 Task: Select street view around selected location Glacier National Park, Montana, United States and verify 4 surrounding locations
Action: Mouse moved to (199, 213)
Screenshot: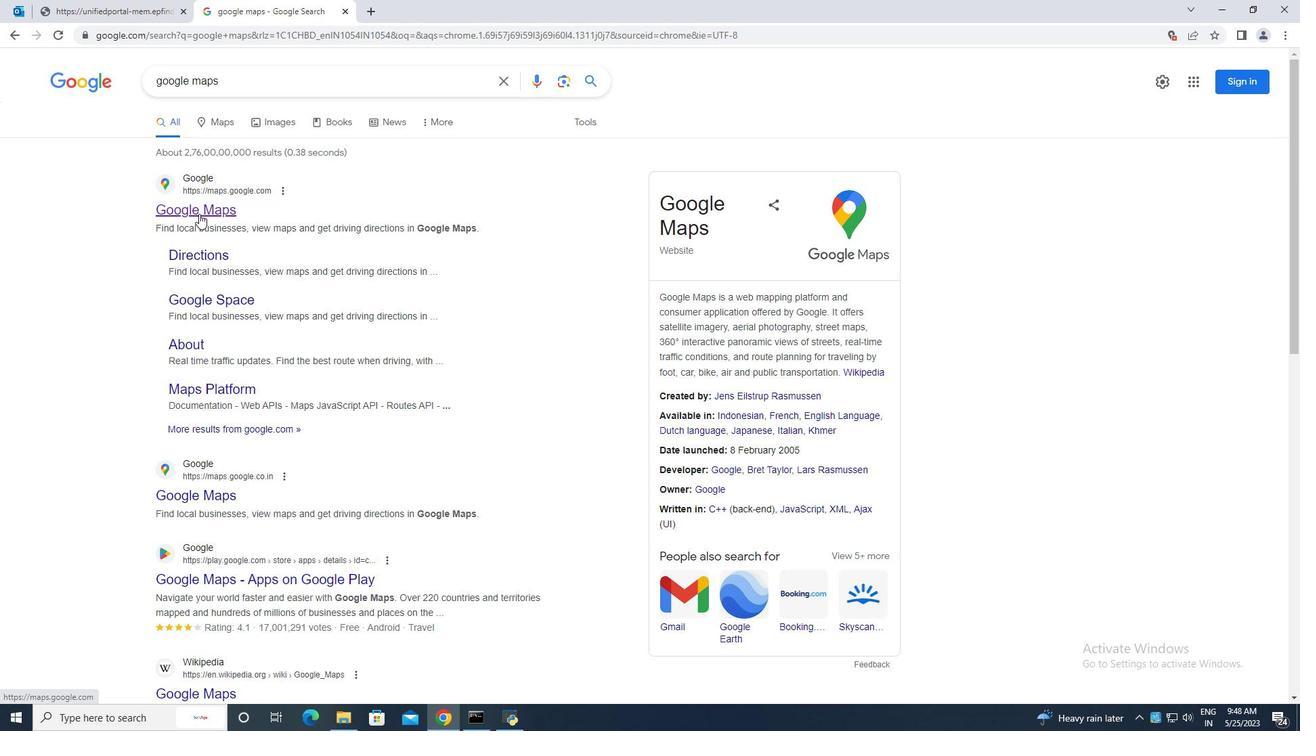 
Action: Mouse pressed left at (199, 213)
Screenshot: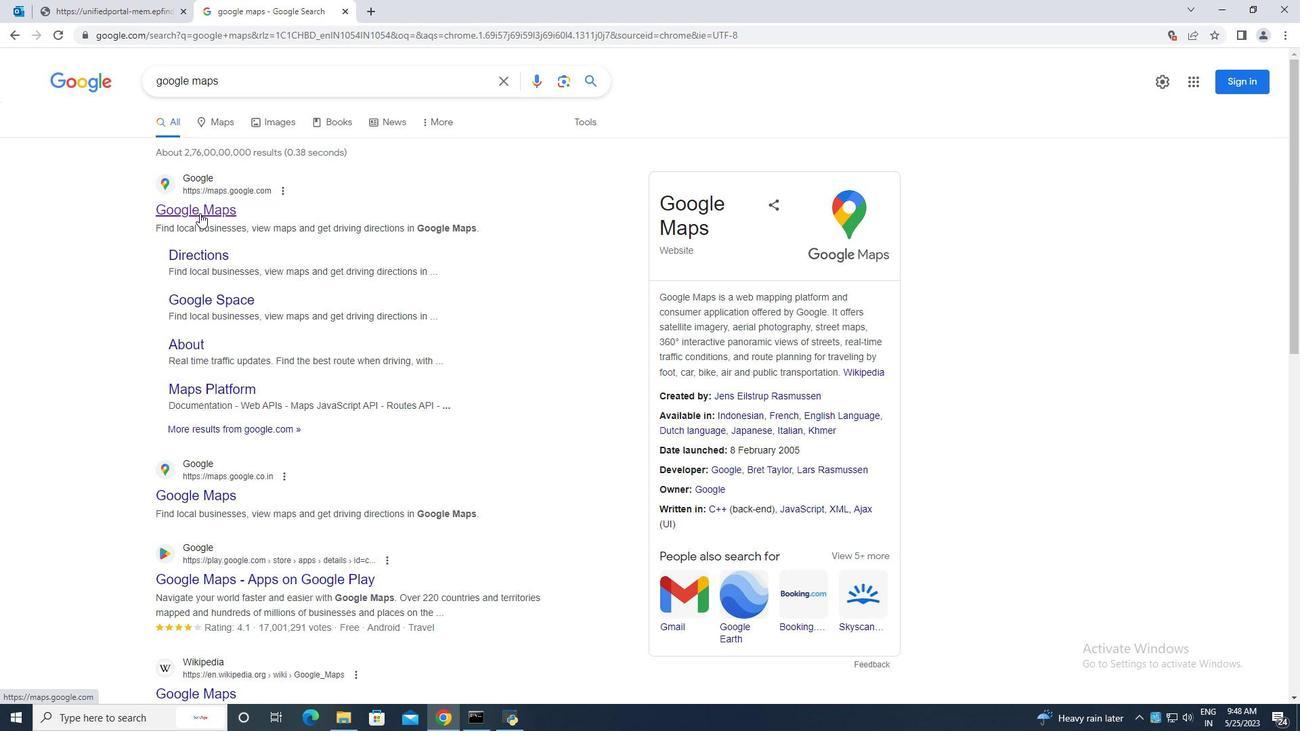 
Action: Mouse moved to (208, 68)
Screenshot: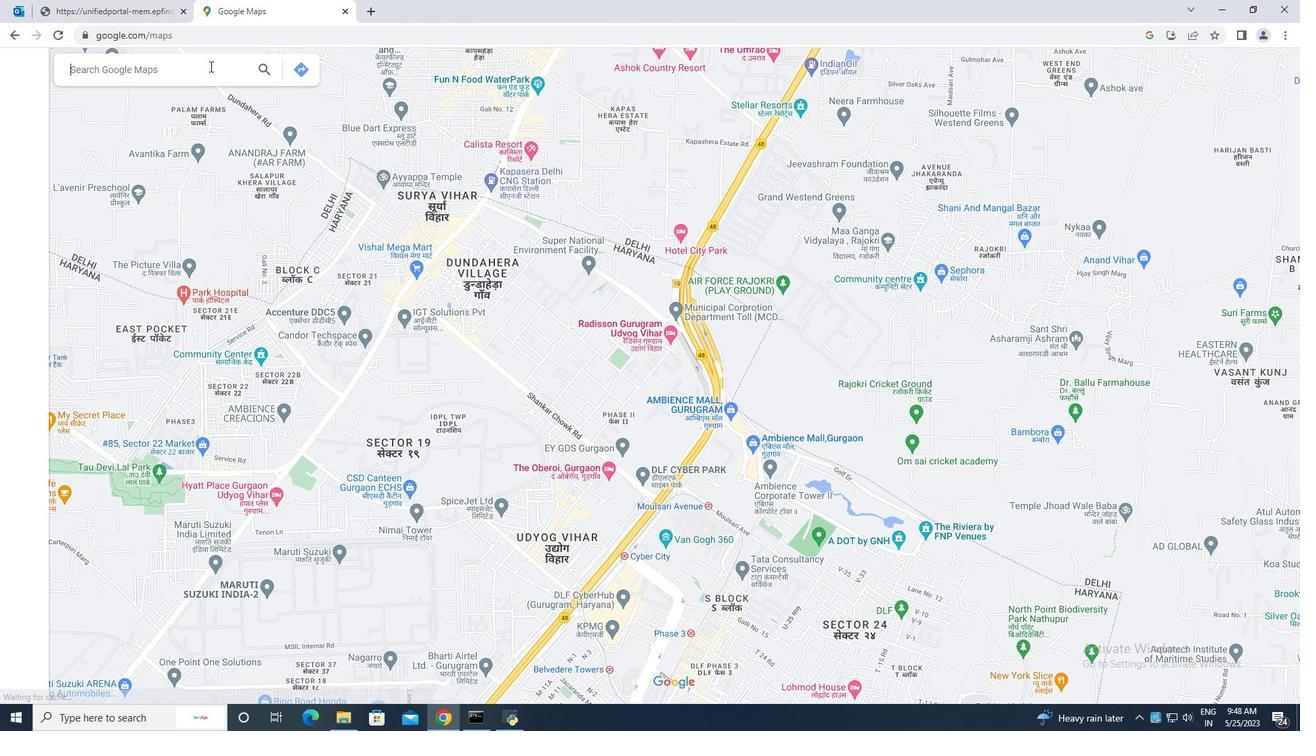 
Action: Mouse pressed left at (208, 68)
Screenshot: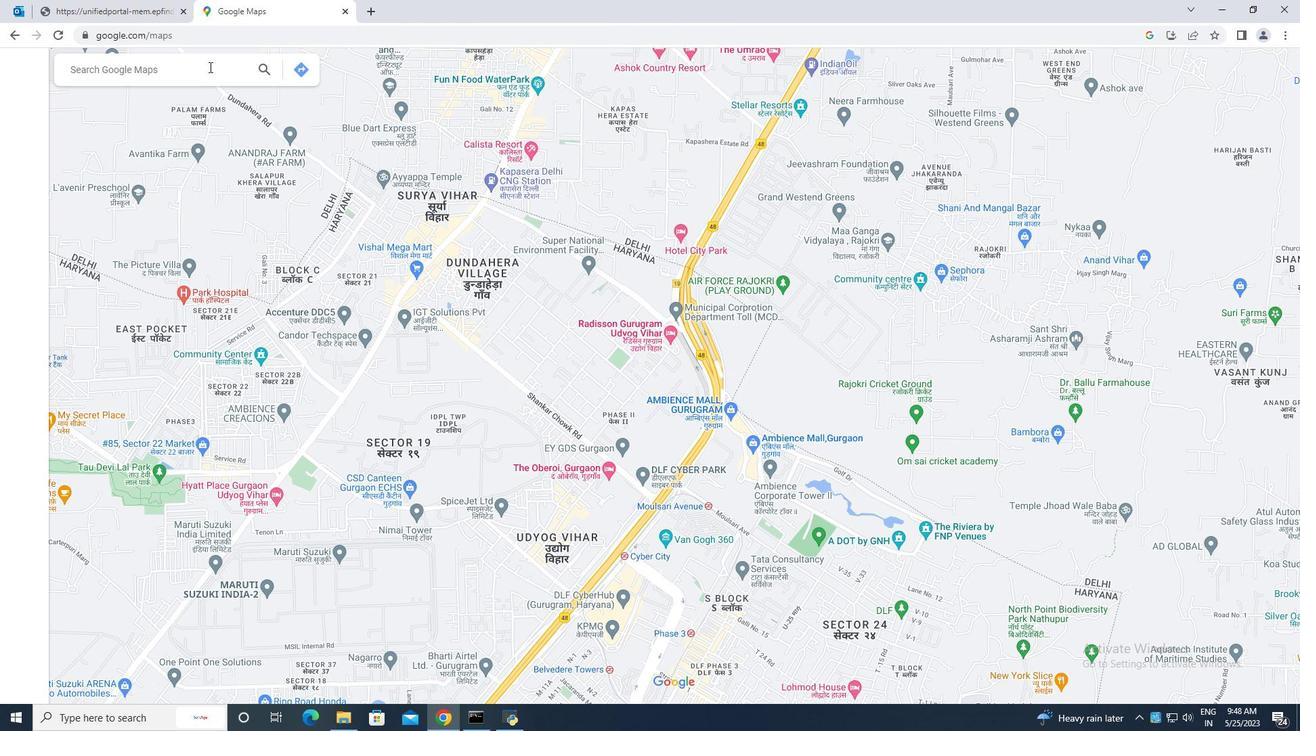 
Action: Mouse moved to (228, 59)
Screenshot: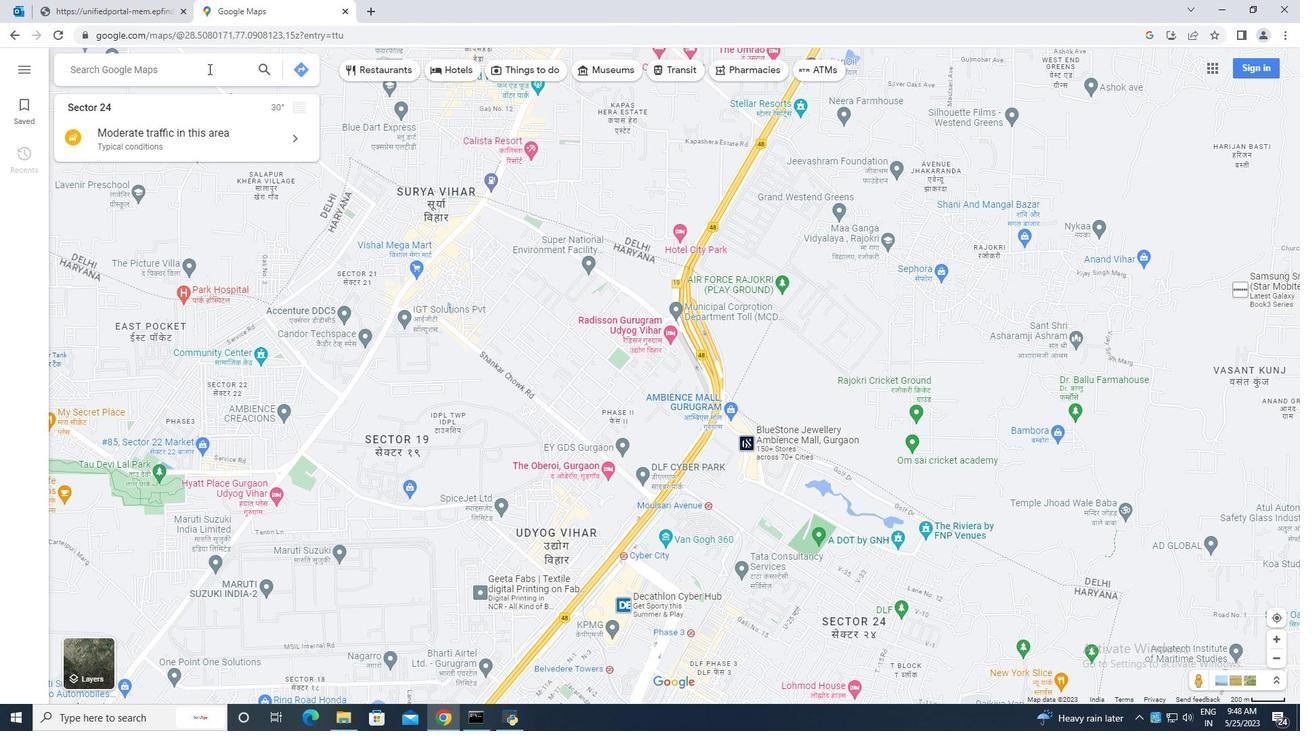 
Action: Key pressed <Key.caps_lock>G<Key.caps_lock>lacier<Key.space>national<Key.space>park<Key.space>montana<Key.space>sua
Screenshot: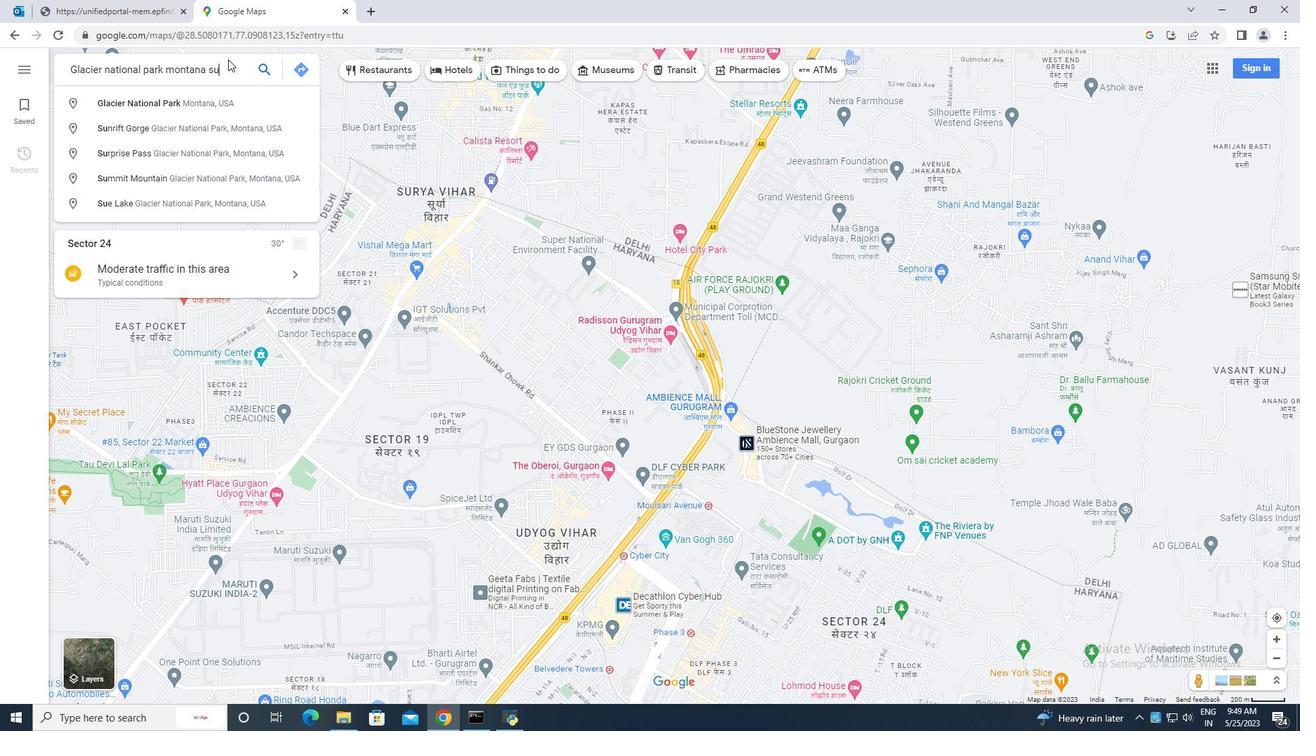 
Action: Mouse moved to (235, 97)
Screenshot: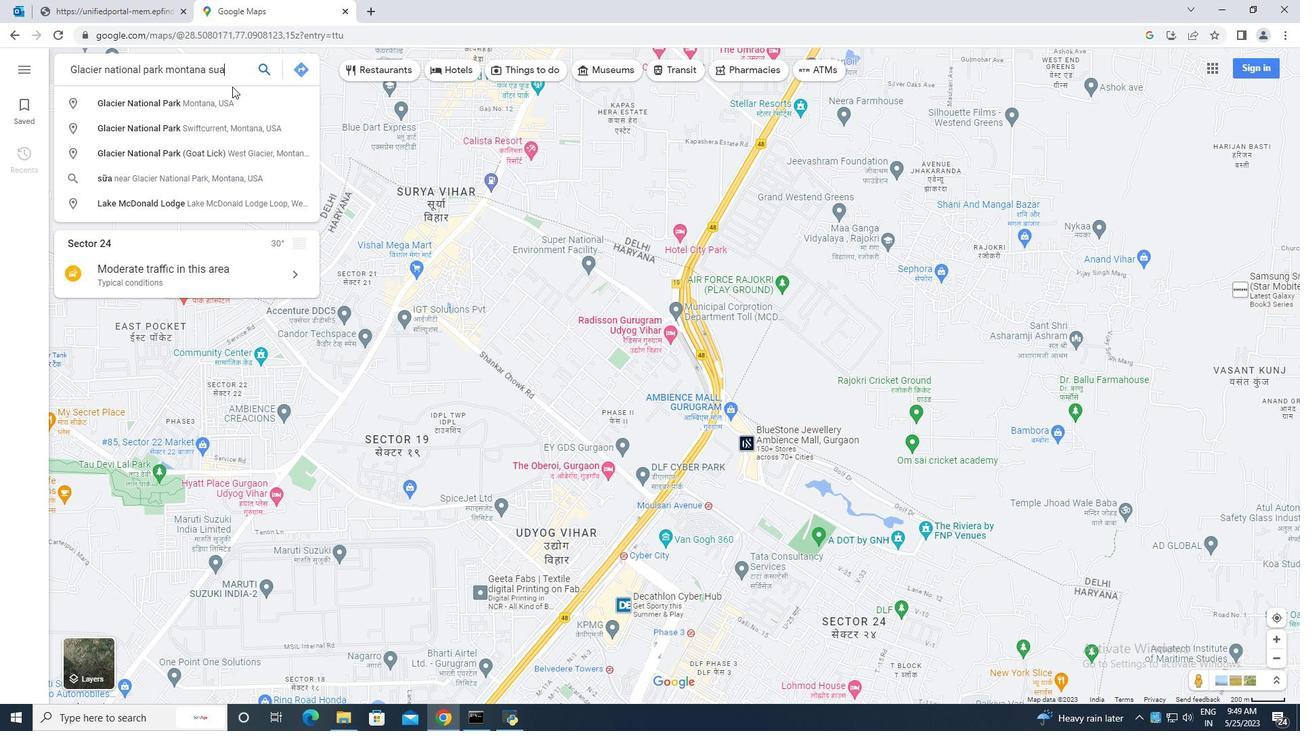 
Action: Mouse pressed left at (235, 97)
Screenshot: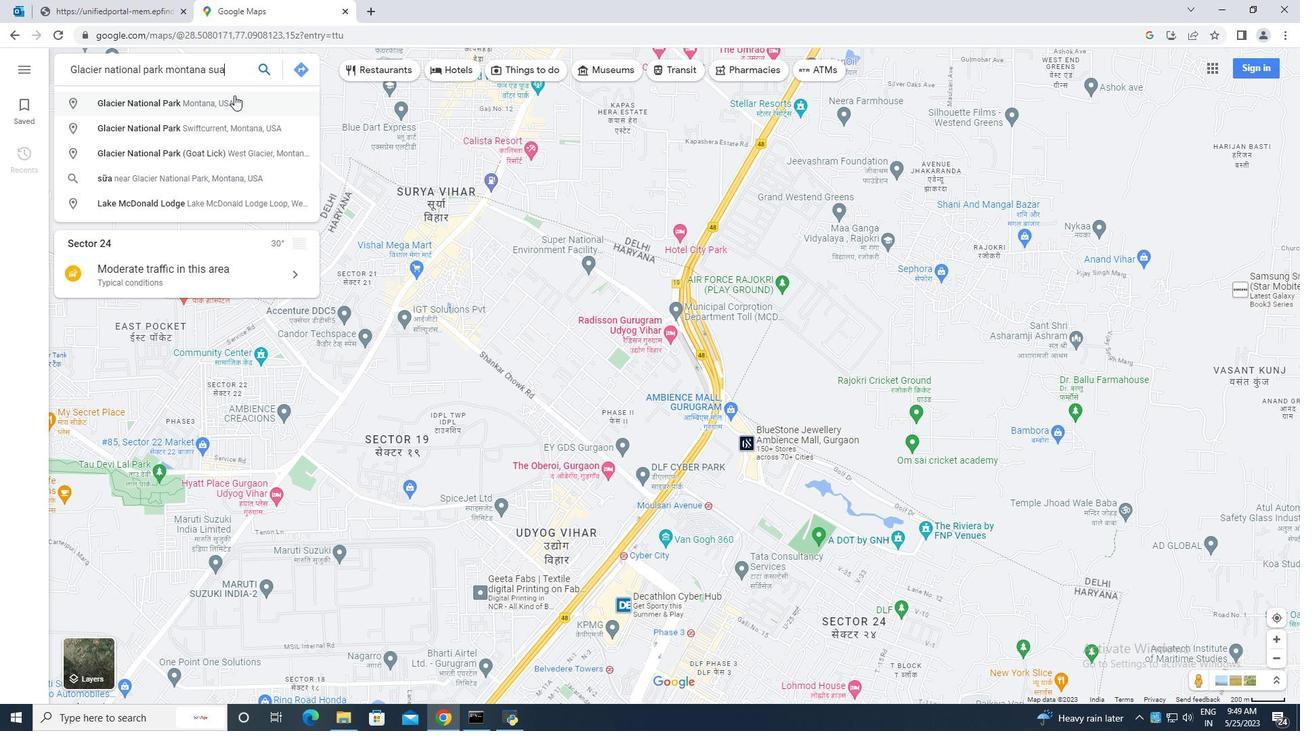 
Action: Mouse moved to (874, 290)
Screenshot: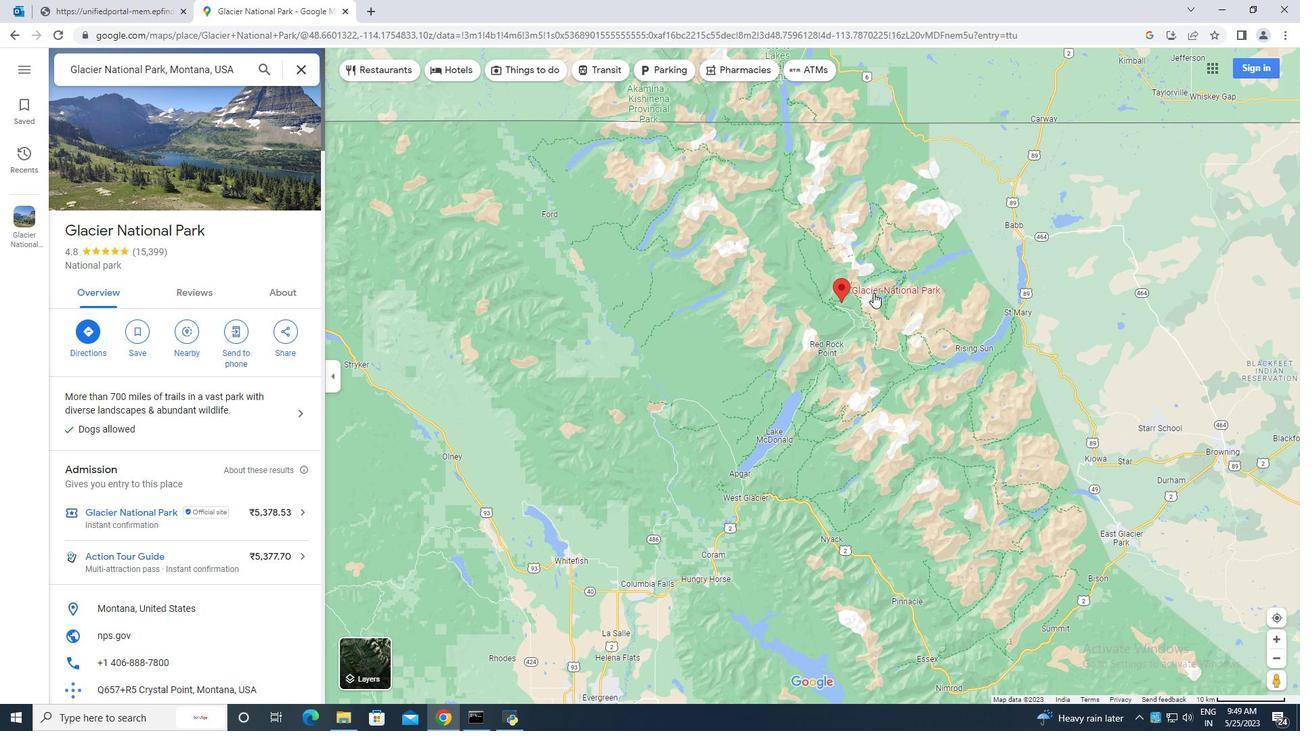 
Action: Mouse pressed left at (874, 290)
Screenshot: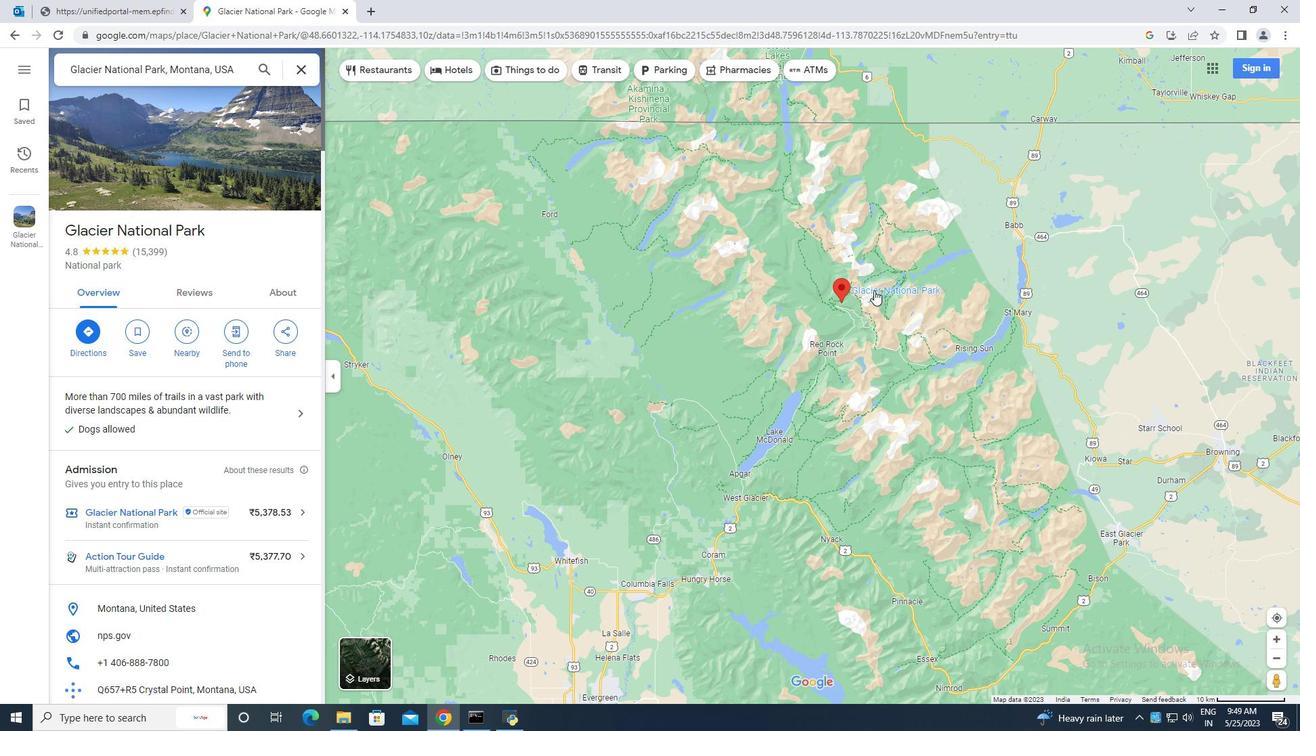 
Action: Mouse moved to (248, 389)
Screenshot: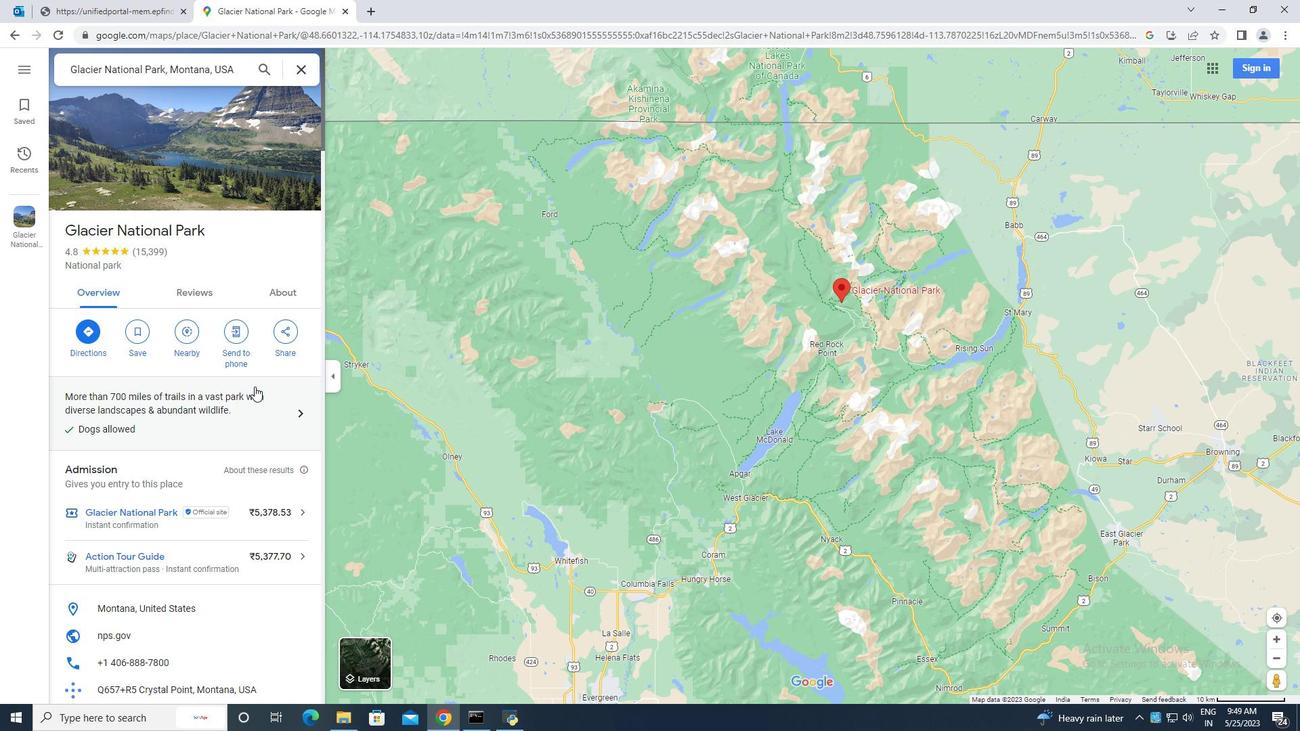 
Action: Mouse scrolled (248, 388) with delta (0, 0)
Screenshot: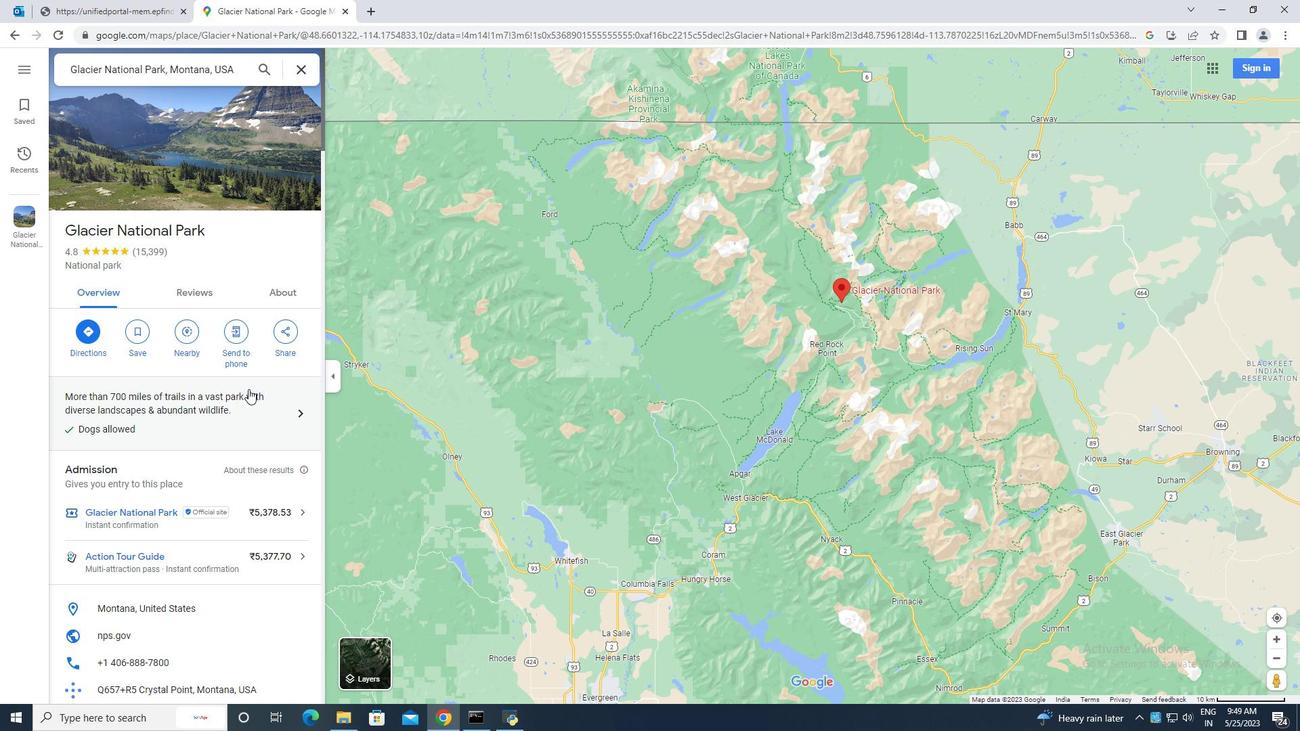 
Action: Mouse scrolled (248, 388) with delta (0, 0)
Screenshot: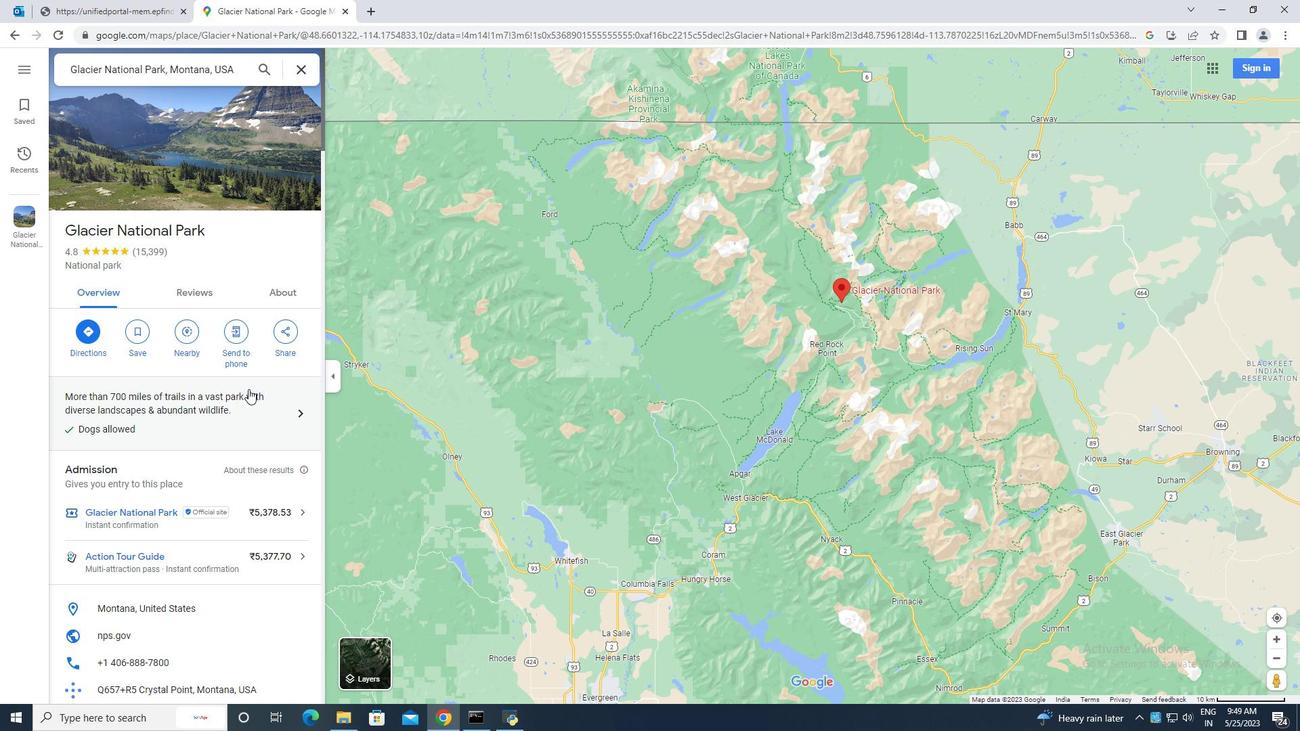 
Action: Mouse scrolled (248, 388) with delta (0, 0)
Screenshot: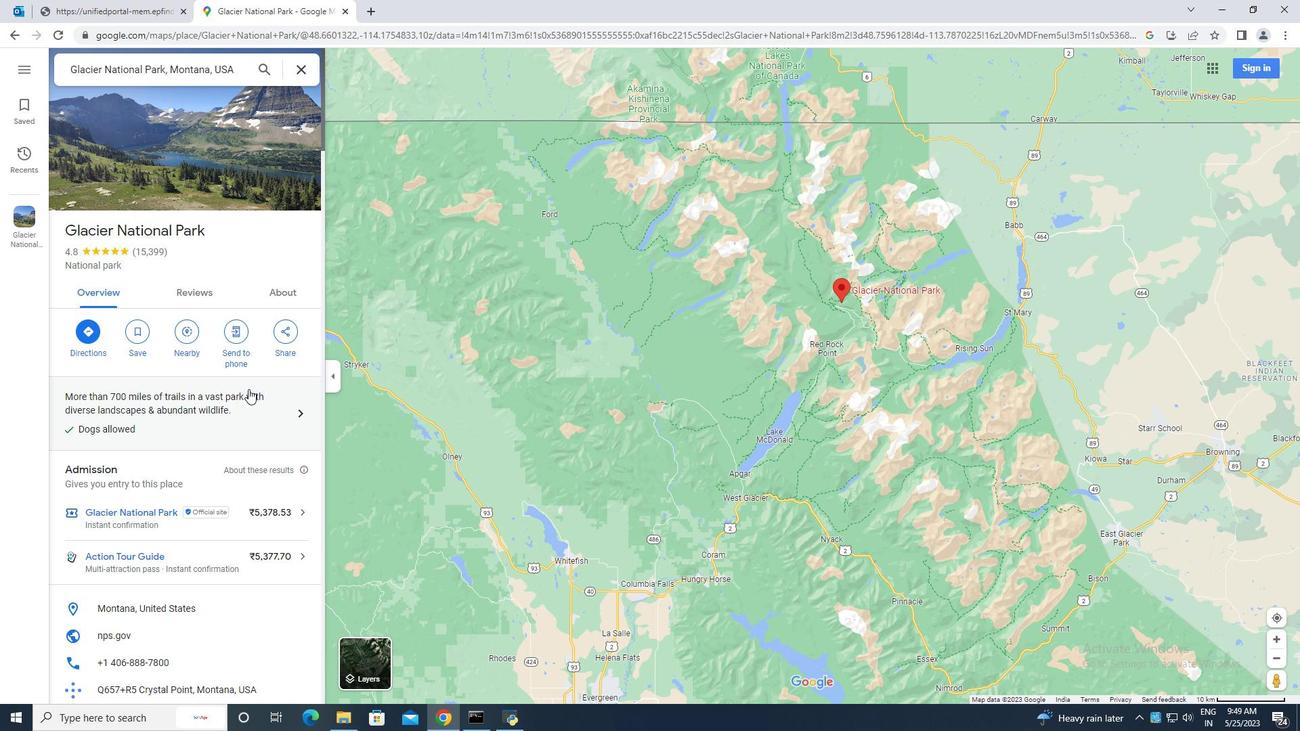 
Action: Mouse scrolled (248, 388) with delta (0, 0)
Screenshot: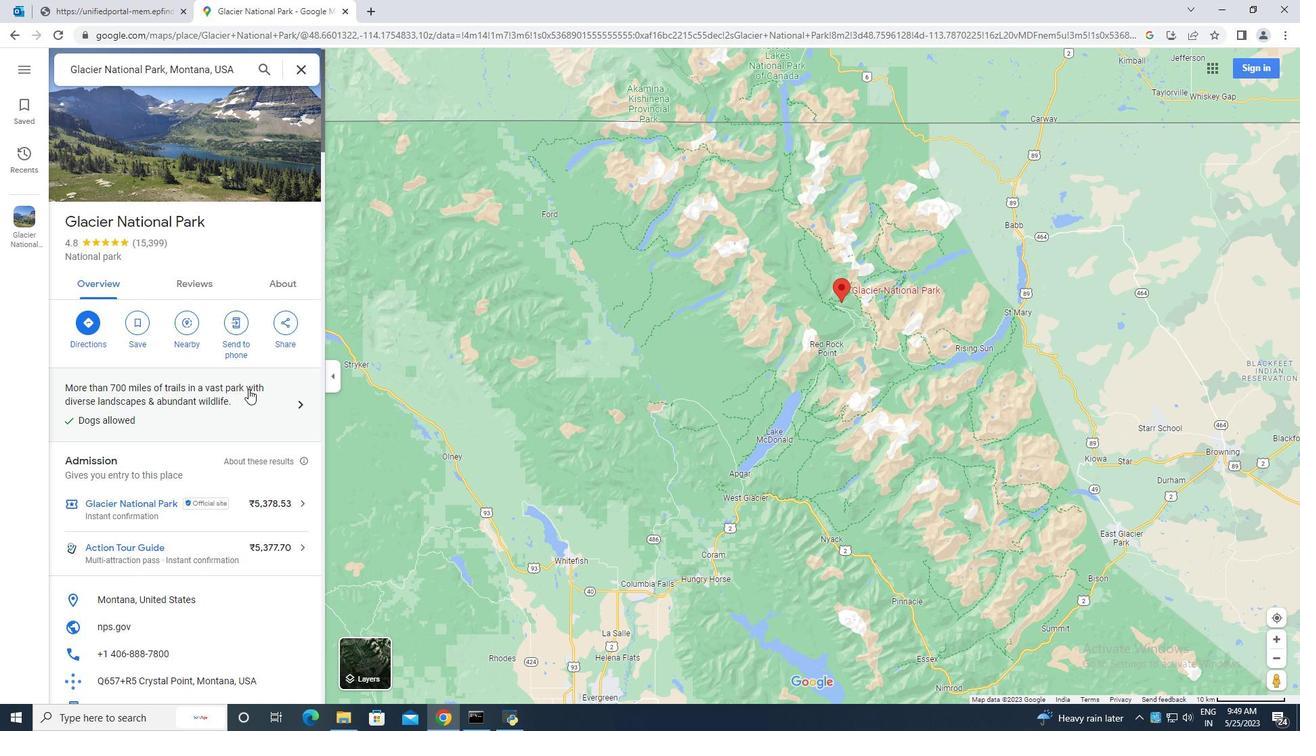 
Action: Mouse moved to (248, 389)
Screenshot: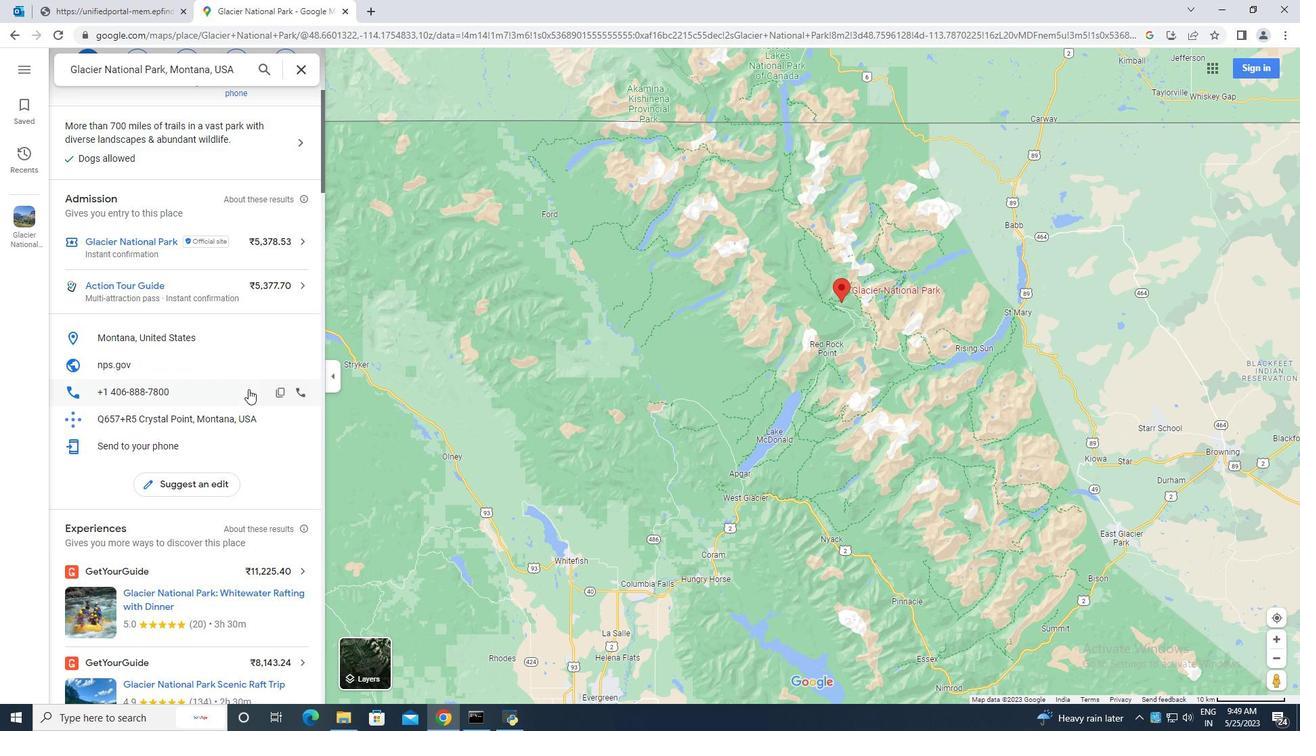 
Action: Mouse scrolled (248, 388) with delta (0, 0)
Screenshot: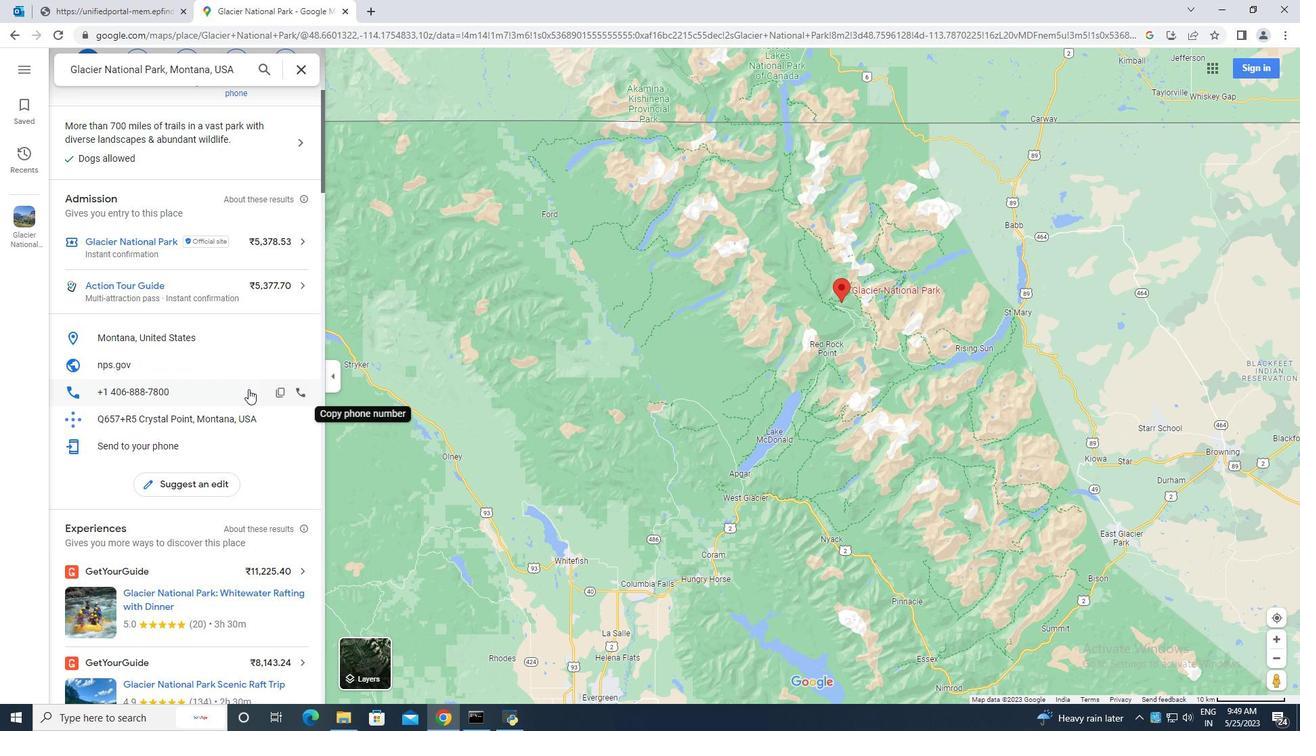 
Action: Mouse scrolled (248, 388) with delta (0, 0)
Screenshot: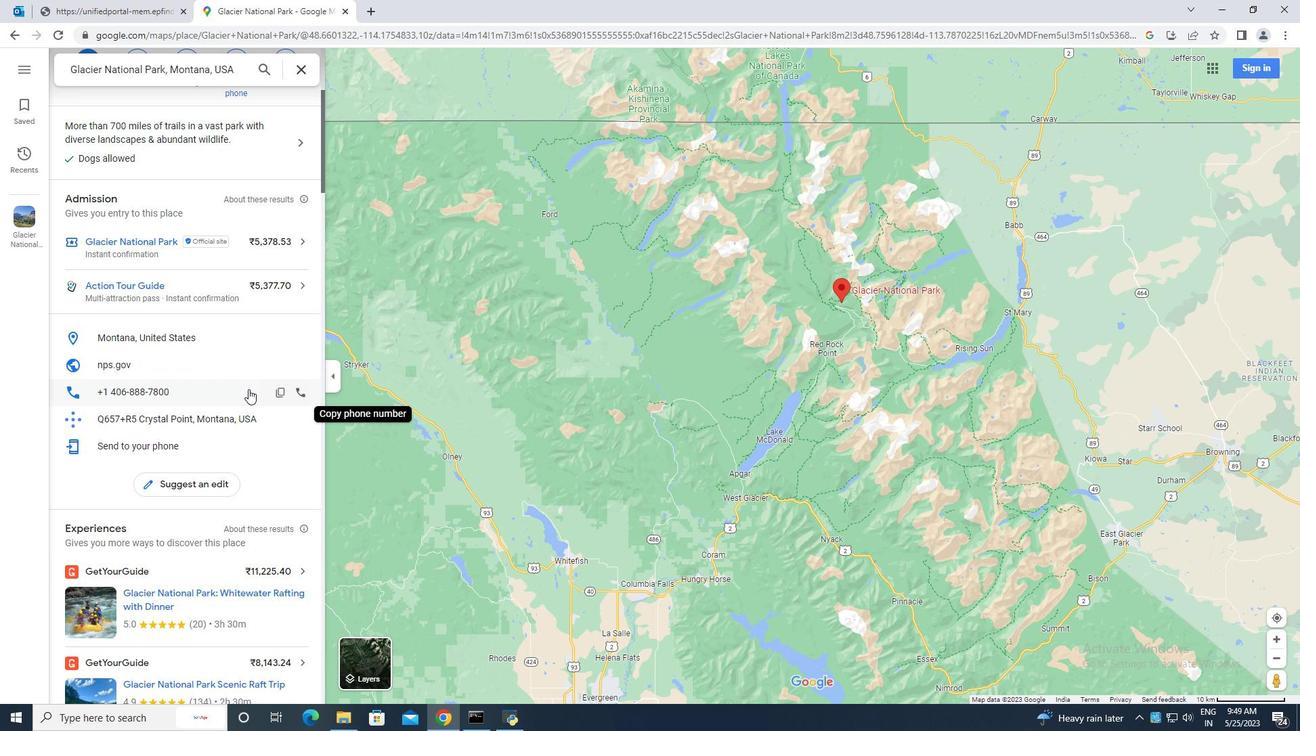
Action: Mouse scrolled (248, 388) with delta (0, 0)
Screenshot: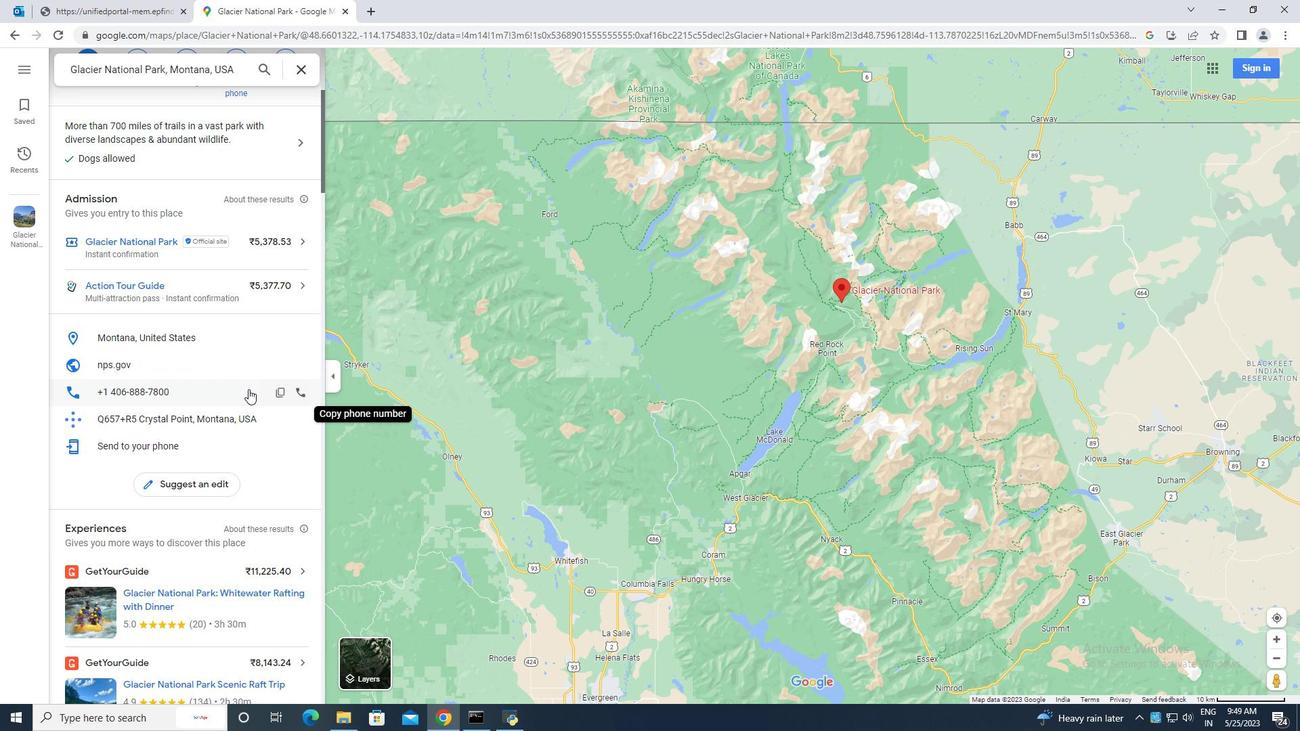 
Action: Mouse scrolled (248, 388) with delta (0, 0)
Screenshot: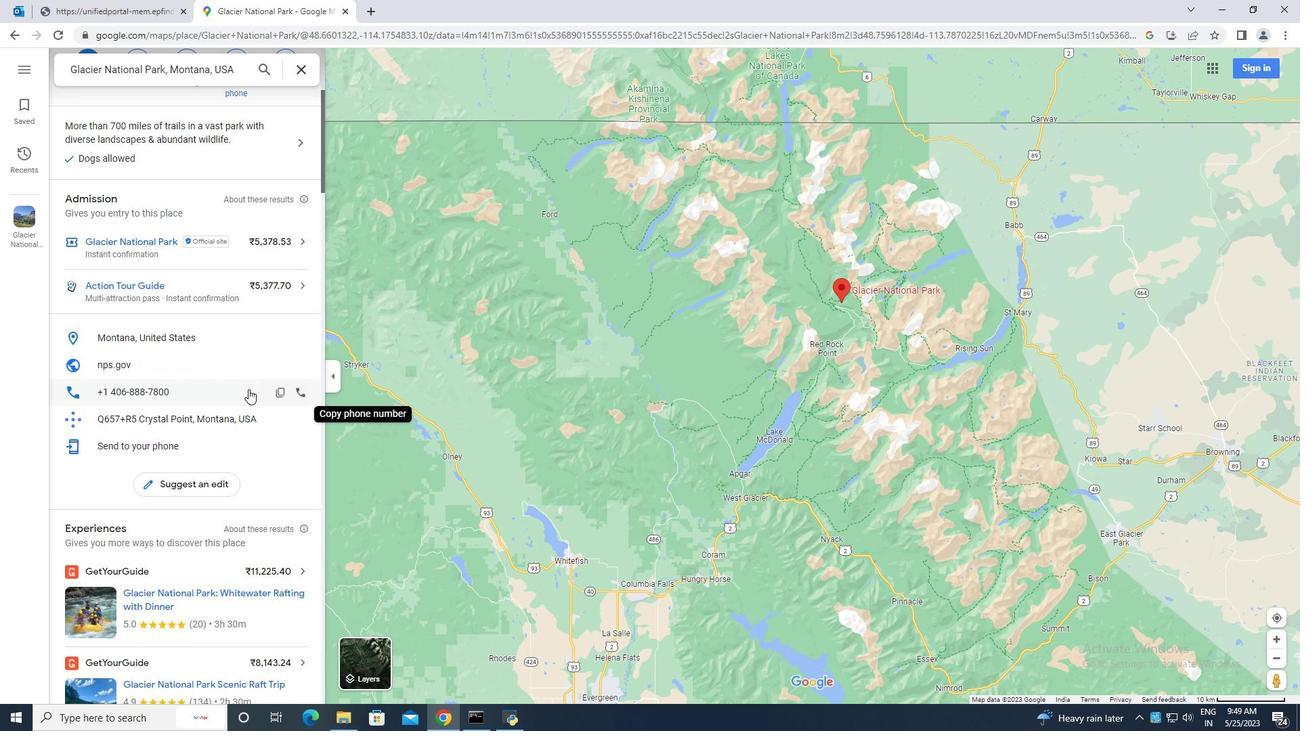 
Action: Mouse scrolled (248, 388) with delta (0, 0)
Screenshot: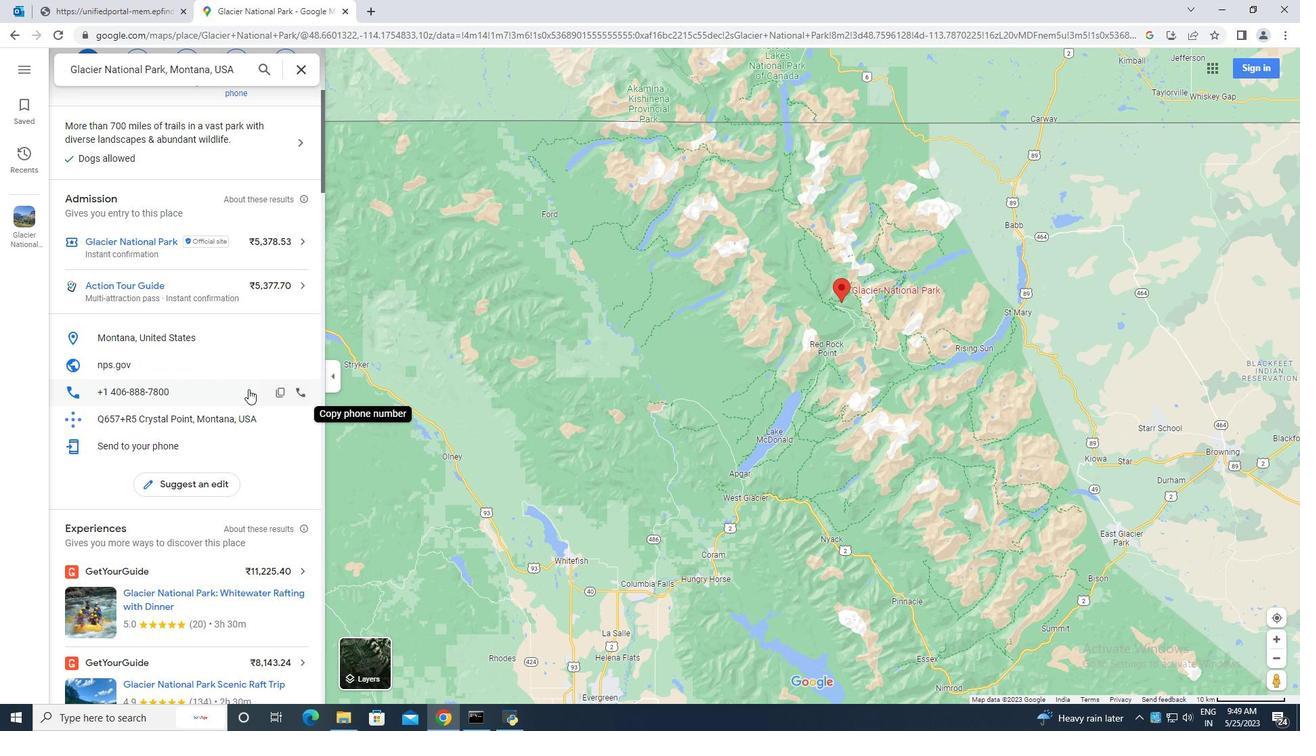 
Action: Mouse scrolled (248, 388) with delta (0, 0)
Screenshot: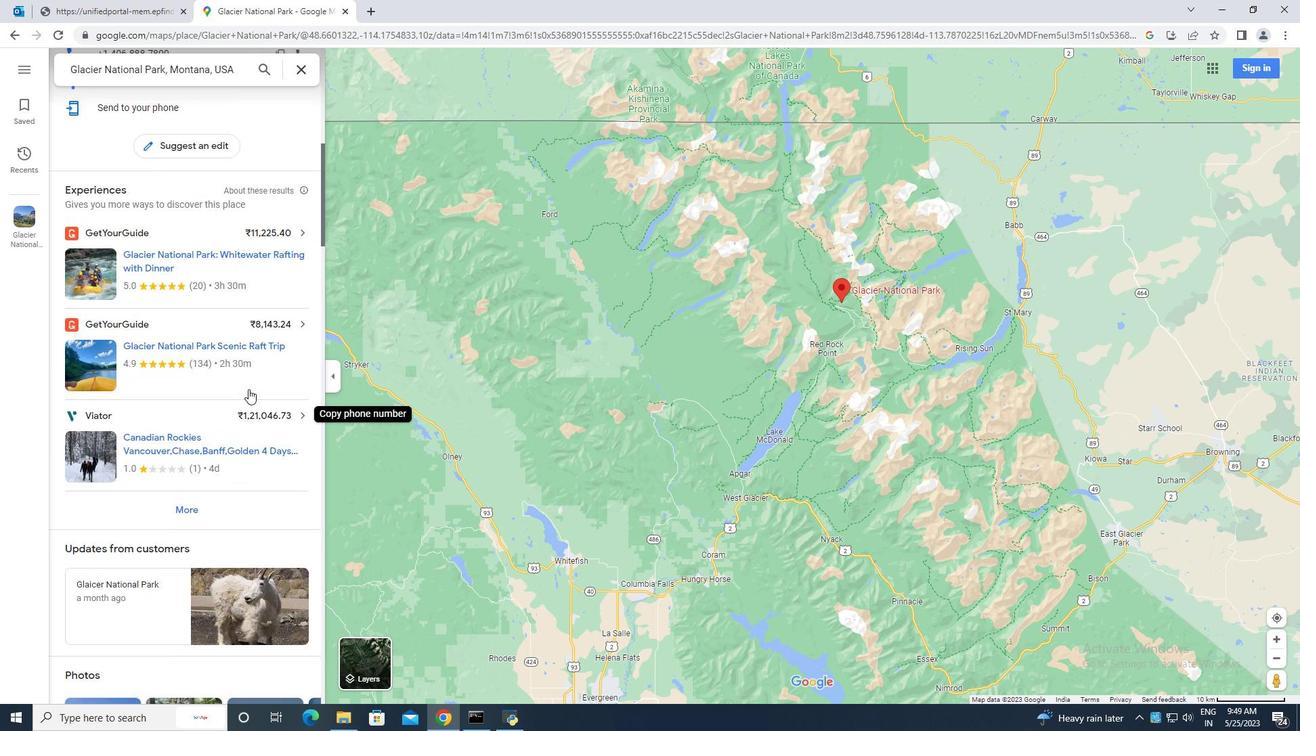 
Action: Mouse scrolled (248, 388) with delta (0, 0)
Screenshot: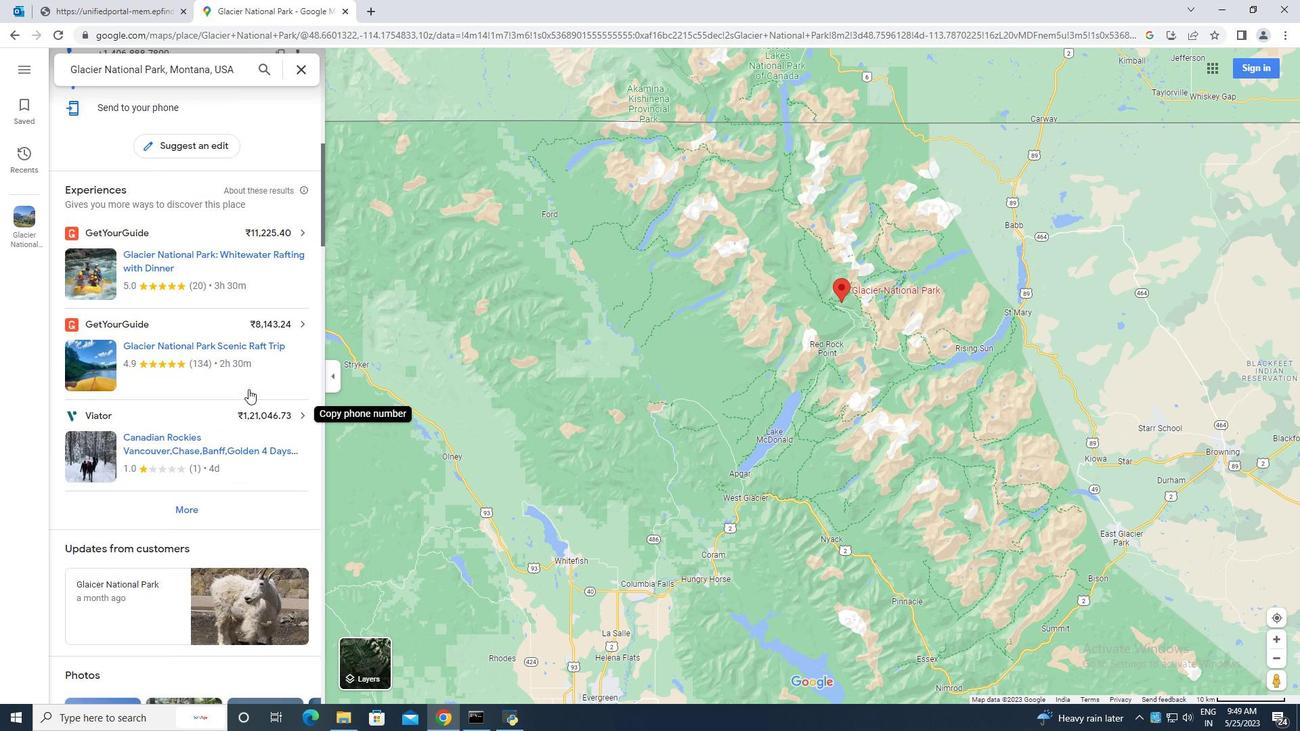 
Action: Mouse scrolled (248, 388) with delta (0, 0)
Screenshot: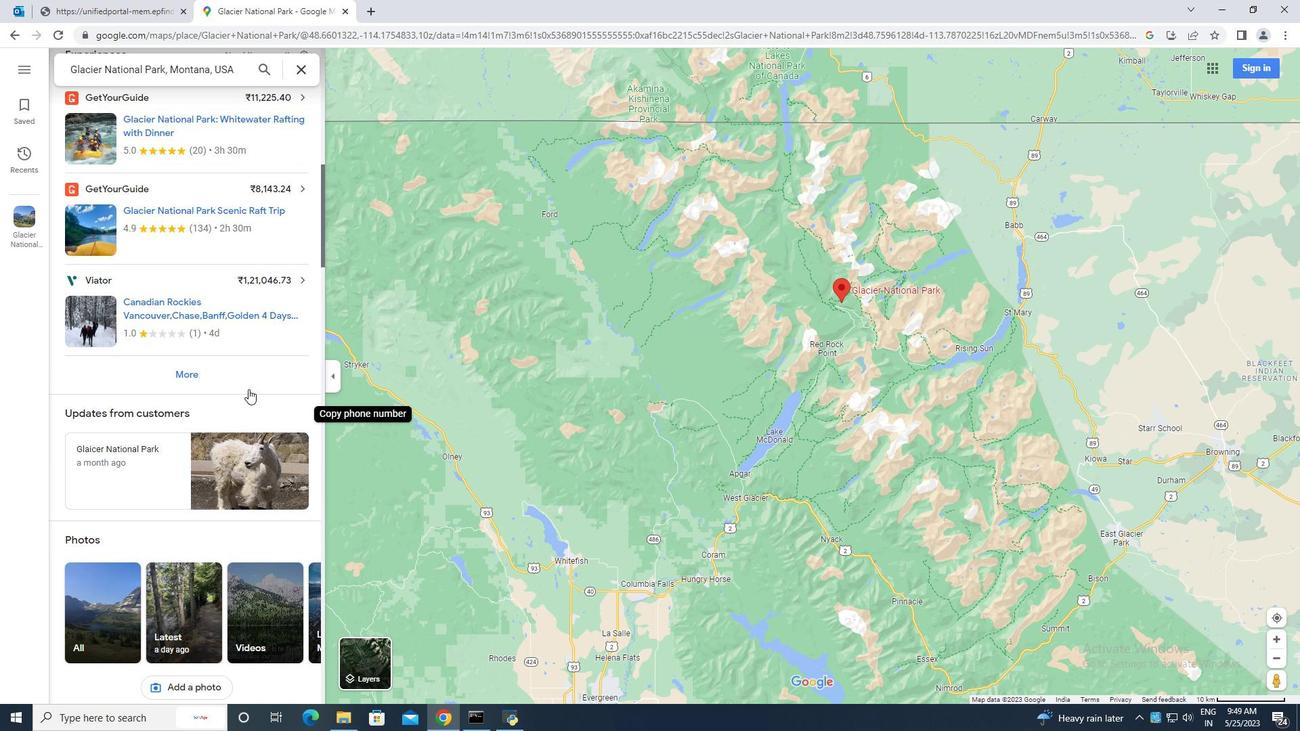 
Action: Mouse scrolled (248, 388) with delta (0, 0)
Screenshot: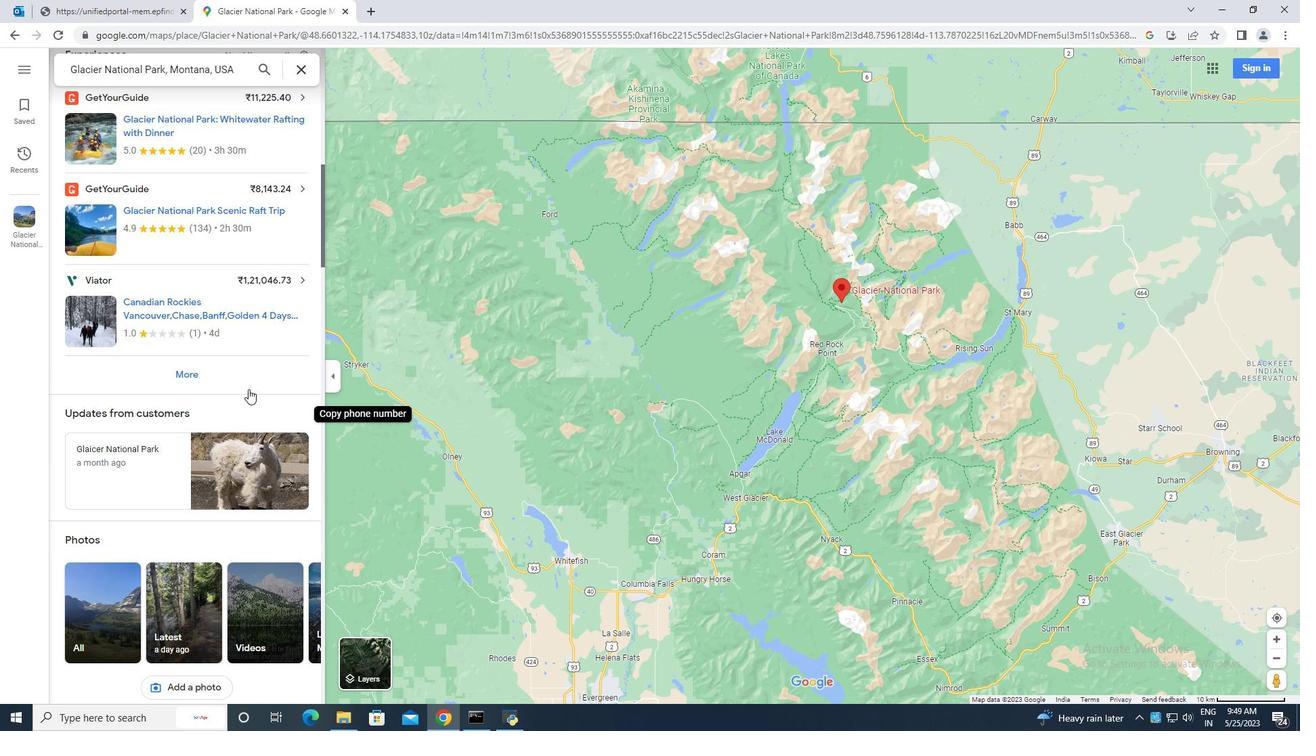 
Action: Mouse scrolled (248, 388) with delta (0, 0)
Screenshot: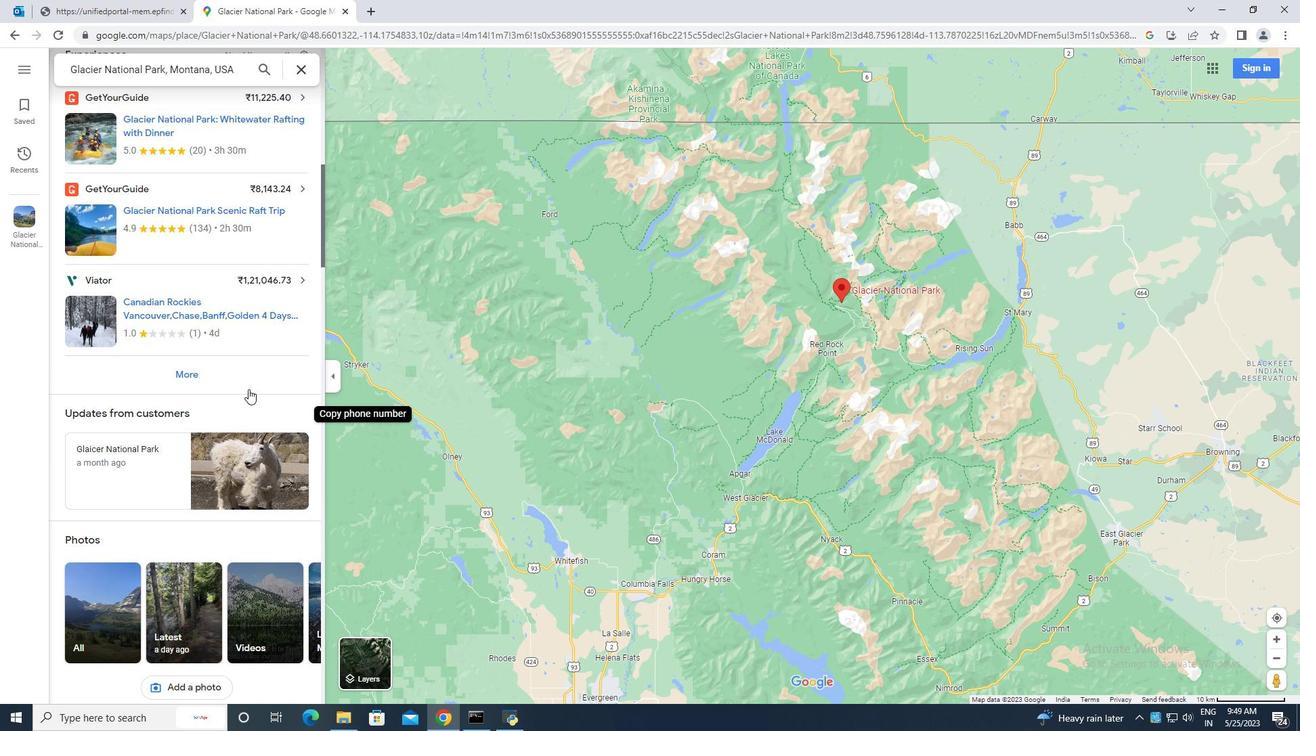 
Action: Mouse moved to (249, 389)
Screenshot: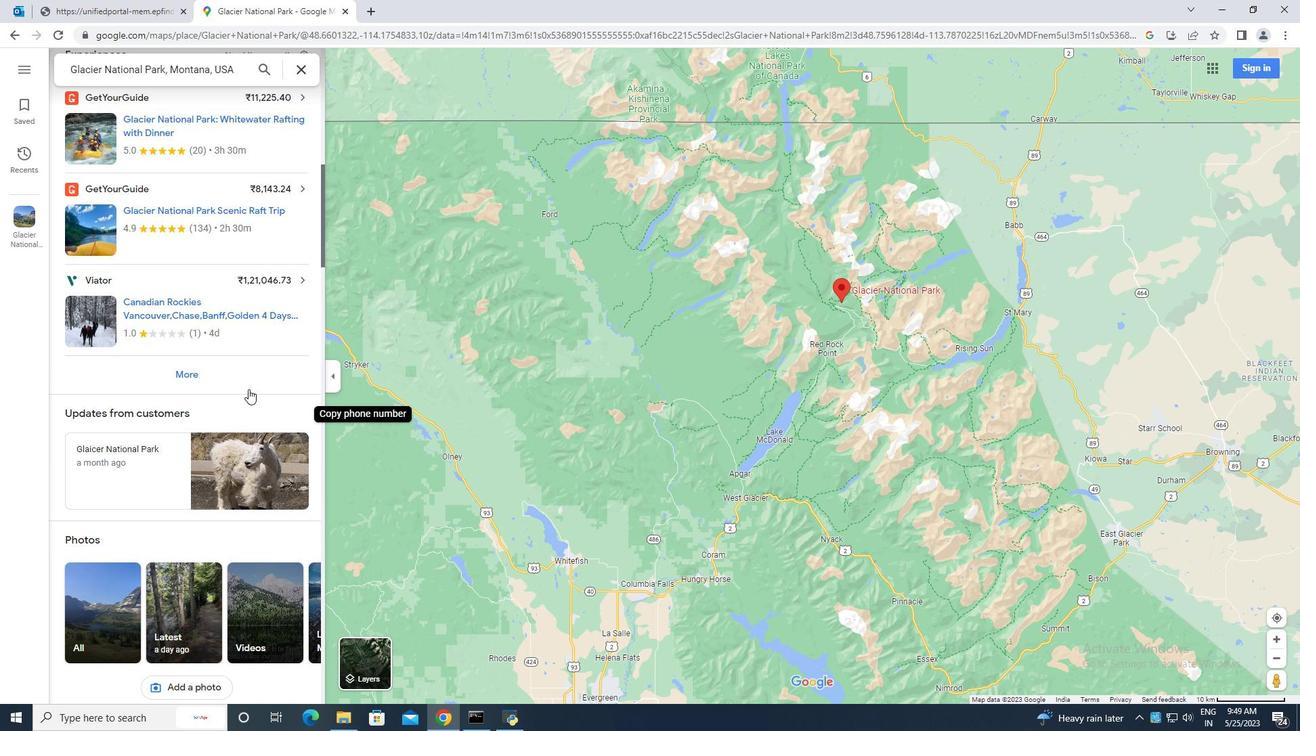 
Action: Mouse scrolled (249, 388) with delta (0, 0)
Screenshot: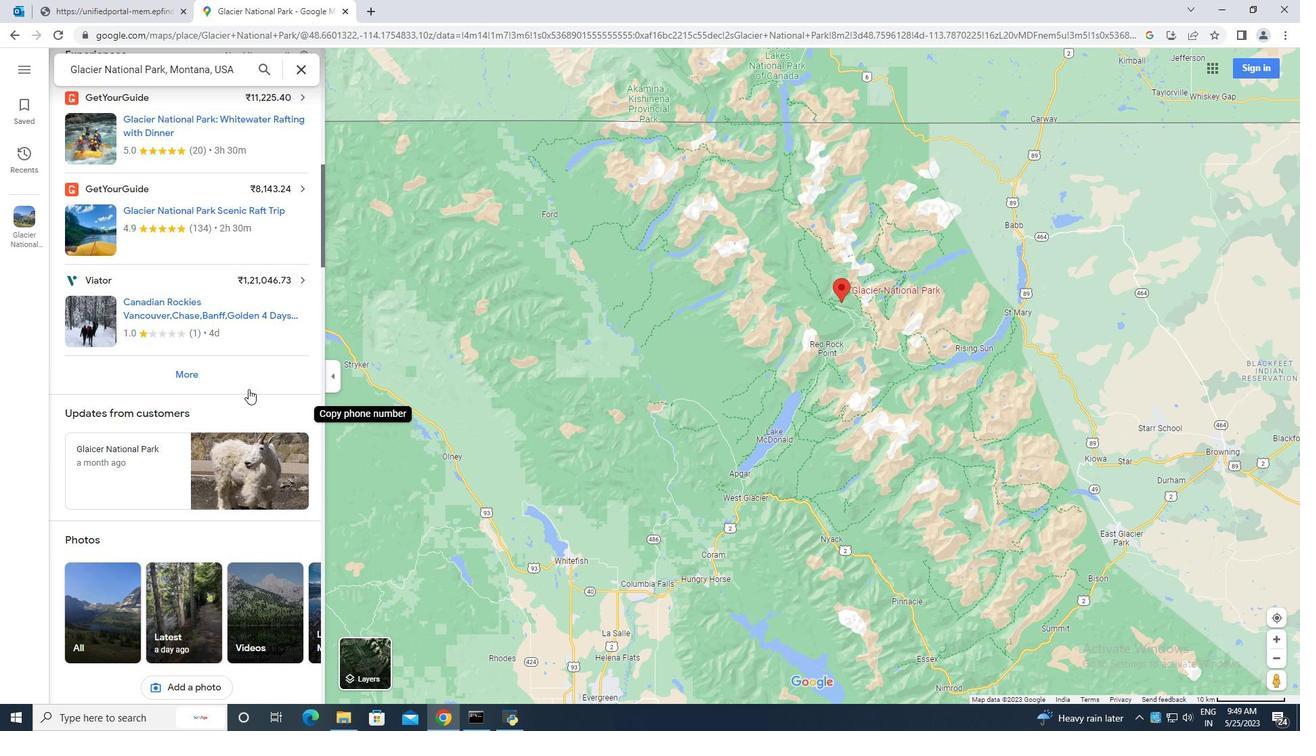 
Action: Mouse moved to (595, 322)
Screenshot: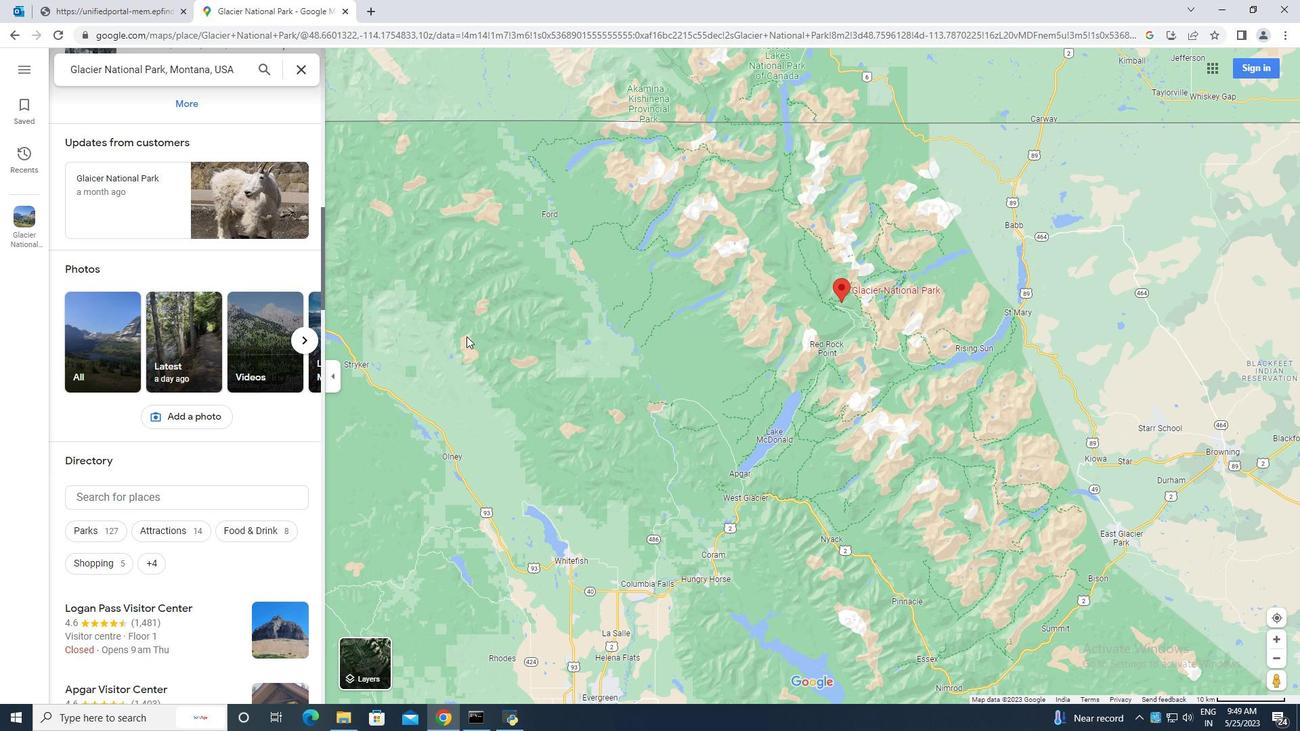 
Action: Mouse scrolled (595, 323) with delta (0, 0)
Screenshot: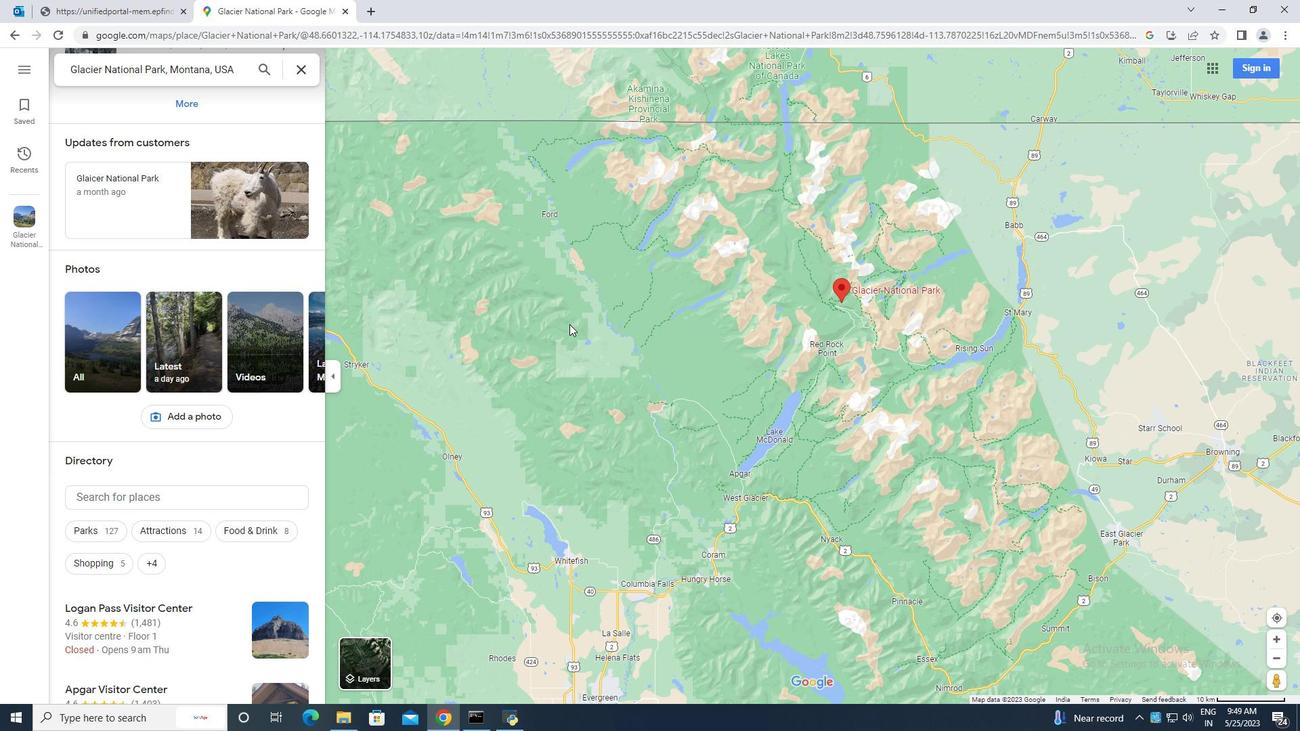 
Action: Mouse scrolled (595, 323) with delta (0, 0)
Screenshot: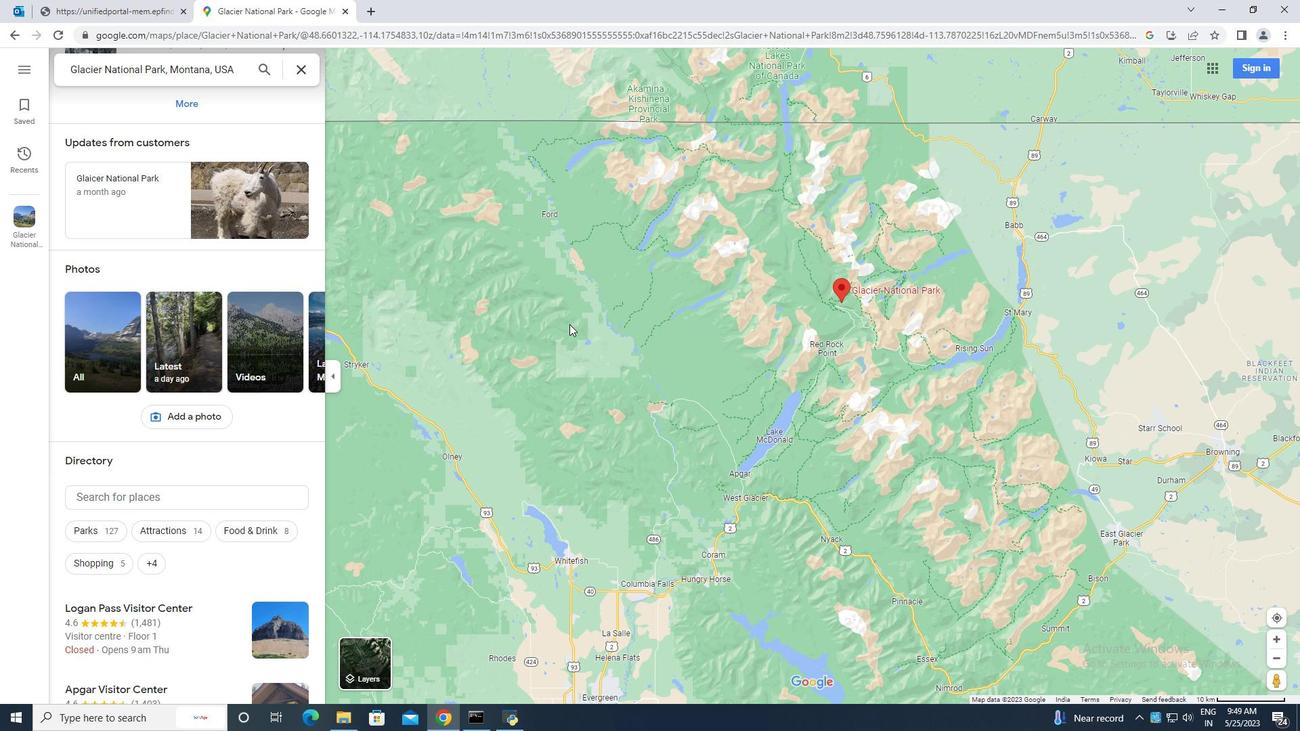 
Action: Mouse scrolled (595, 323) with delta (0, 0)
Screenshot: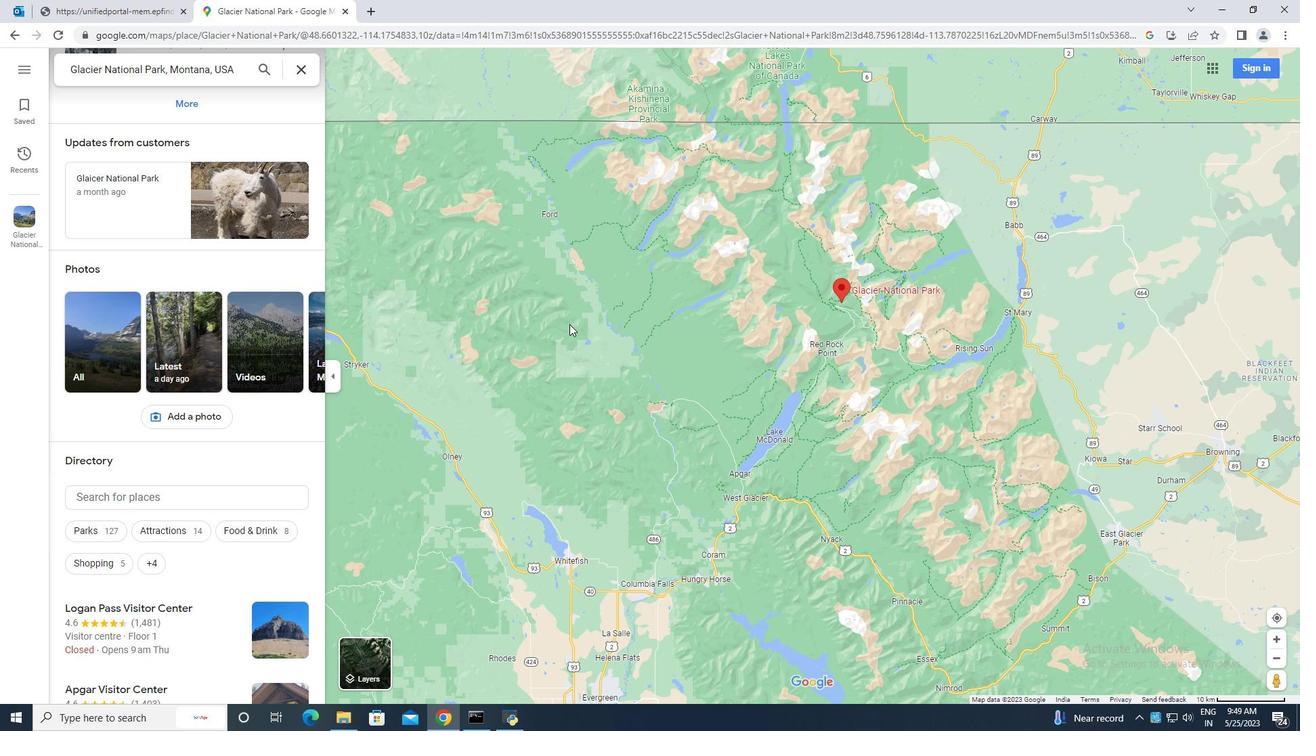 
Action: Mouse scrolled (595, 323) with delta (0, 0)
Screenshot: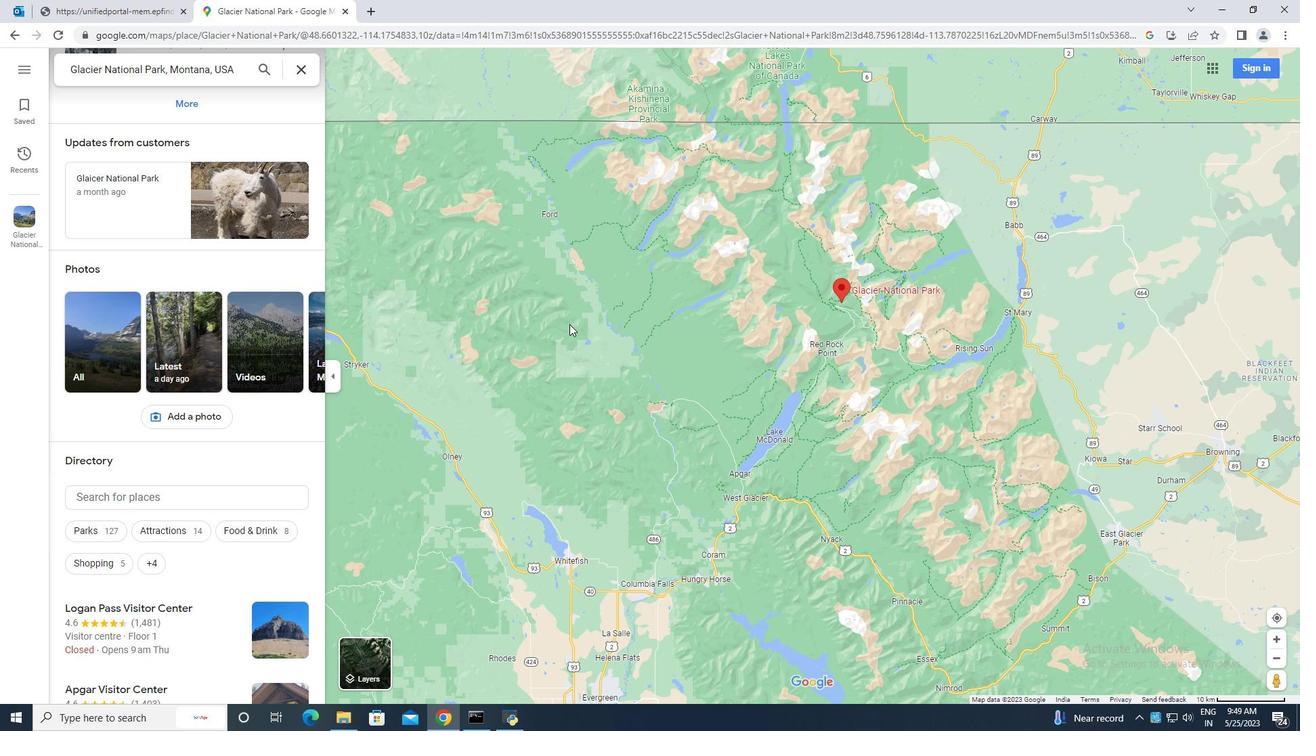
Action: Mouse scrolled (595, 323) with delta (0, 0)
Screenshot: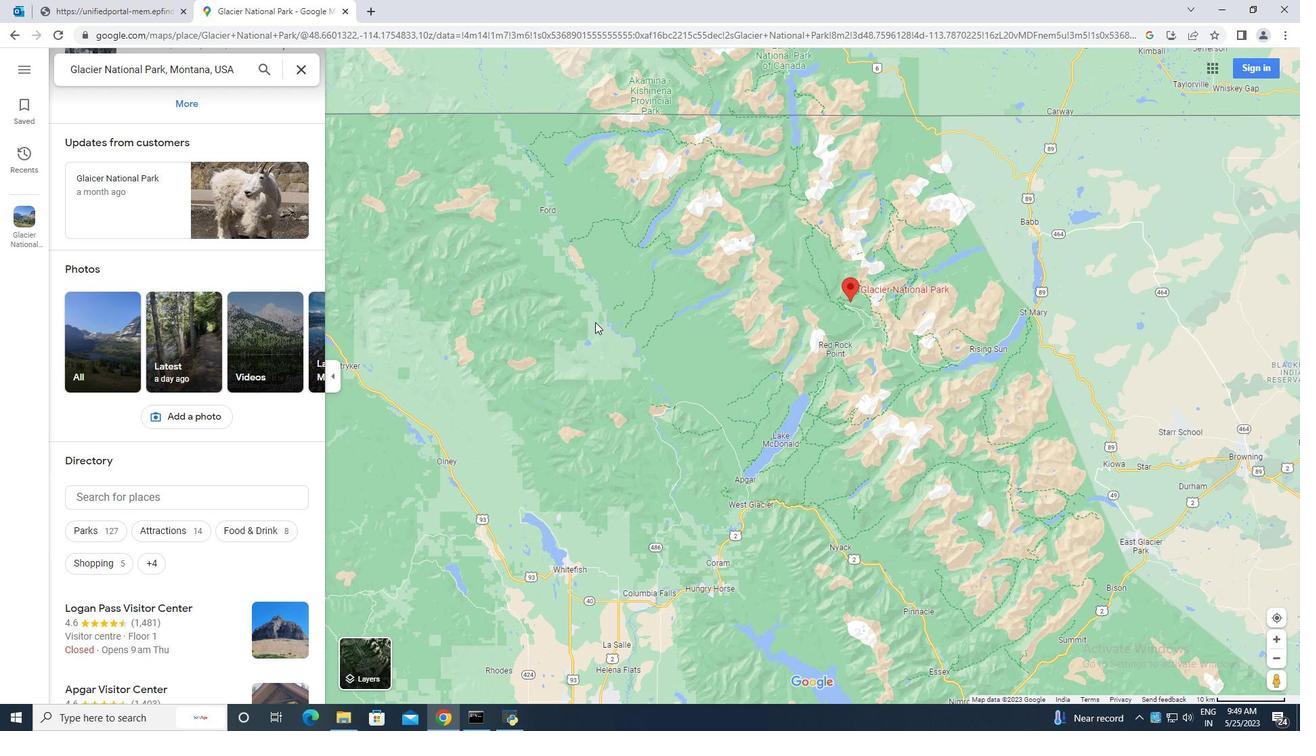 
Action: Mouse scrolled (595, 323) with delta (0, 0)
Screenshot: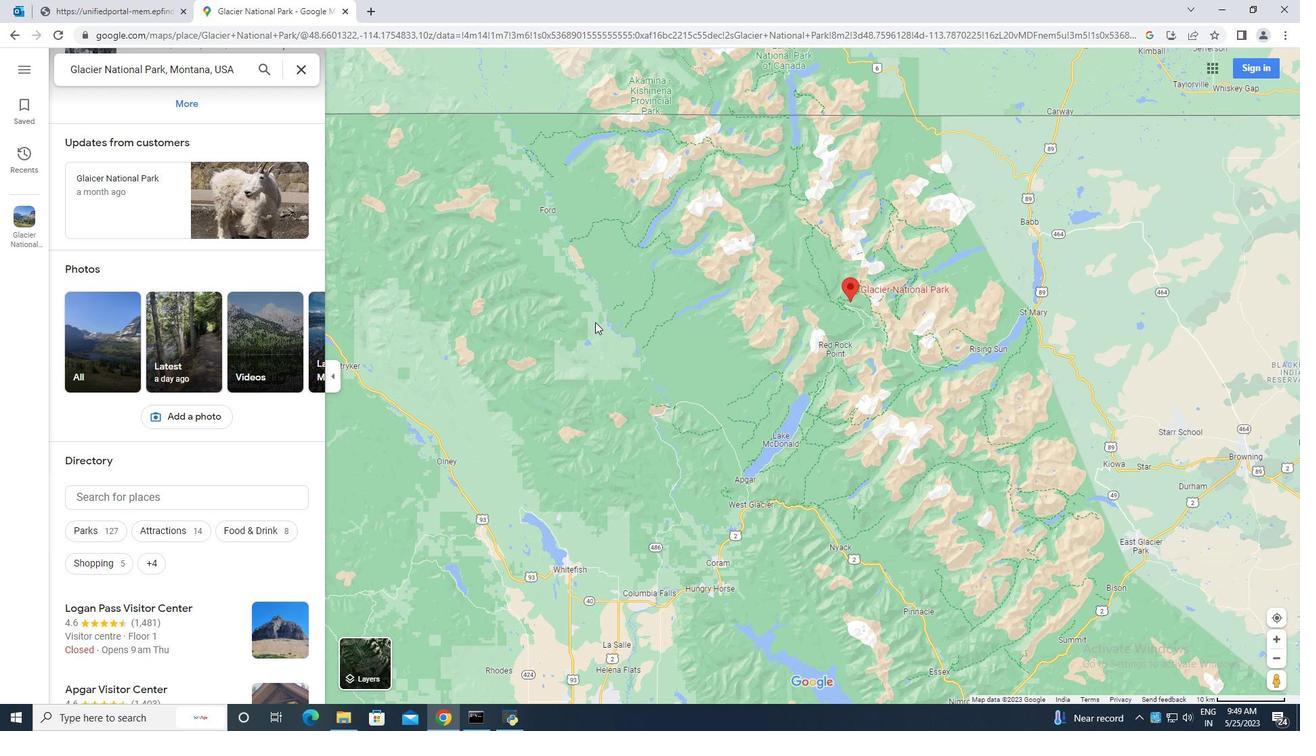
Action: Mouse moved to (595, 321)
Screenshot: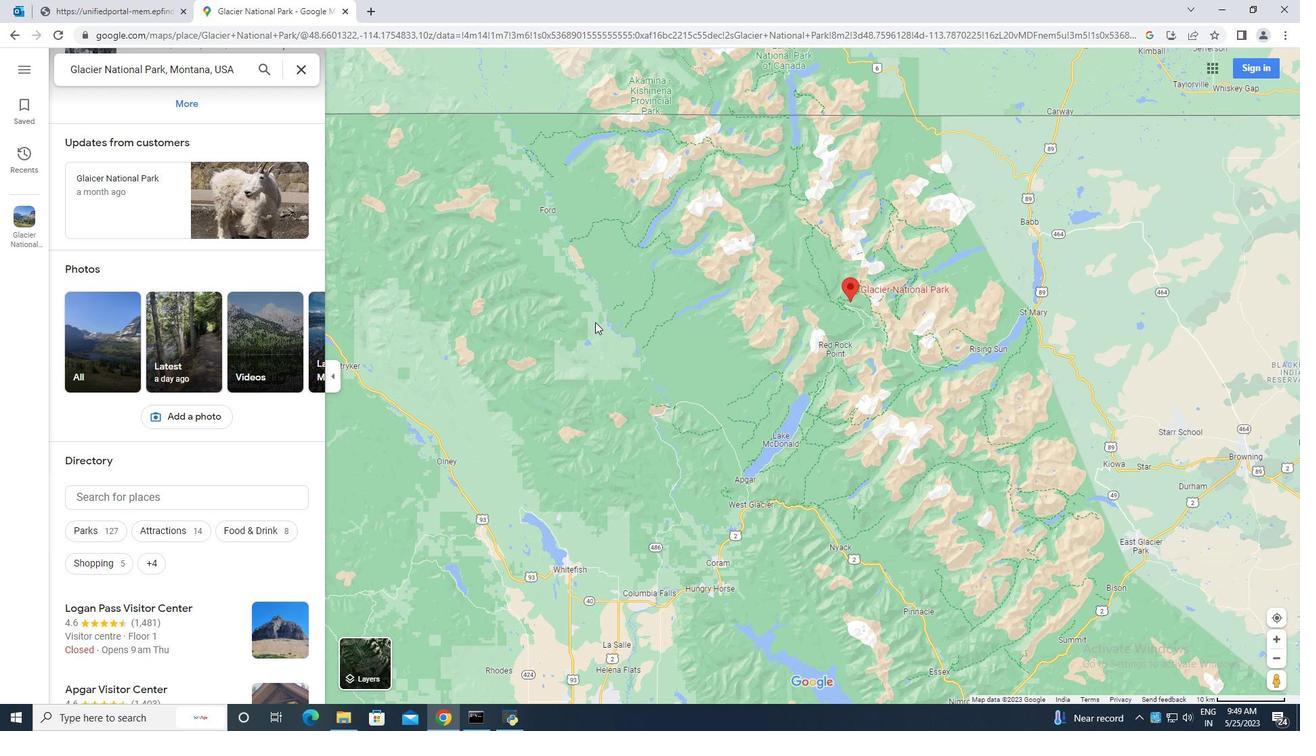 
Action: Mouse scrolled (595, 322) with delta (0, 0)
Screenshot: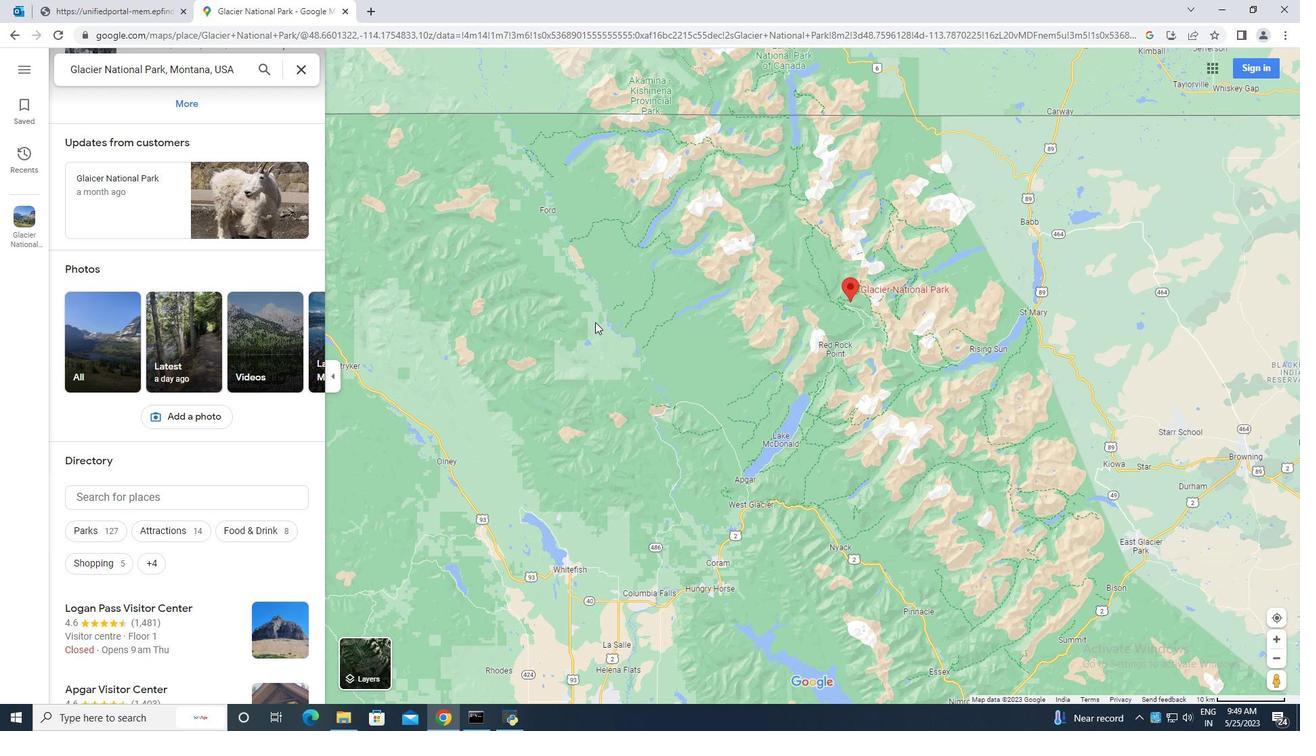 
Action: Mouse moved to (595, 321)
Screenshot: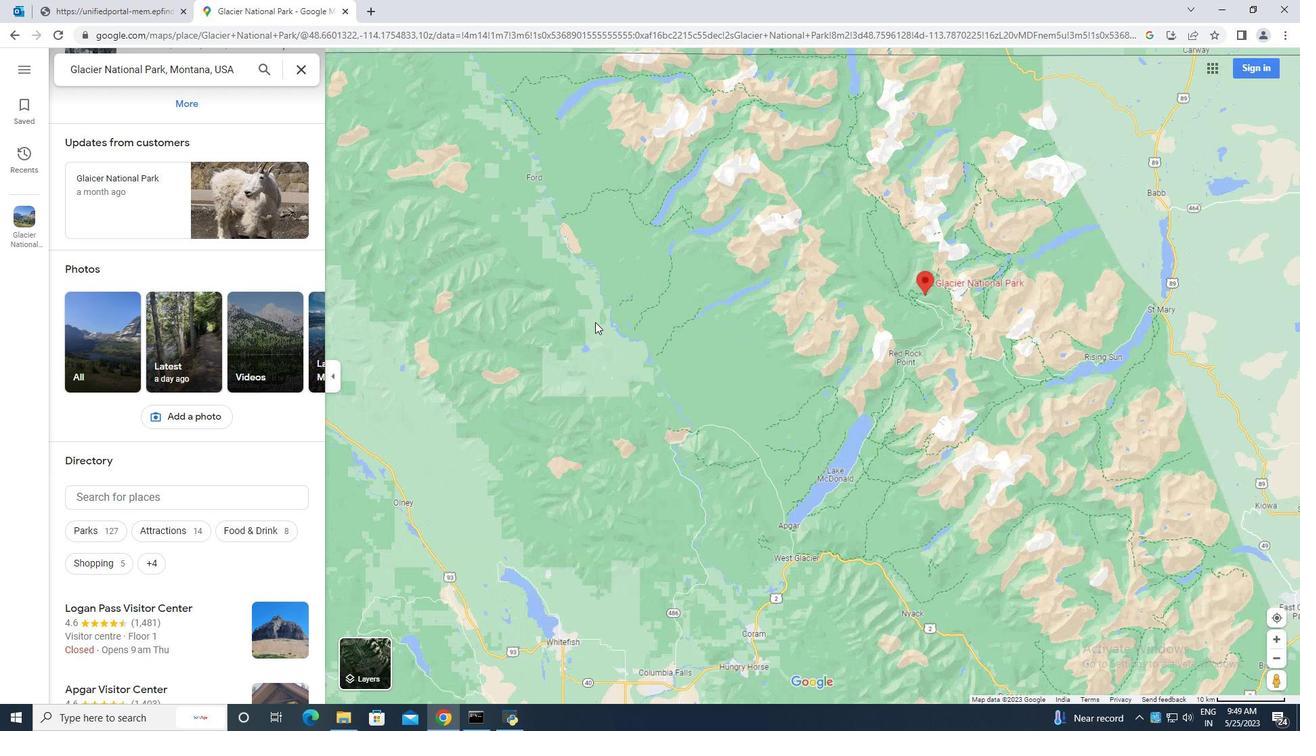 
Action: Mouse scrolled (595, 321) with delta (0, 0)
Screenshot: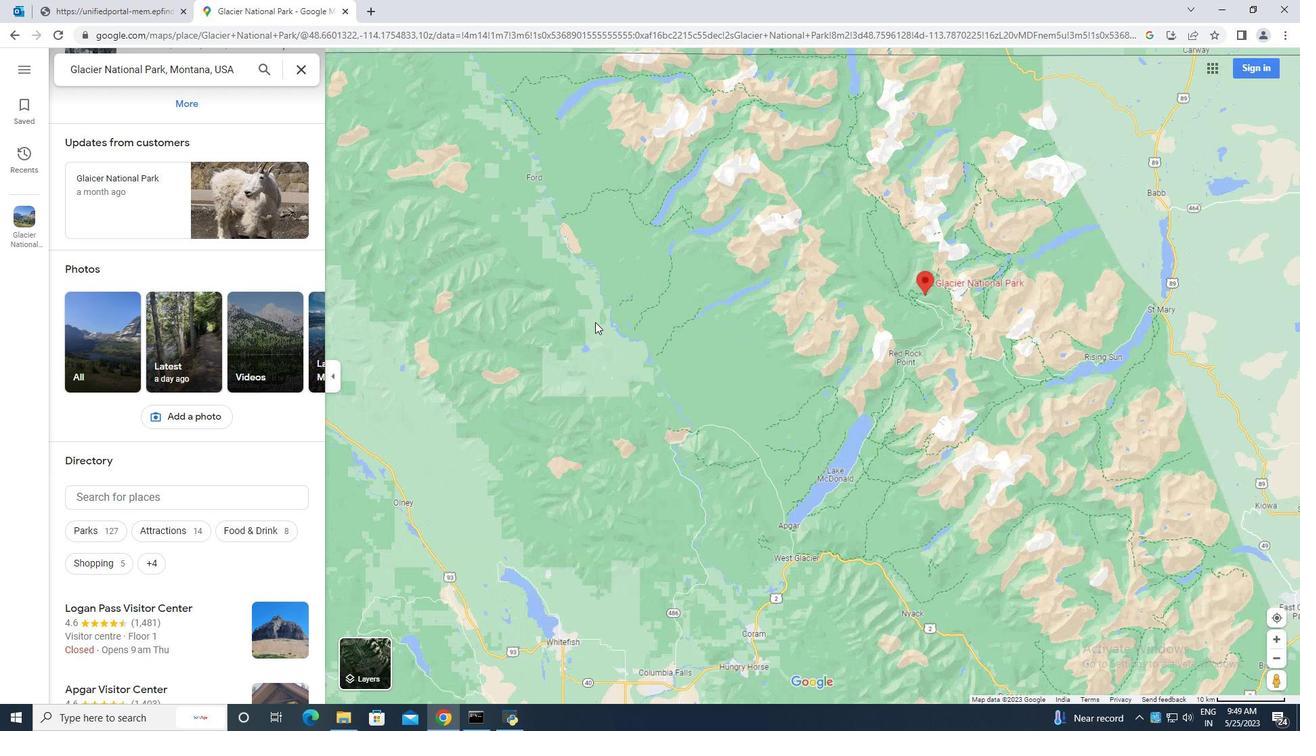 
Action: Mouse moved to (608, 318)
Screenshot: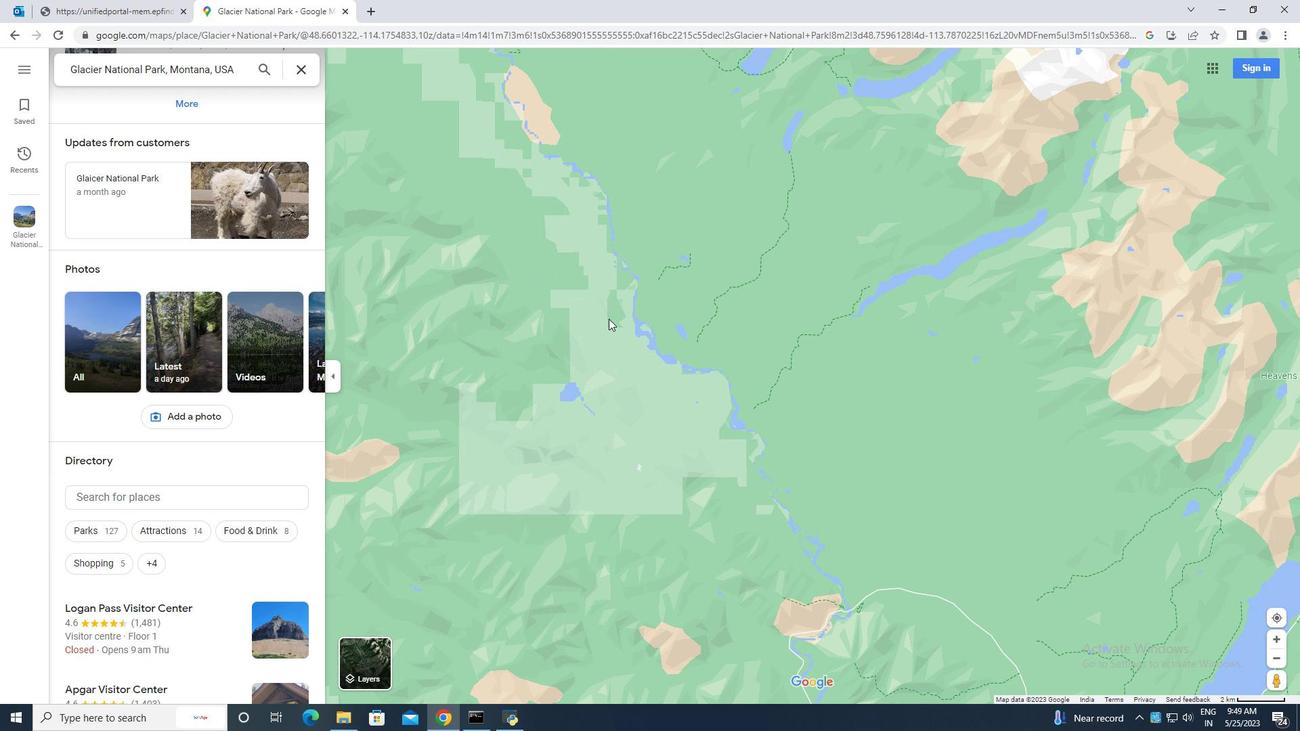 
Action: Mouse scrolled (608, 317) with delta (0, 0)
Screenshot: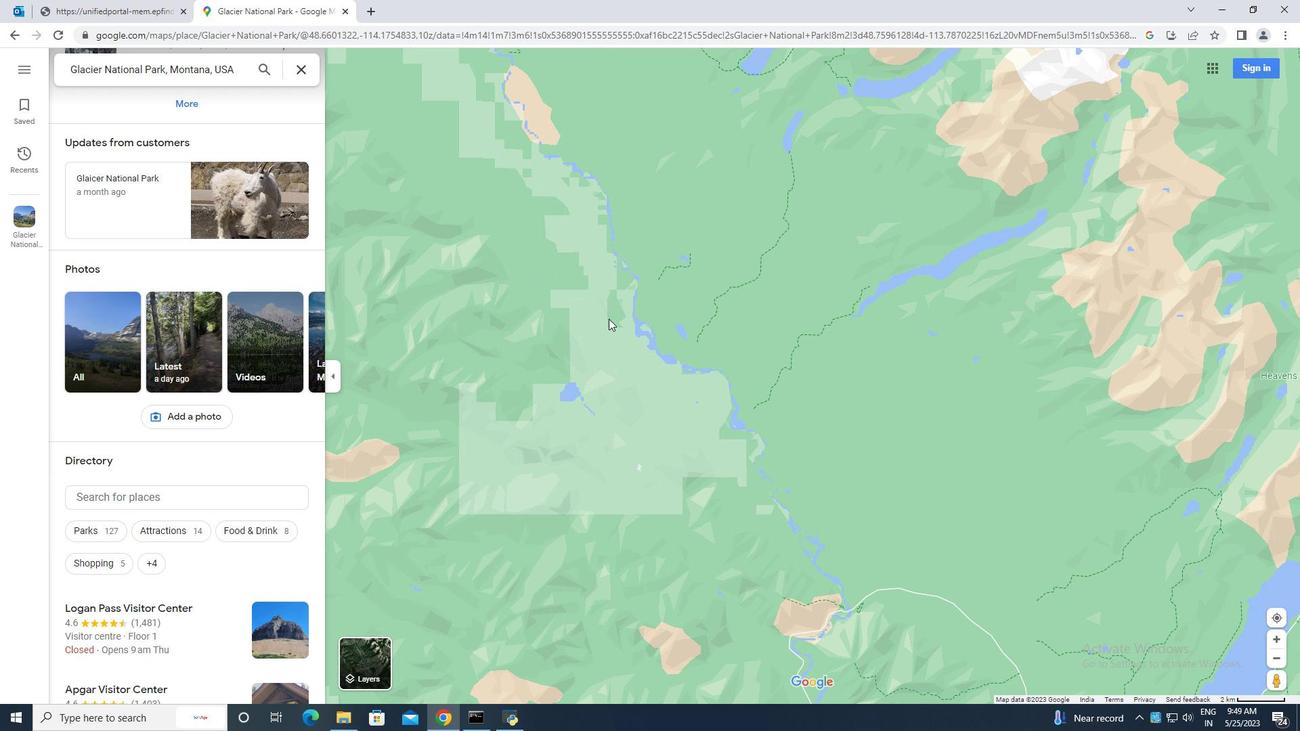 
Action: Mouse moved to (608, 318)
Screenshot: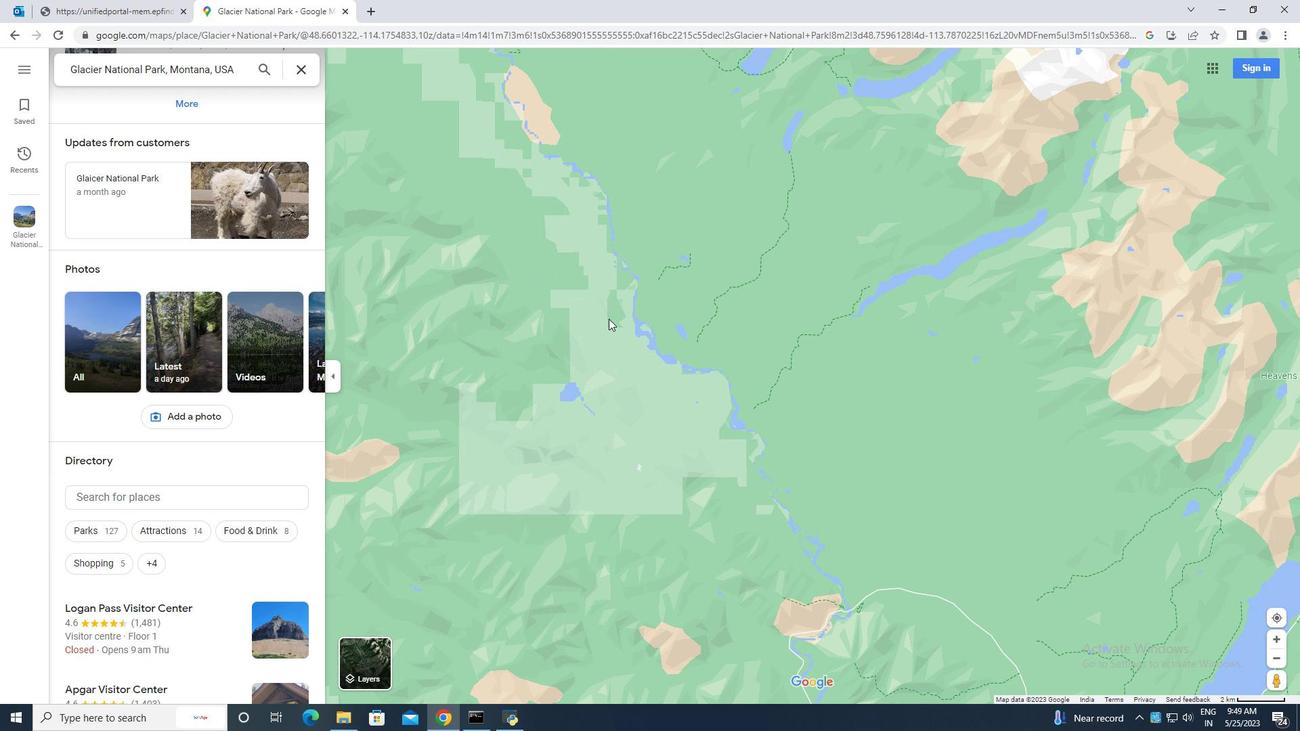 
Action: Mouse scrolled (608, 317) with delta (0, 0)
Screenshot: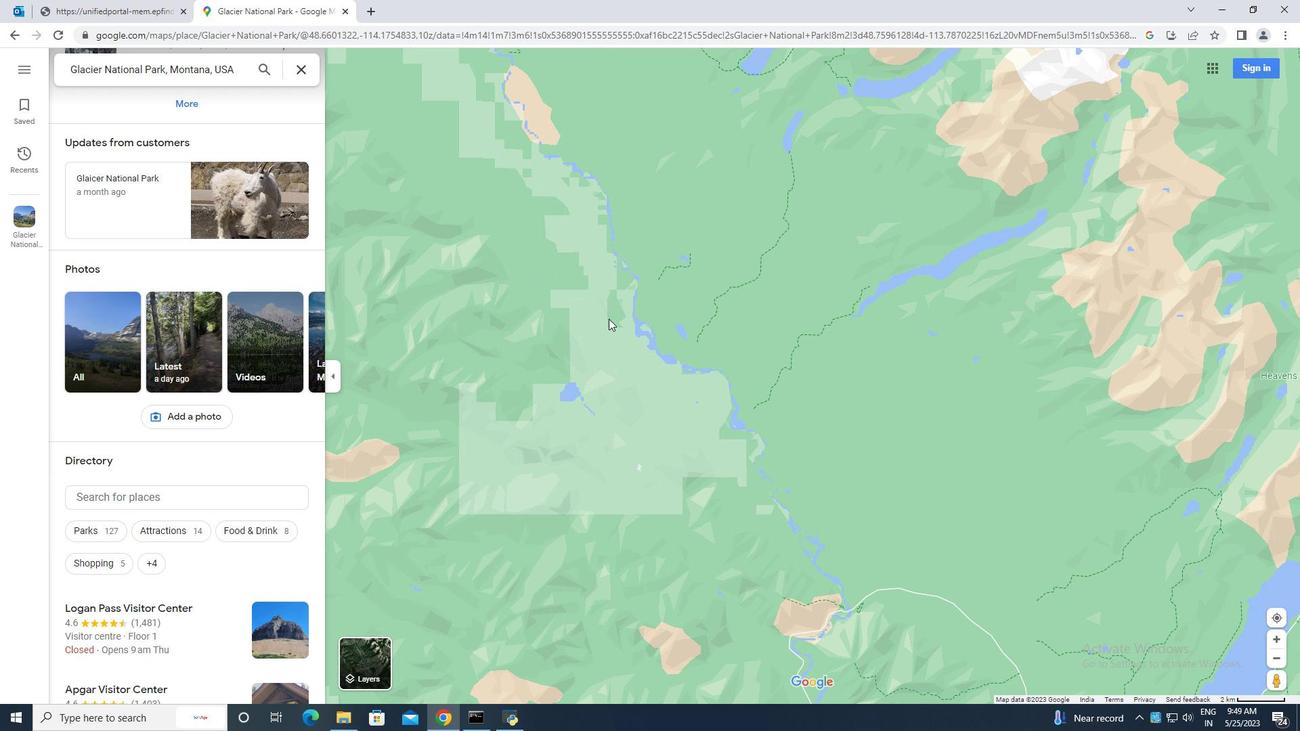 
Action: Mouse moved to (608, 319)
Screenshot: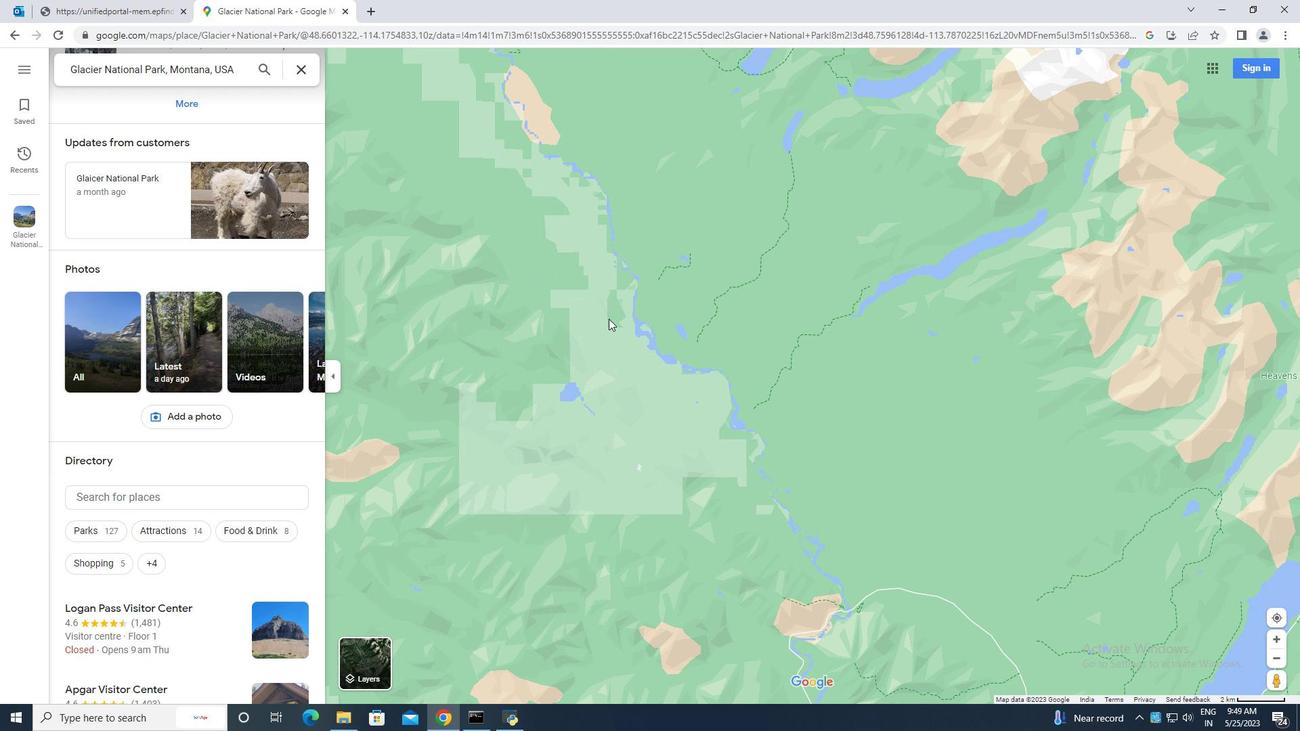 
Action: Mouse scrolled (608, 317) with delta (0, 0)
Screenshot: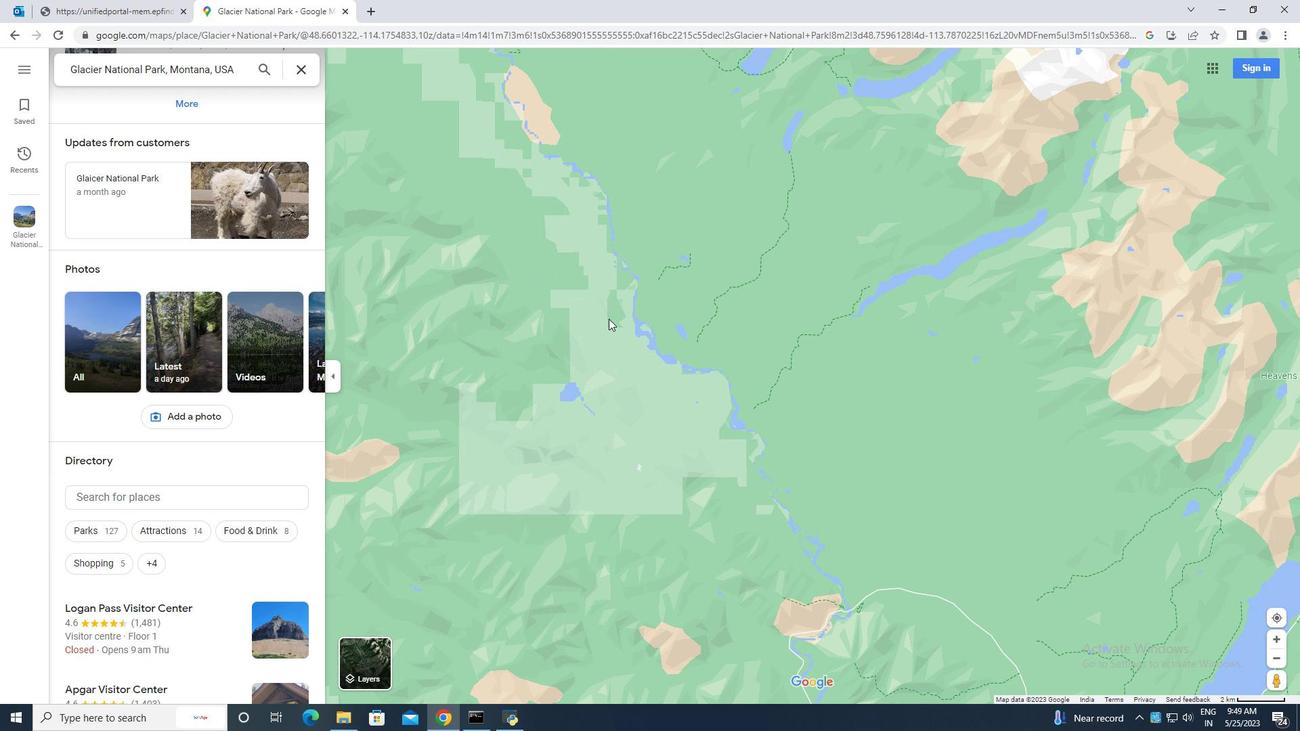
Action: Mouse moved to (608, 319)
Screenshot: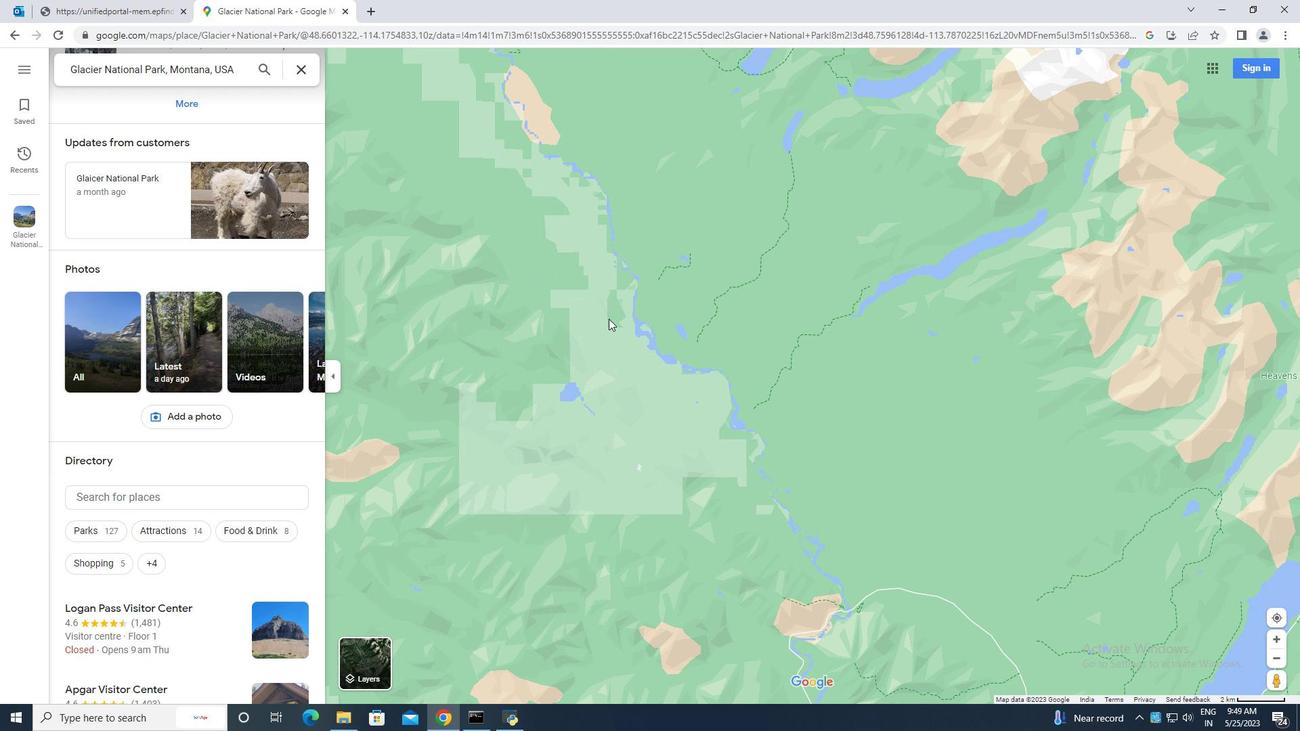 
Action: Mouse scrolled (608, 317) with delta (0, 0)
Screenshot: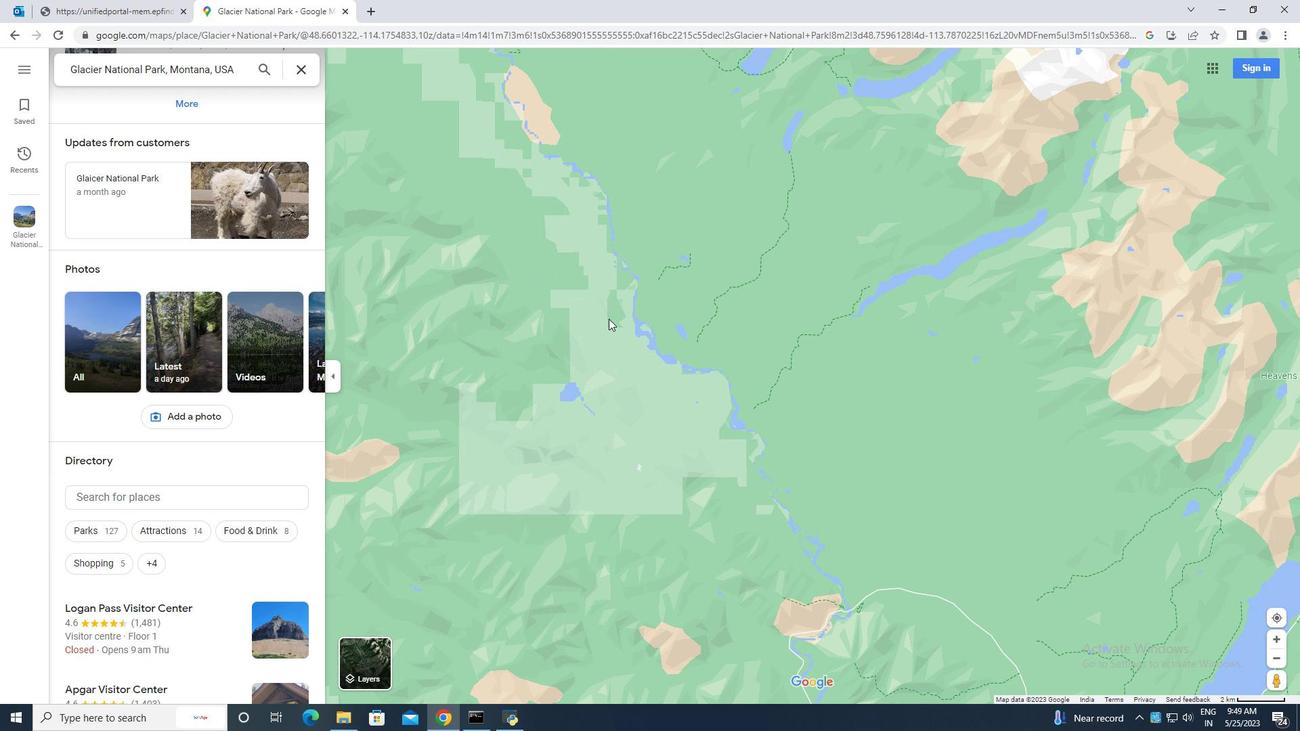 
Action: Mouse moved to (608, 320)
Screenshot: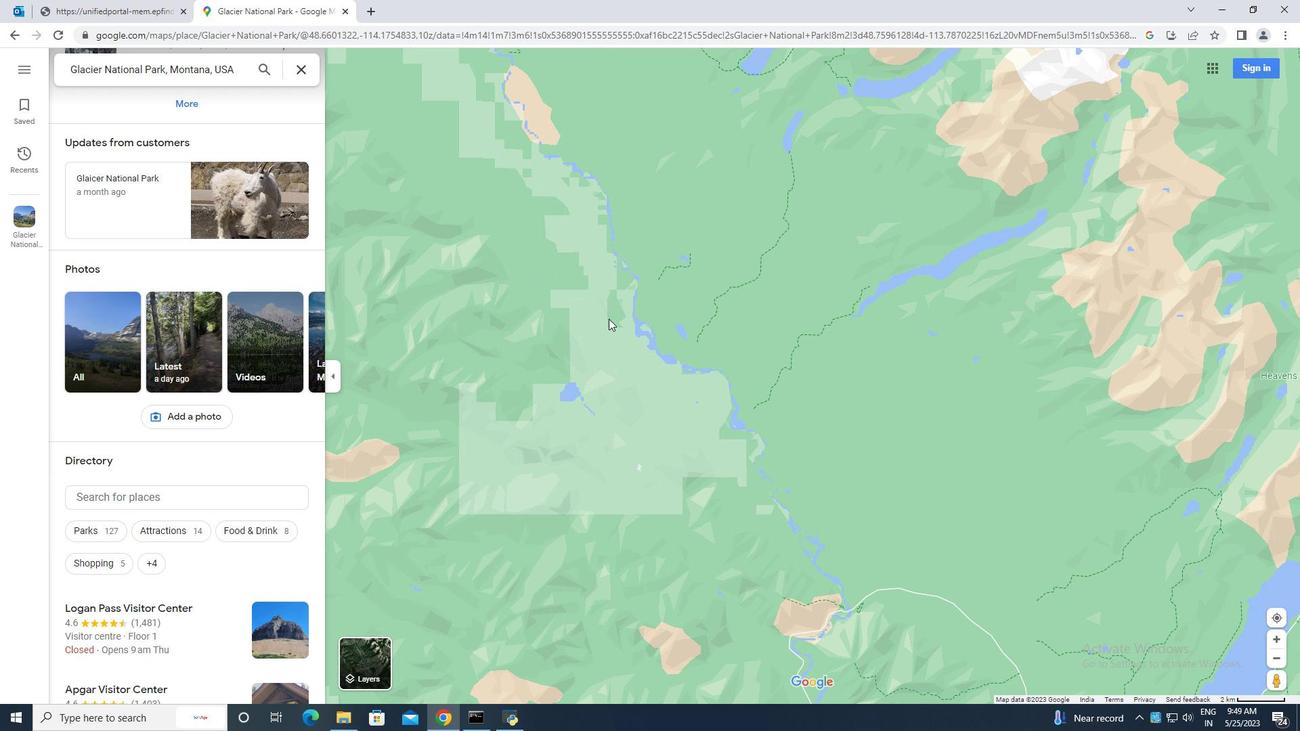 
Action: Mouse scrolled (608, 317) with delta (0, 0)
Screenshot: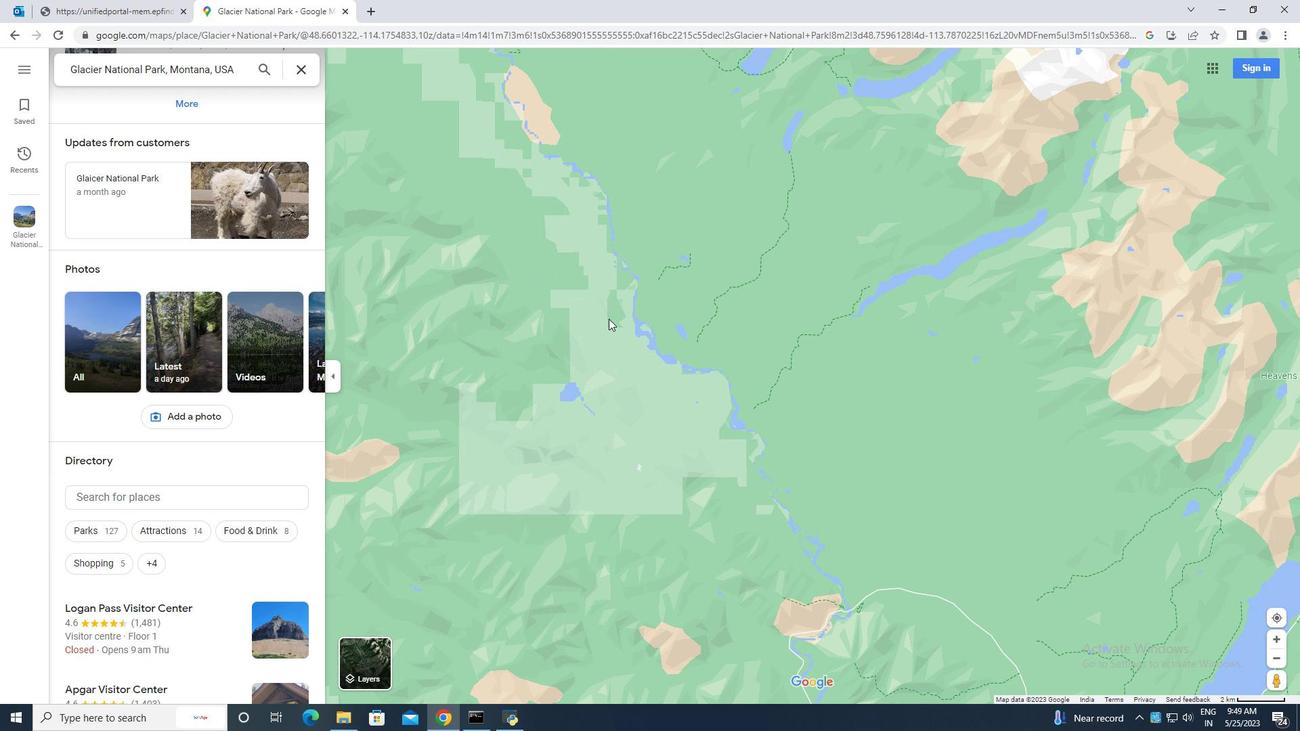 
Action: Mouse moved to (608, 321)
Screenshot: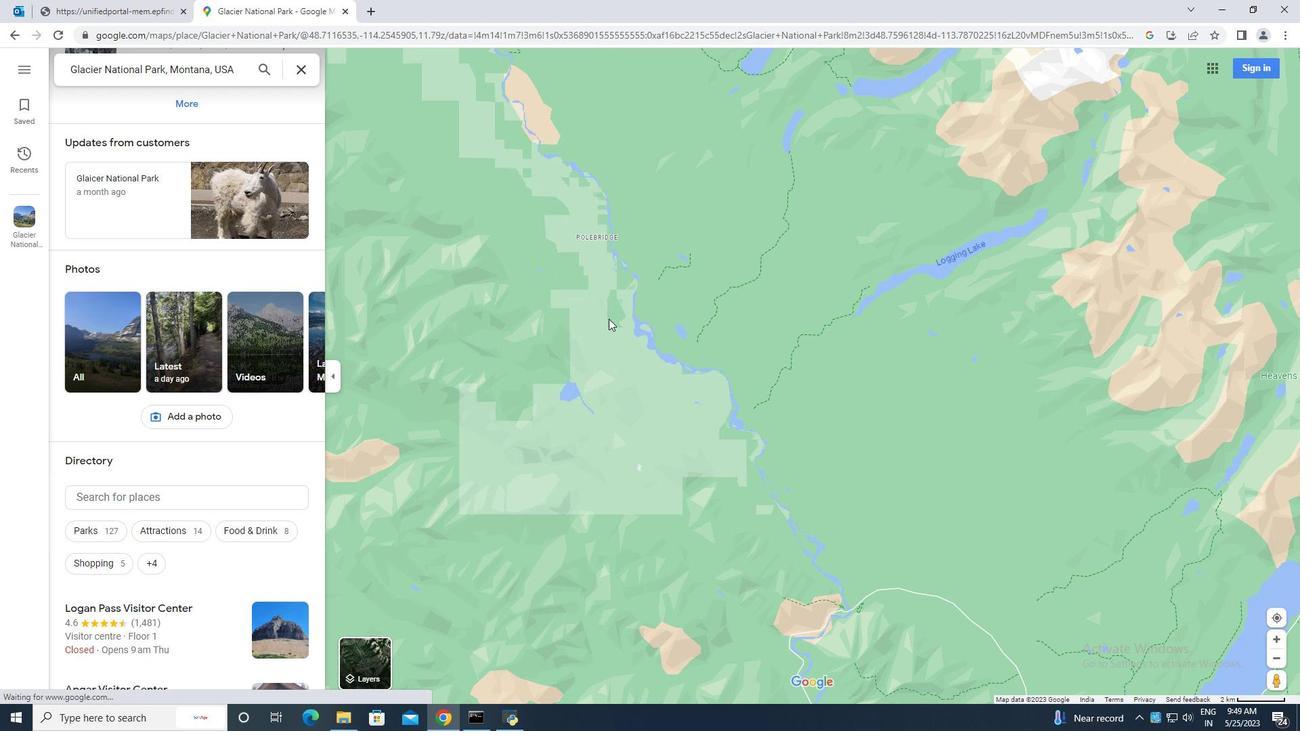 
Action: Mouse scrolled (608, 317) with delta (0, 0)
Screenshot: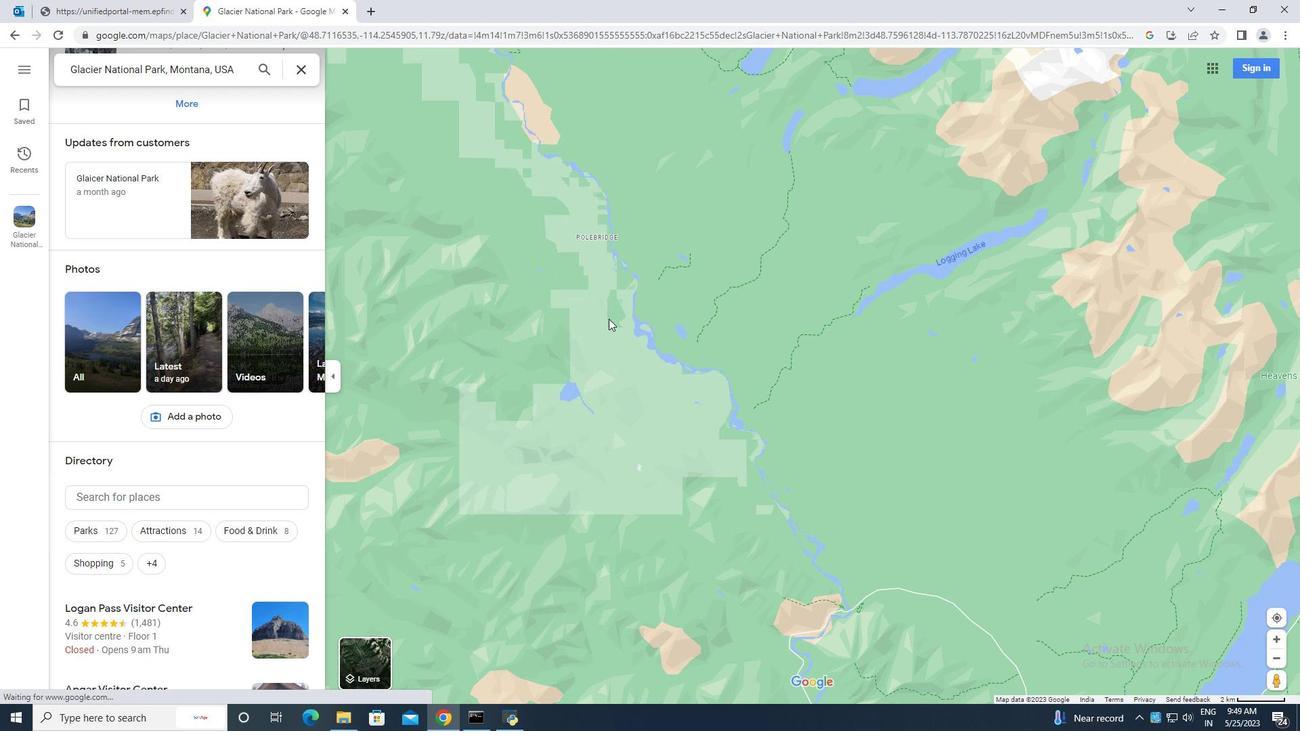 
Action: Mouse moved to (608, 323)
Screenshot: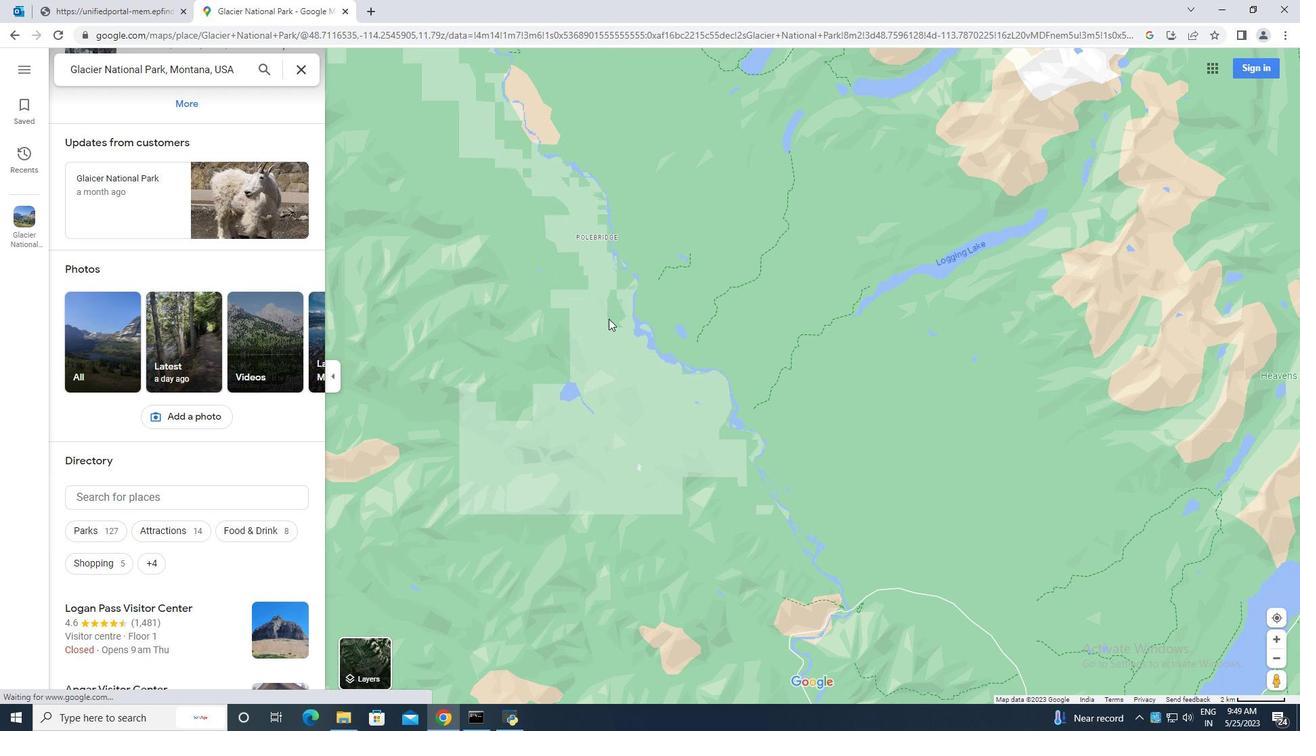 
Action: Mouse scrolled (608, 322) with delta (0, 0)
Screenshot: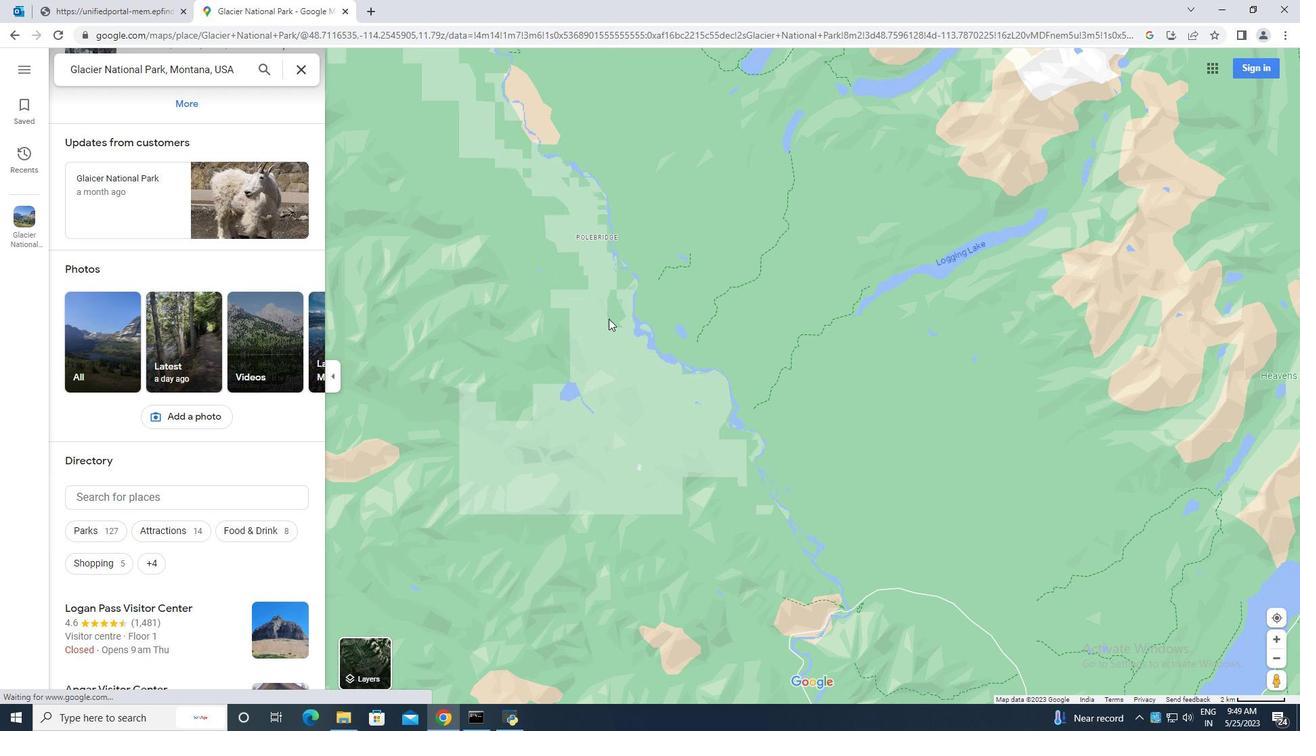 
Action: Mouse scrolled (608, 322) with delta (0, 0)
Screenshot: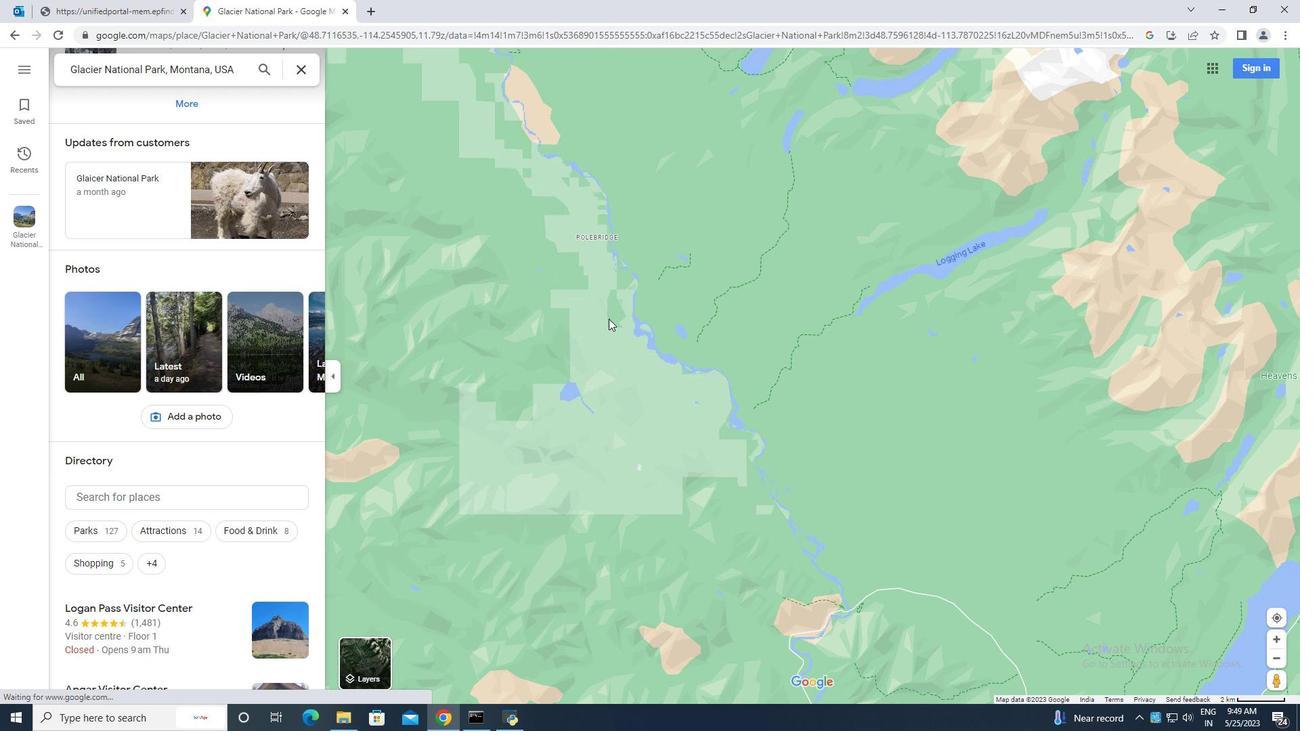 
Action: Mouse scrolled (608, 322) with delta (0, 0)
Screenshot: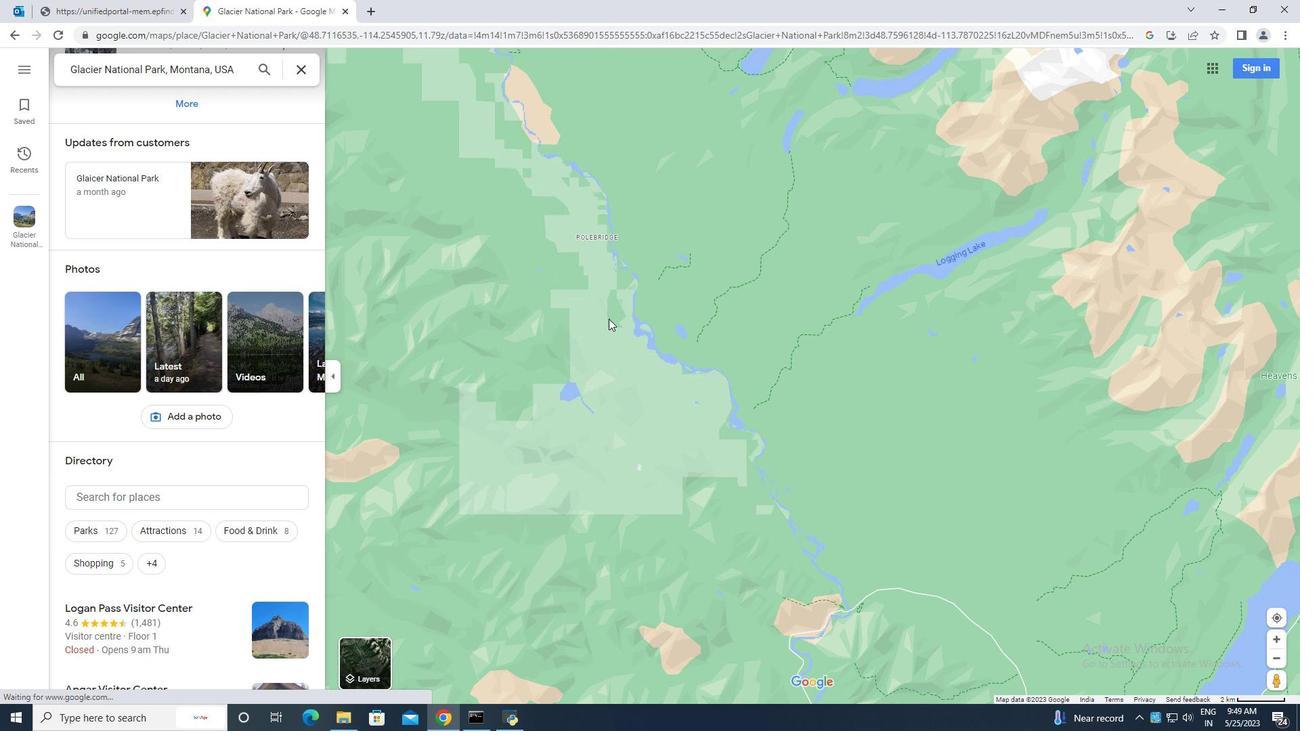 
Action: Mouse scrolled (608, 322) with delta (0, 0)
Screenshot: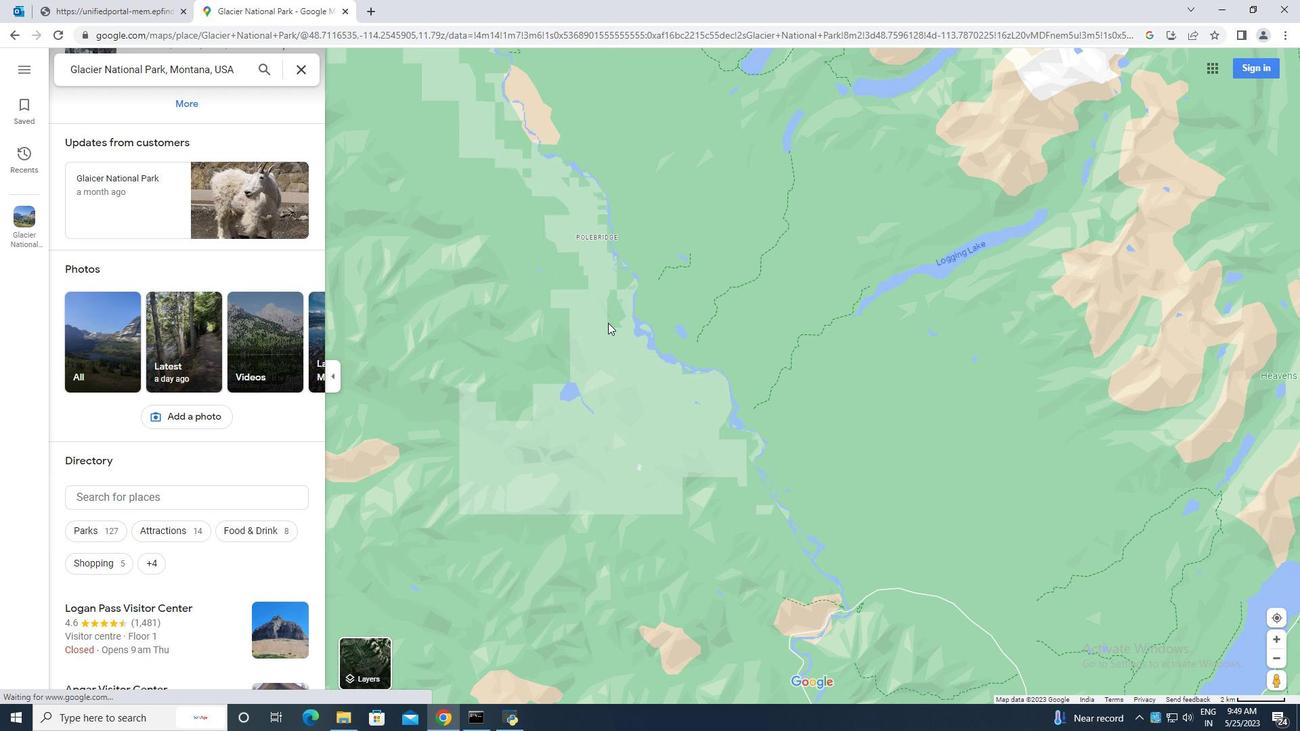 
Action: Mouse scrolled (608, 322) with delta (0, 0)
Screenshot: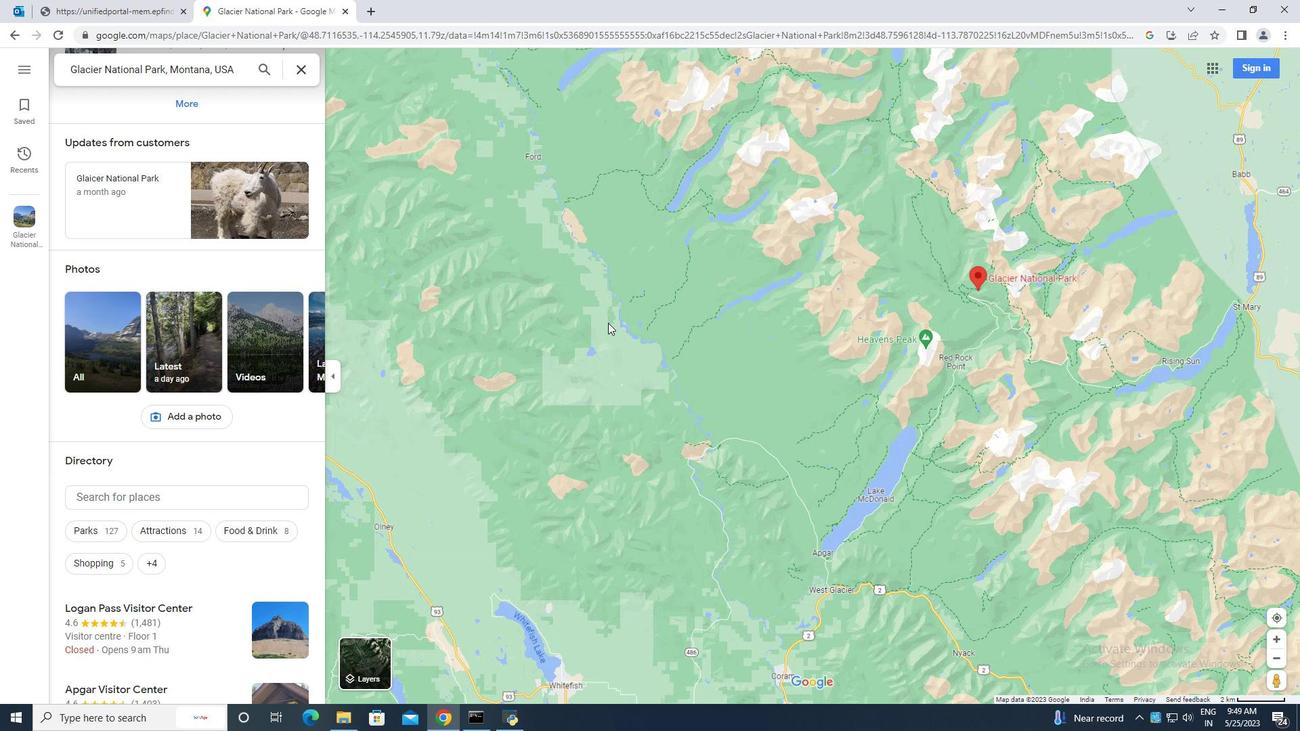 
Action: Mouse moved to (608, 323)
Screenshot: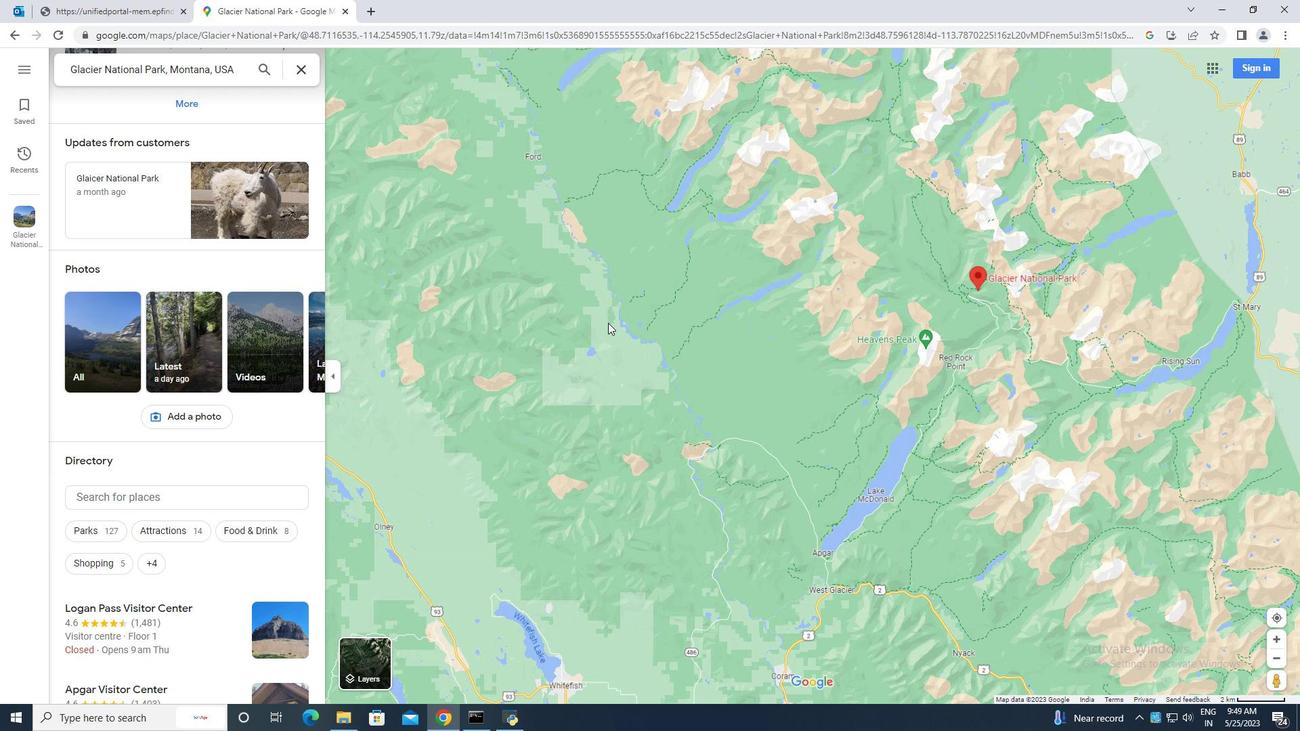 
Action: Mouse scrolled (608, 322) with delta (0, 0)
Screenshot: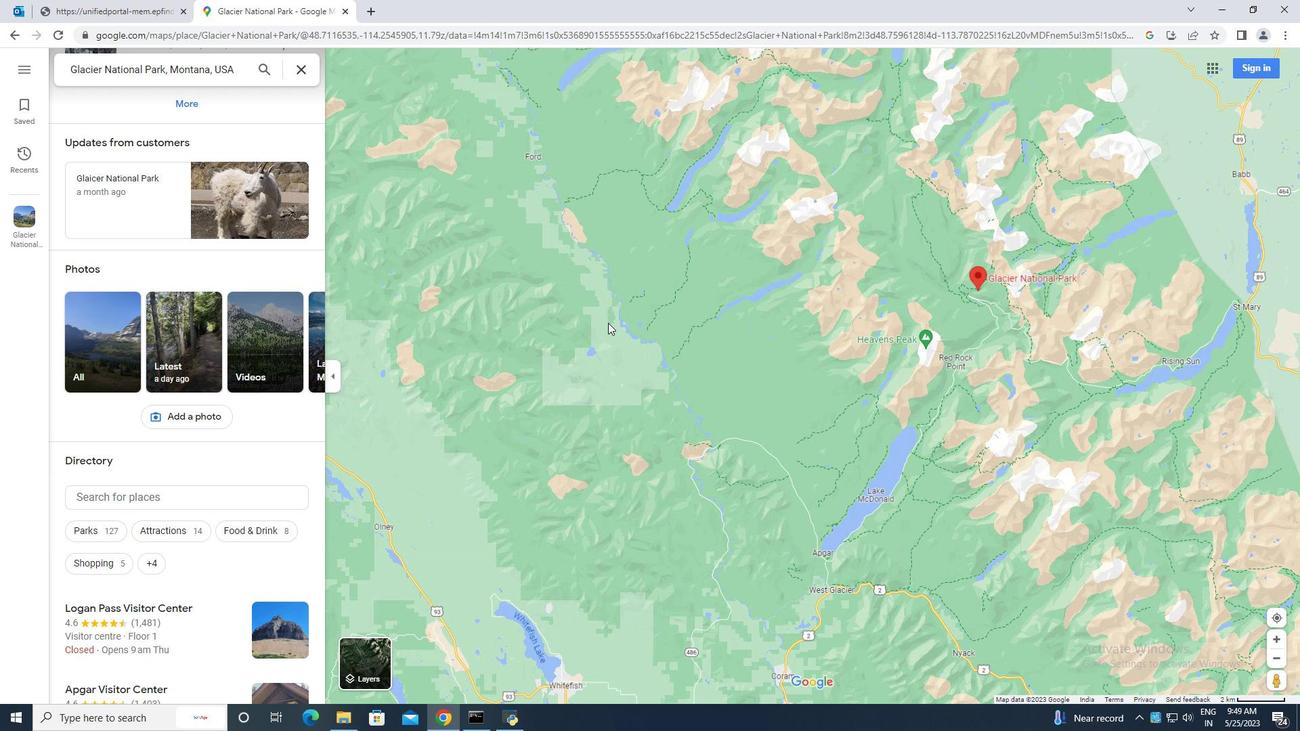 
Action: Mouse scrolled (608, 322) with delta (0, 0)
Screenshot: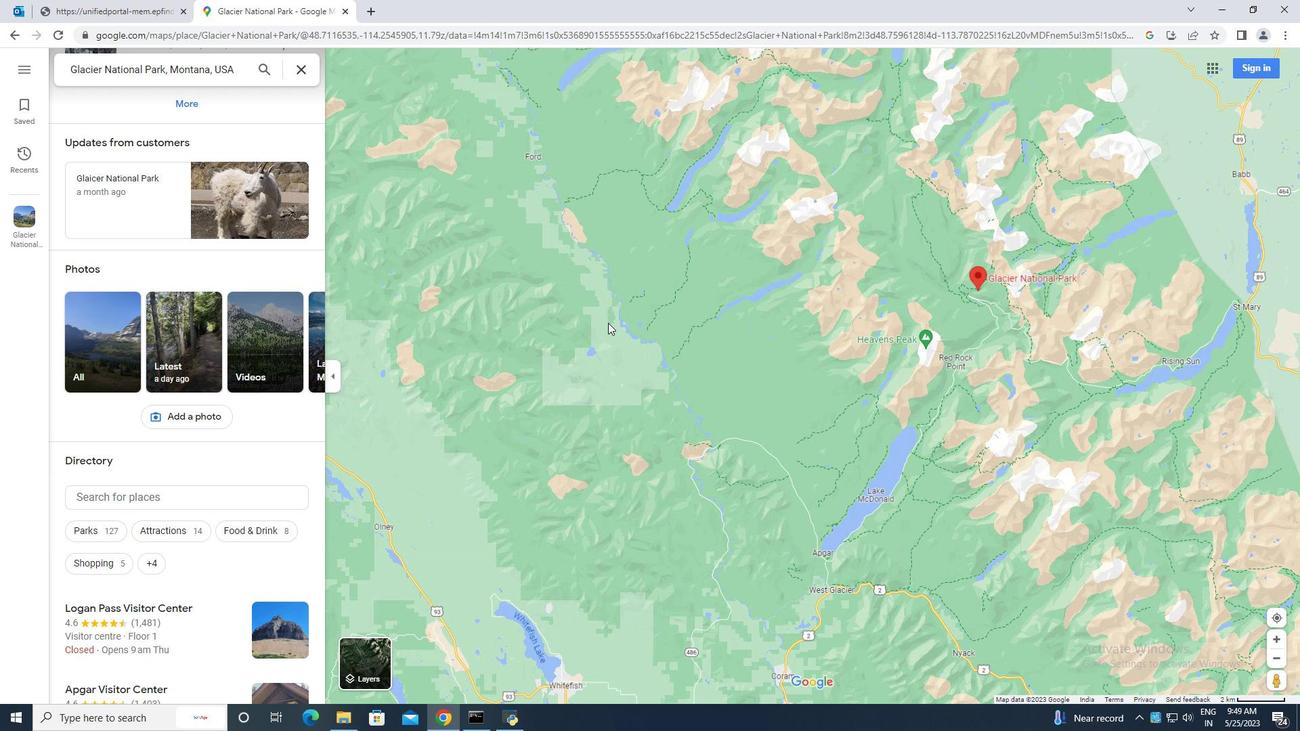
Action: Mouse scrolled (608, 322) with delta (0, 0)
Screenshot: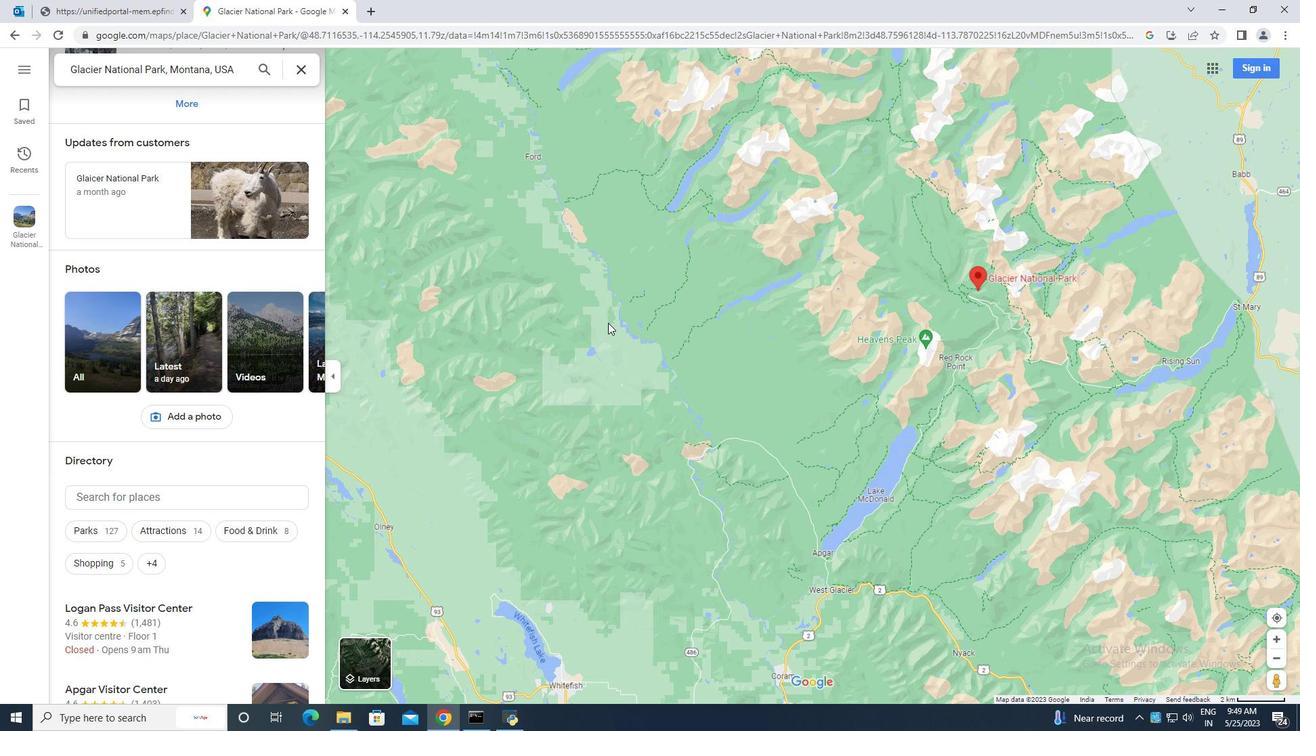 
Action: Mouse moved to (609, 323)
Screenshot: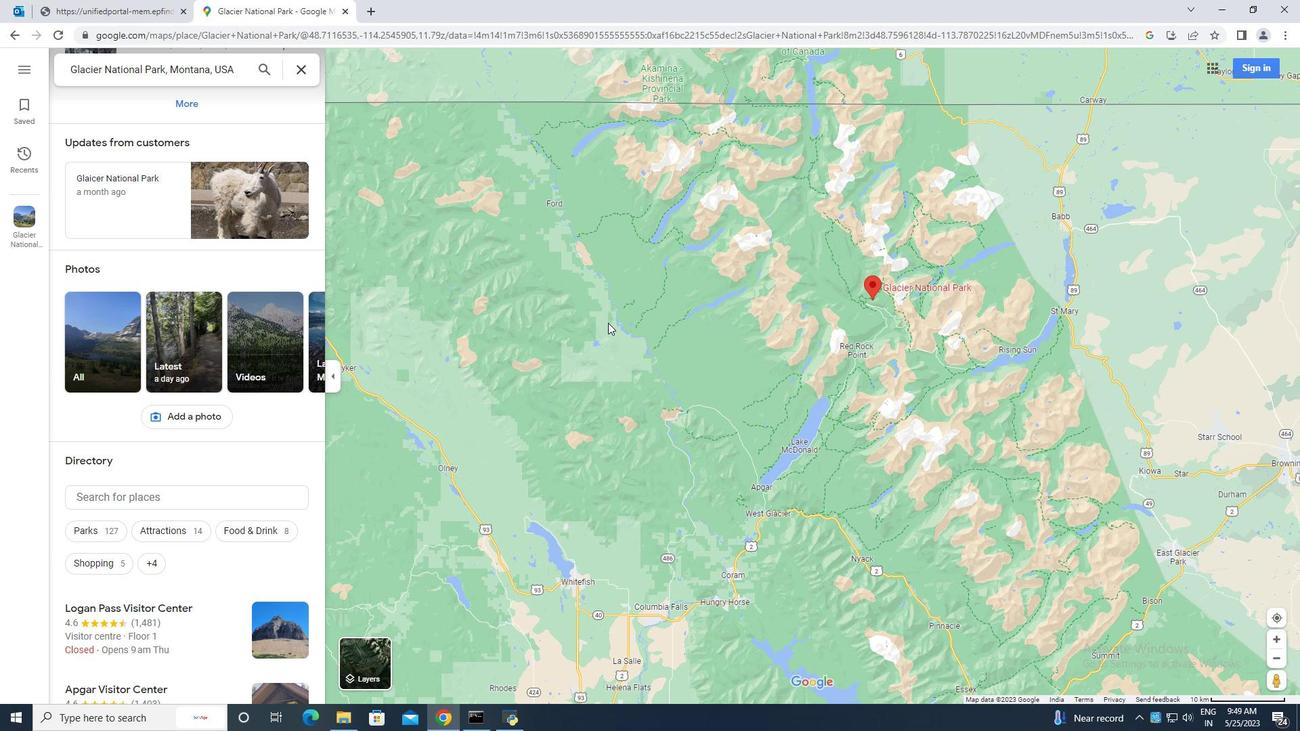 
Action: Mouse scrolled (609, 322) with delta (0, 0)
Screenshot: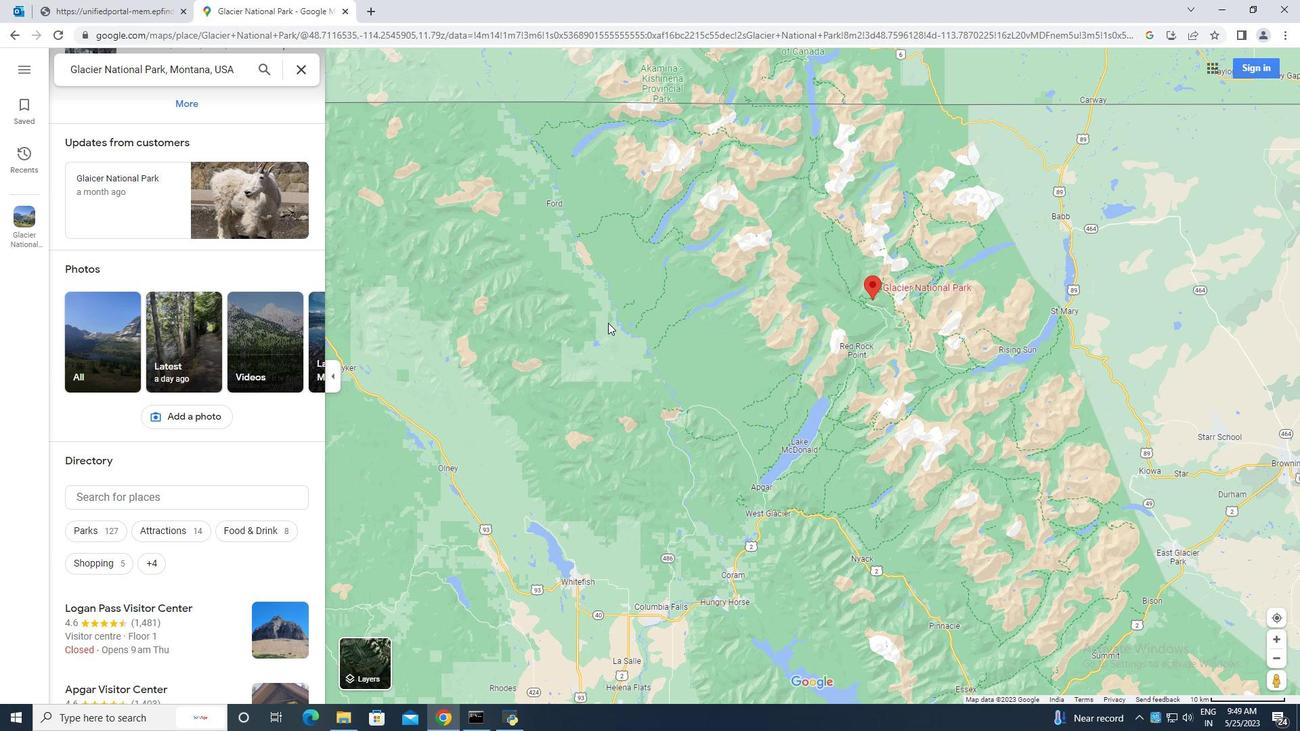 
Action: Mouse scrolled (609, 322) with delta (0, 0)
Screenshot: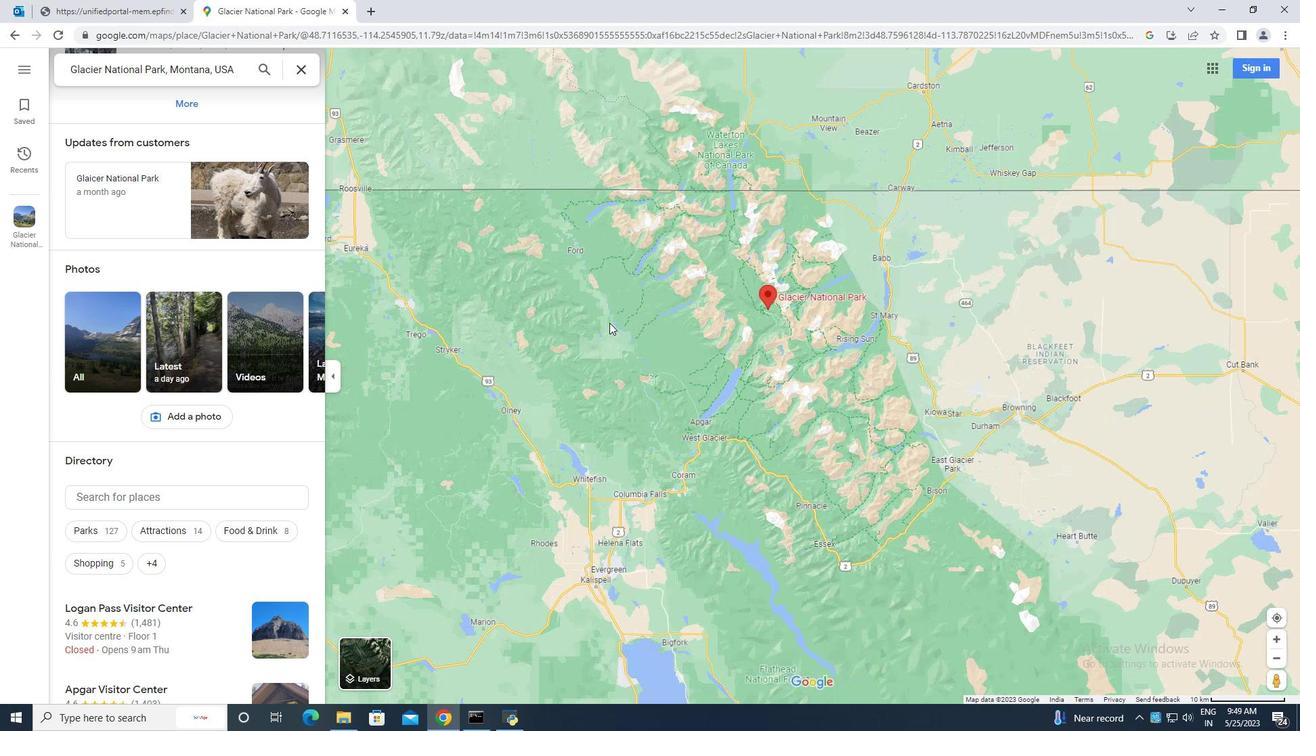 
Action: Mouse moved to (610, 323)
Screenshot: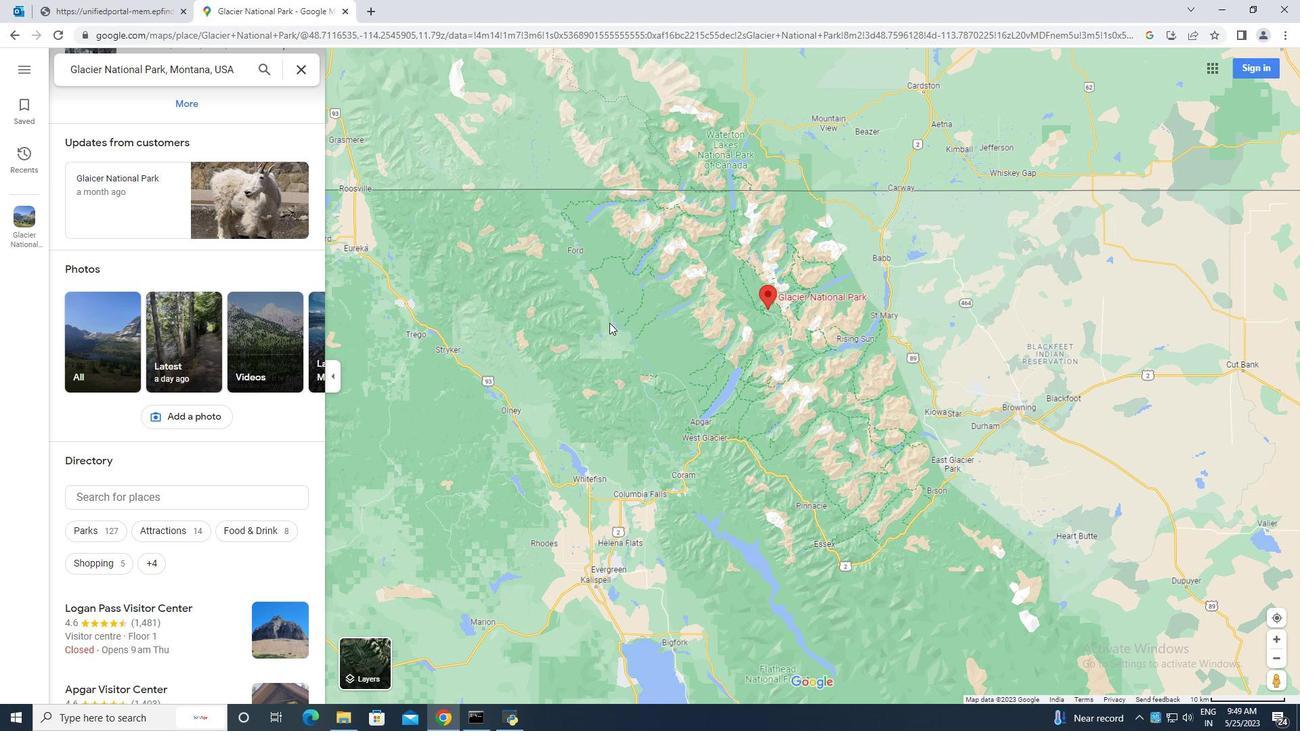 
Action: Mouse scrolled (610, 322) with delta (0, 0)
Screenshot: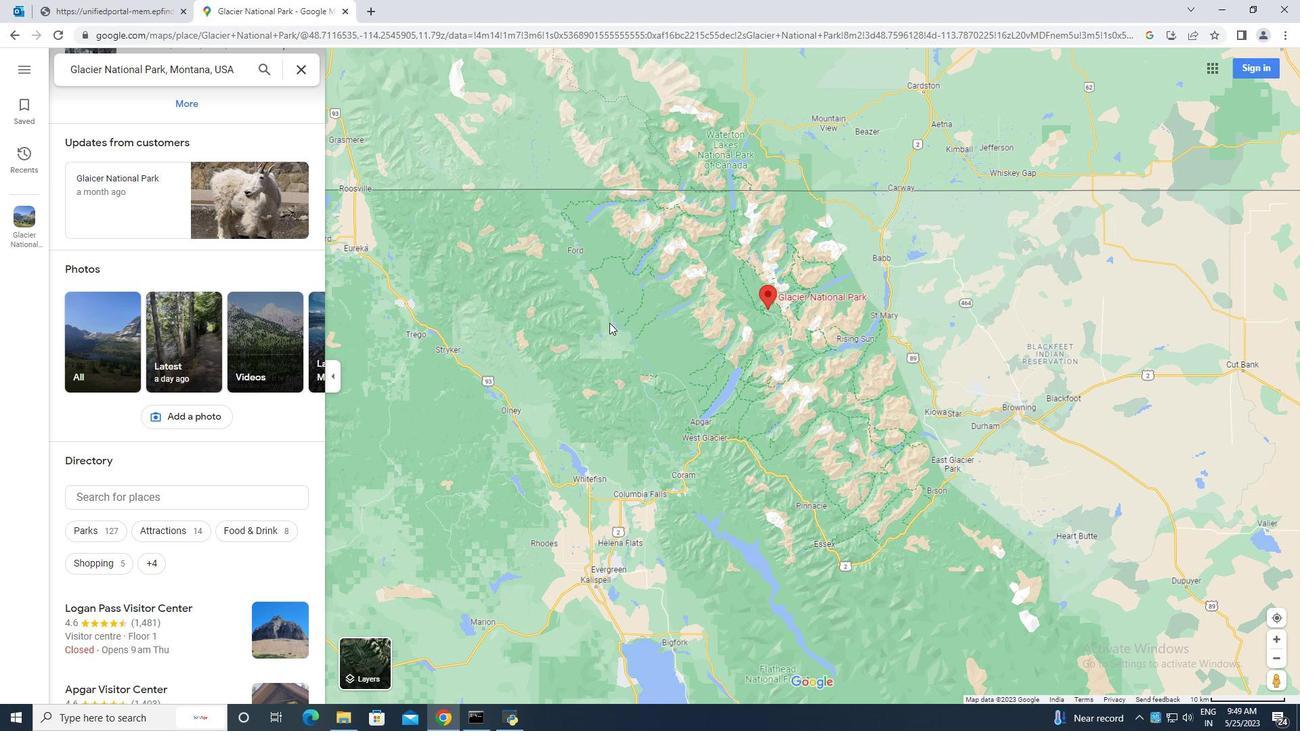 
Action: Mouse moved to (746, 311)
Screenshot: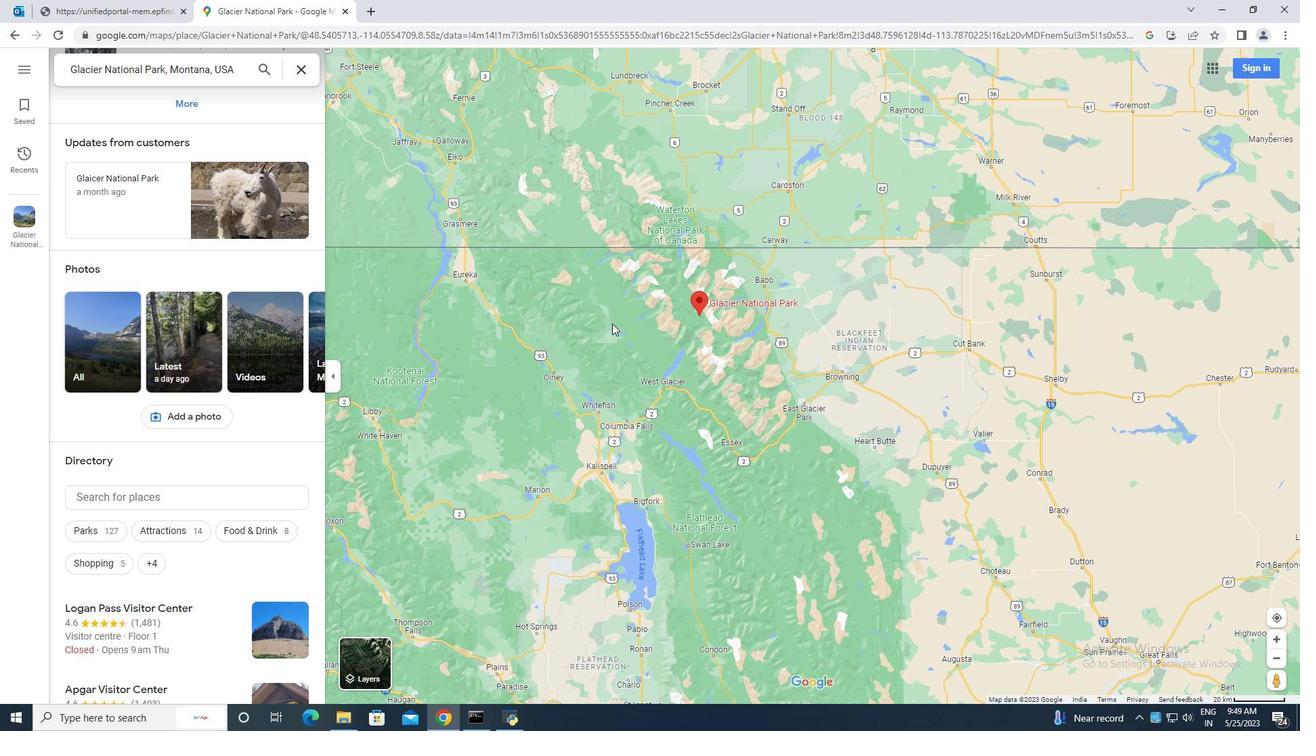 
Action: Mouse scrolled (746, 310) with delta (0, 0)
Screenshot: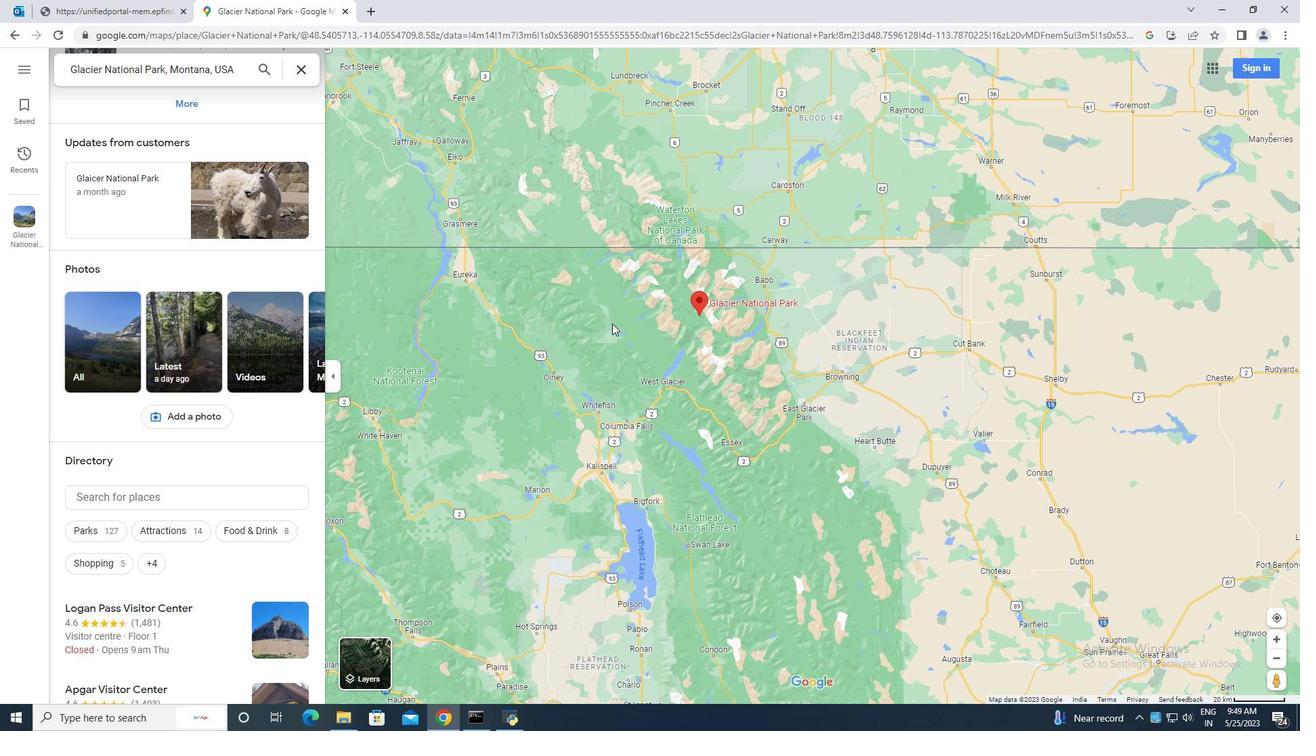 
Action: Mouse scrolled (746, 310) with delta (0, 0)
Screenshot: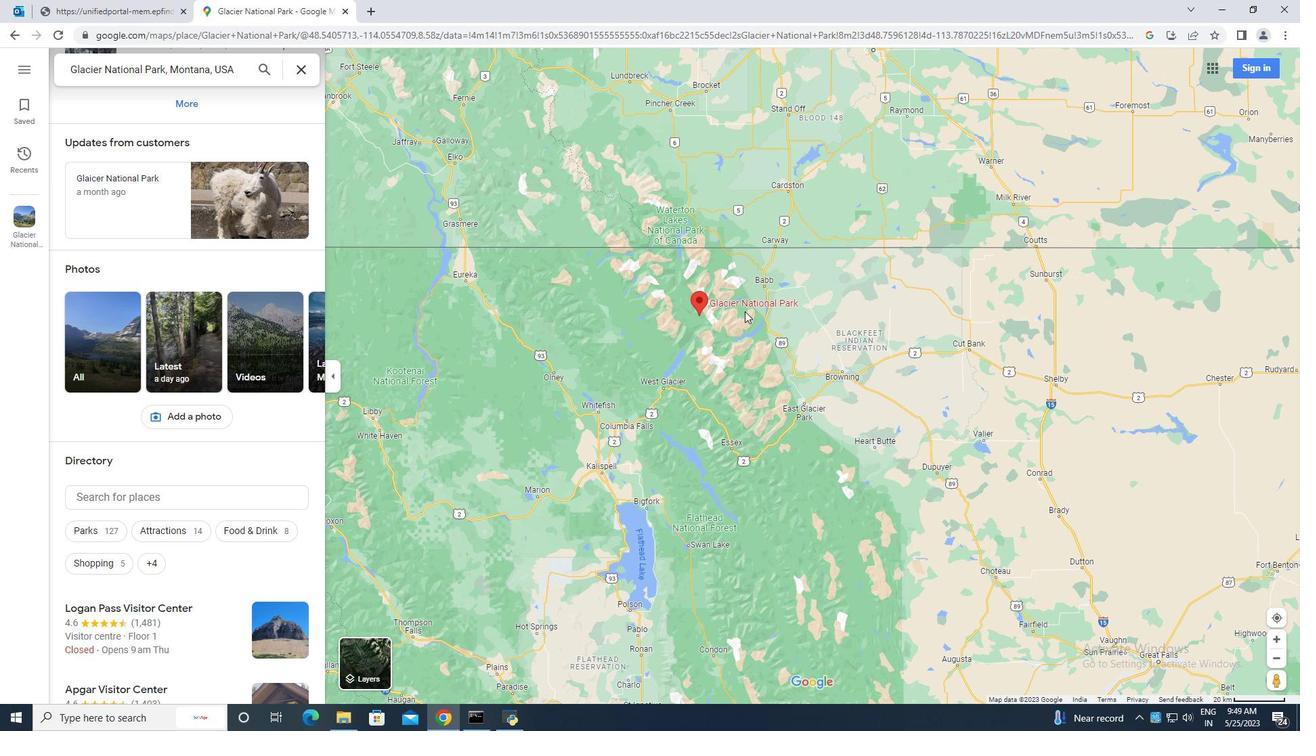 
Action: Mouse scrolled (746, 310) with delta (0, 0)
Screenshot: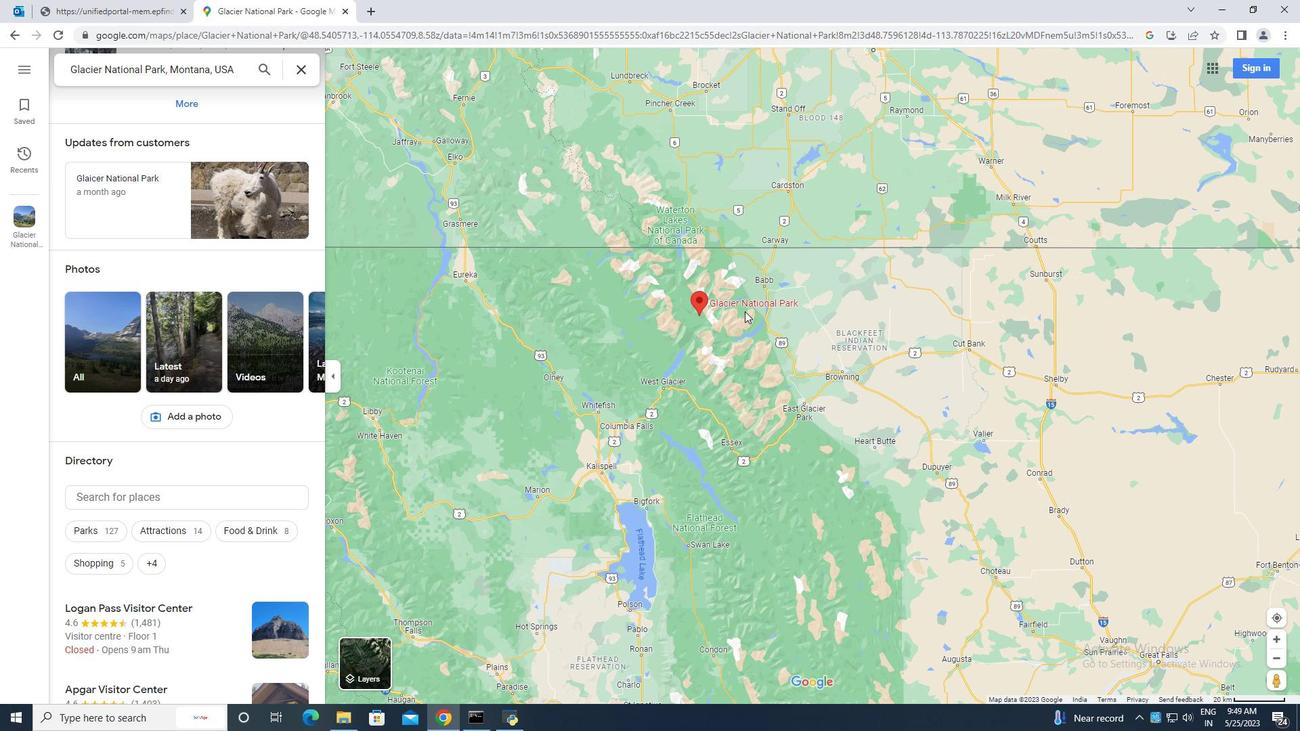 
Action: Mouse scrolled (746, 310) with delta (0, 0)
Screenshot: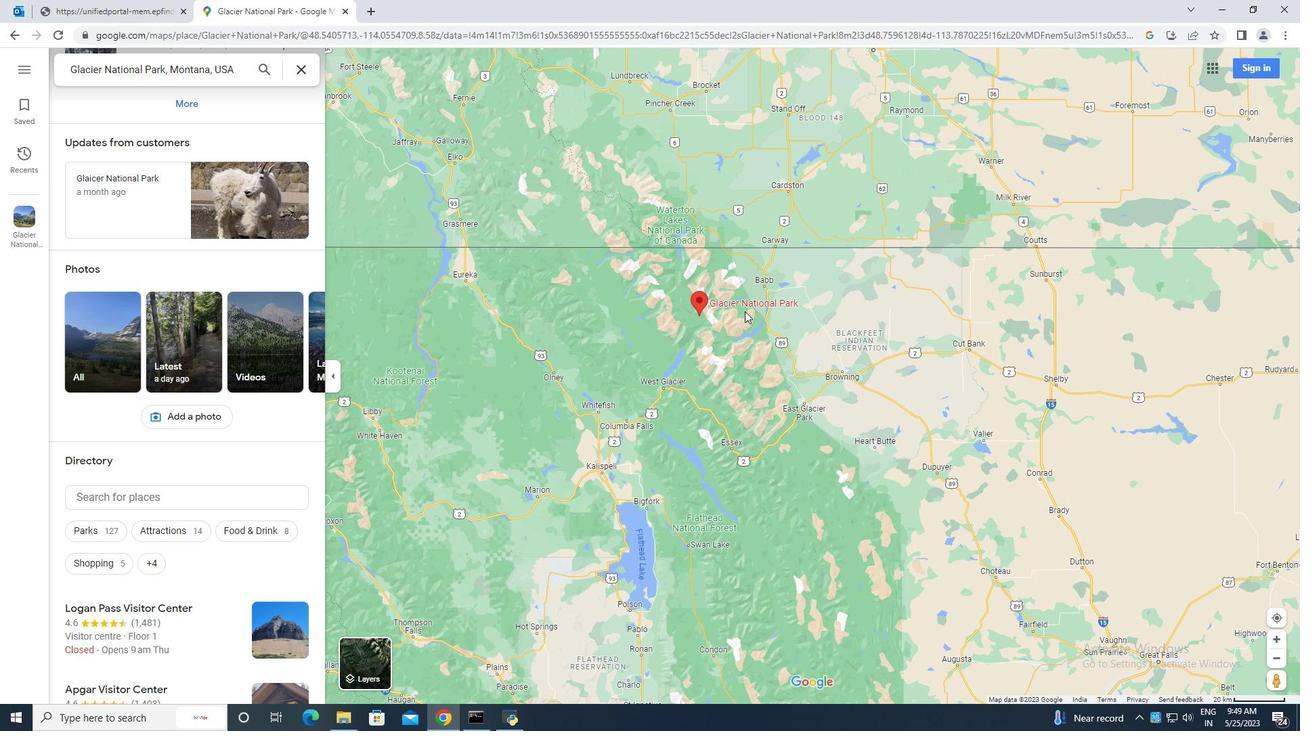 
Action: Mouse moved to (783, 309)
Screenshot: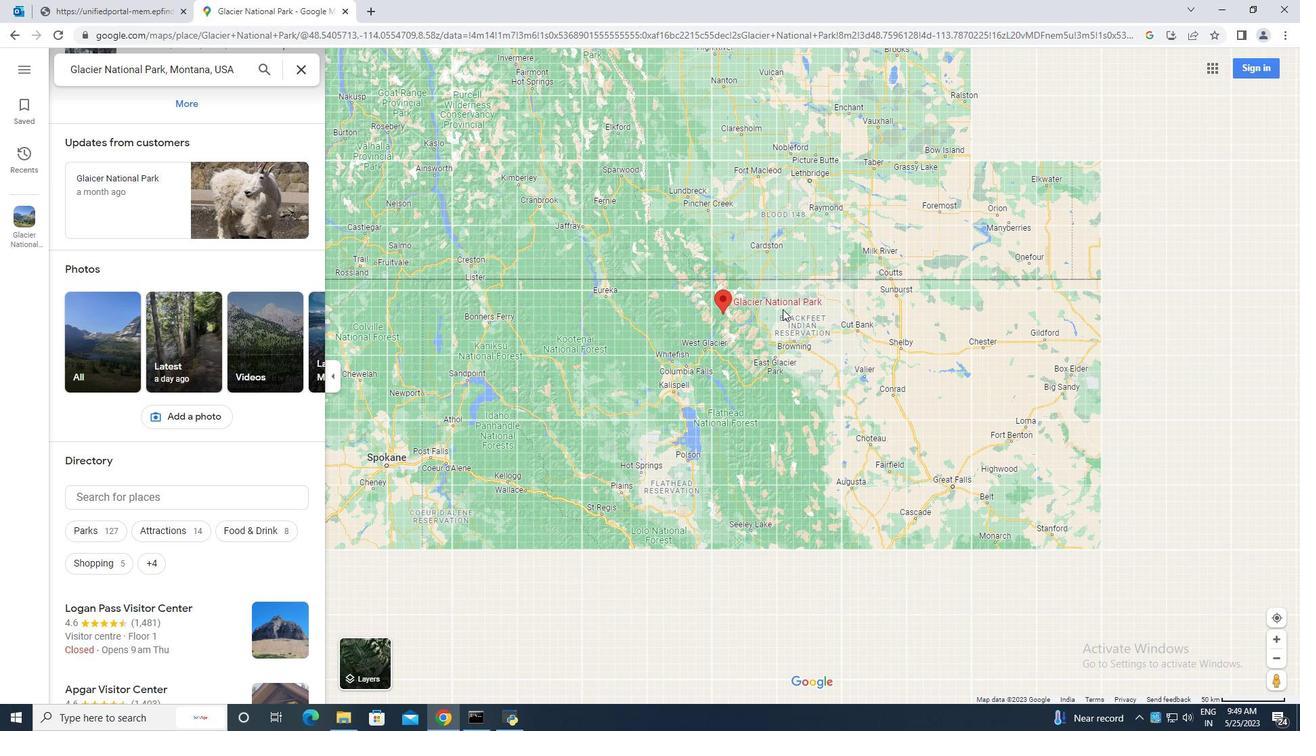
Action: Mouse scrolled (783, 310) with delta (0, 0)
Screenshot: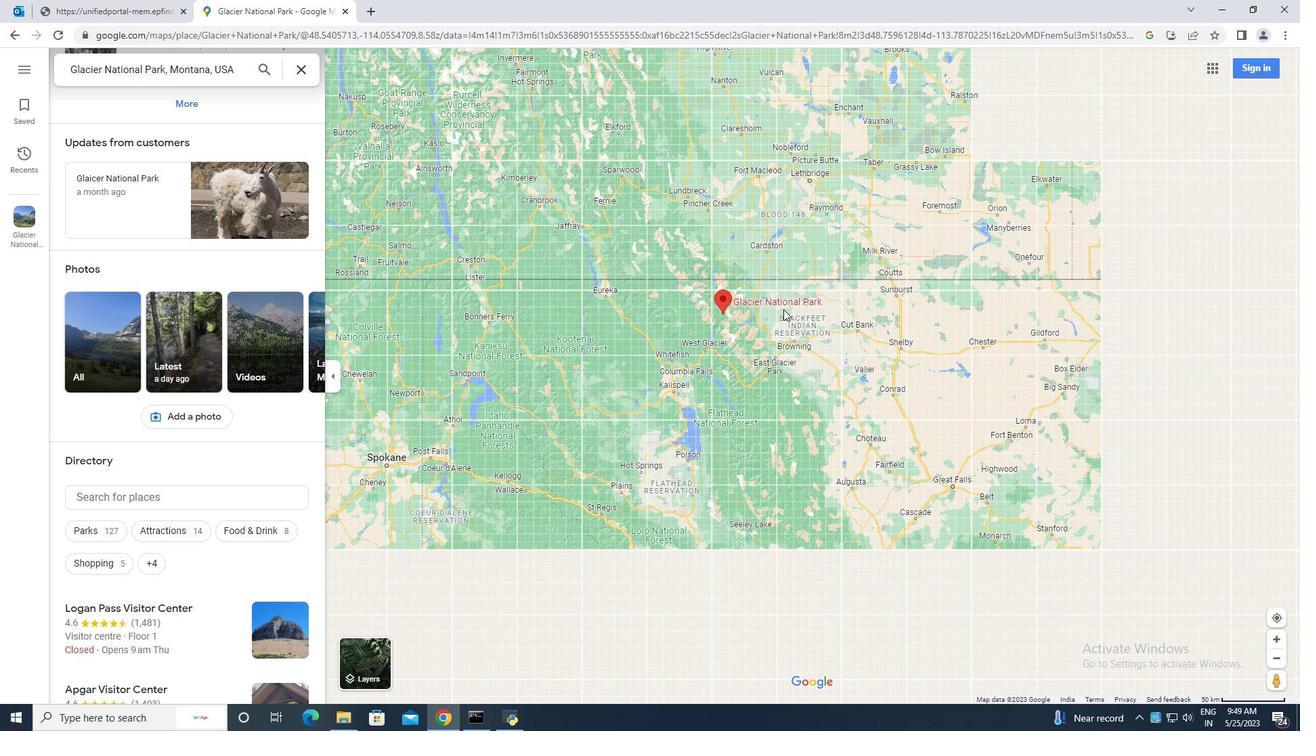 
Action: Mouse scrolled (783, 310) with delta (0, 0)
Screenshot: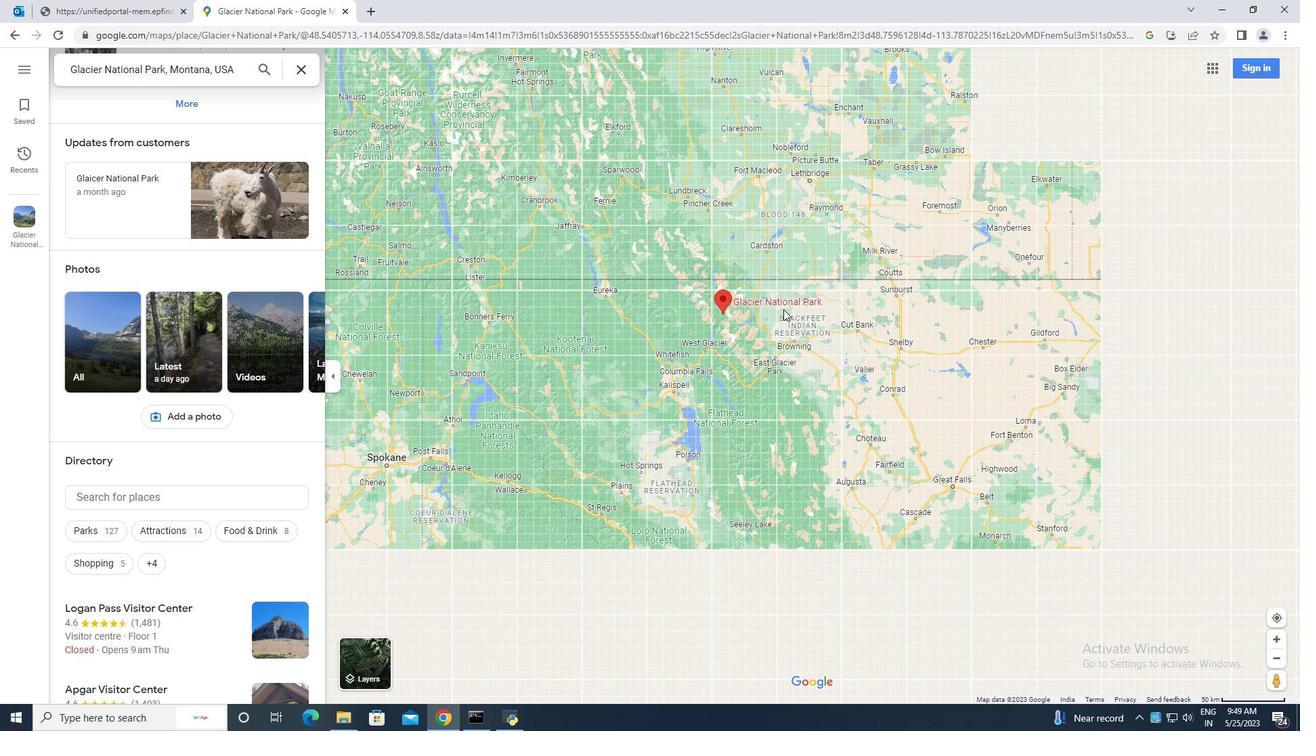 
Action: Mouse scrolled (783, 310) with delta (0, 0)
Screenshot: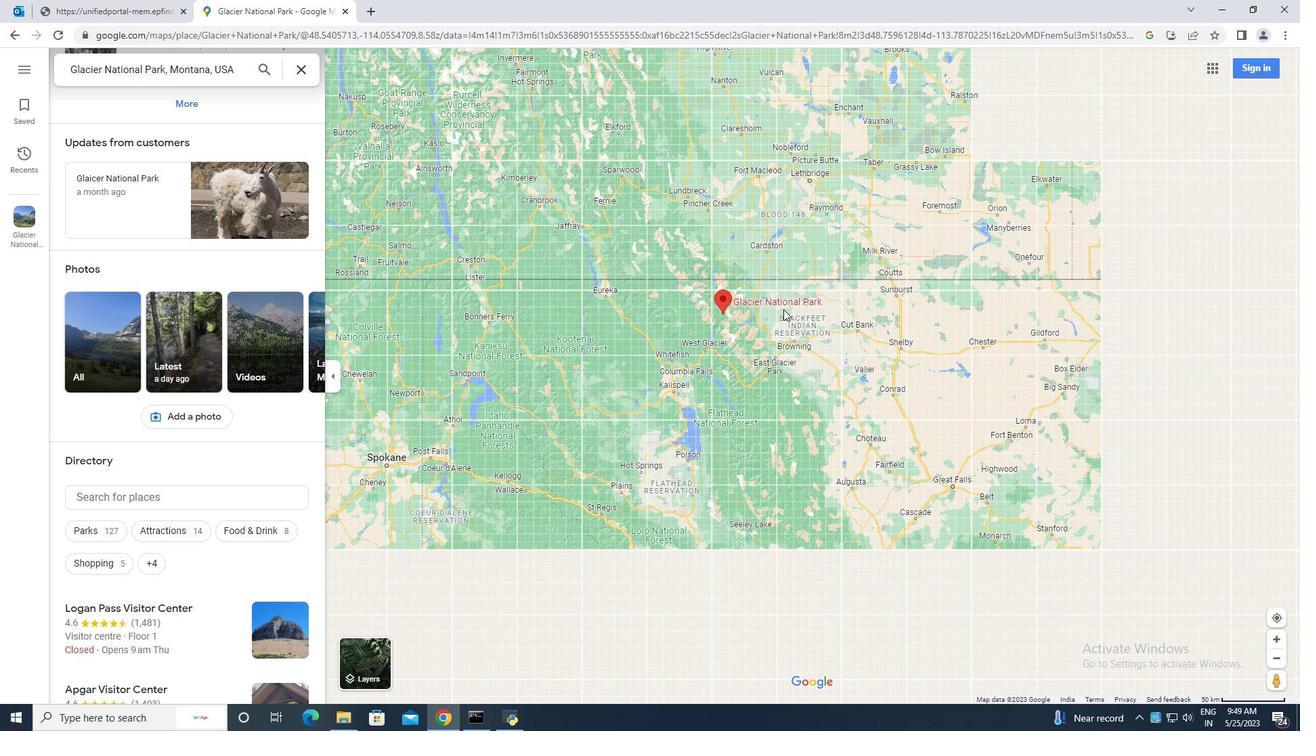 
Action: Mouse moved to (783, 308)
Screenshot: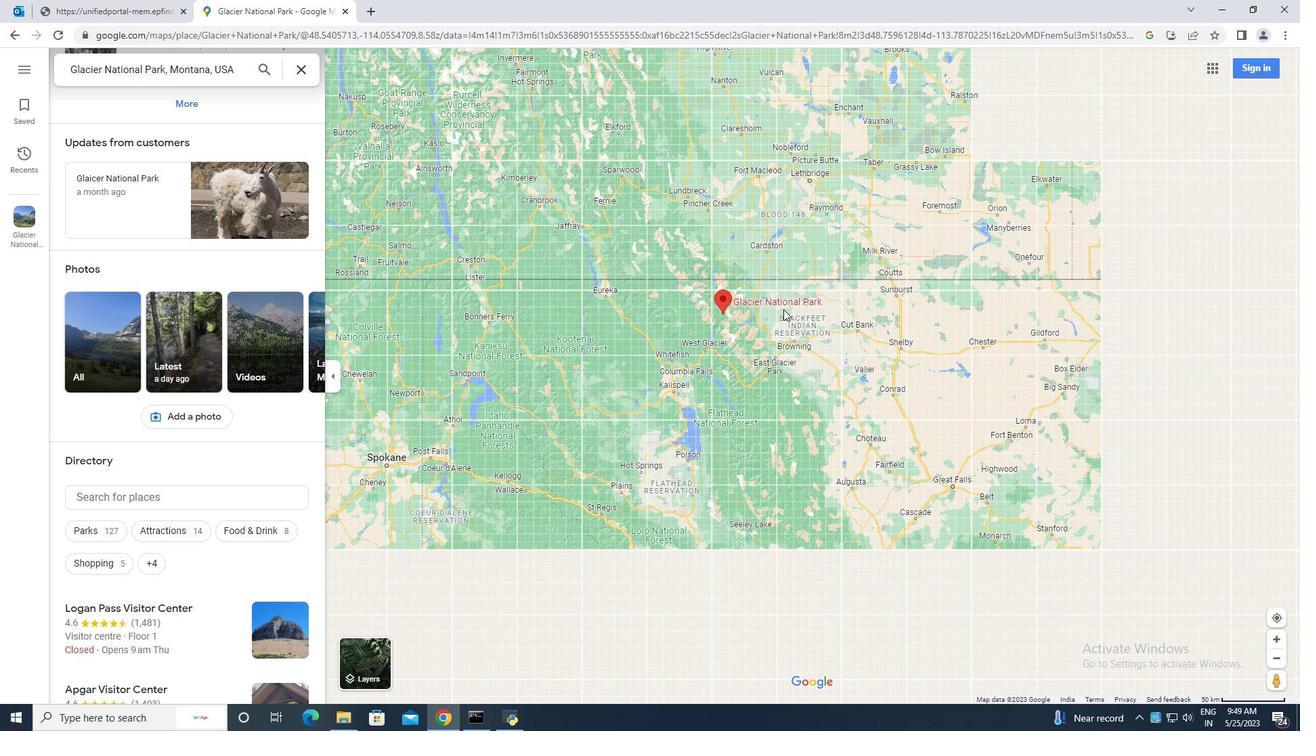 
Action: Mouse scrolled (783, 309) with delta (0, 0)
Screenshot: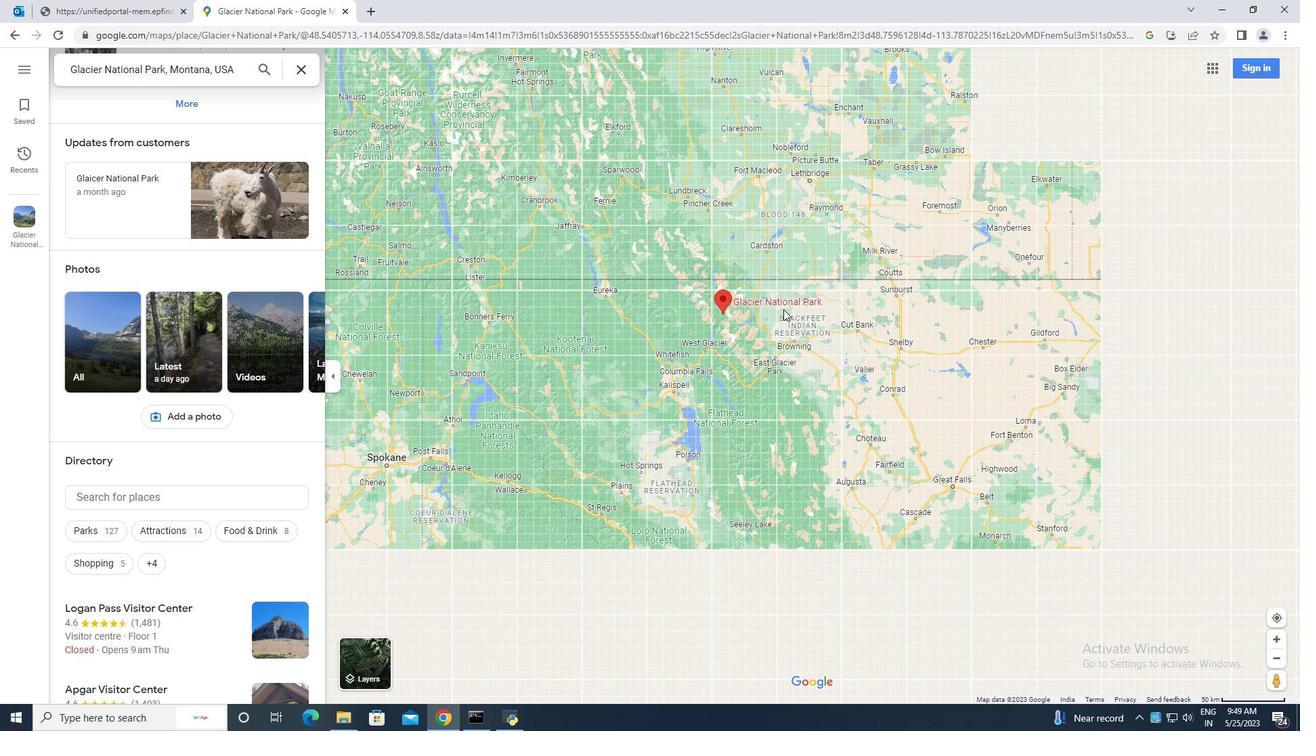 
Action: Mouse moved to (725, 281)
Screenshot: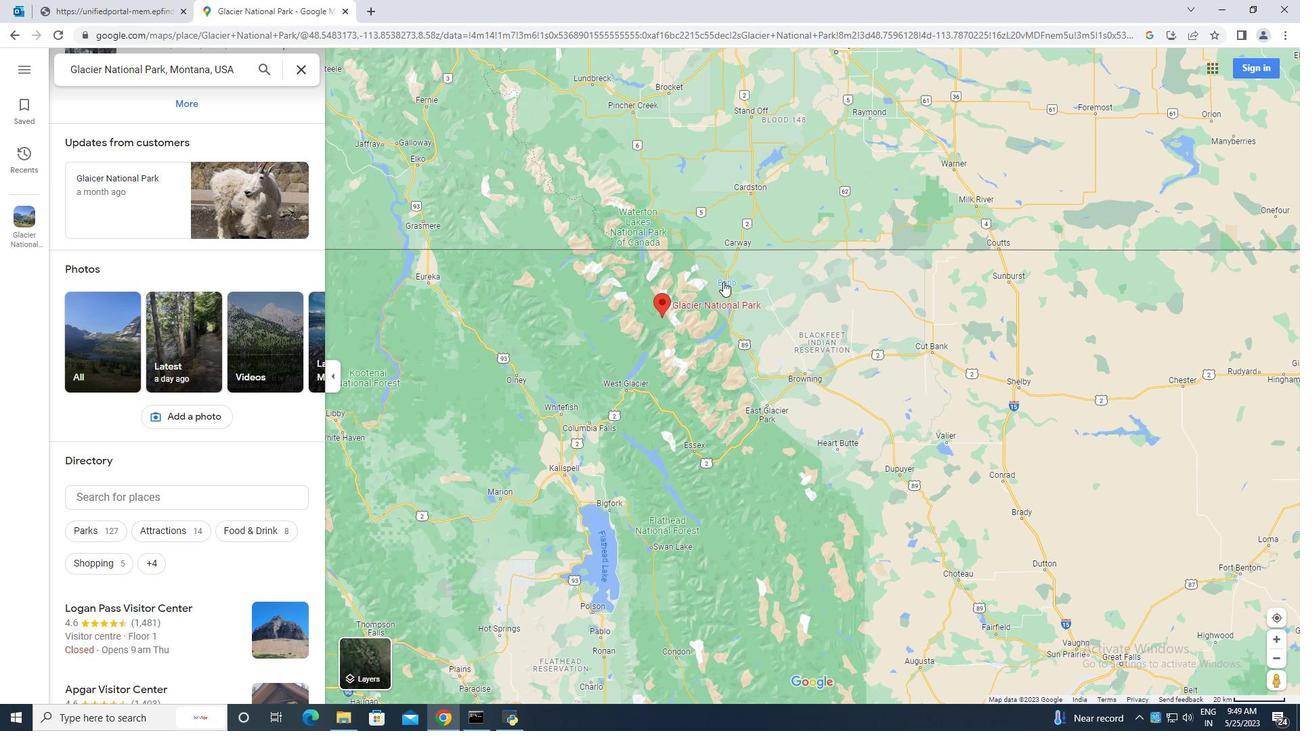 
Action: Mouse pressed left at (725, 281)
Screenshot: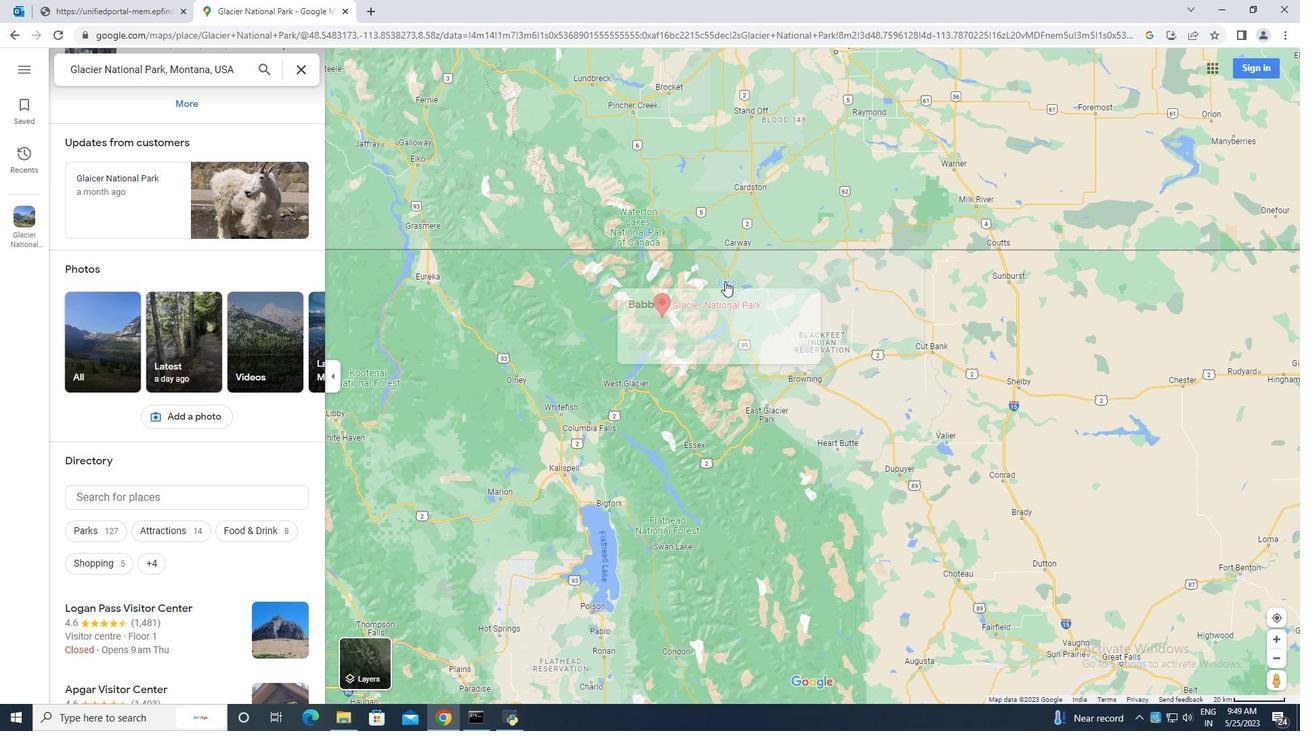 
Action: Mouse moved to (176, 339)
Screenshot: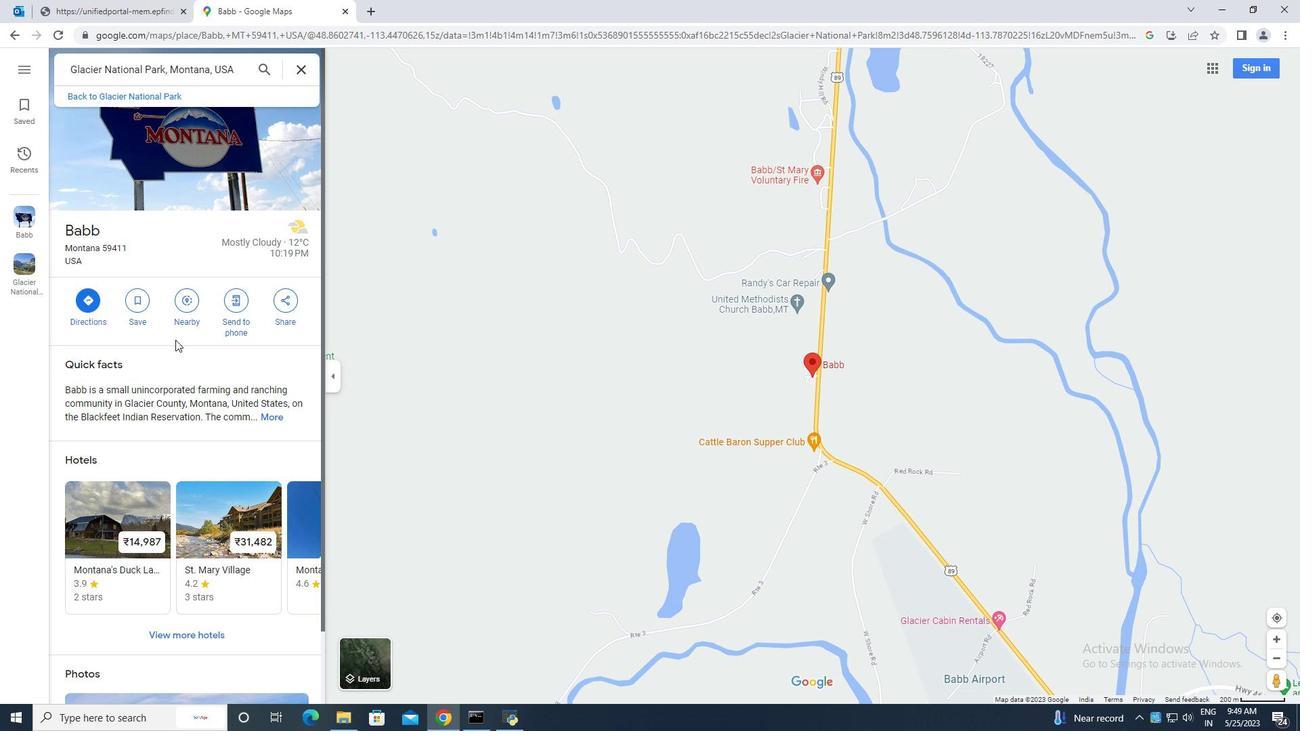 
Action: Mouse scrolled (176, 339) with delta (0, 0)
Screenshot: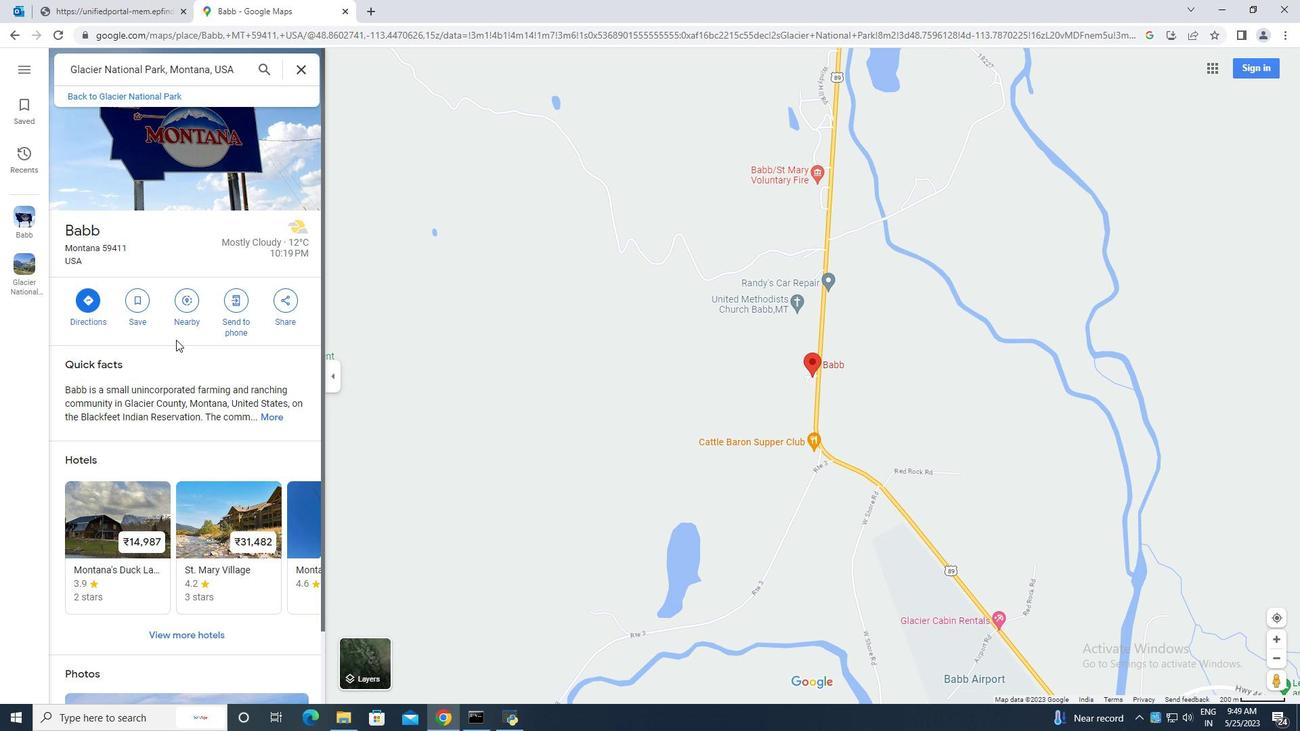 
Action: Mouse moved to (177, 340)
Screenshot: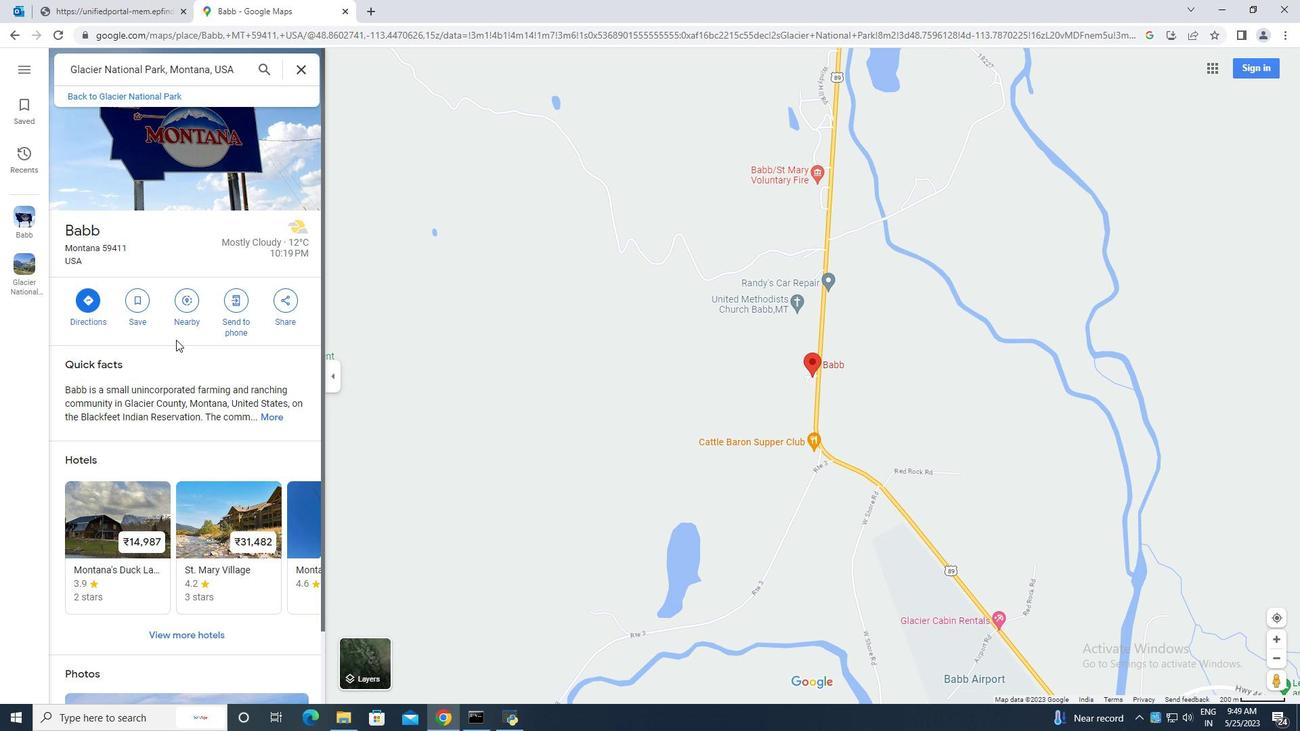 
Action: Mouse scrolled (177, 339) with delta (0, 0)
Screenshot: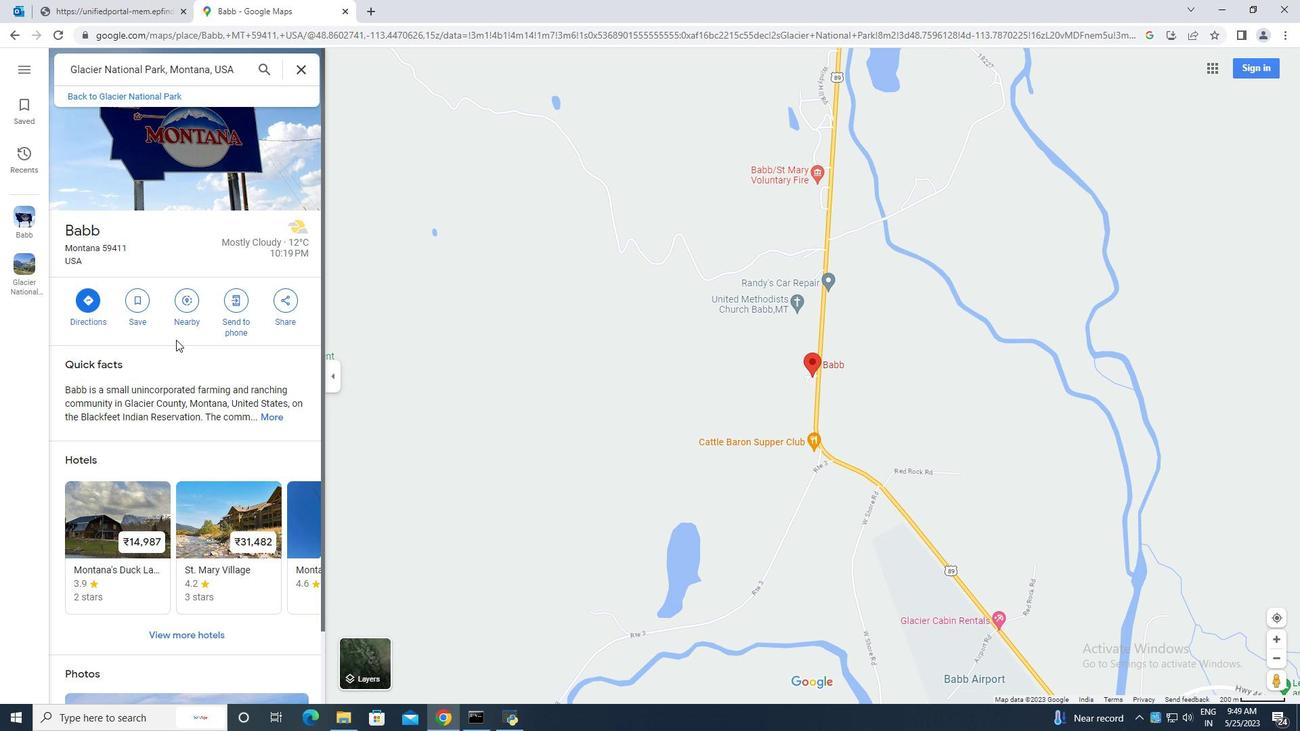 
Action: Mouse moved to (177, 340)
Screenshot: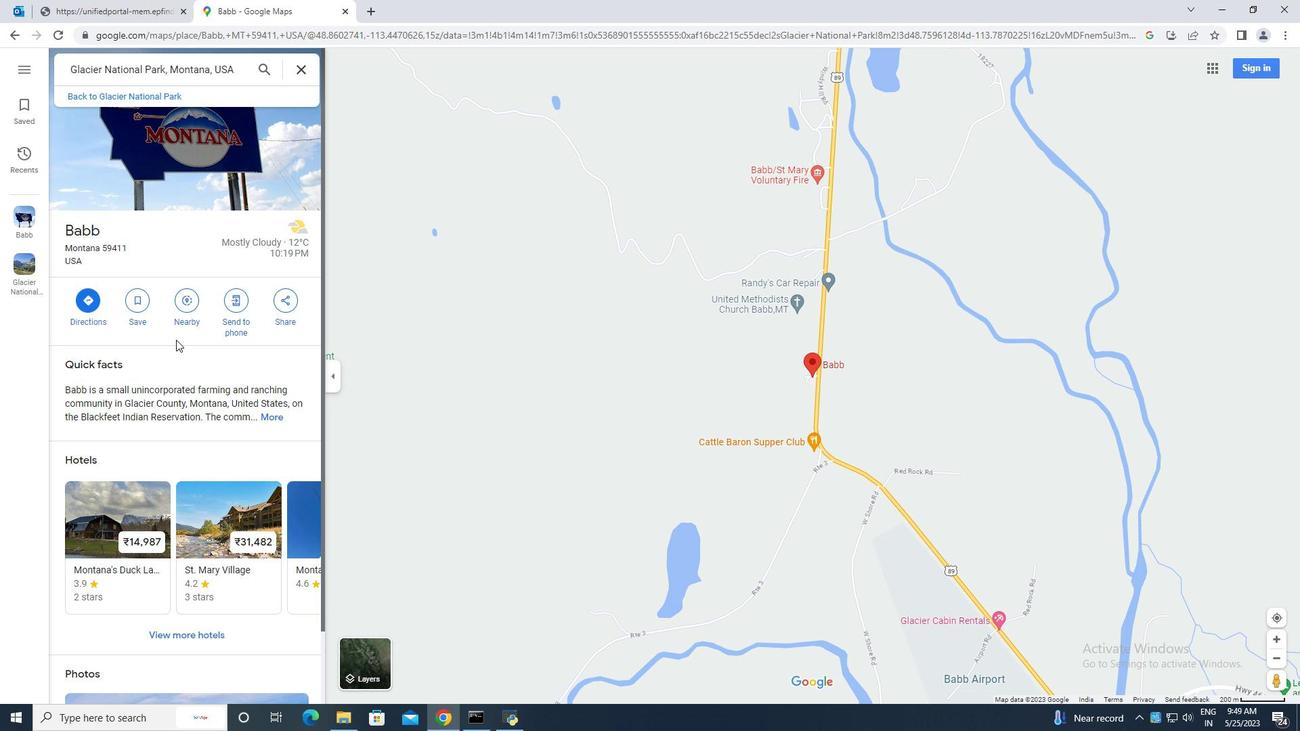 
Action: Mouse scrolled (177, 339) with delta (0, 0)
Screenshot: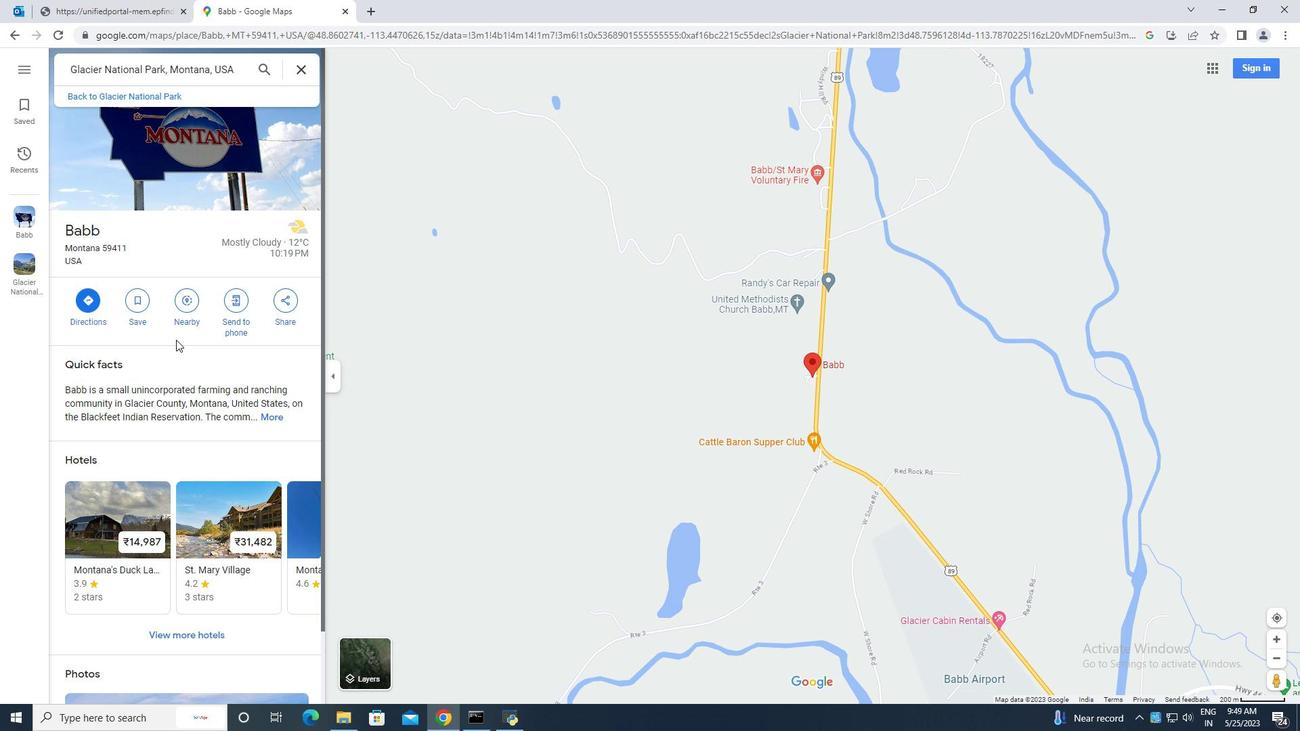 
Action: Mouse moved to (218, 379)
Screenshot: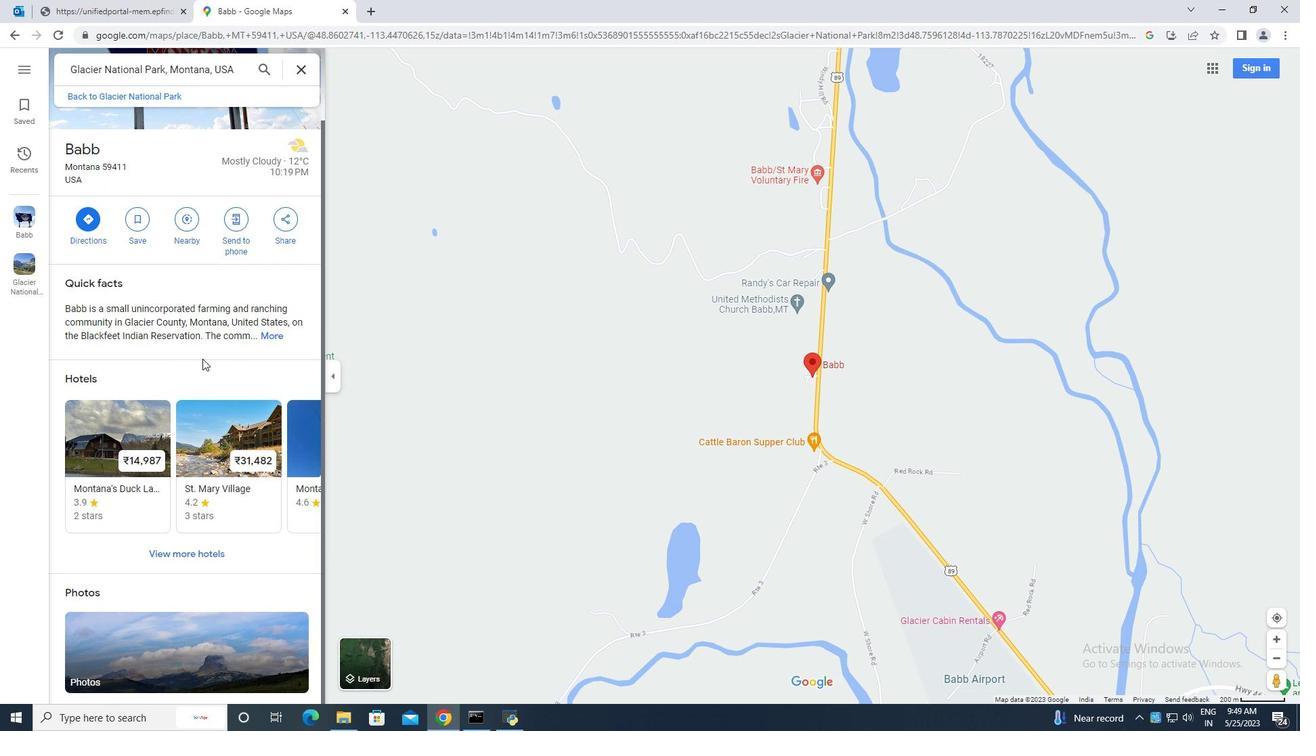 
Action: Mouse scrolled (218, 379) with delta (0, 0)
Screenshot: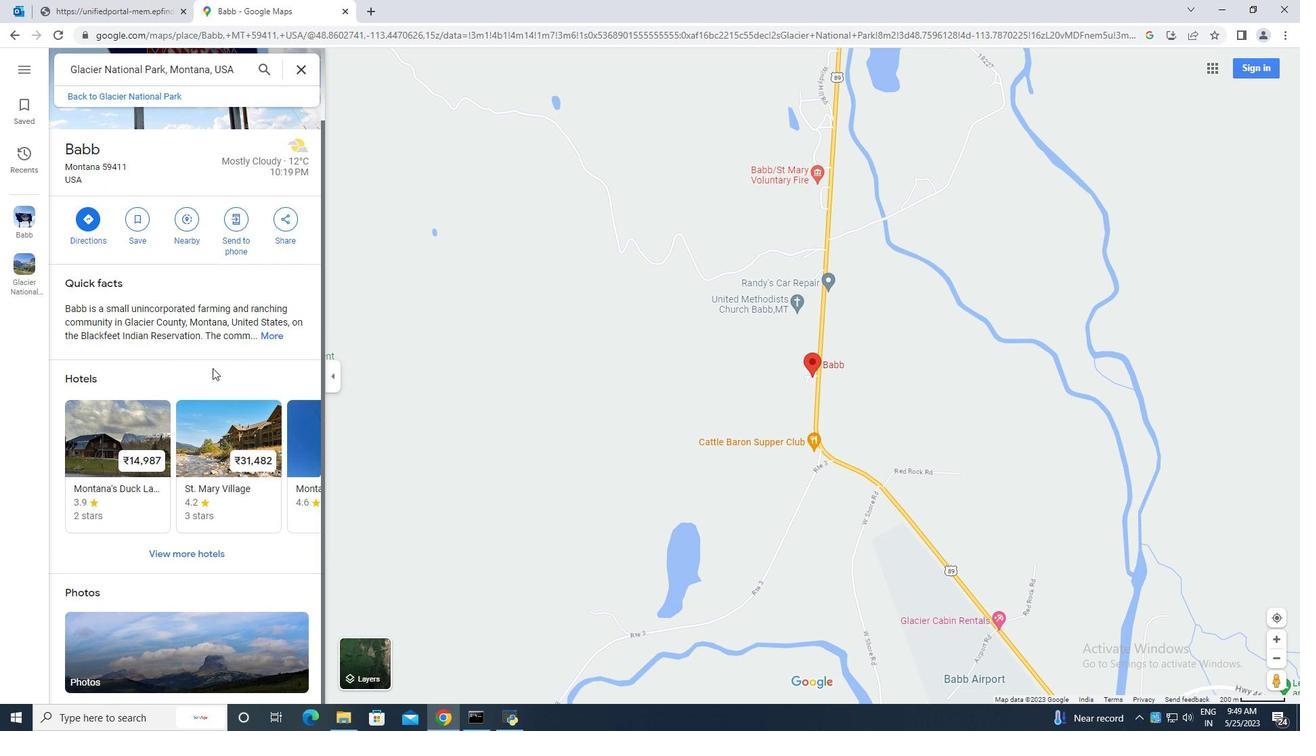 
Action: Mouse scrolled (218, 379) with delta (0, 0)
Screenshot: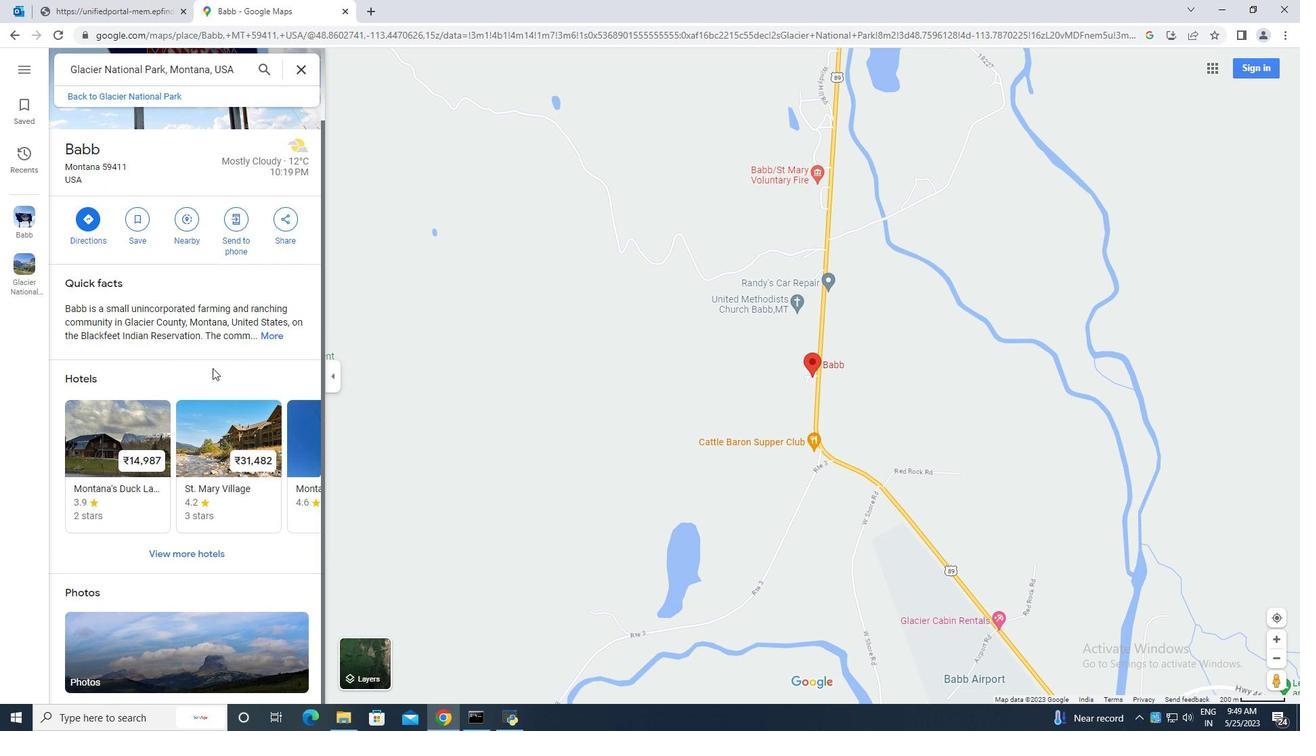 
Action: Mouse scrolled (218, 379) with delta (0, 0)
Screenshot: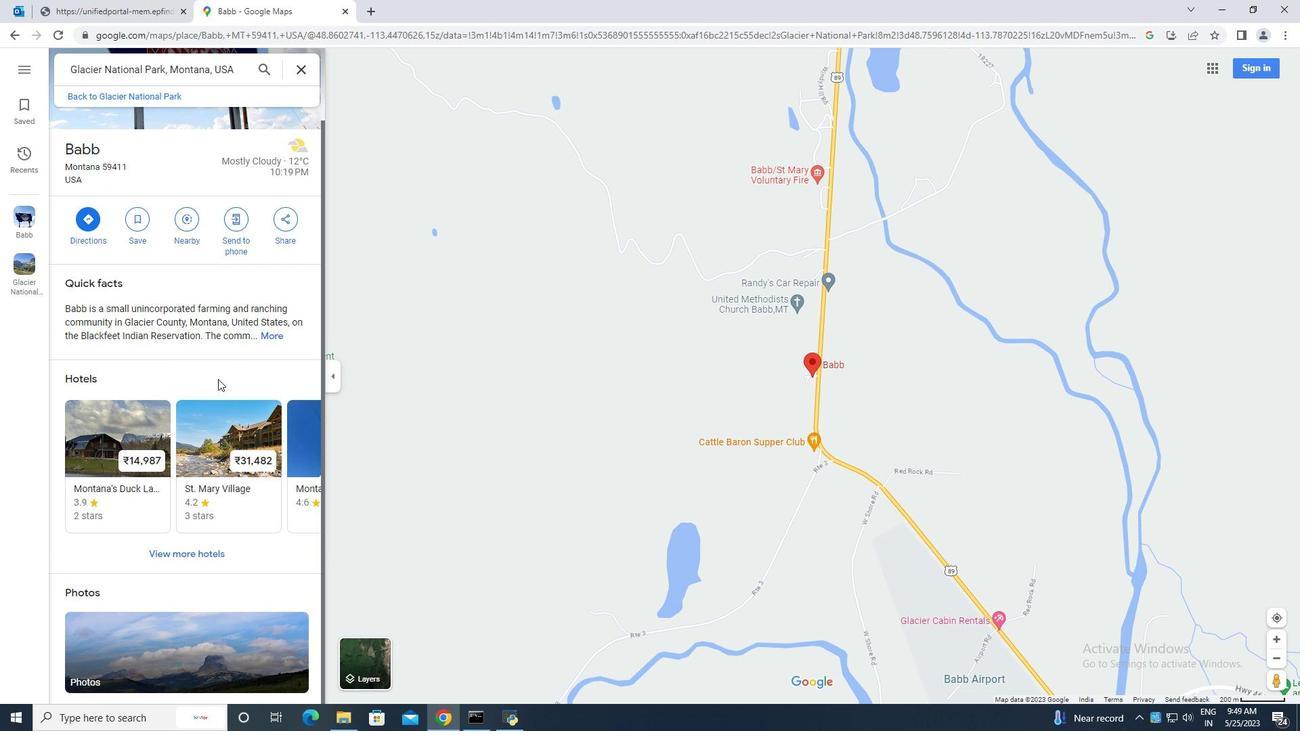 
Action: Mouse scrolled (218, 379) with delta (0, 0)
Screenshot: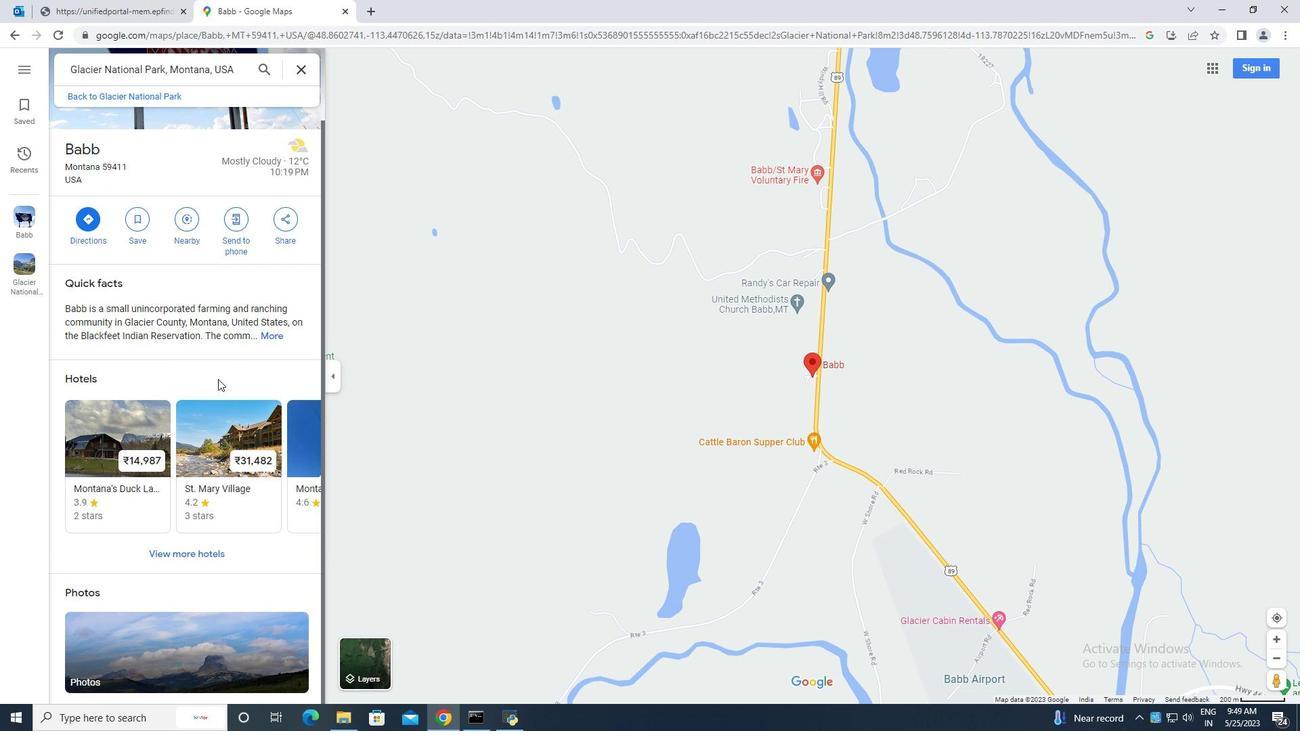 
Action: Mouse scrolled (218, 379) with delta (0, 0)
Screenshot: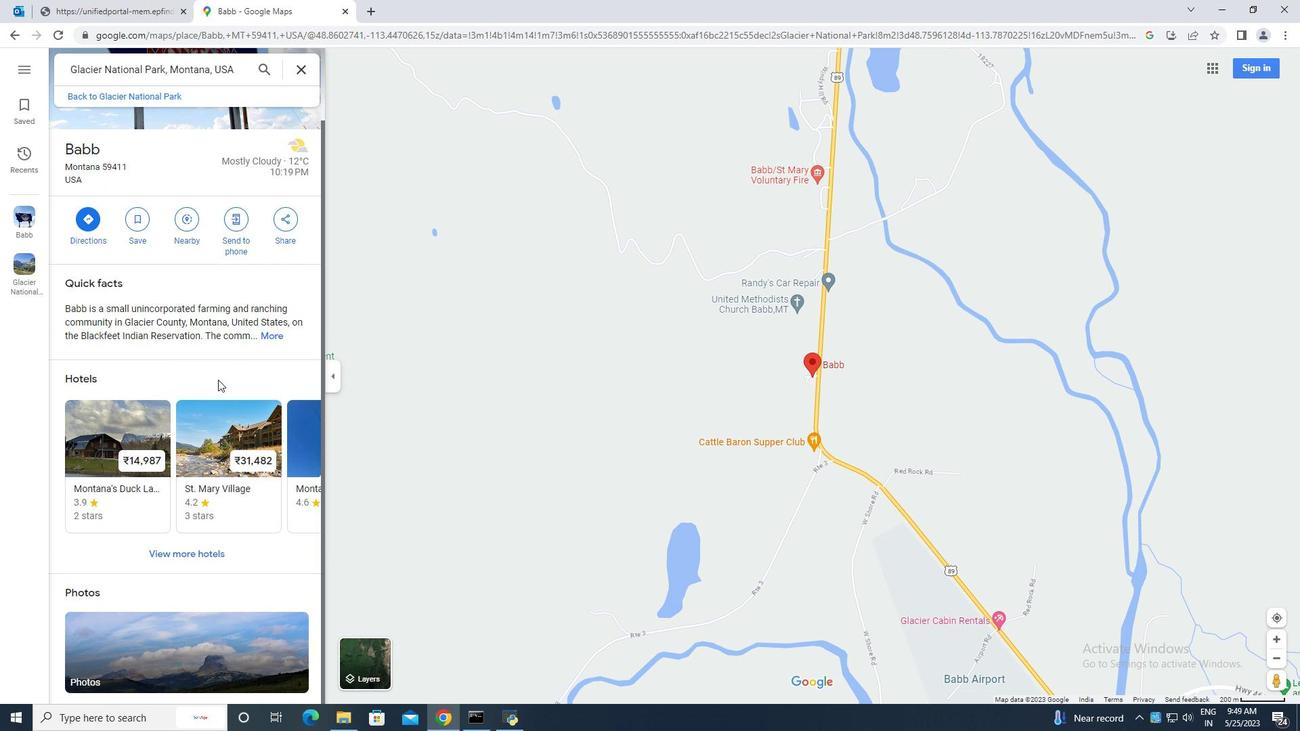 
Action: Mouse moved to (218, 383)
Screenshot: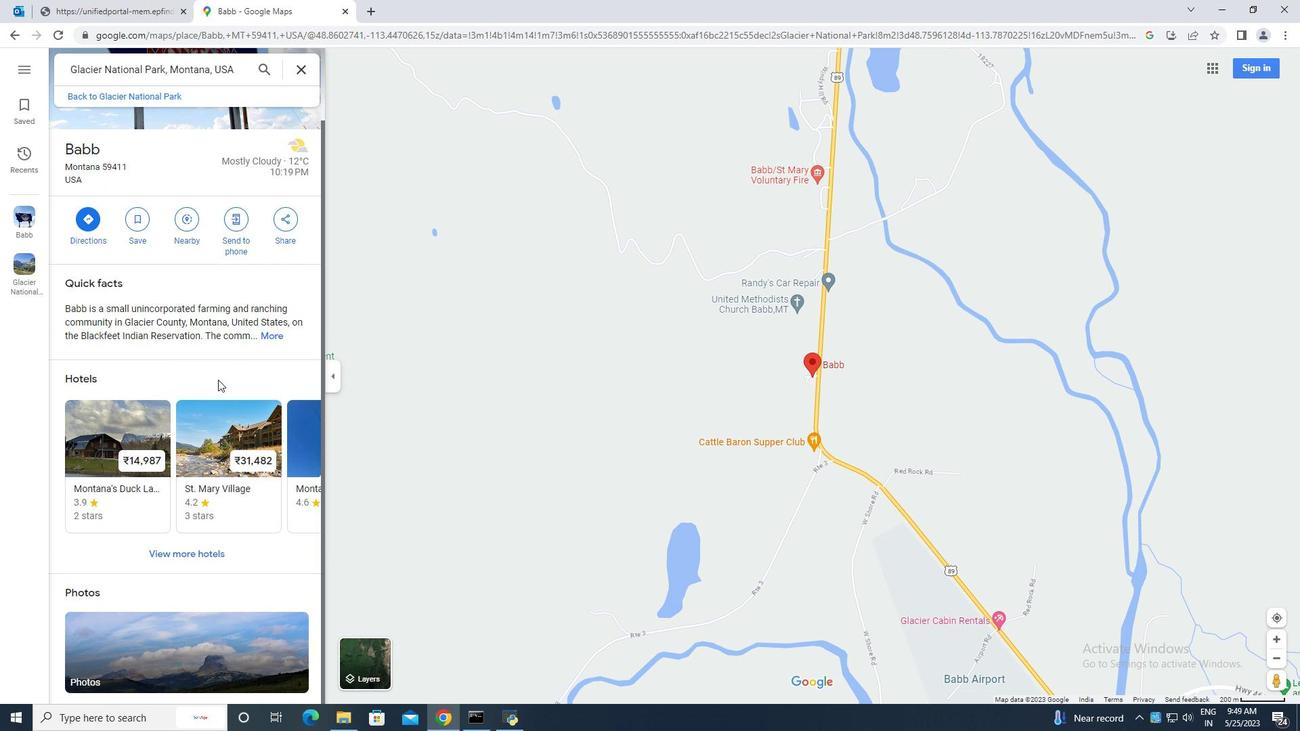 
Action: Mouse scrolled (218, 382) with delta (0, 0)
Screenshot: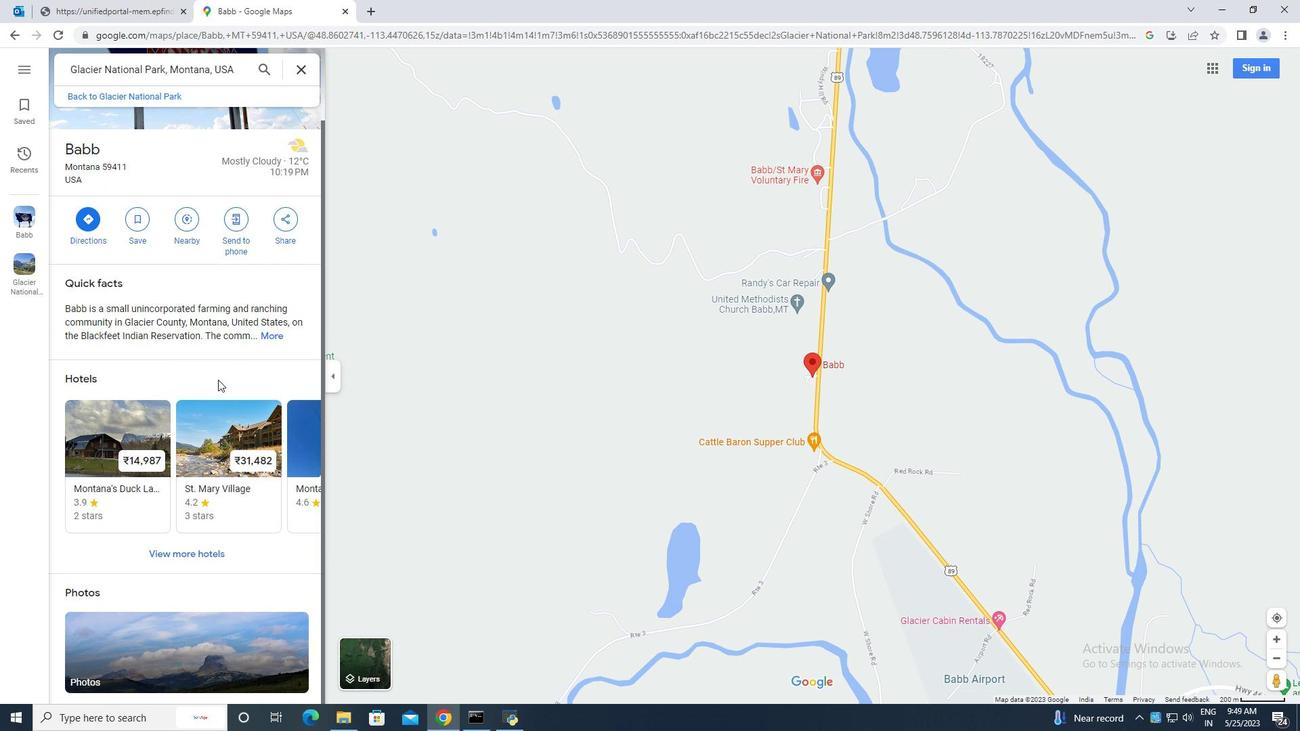 
Action: Mouse moved to (218, 384)
Screenshot: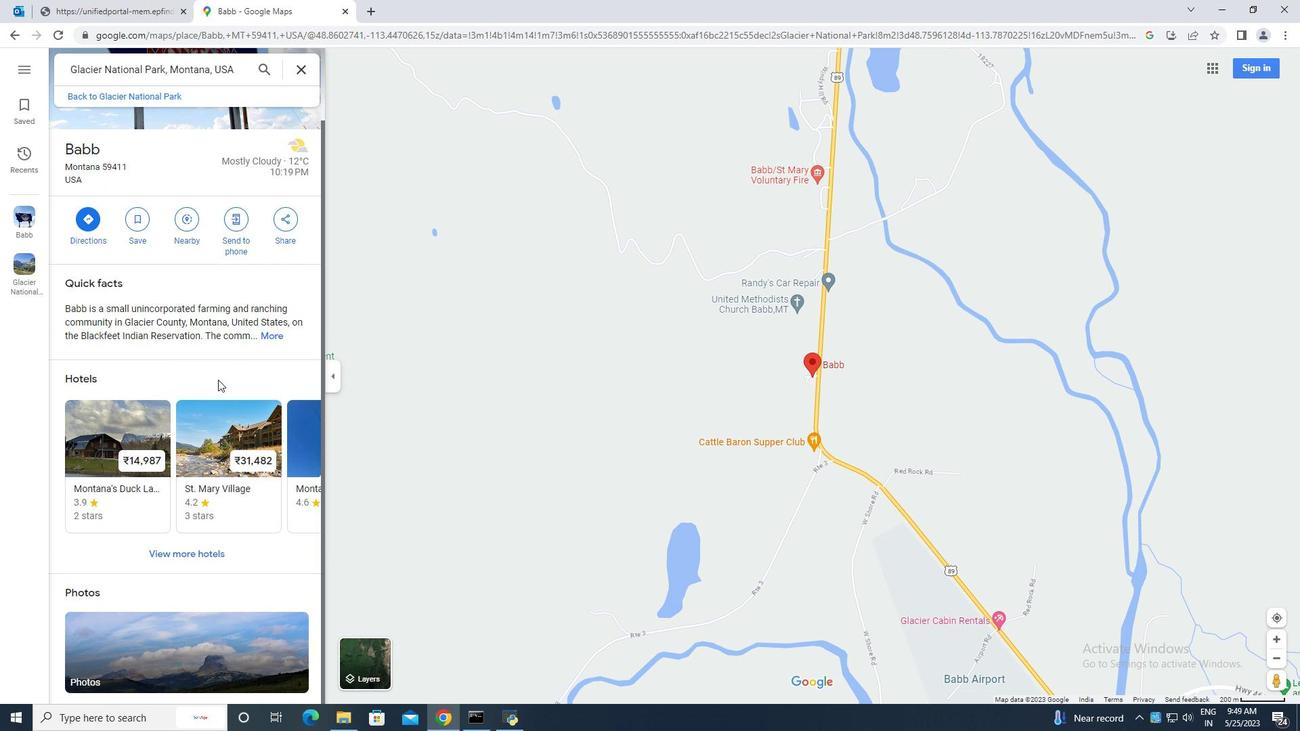 
Action: Mouse scrolled (218, 383) with delta (0, 0)
Screenshot: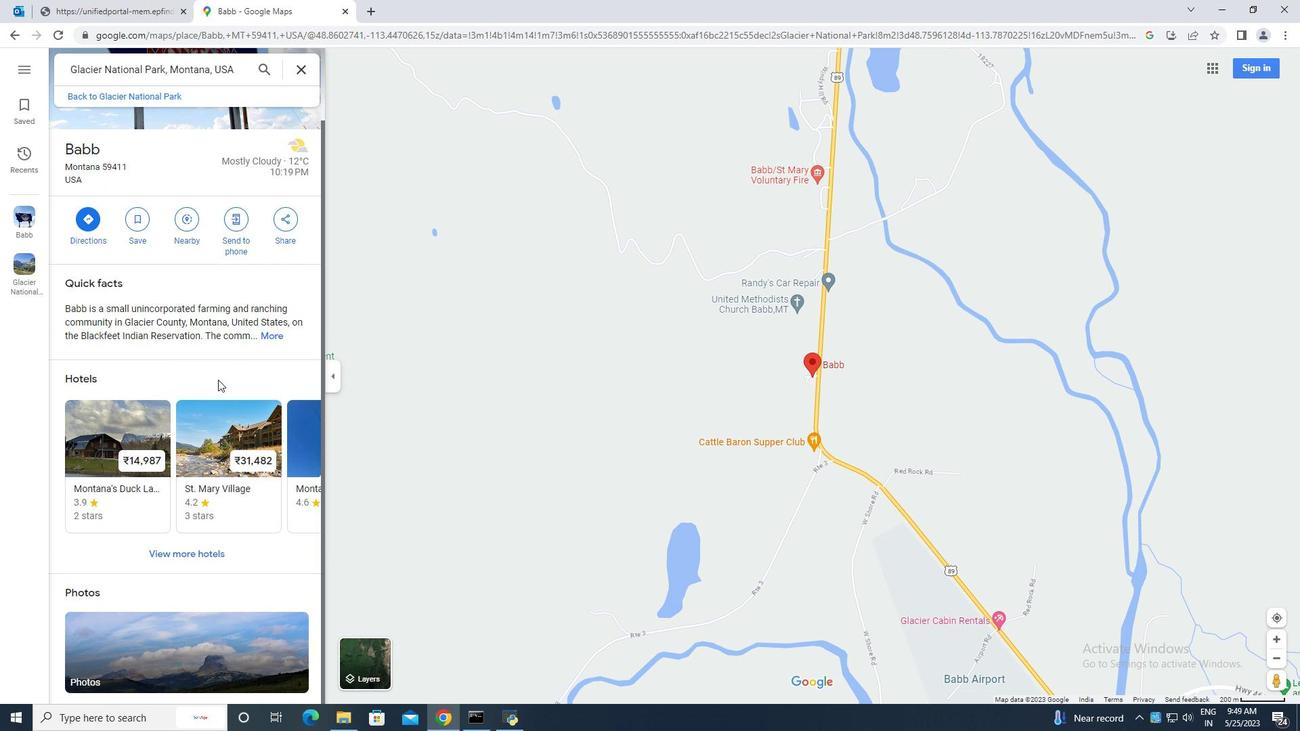 
Action: Mouse moved to (218, 385)
Screenshot: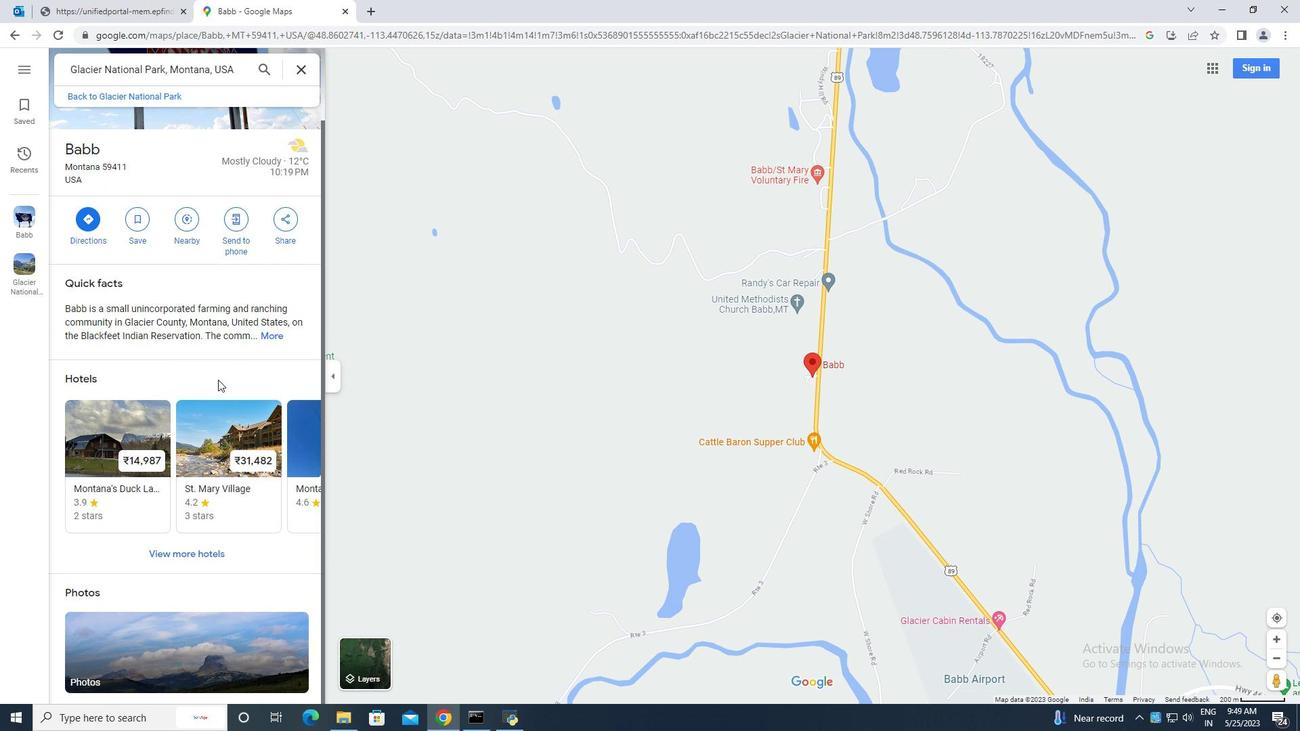 
Action: Mouse scrolled (218, 384) with delta (0, 0)
Screenshot: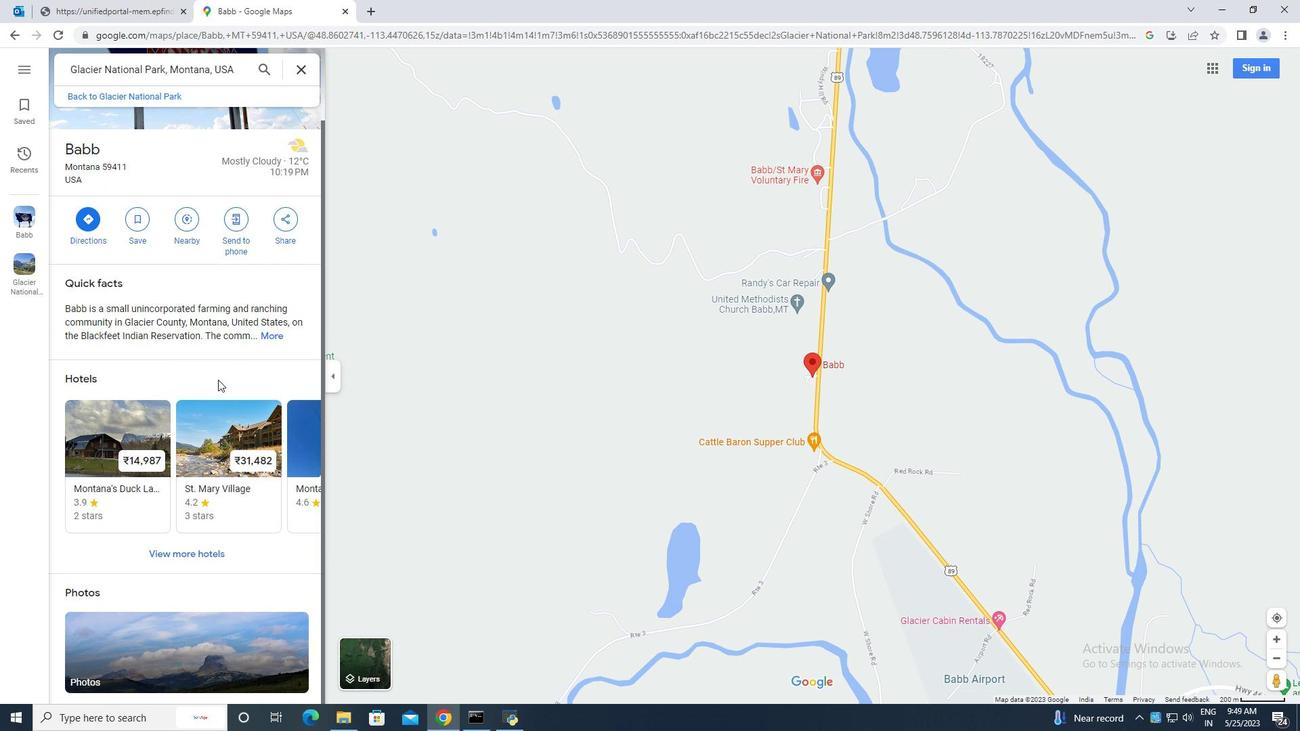 
Action: Mouse moved to (218, 388)
Screenshot: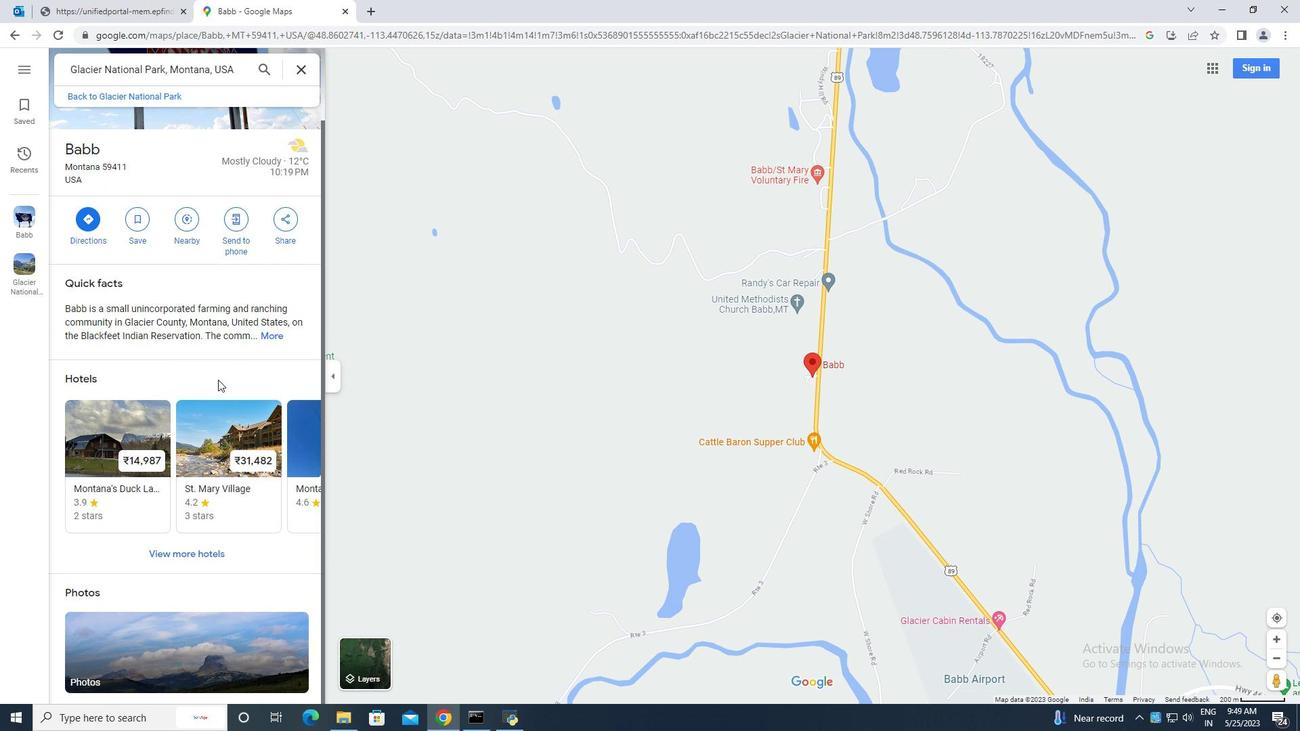 
Action: Mouse scrolled (218, 388) with delta (0, 0)
Screenshot: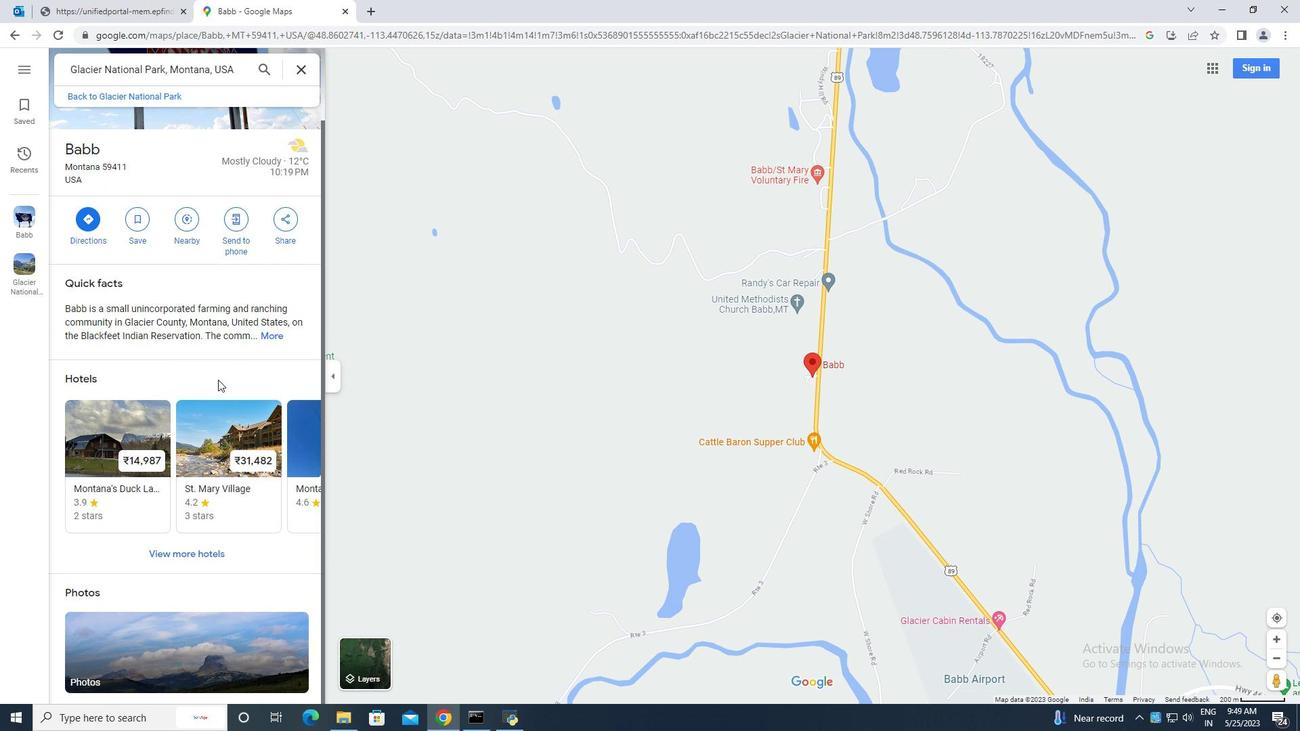 
Action: Mouse moved to (218, 404)
Screenshot: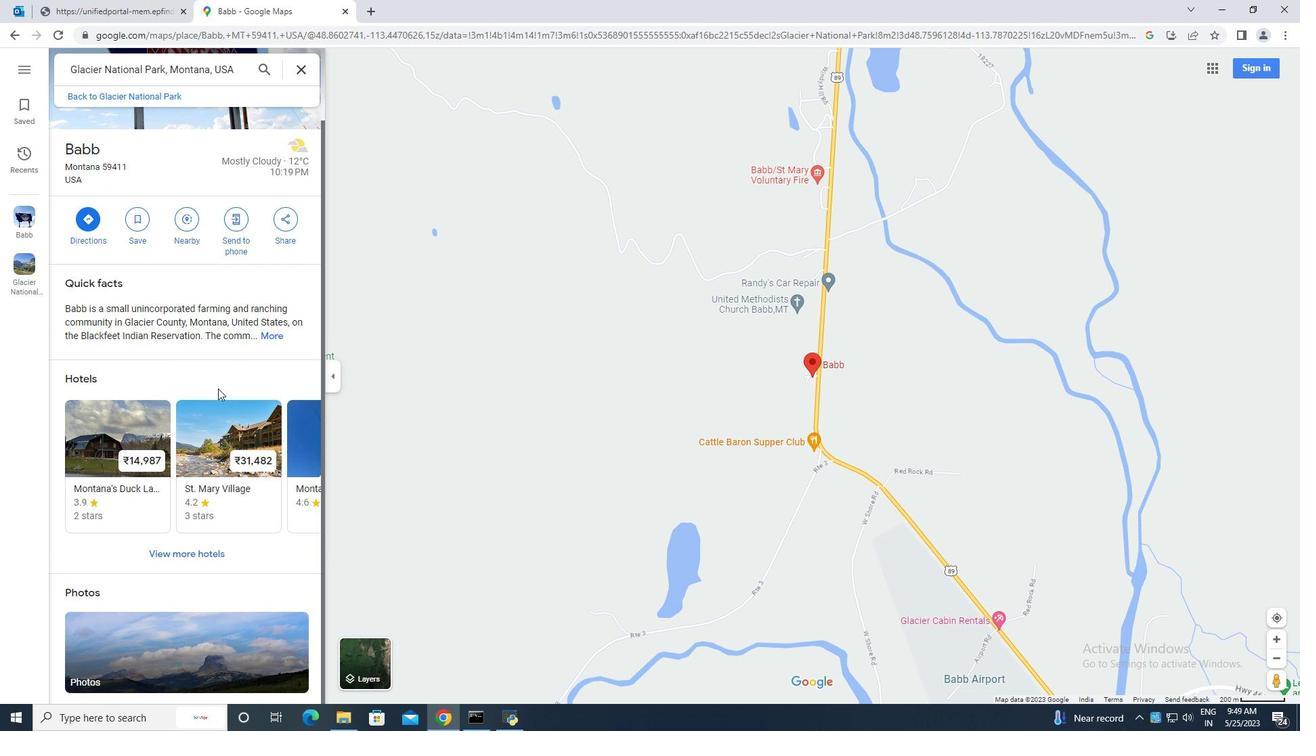 
Action: Mouse scrolled (218, 405) with delta (0, 0)
Screenshot: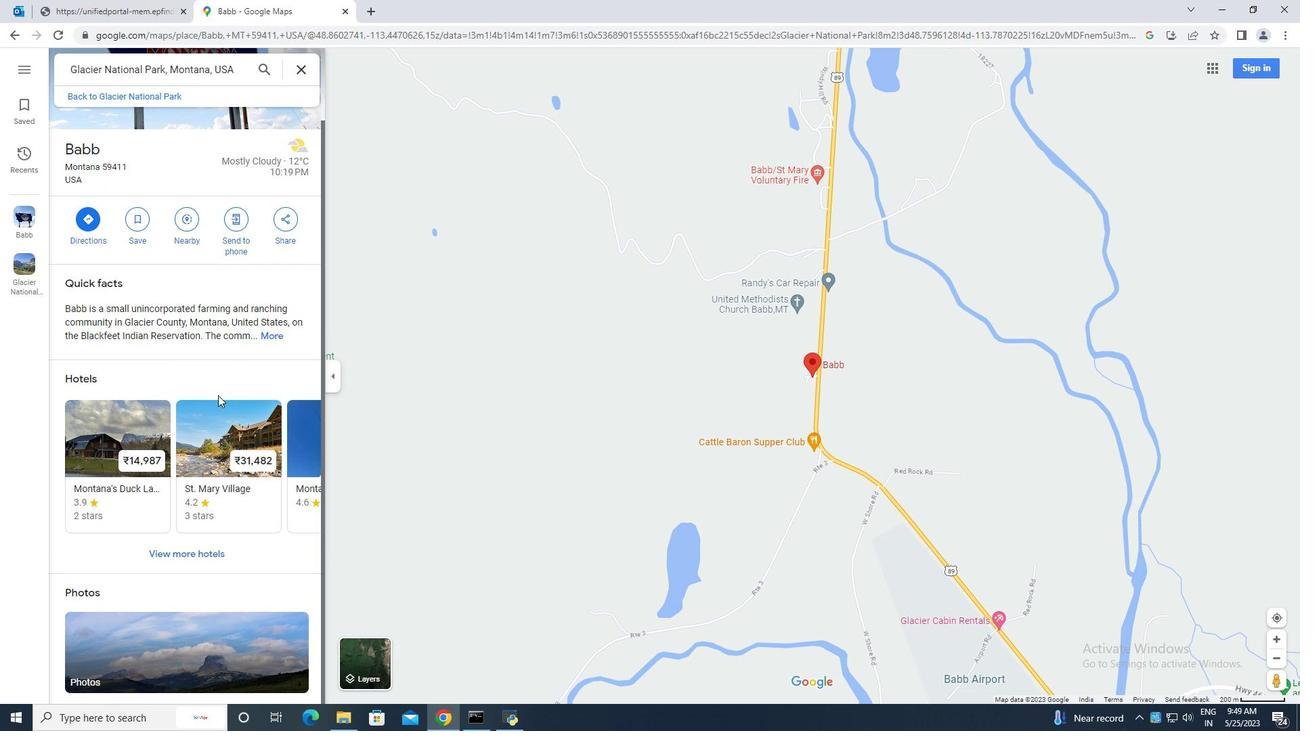 
Action: Mouse moved to (218, 405)
Screenshot: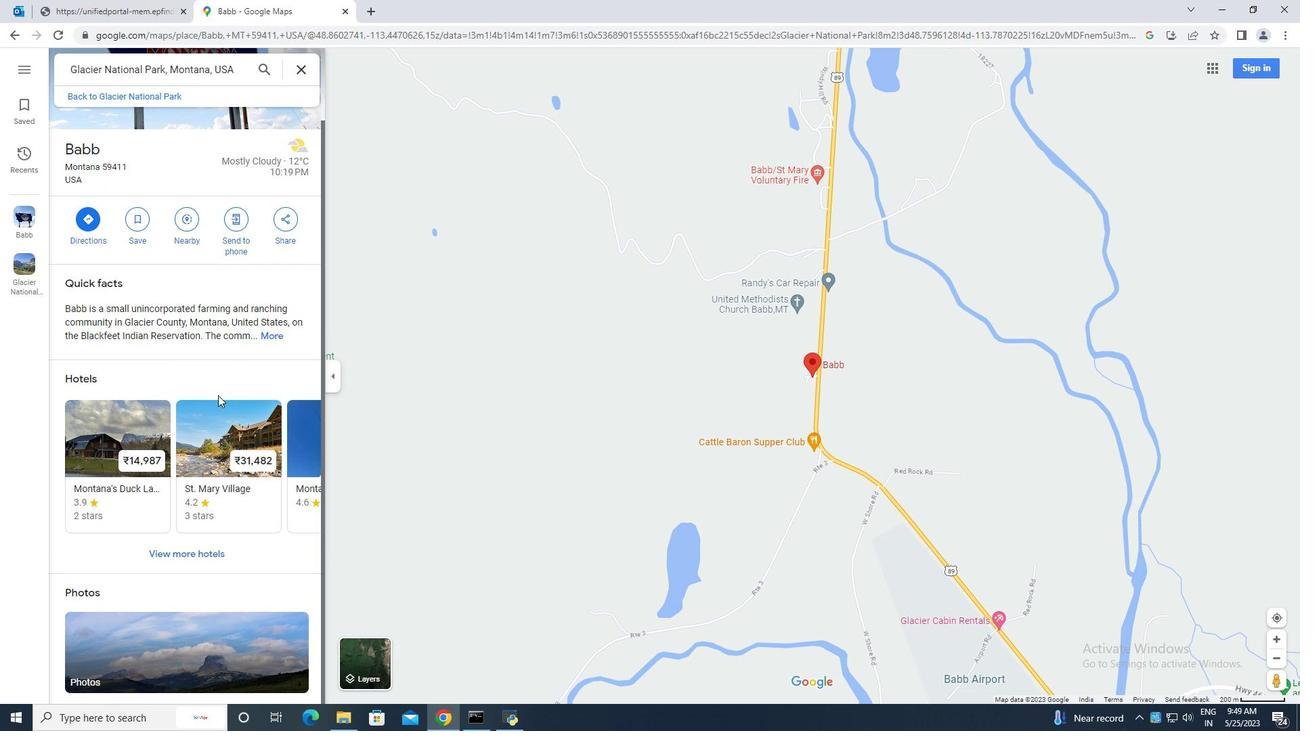 
Action: Mouse scrolled (218, 405) with delta (0, 0)
Screenshot: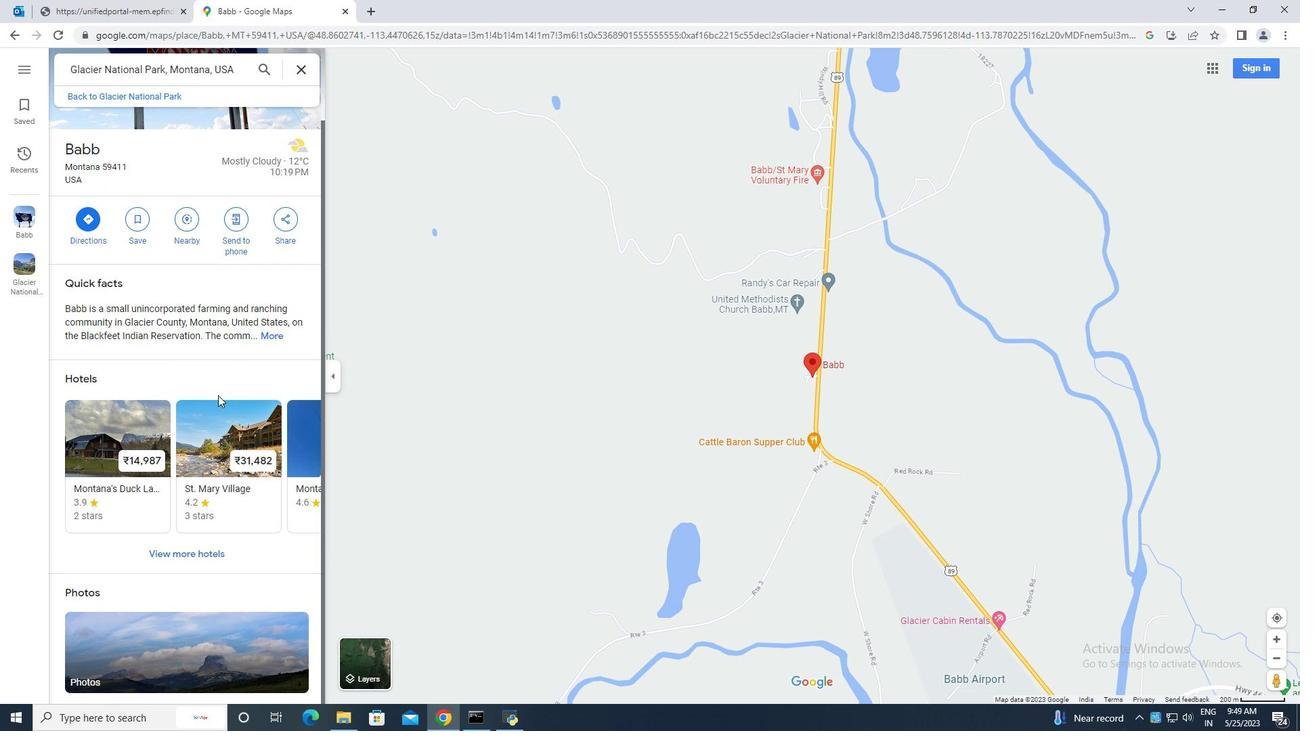 
Action: Mouse scrolled (218, 405) with delta (0, 0)
Screenshot: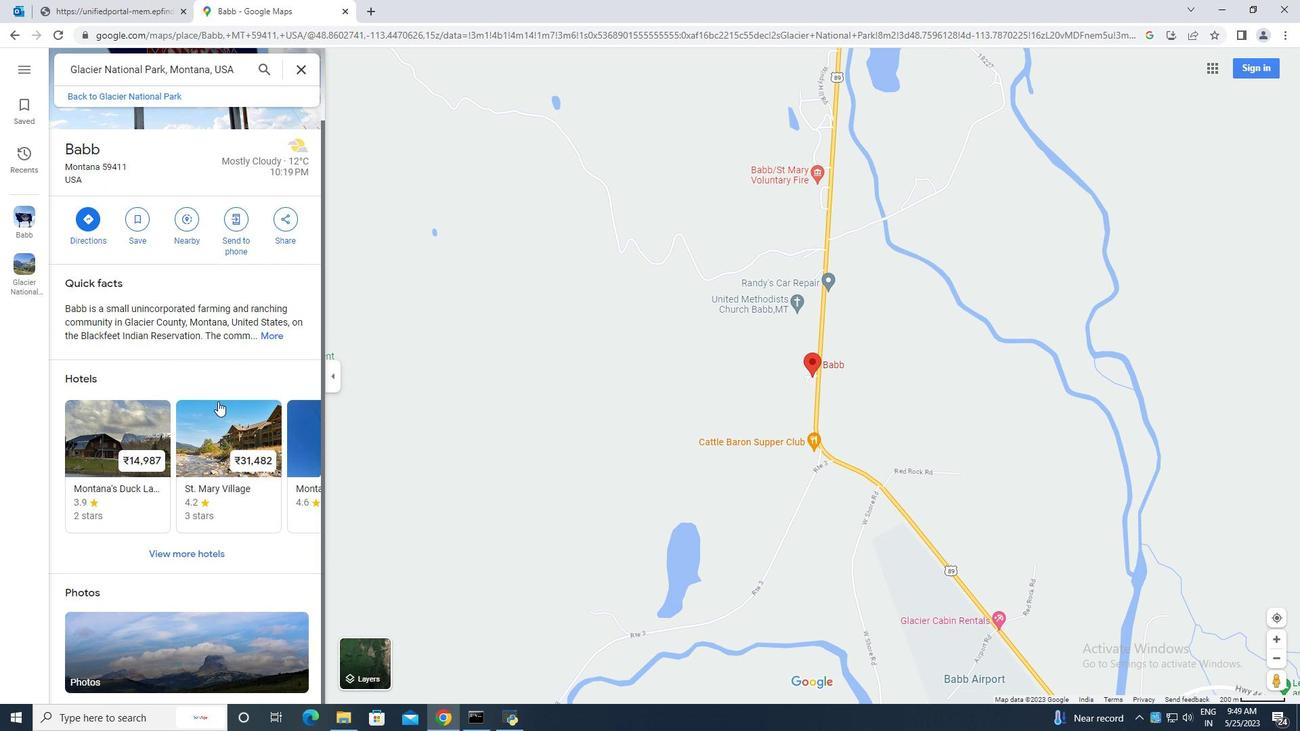 
Action: Mouse scrolled (218, 405) with delta (0, 0)
Screenshot: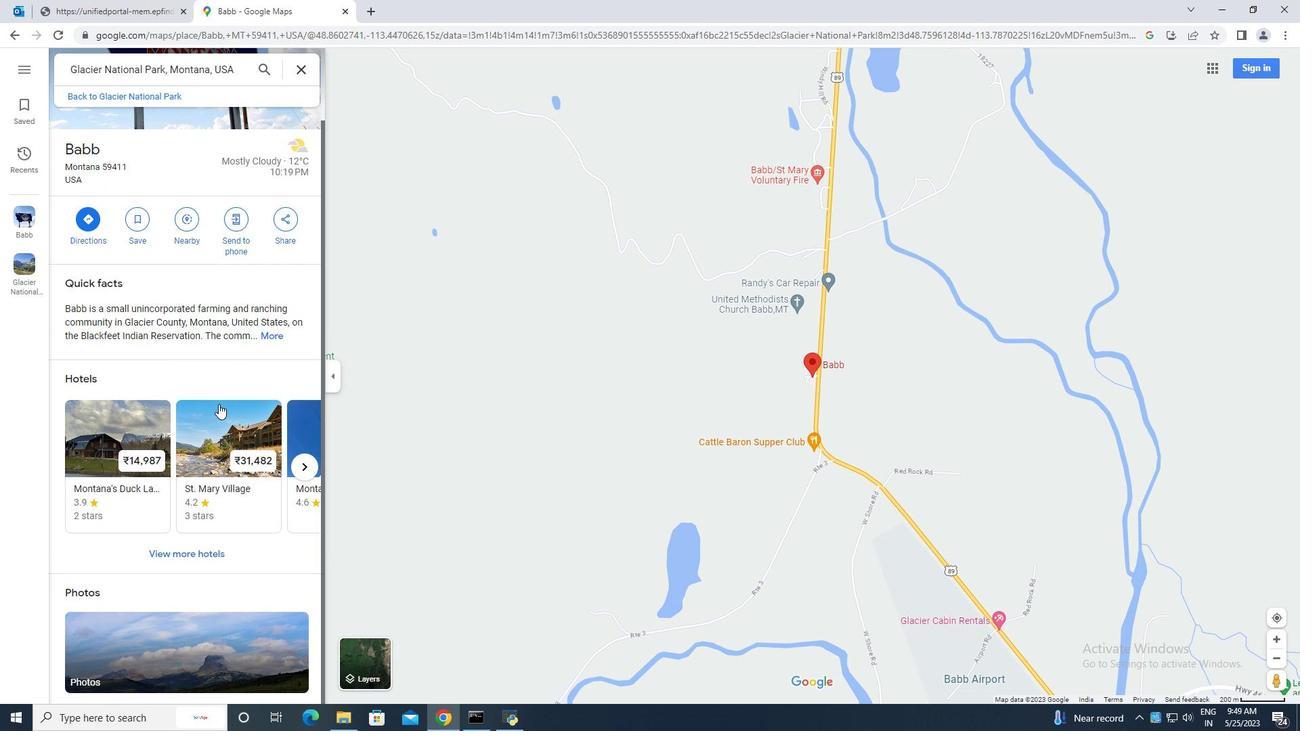 
Action: Mouse scrolled (218, 404) with delta (0, 0)
Screenshot: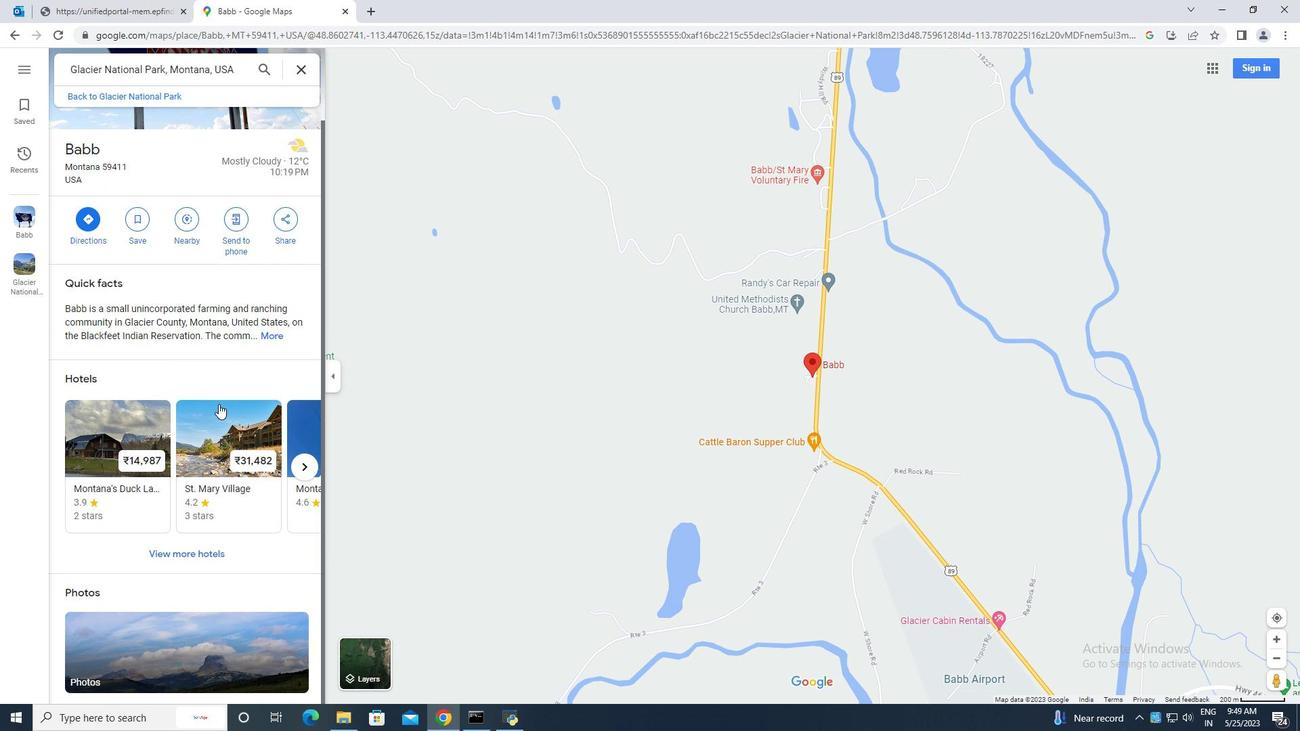 
Action: Mouse scrolled (218, 404) with delta (0, 0)
Screenshot: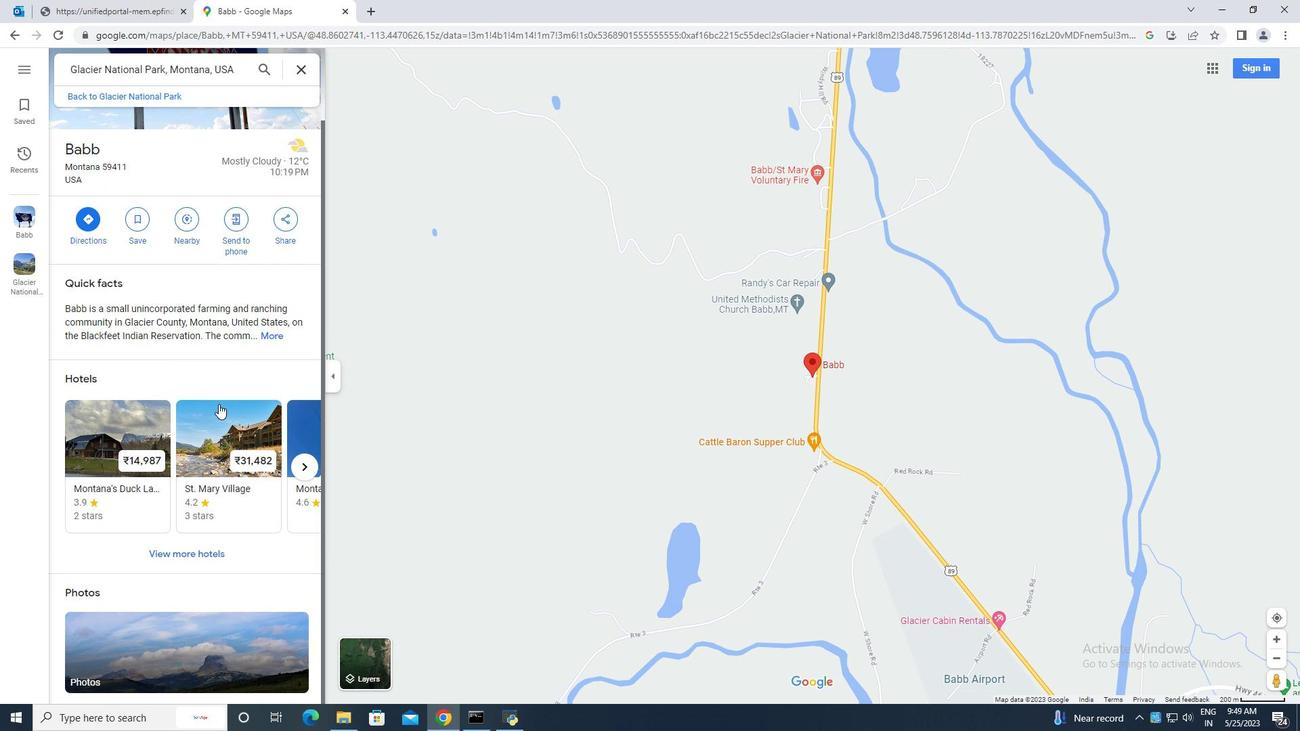 
Action: Mouse scrolled (218, 404) with delta (0, 0)
Screenshot: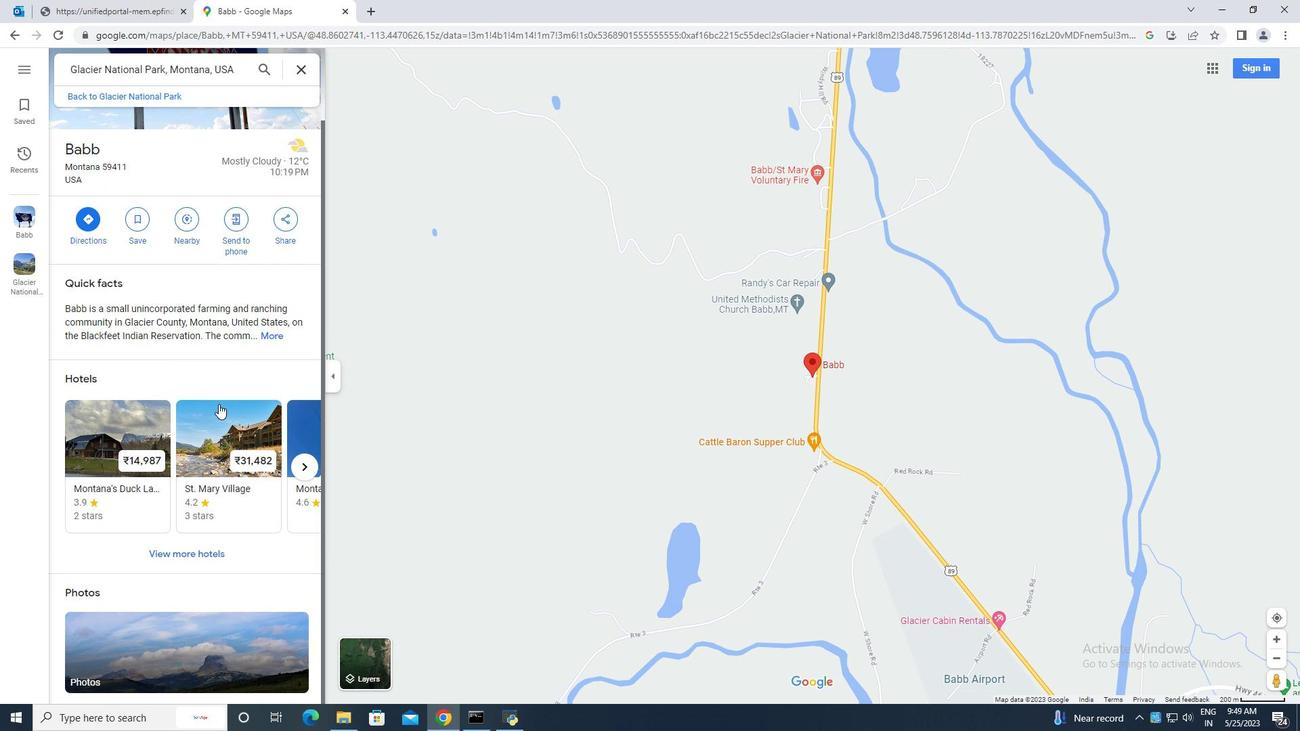 
Action: Mouse scrolled (218, 404) with delta (0, 0)
Screenshot: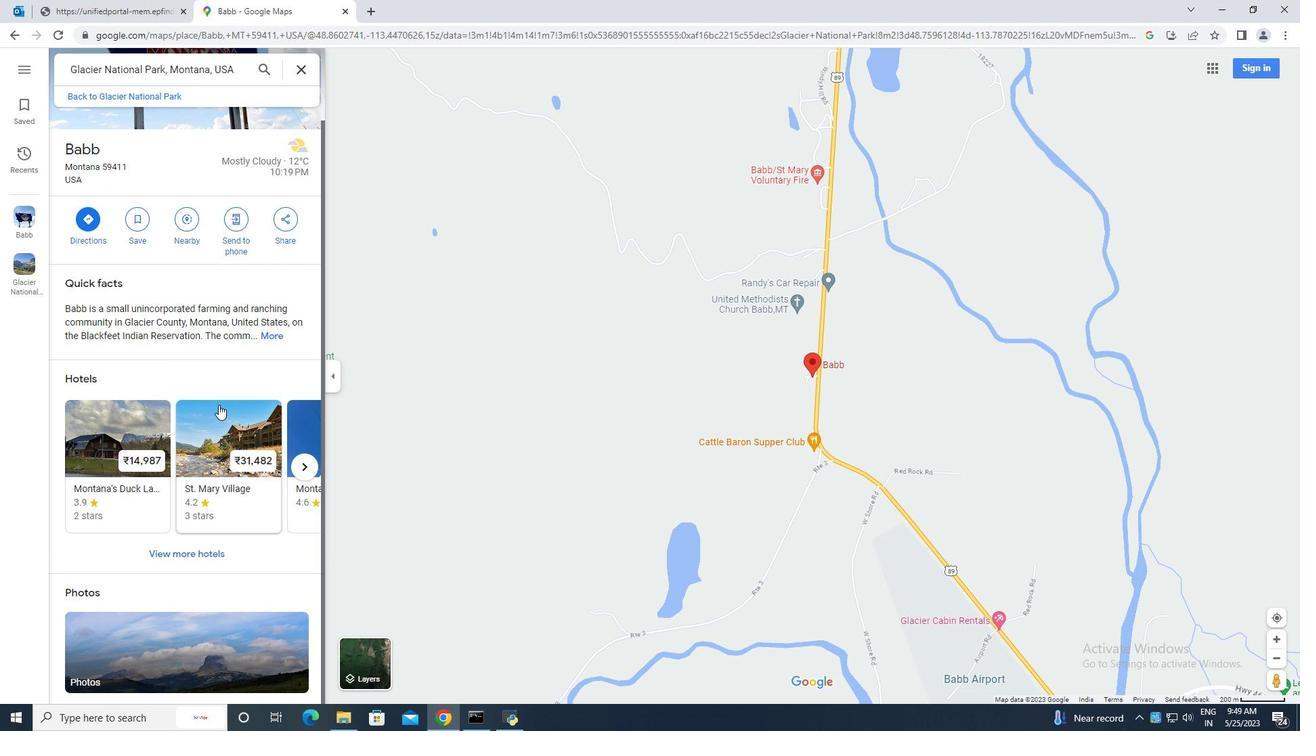 
Action: Mouse scrolled (218, 404) with delta (0, 0)
Screenshot: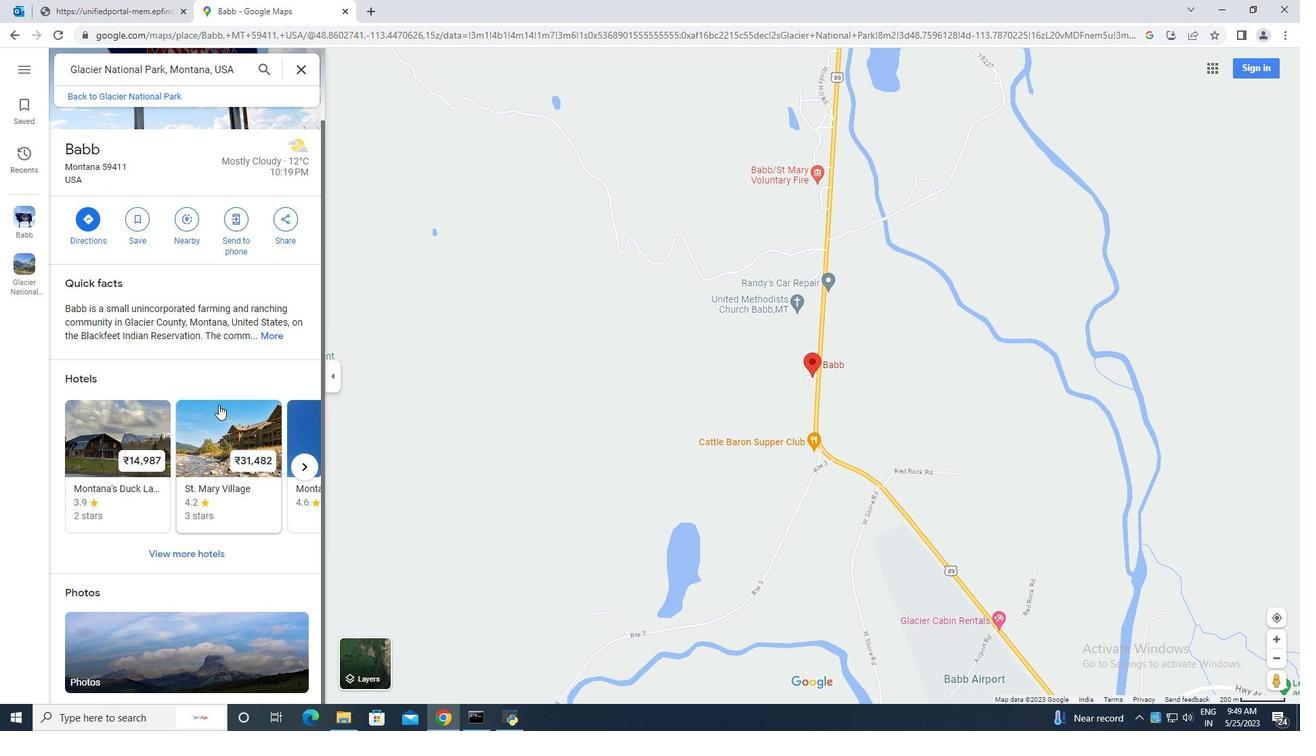 
Action: Mouse scrolled (218, 404) with delta (0, 0)
Screenshot: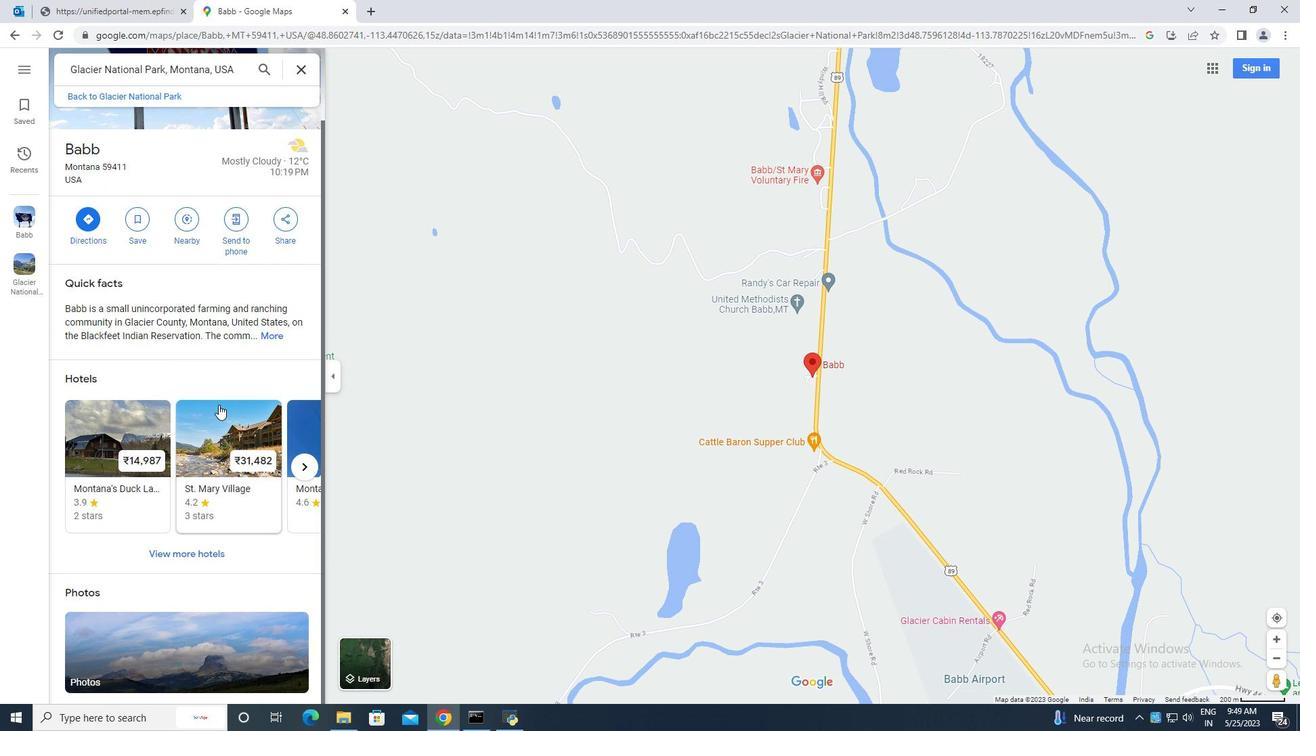 
Action: Mouse moved to (195, 661)
Screenshot: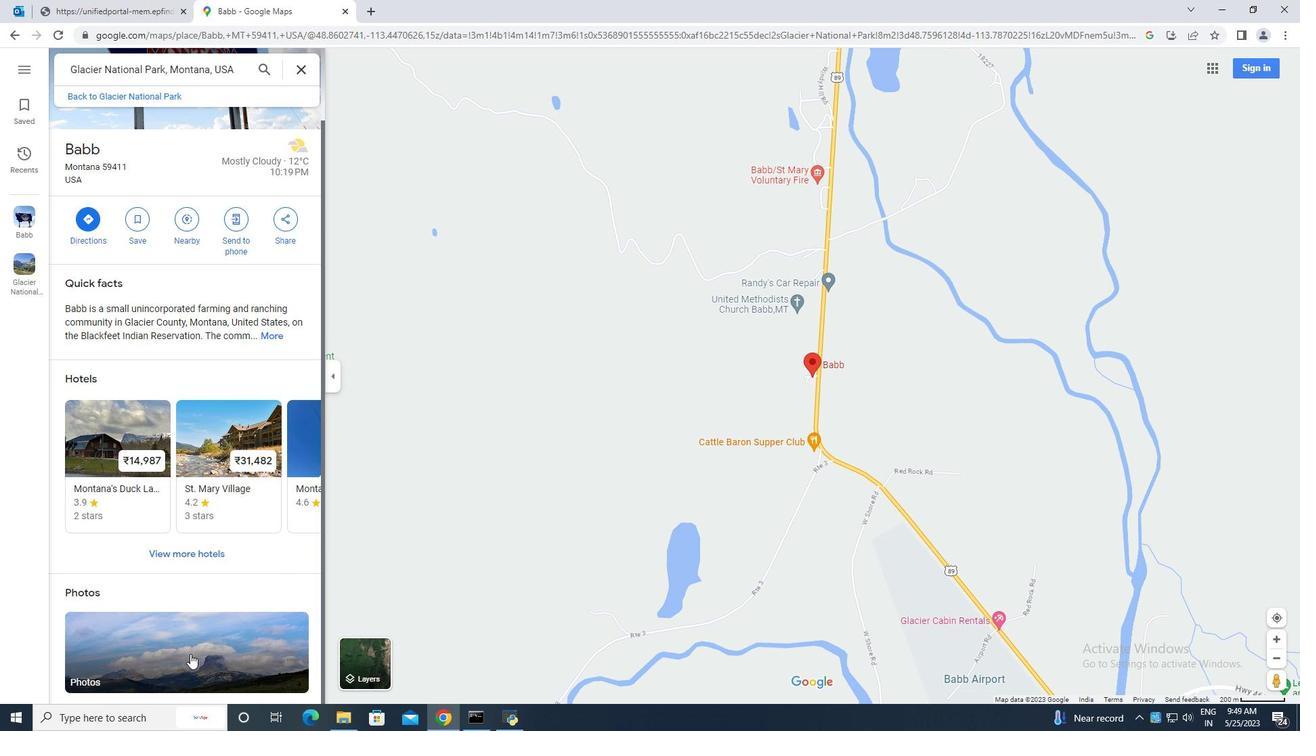 
Action: Mouse pressed left at (195, 661)
Screenshot: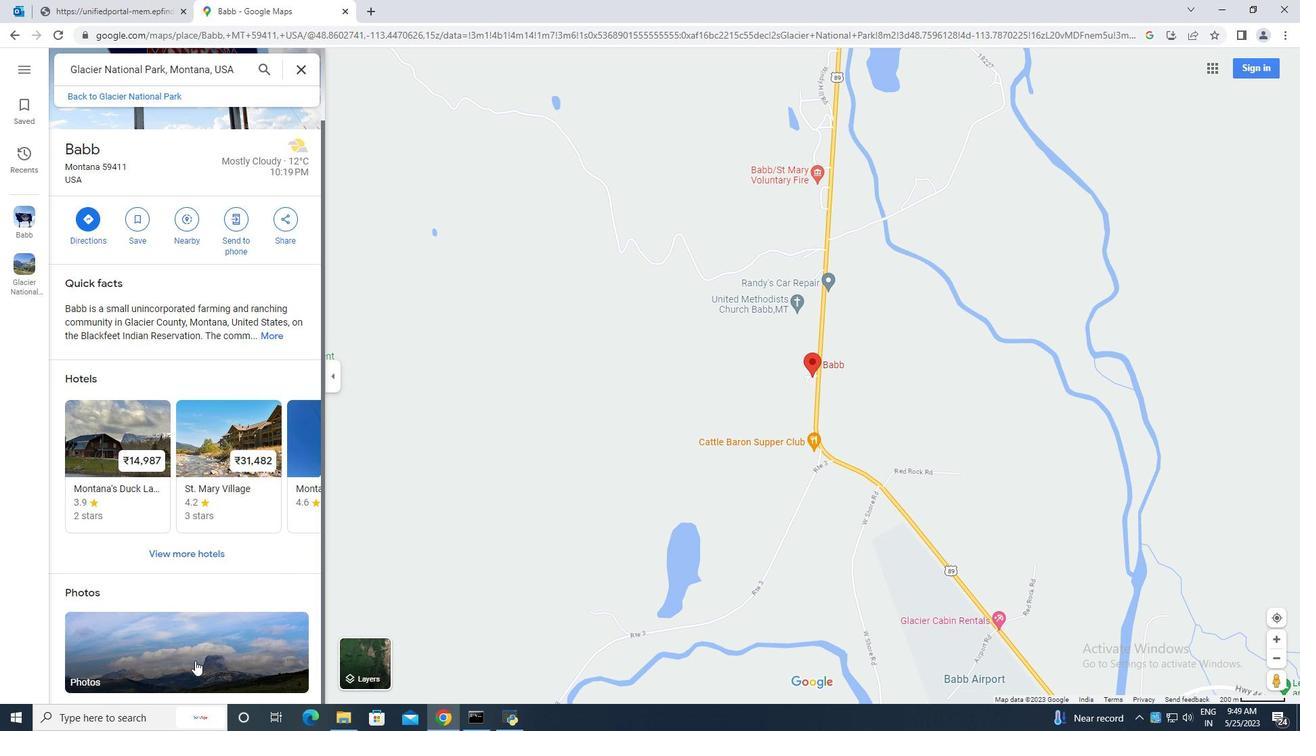 
Action: Mouse moved to (13, 31)
Screenshot: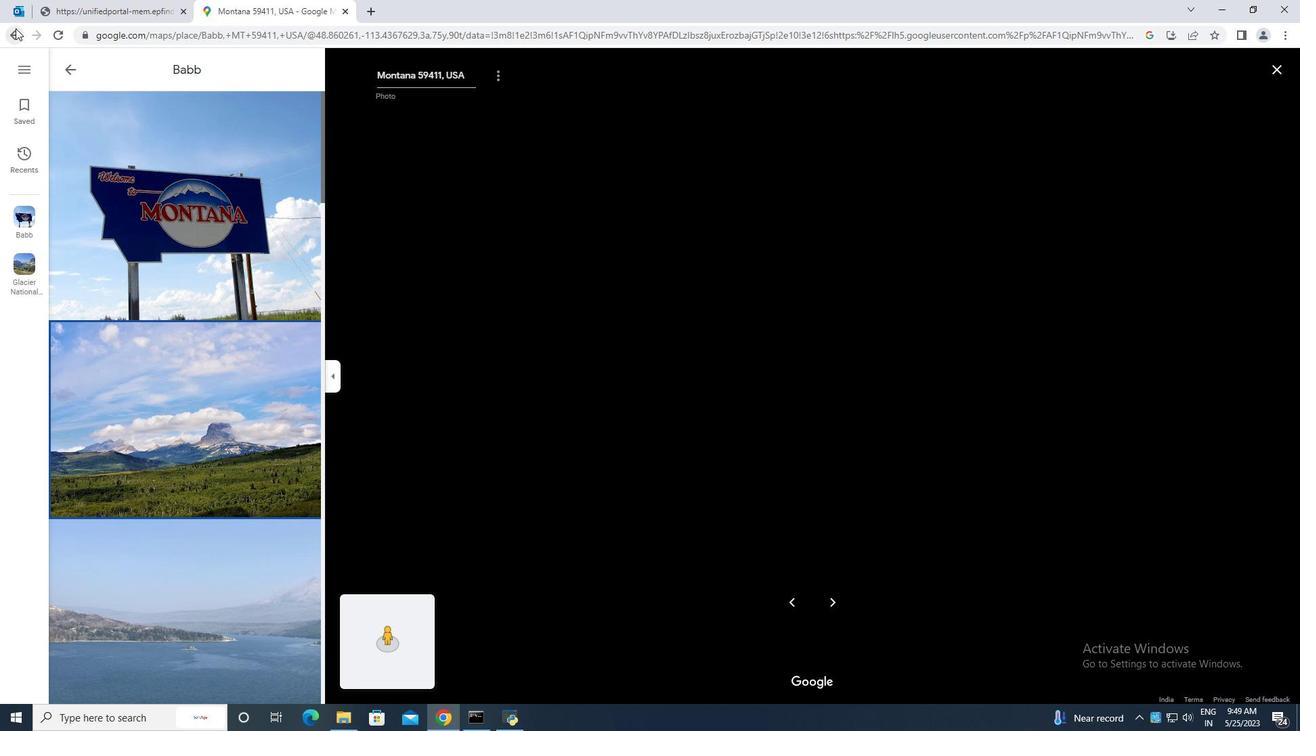 
Action: Mouse pressed left at (13, 31)
Screenshot: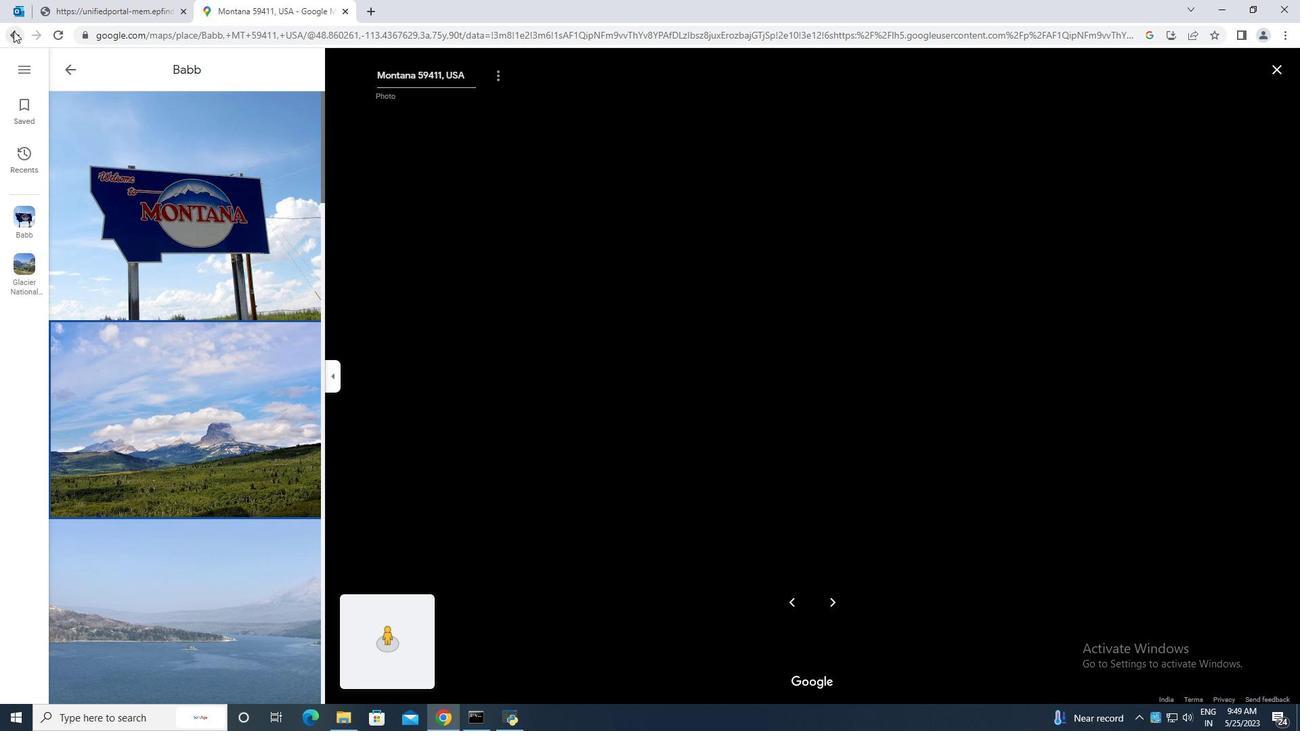 
Action: Mouse moved to (195, 525)
Screenshot: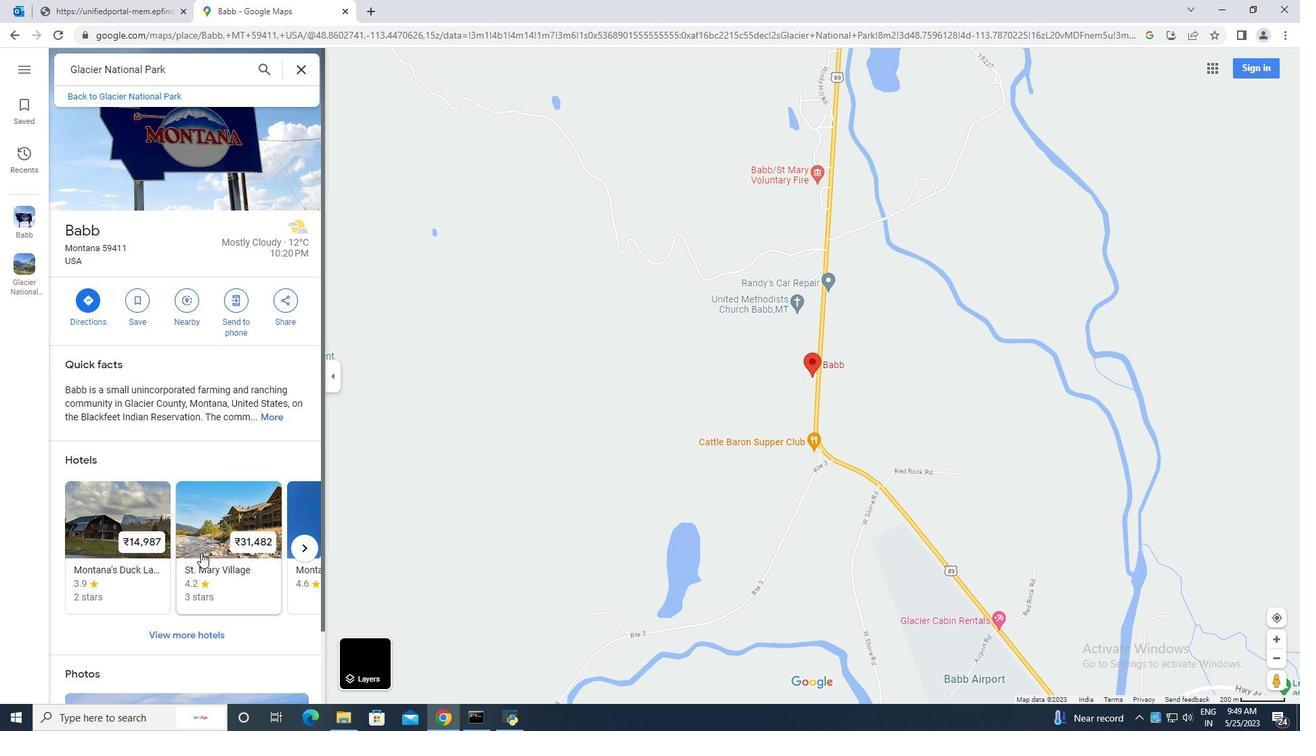 
Action: Mouse scrolled (195, 526) with delta (0, 0)
Screenshot: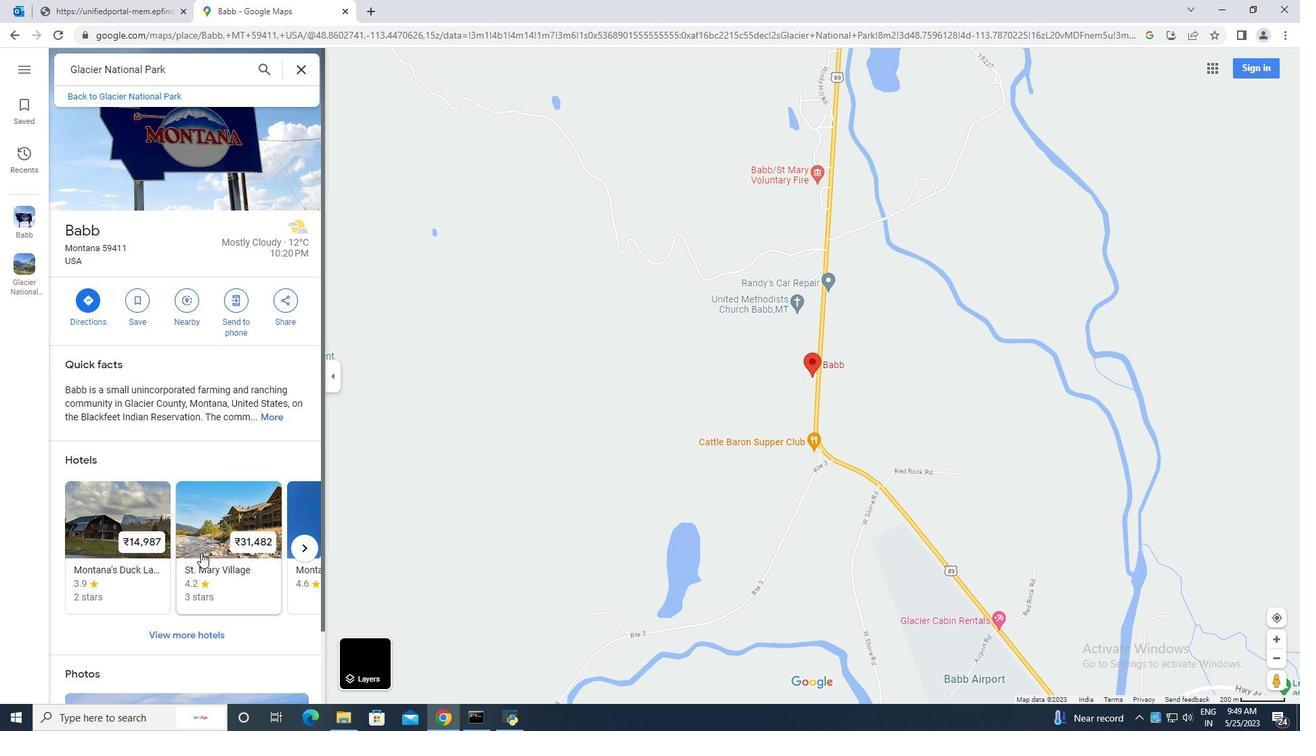 
Action: Mouse scrolled (195, 526) with delta (0, 0)
Screenshot: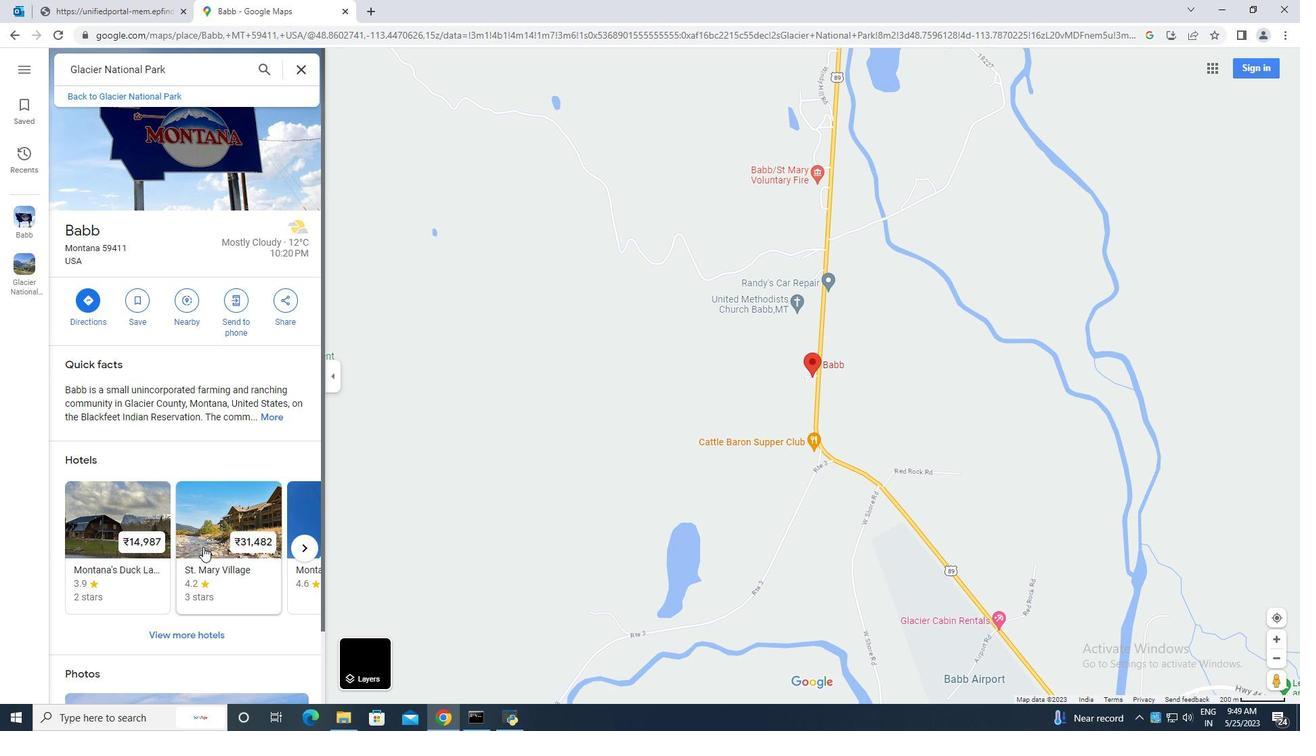 
Action: Mouse moved to (195, 525)
Screenshot: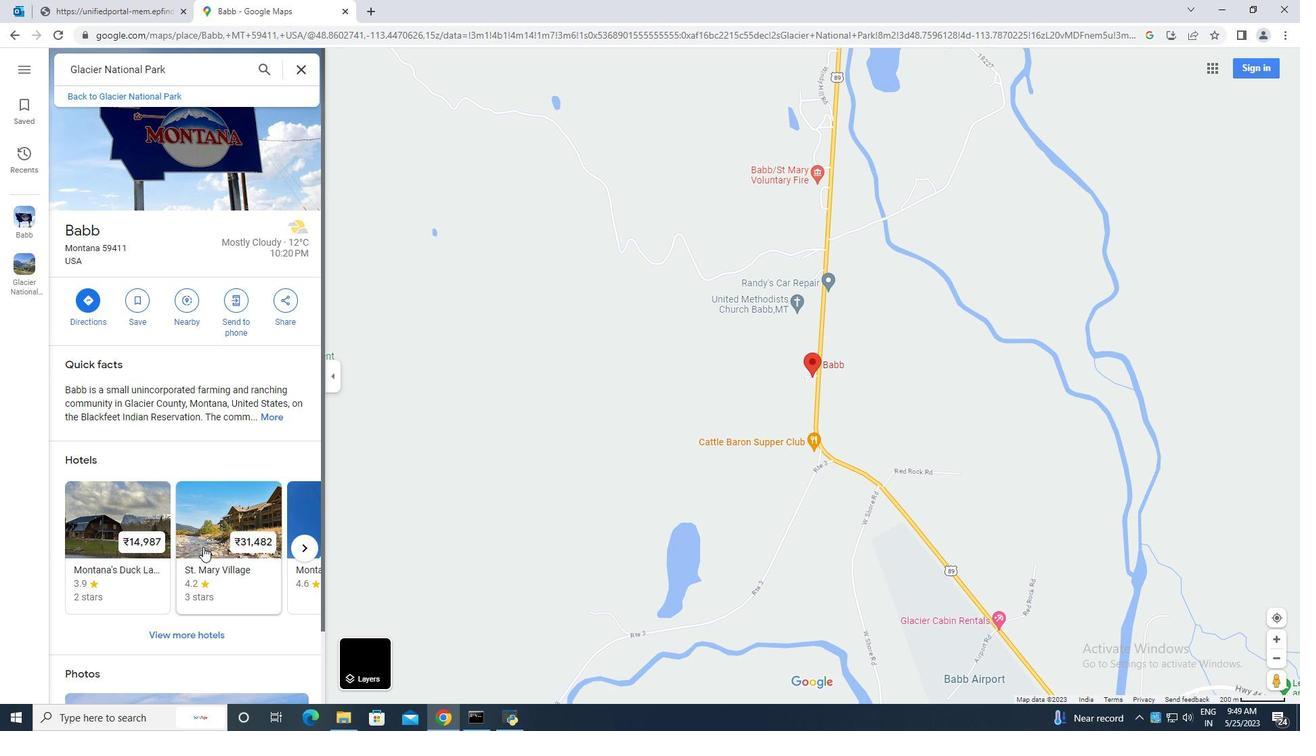 
Action: Mouse scrolled (195, 526) with delta (0, 0)
Screenshot: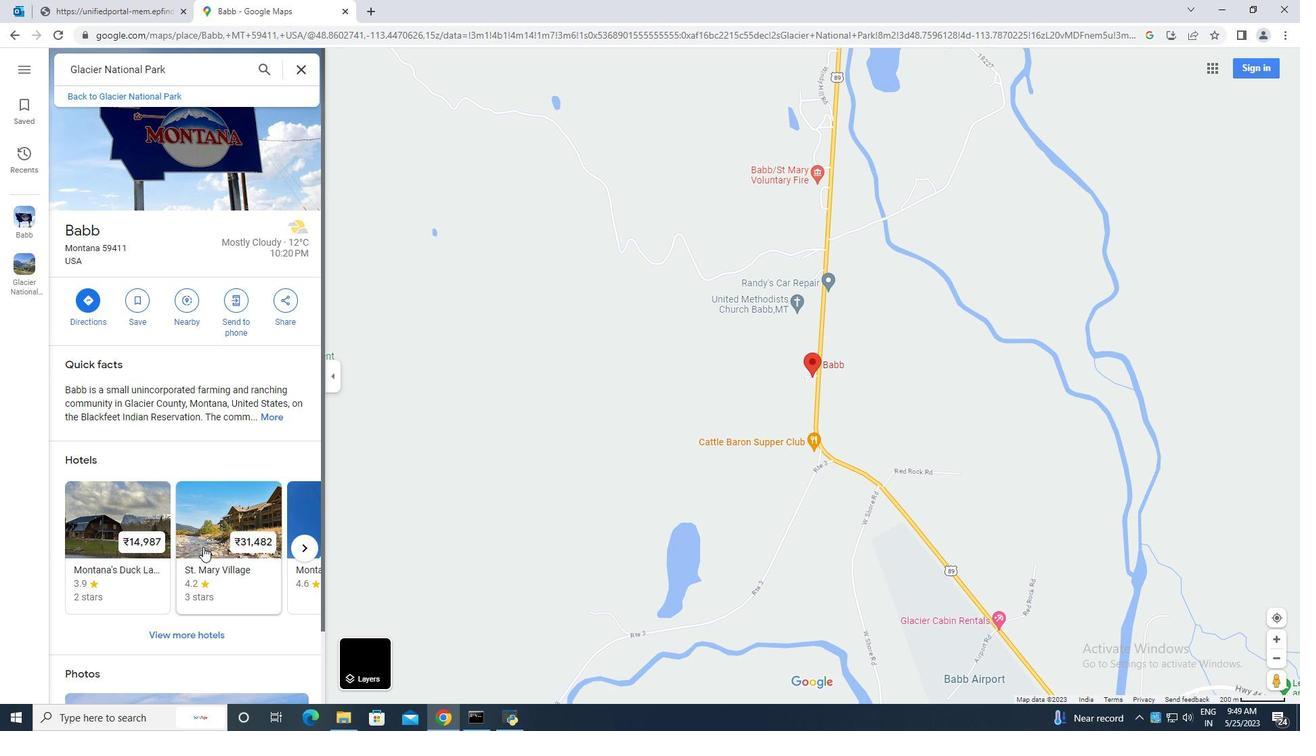 
Action: Mouse scrolled (195, 526) with delta (0, 0)
Screenshot: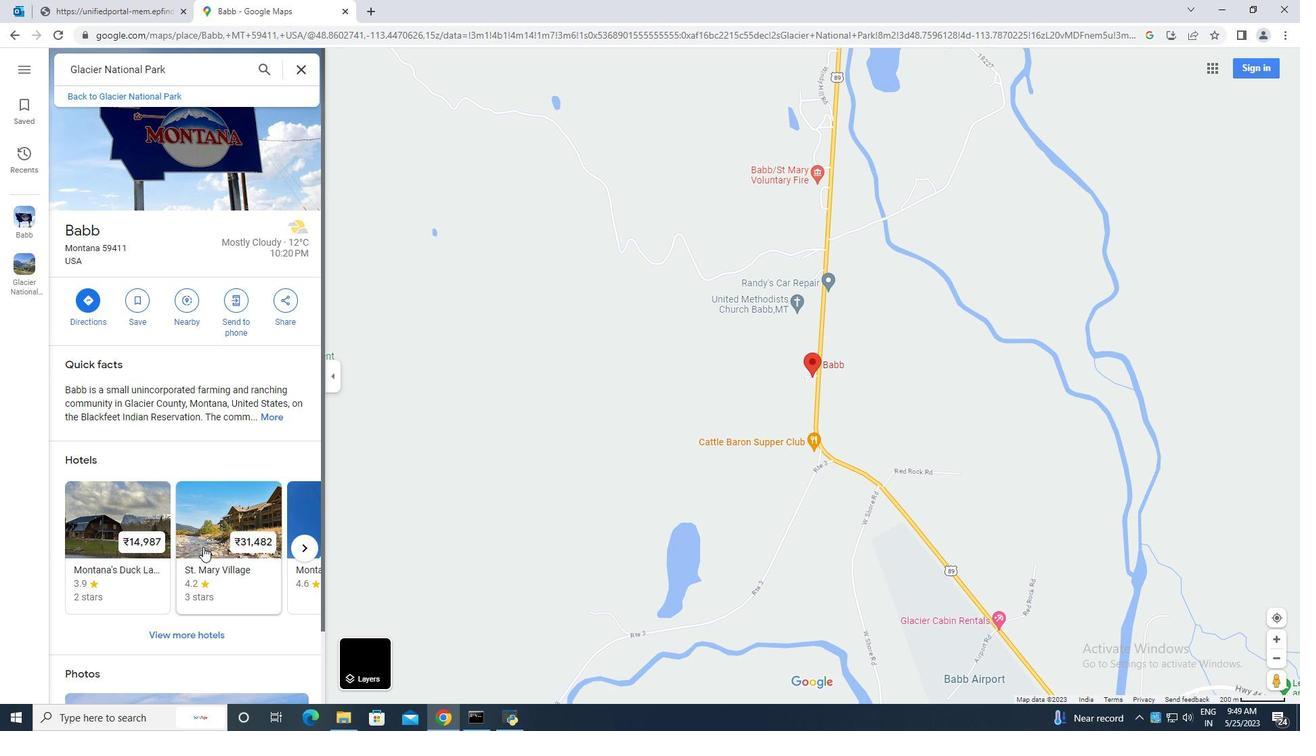 
Action: Mouse moved to (186, 505)
Screenshot: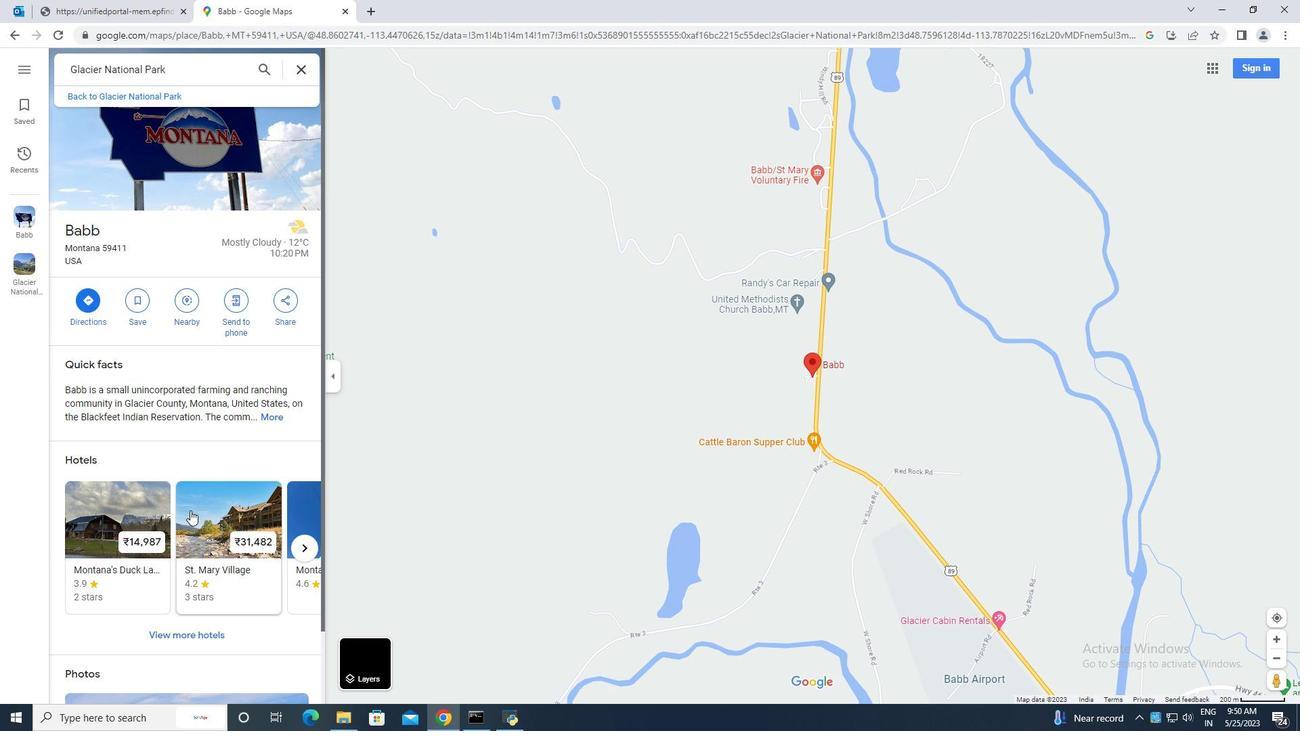 
Action: Mouse scrolled (186, 506) with delta (0, 0)
Screenshot: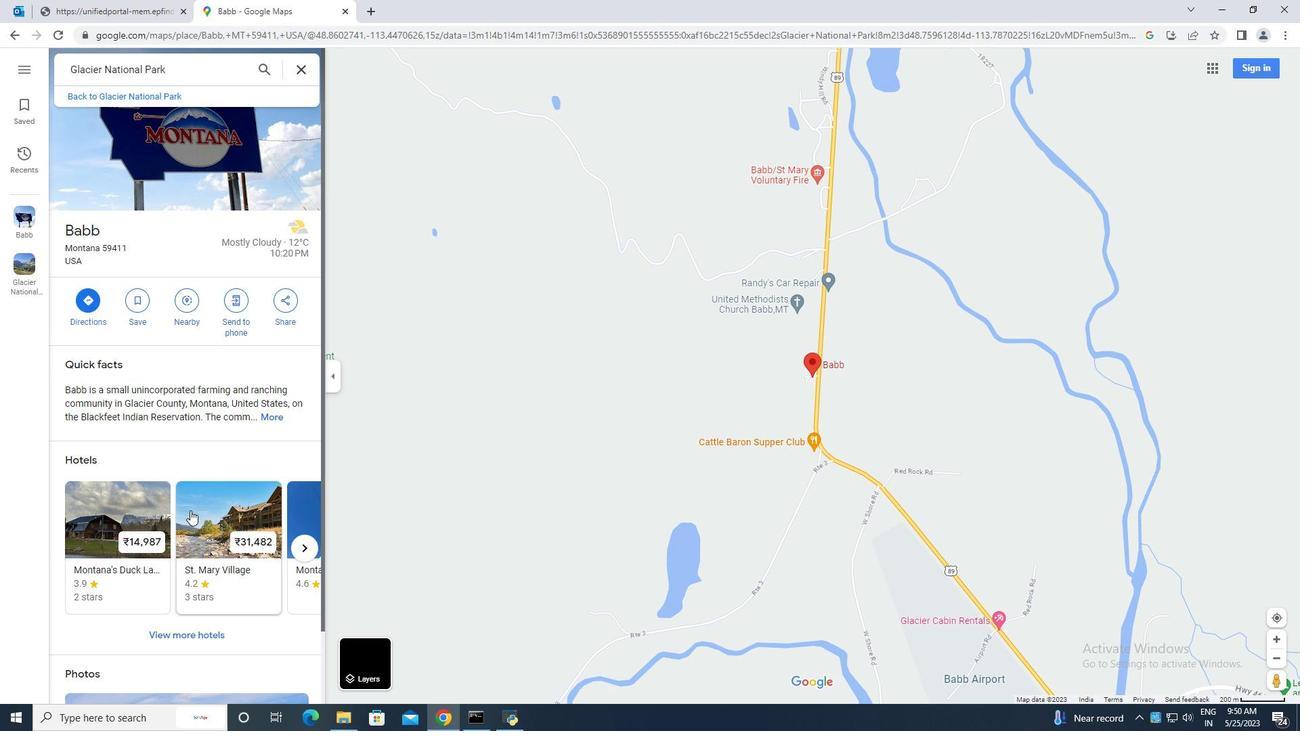 
Action: Mouse moved to (186, 505)
Screenshot: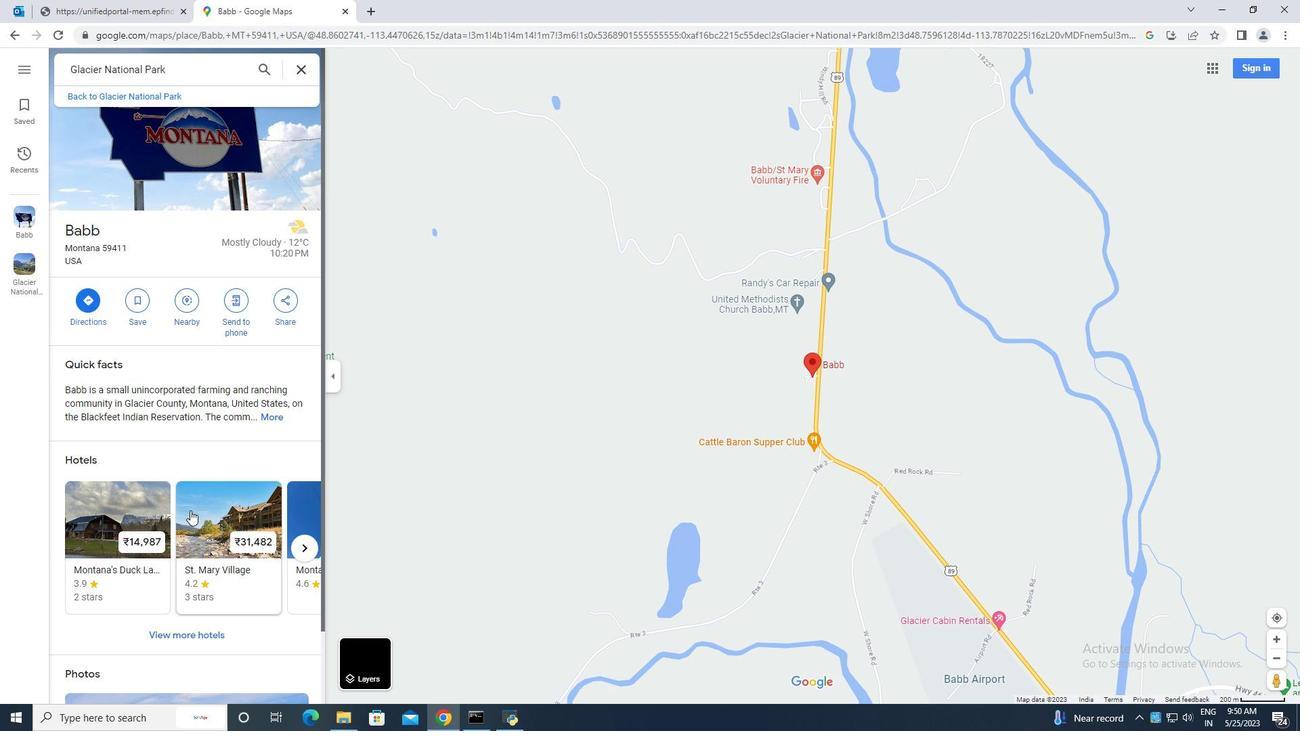 
Action: Mouse scrolled (186, 505) with delta (0, 0)
Screenshot: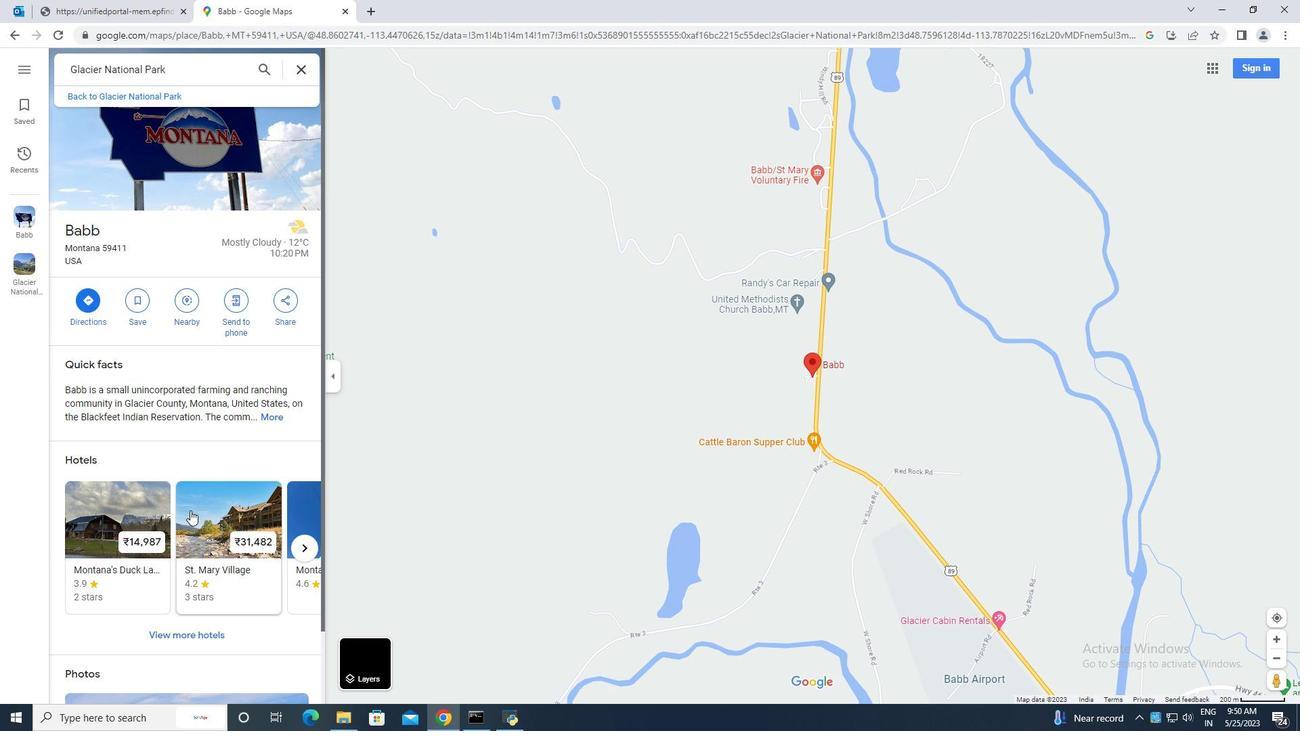 
Action: Mouse moved to (186, 505)
Screenshot: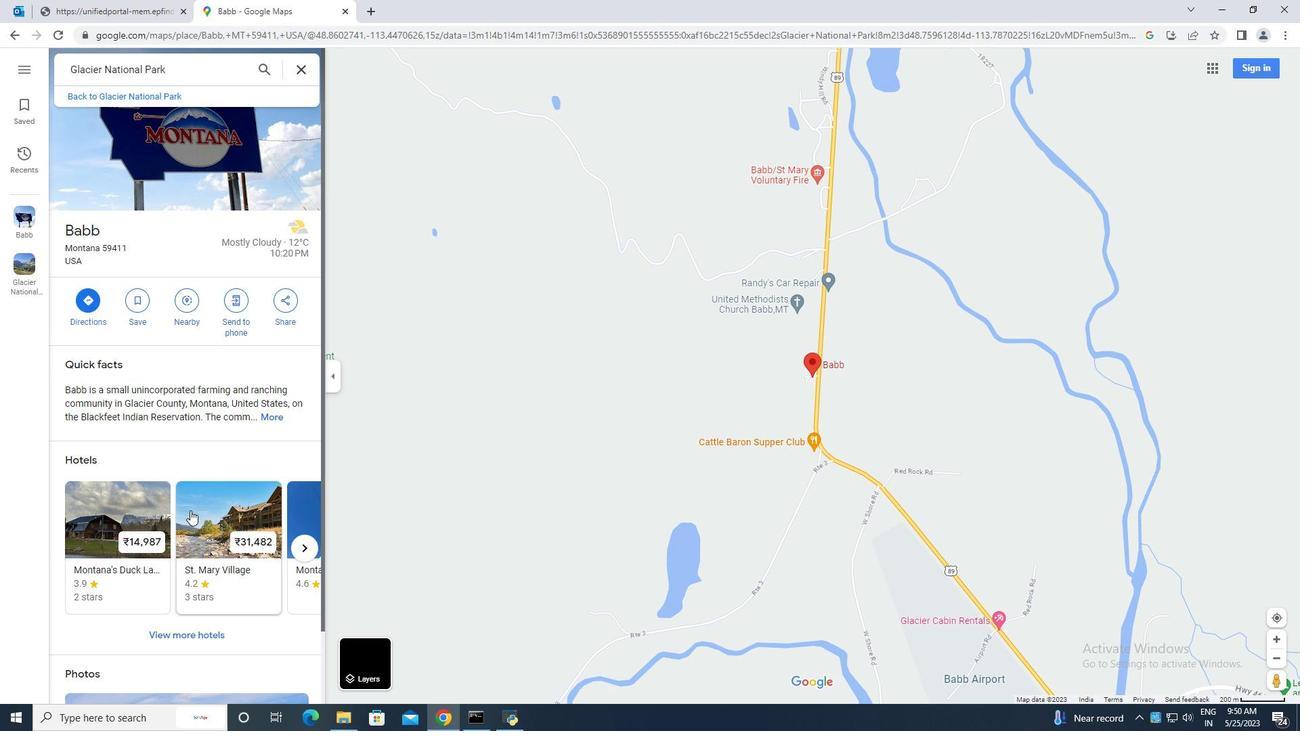 
Action: Mouse scrolled (186, 505) with delta (0, 0)
Screenshot: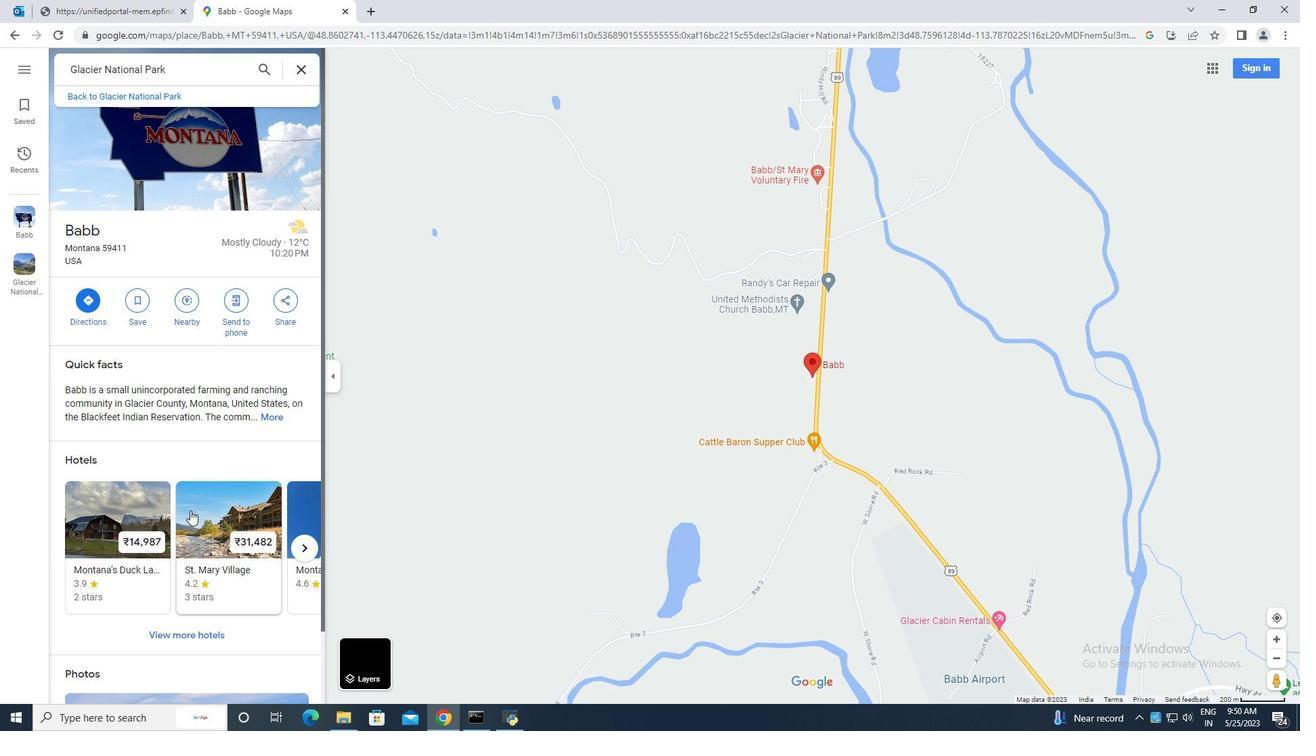 
Action: Mouse scrolled (186, 505) with delta (0, 0)
Screenshot: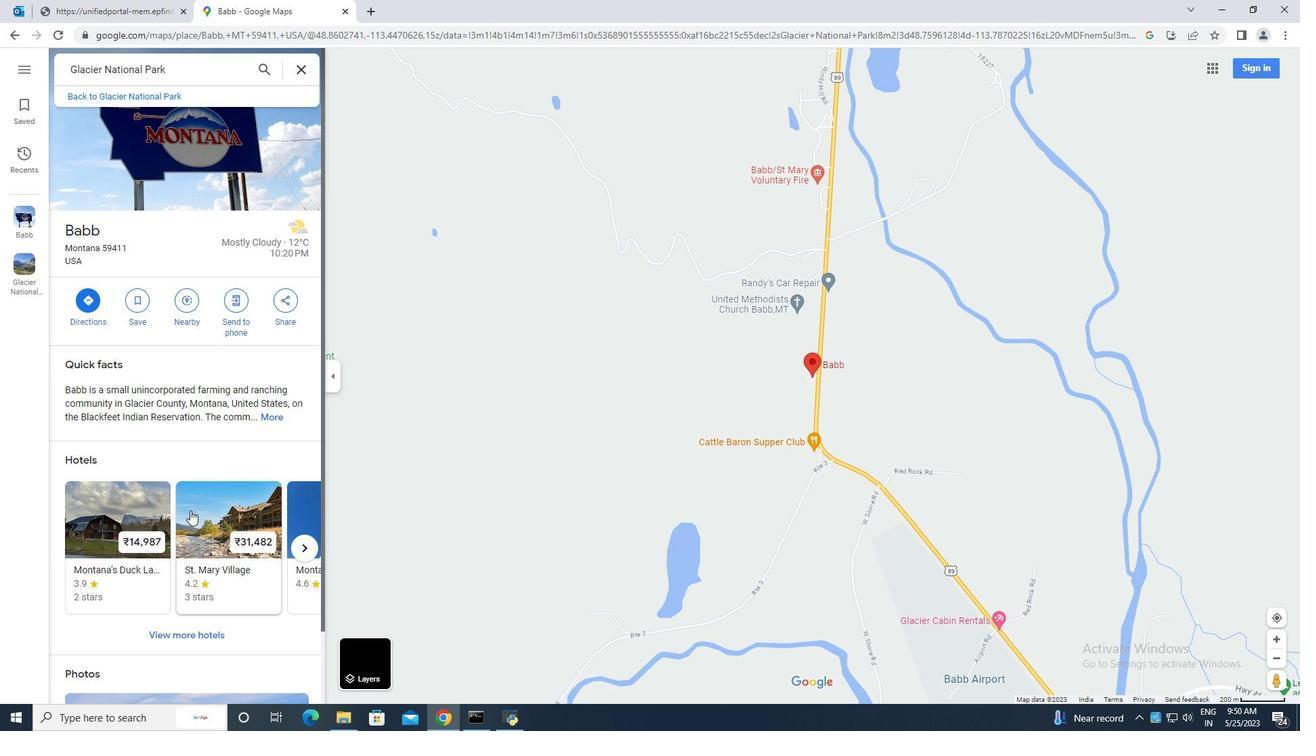 
Action: Mouse moved to (9, 33)
Screenshot: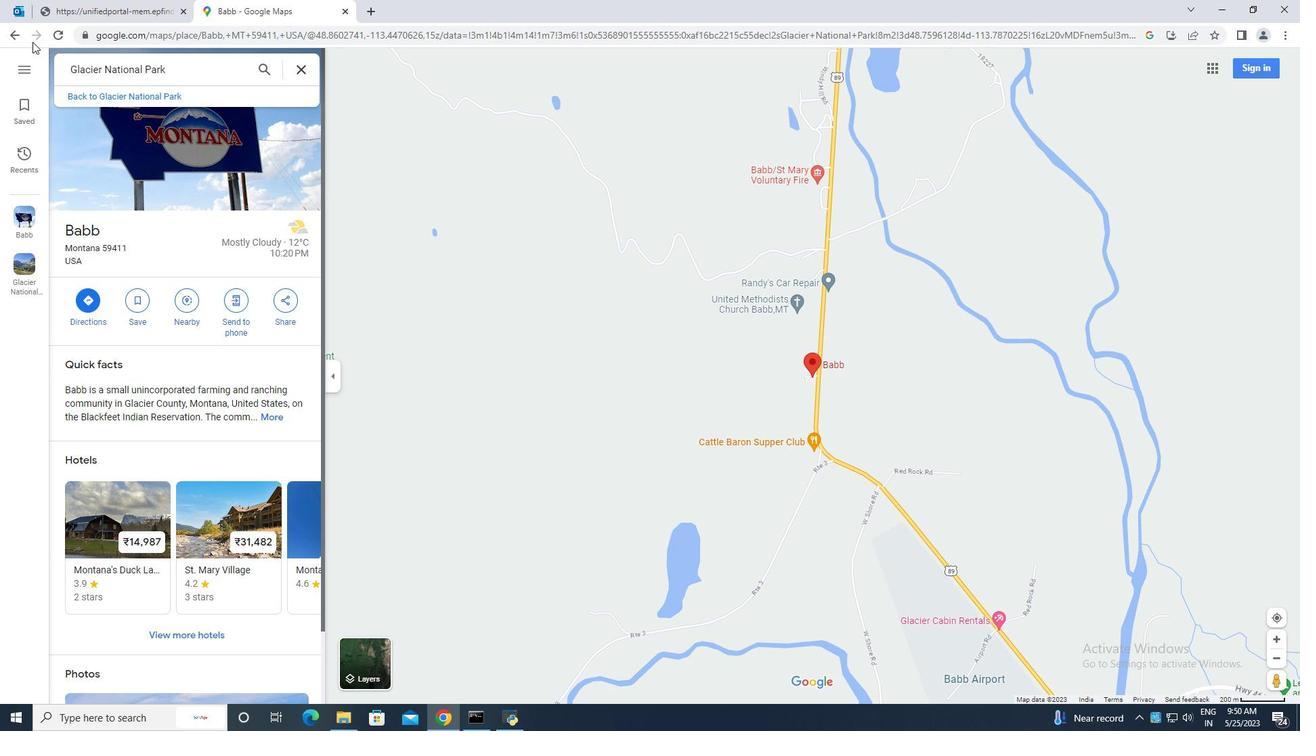 
Action: Mouse pressed left at (9, 33)
Screenshot: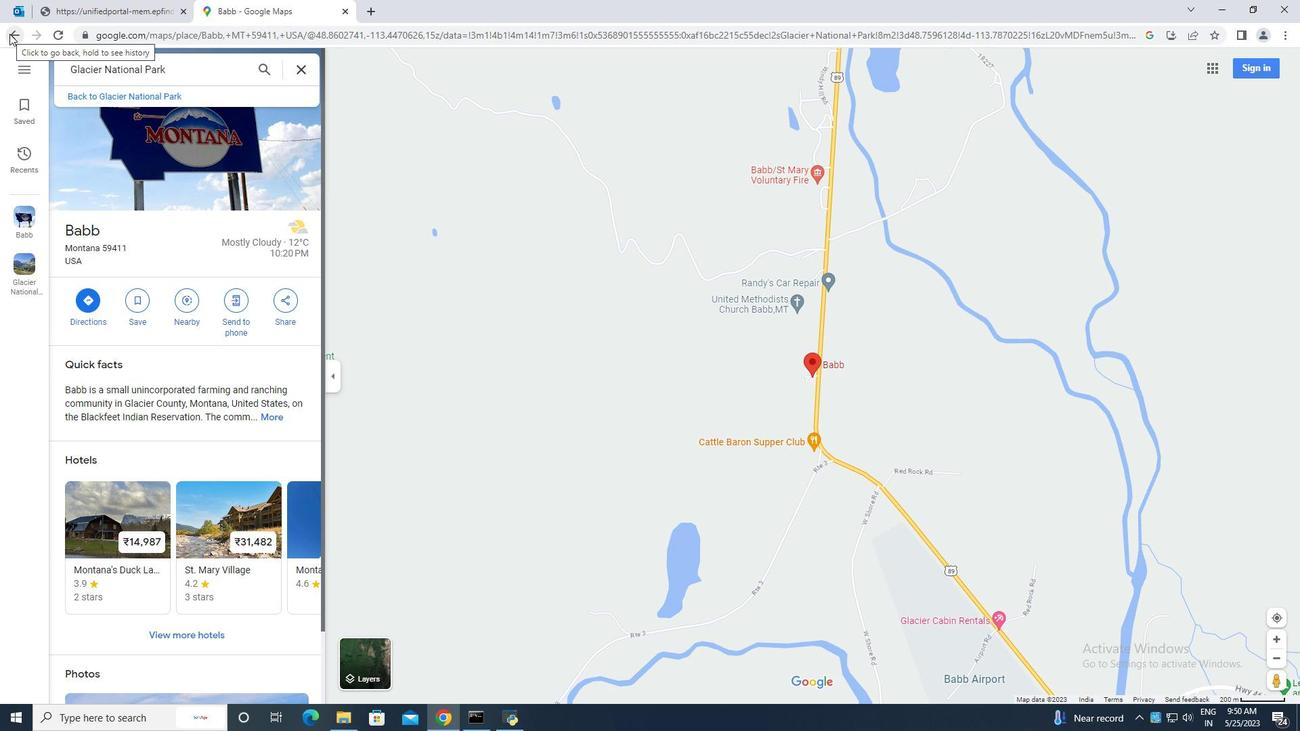 
Action: Mouse moved to (10, 37)
Screenshot: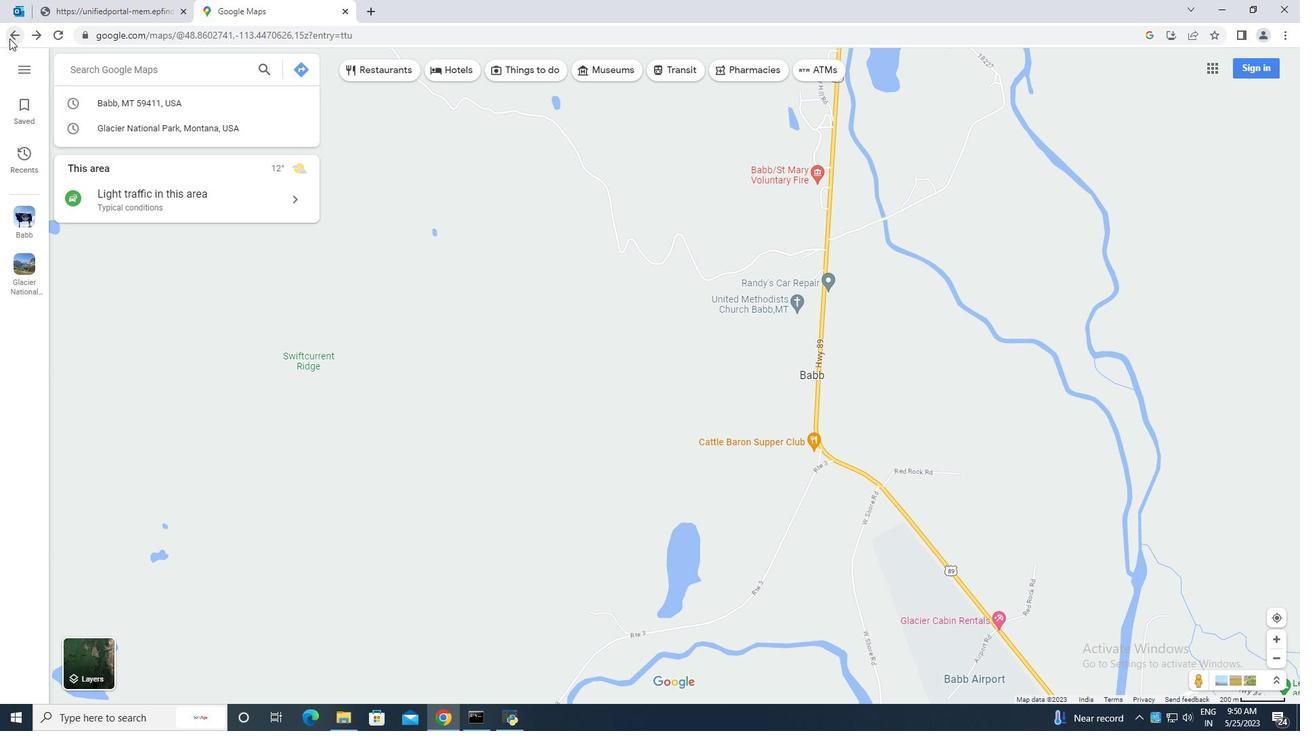 
Action: Mouse pressed left at (10, 37)
Screenshot: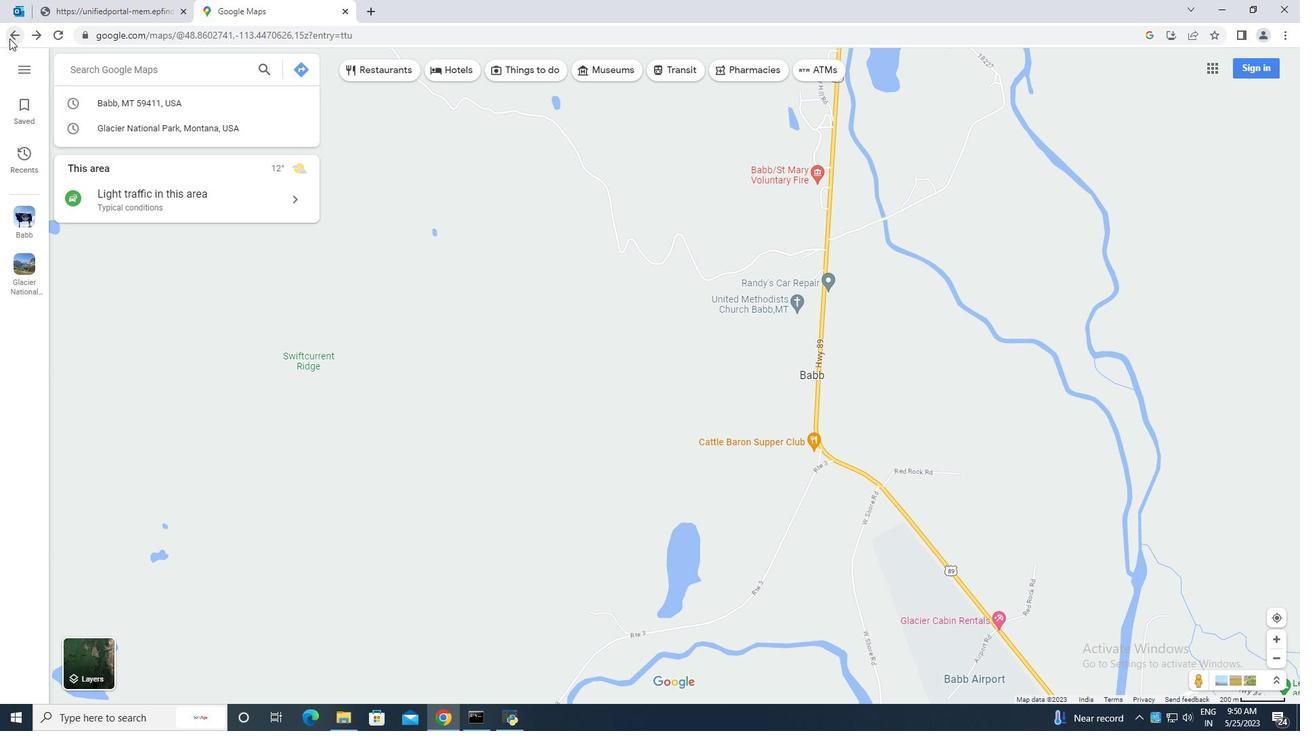 
Action: Mouse moved to (892, 378)
Screenshot: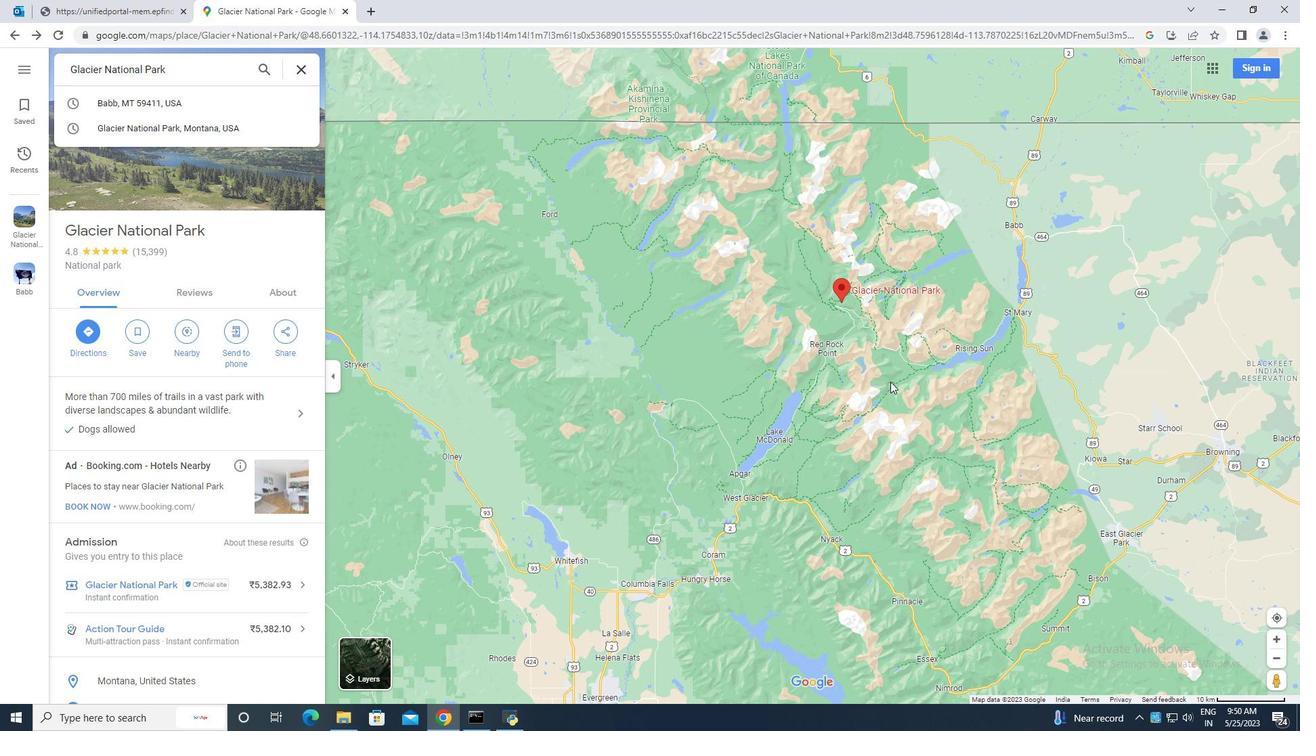 
Action: Mouse scrolled (891, 379) with delta (0, 0)
Screenshot: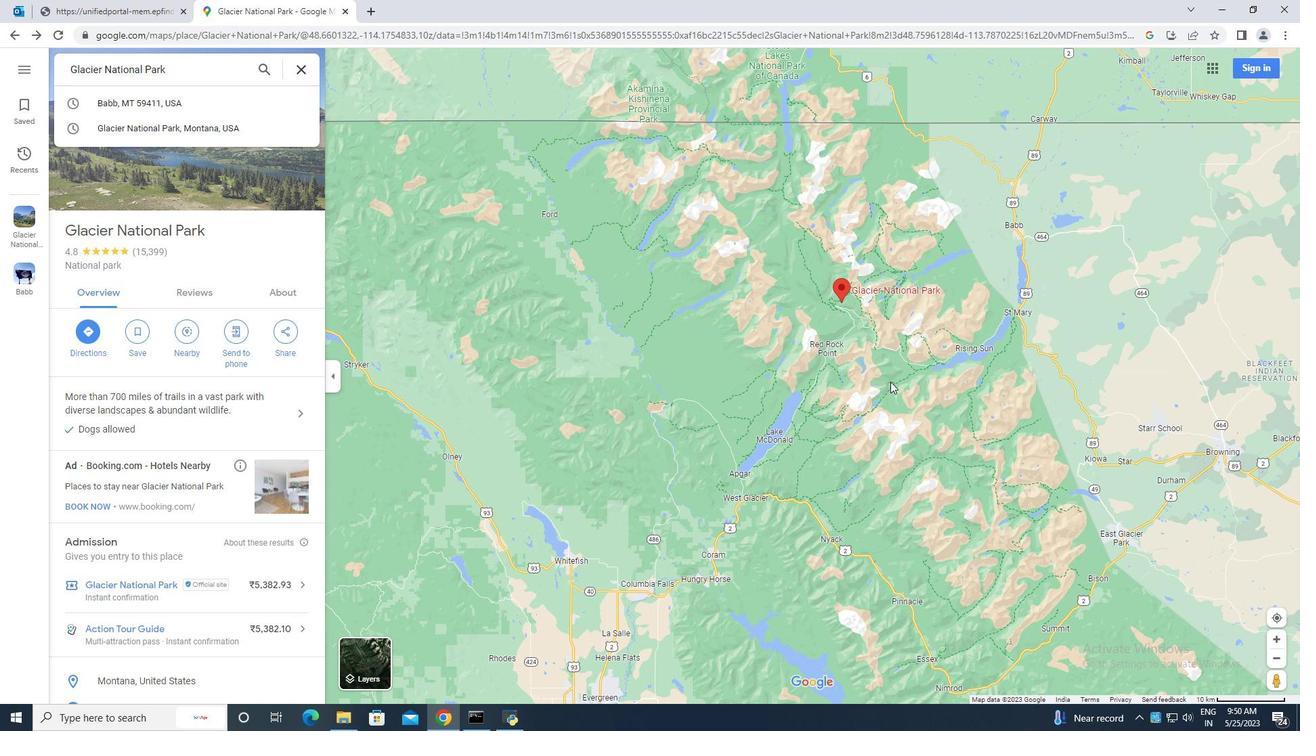
Action: Mouse moved to (893, 378)
Screenshot: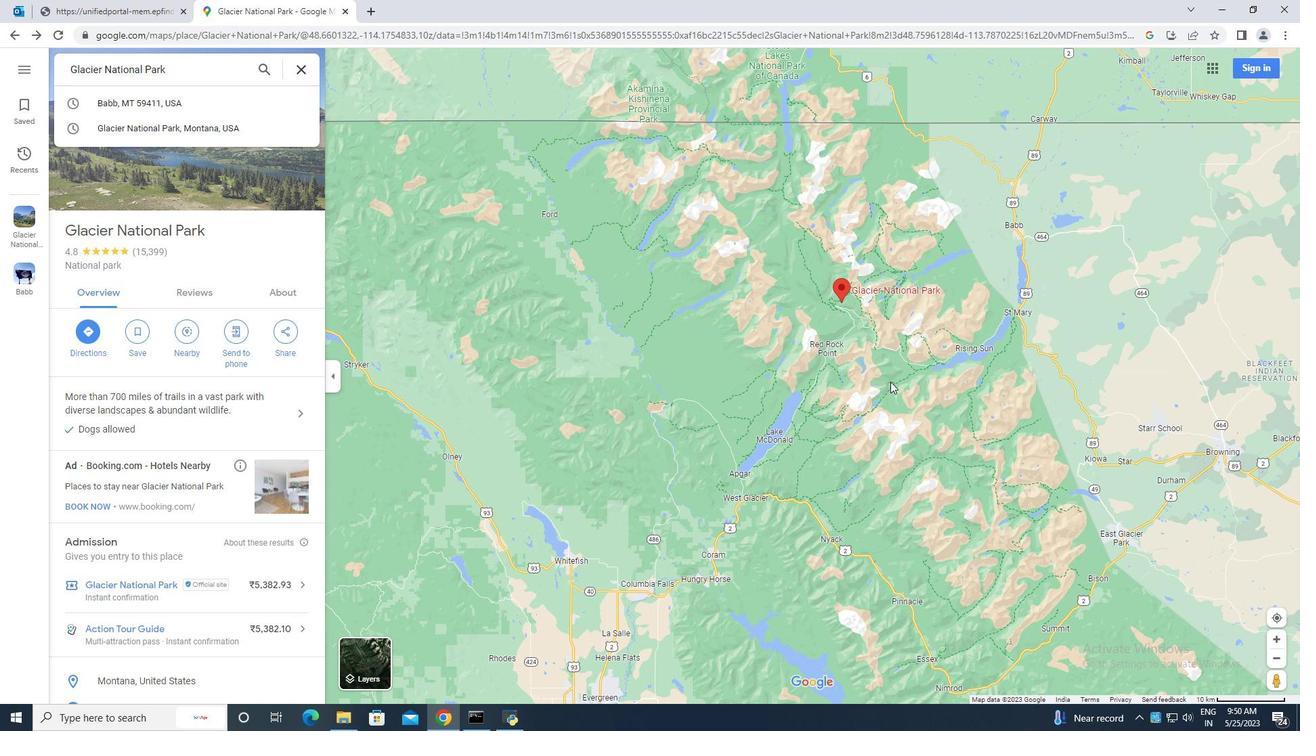 
Action: Mouse scrolled (893, 379) with delta (0, 0)
Screenshot: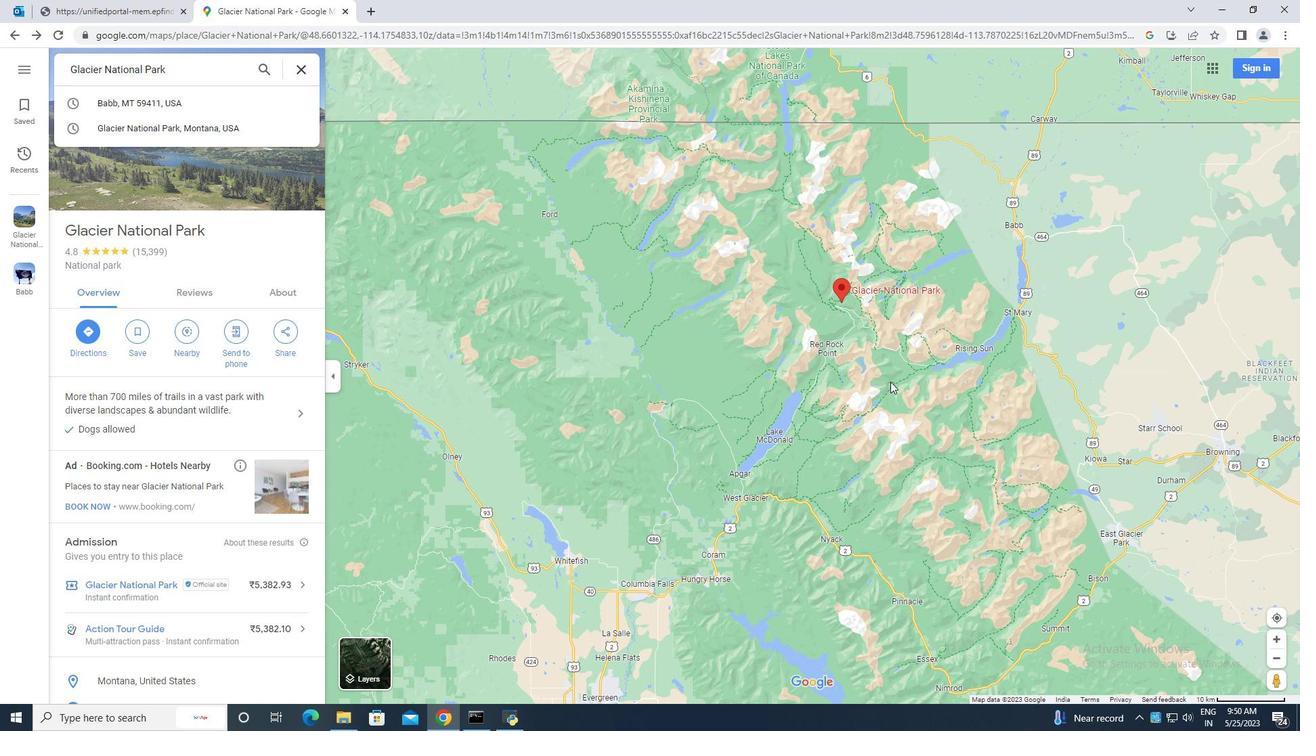 
Action: Mouse scrolled (893, 379) with delta (0, 0)
Screenshot: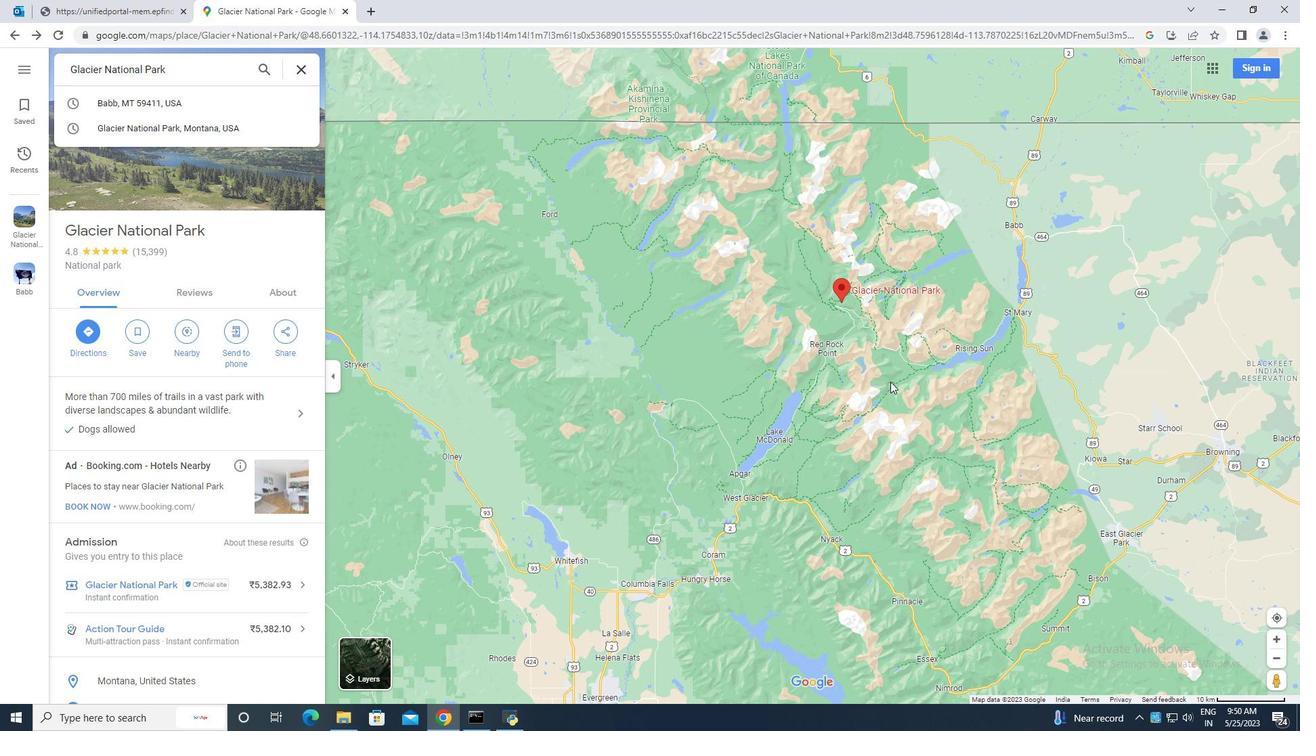 
Action: Mouse moved to (893, 377)
Screenshot: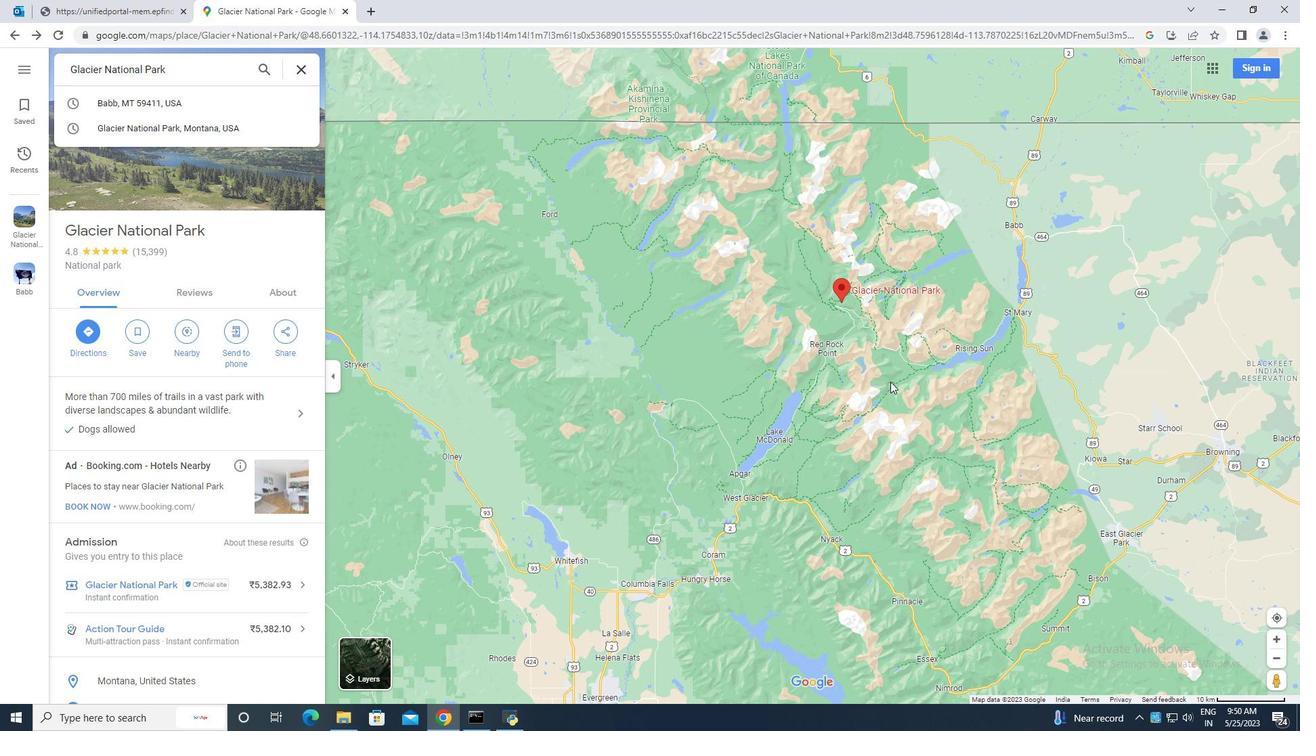 
Action: Mouse scrolled (893, 378) with delta (0, 0)
Screenshot: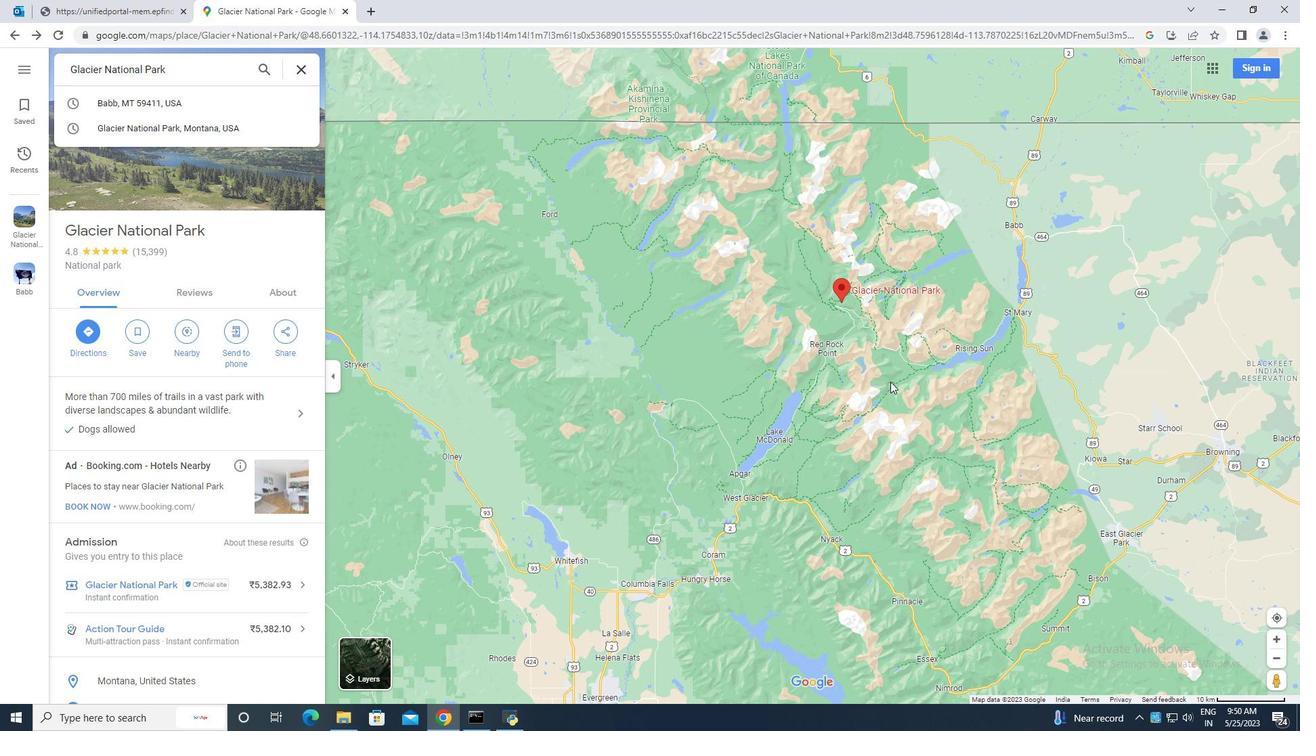 
Action: Mouse moved to (892, 277)
Screenshot: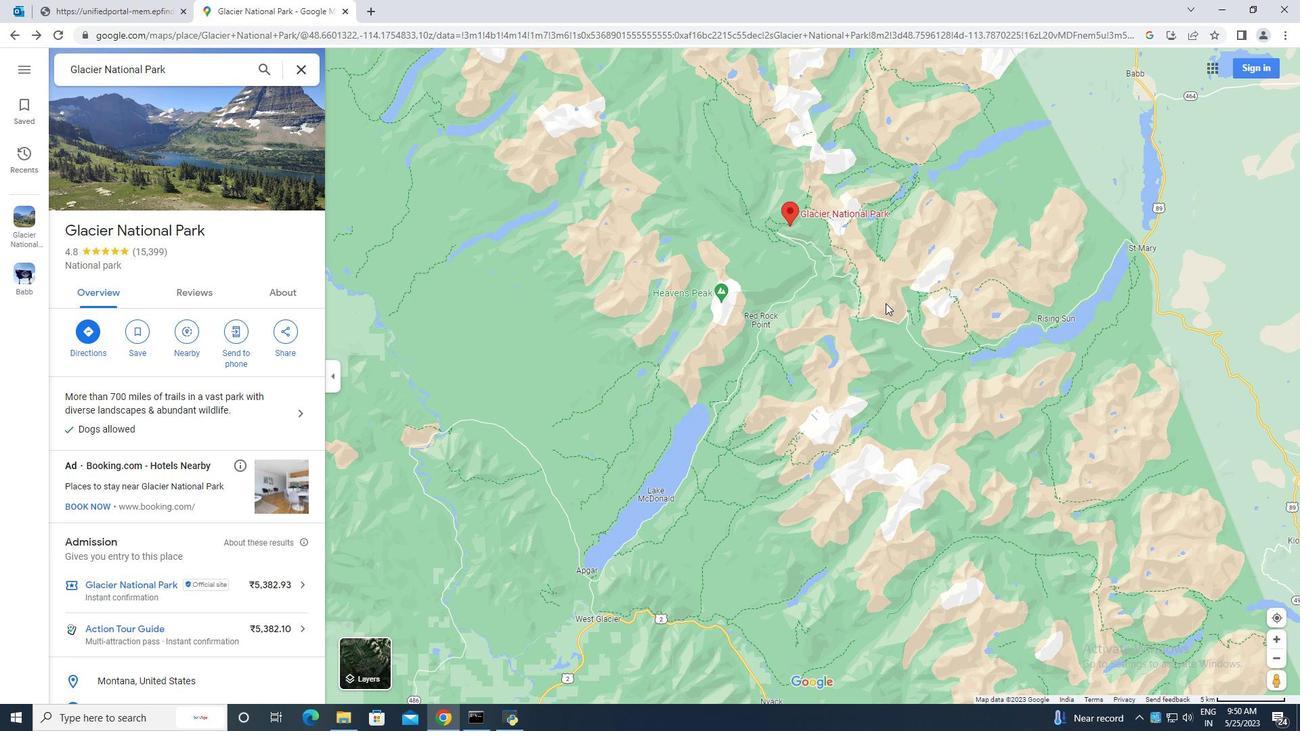 
Action: Mouse pressed left at (892, 277)
Screenshot: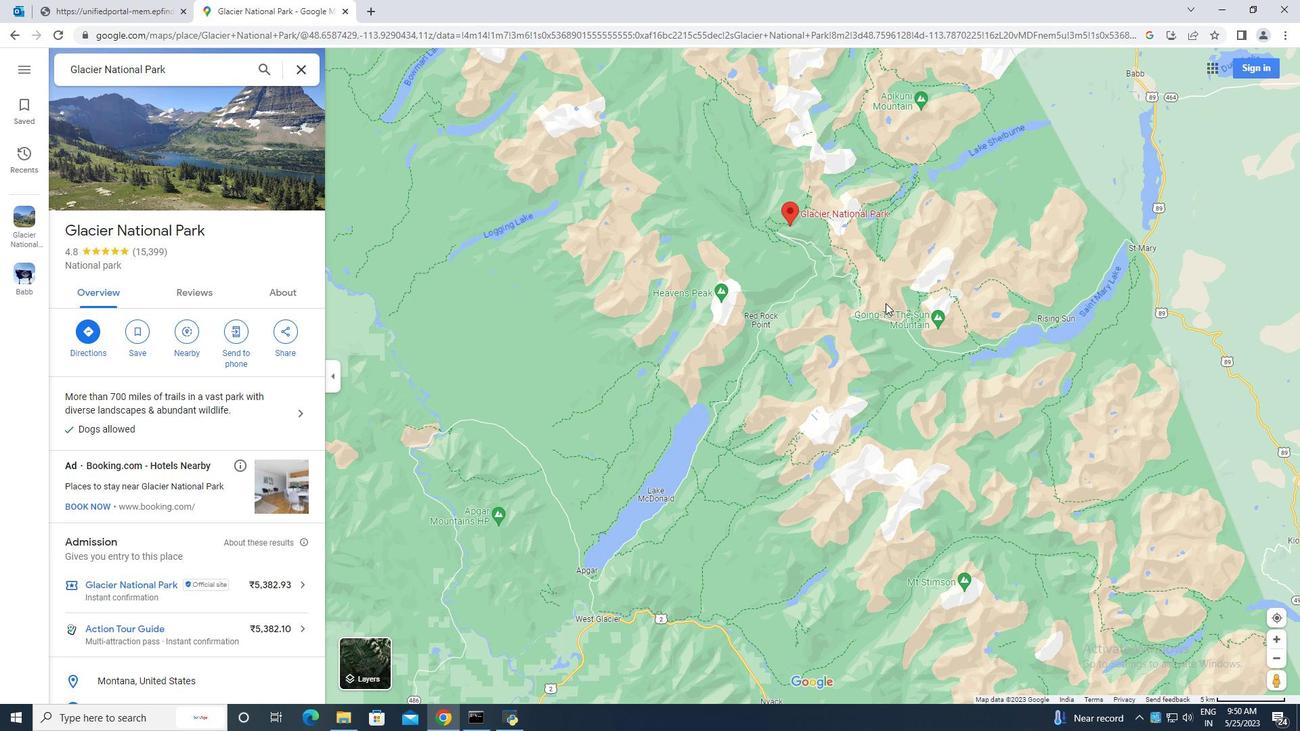
Action: Mouse moved to (797, 361)
Screenshot: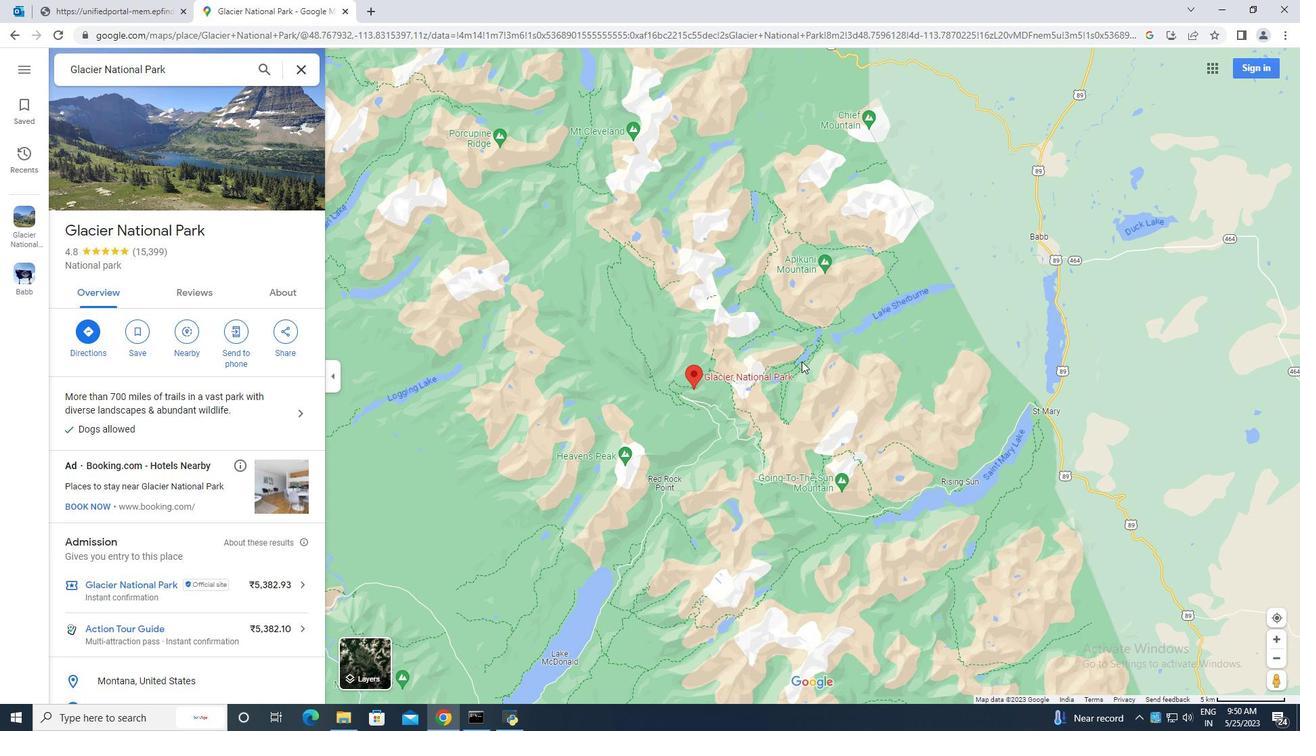 
Action: Mouse scrolled (797, 362) with delta (0, 0)
Screenshot: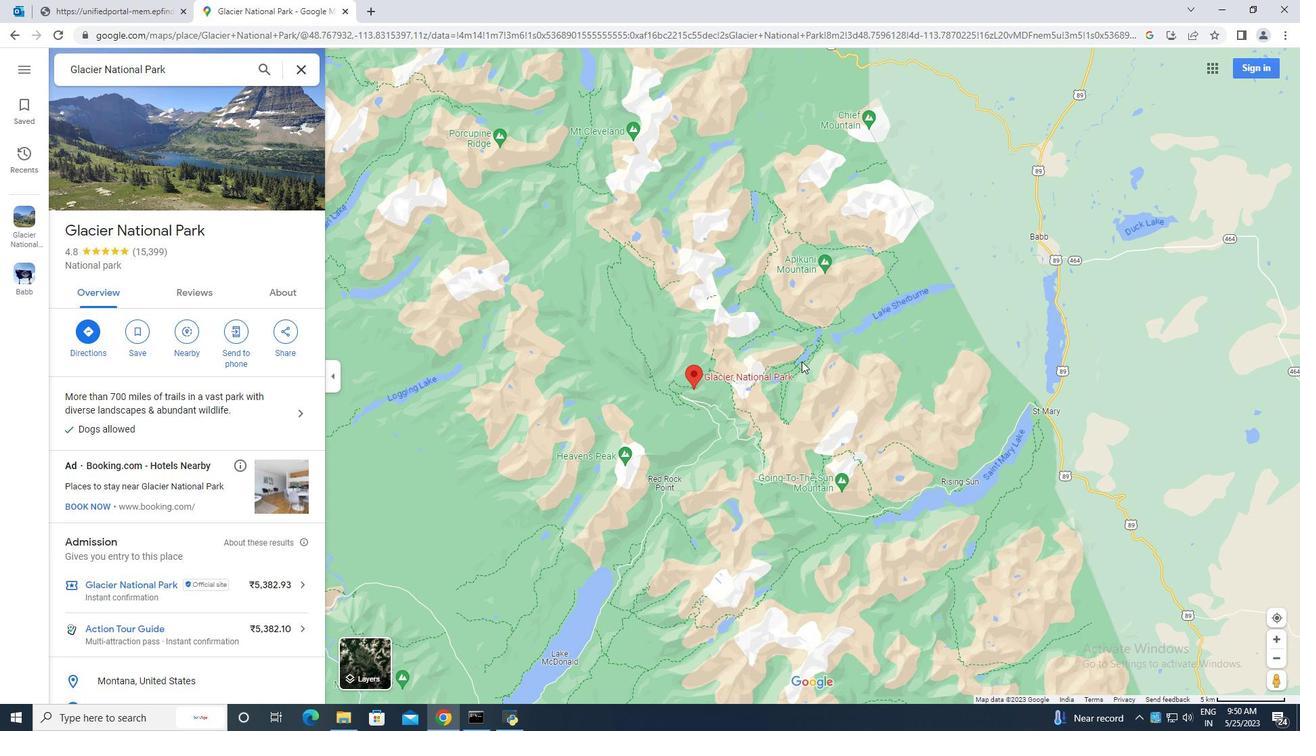 
Action: Mouse scrolled (797, 362) with delta (0, 0)
Screenshot: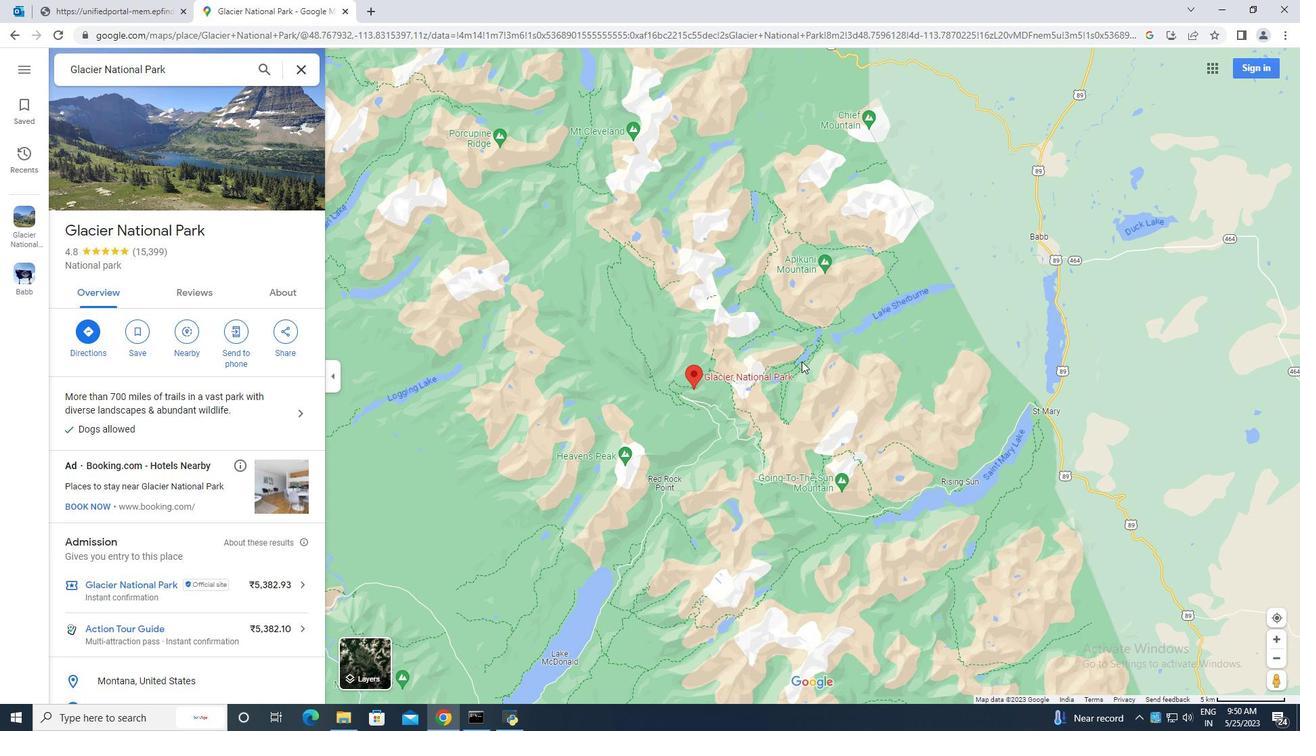
Action: Mouse scrolled (797, 362) with delta (0, 0)
Screenshot: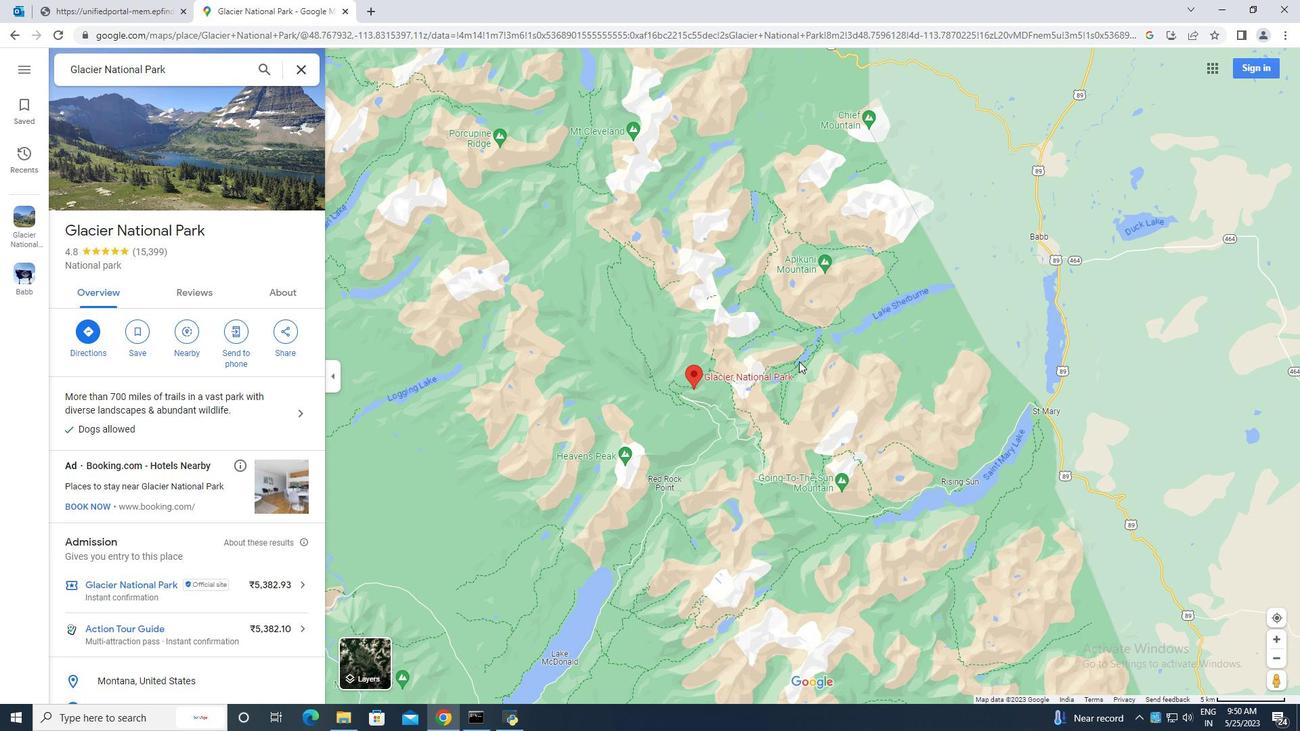 
Action: Mouse moved to (572, 483)
Screenshot: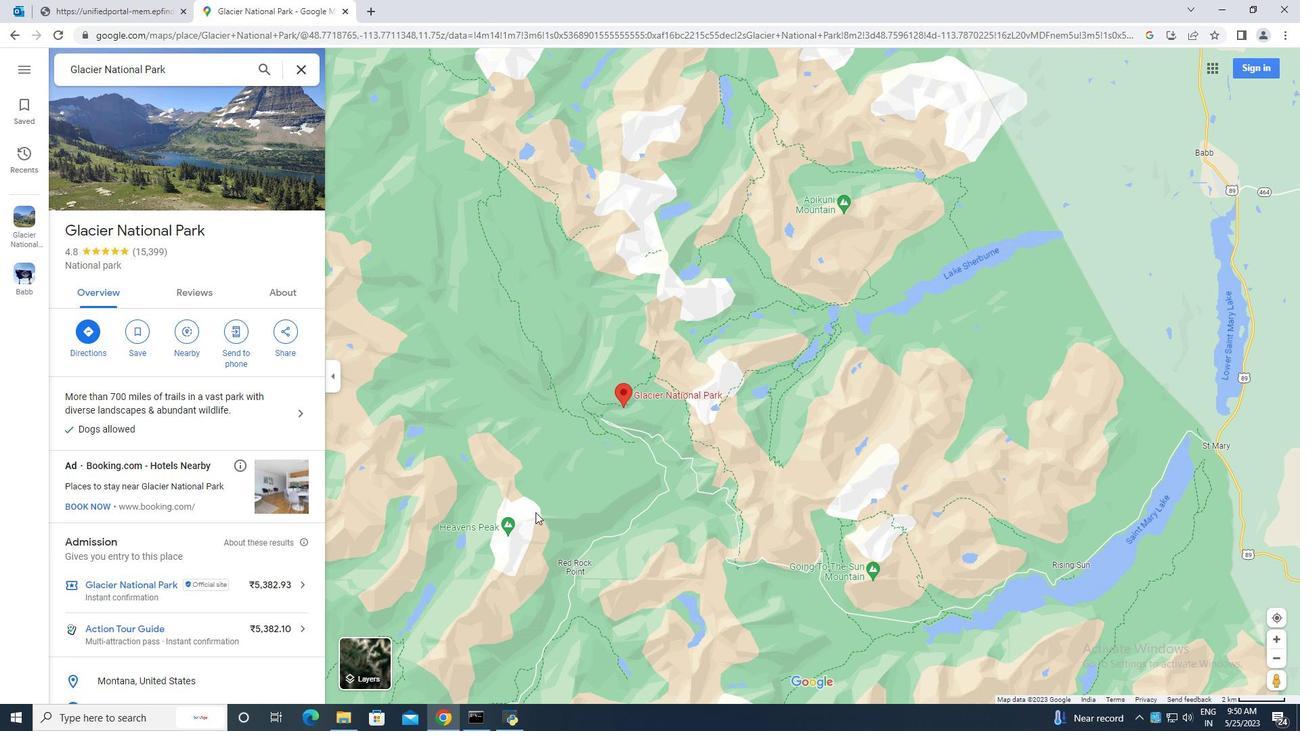 
Action: Mouse scrolled (572, 482) with delta (0, 0)
Screenshot: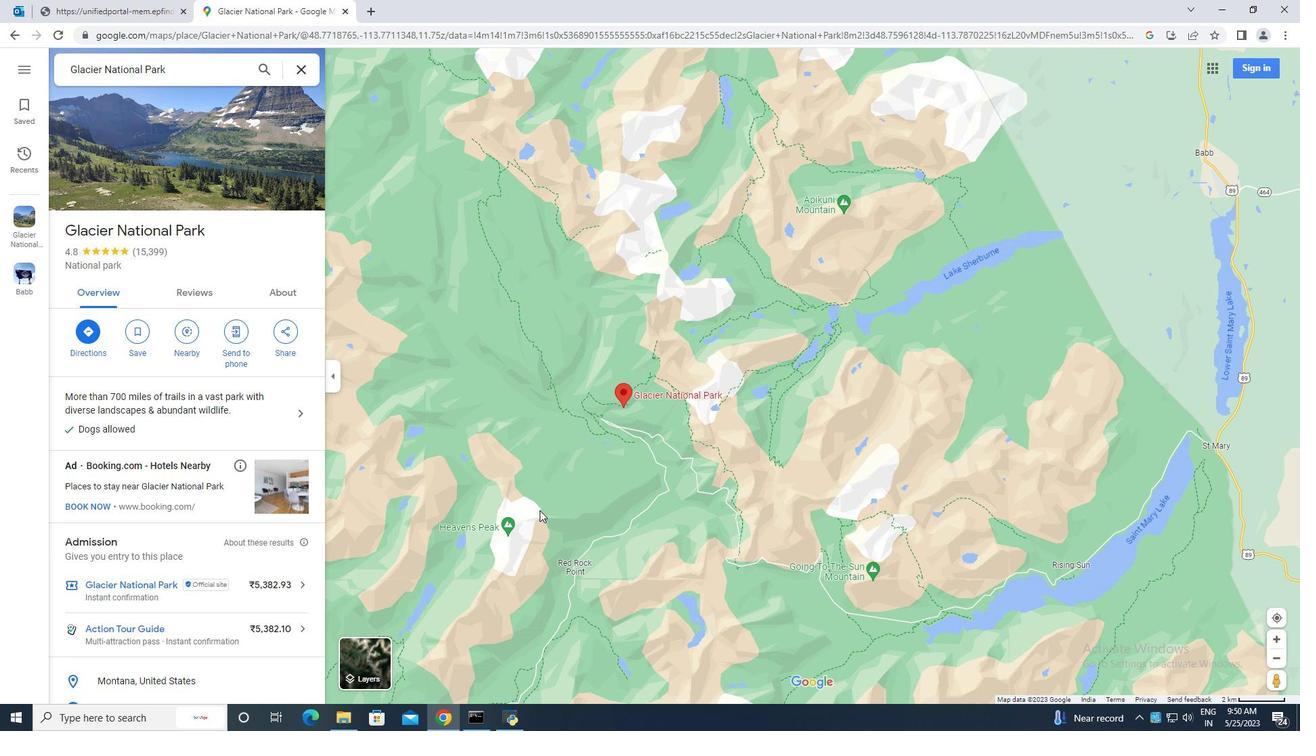 
Action: Mouse scrolled (572, 482) with delta (0, 0)
Screenshot: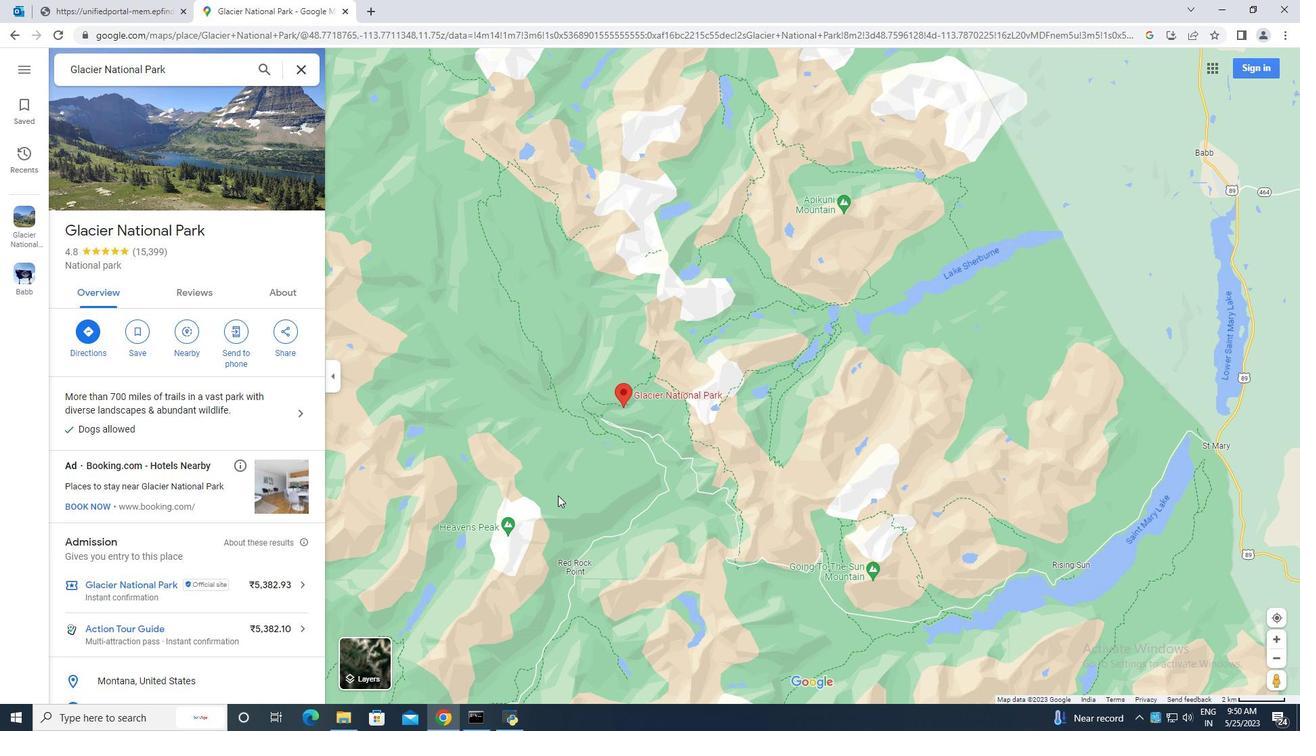 
Action: Mouse scrolled (572, 482) with delta (0, 0)
Screenshot: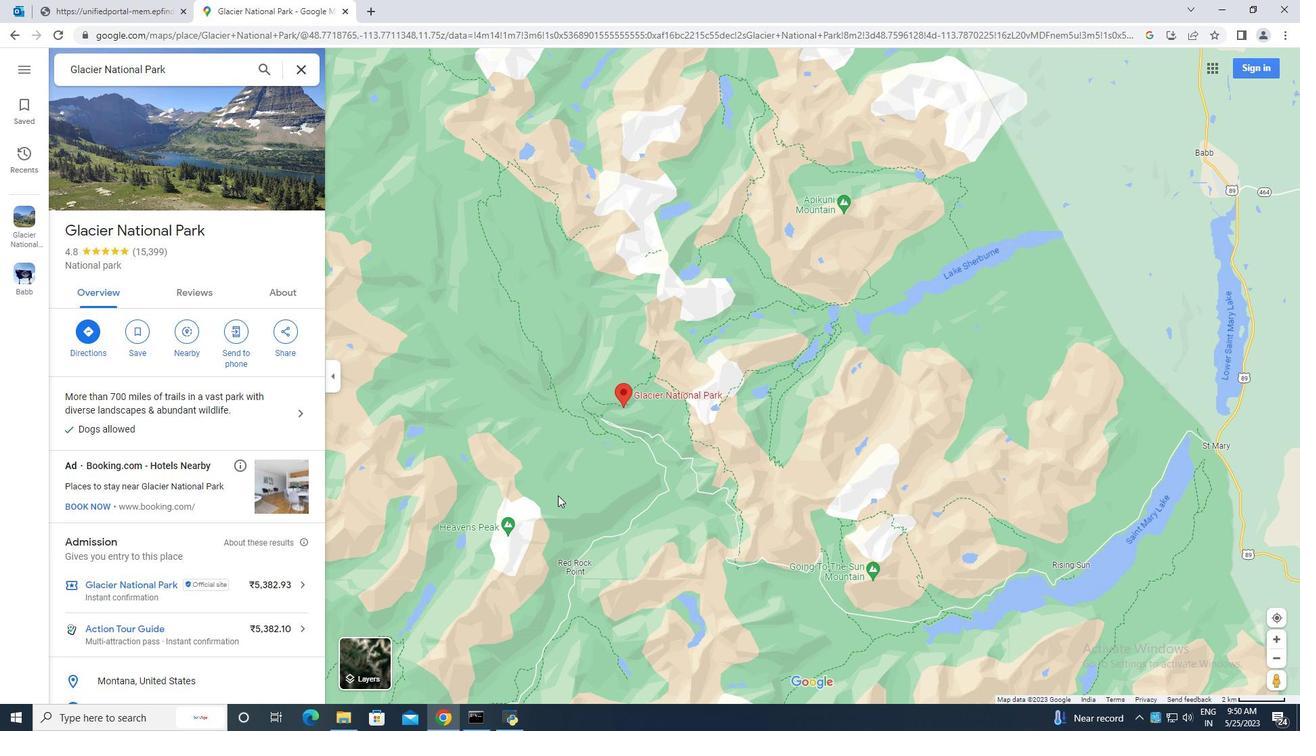 
Action: Mouse scrolled (572, 482) with delta (0, 0)
Screenshot: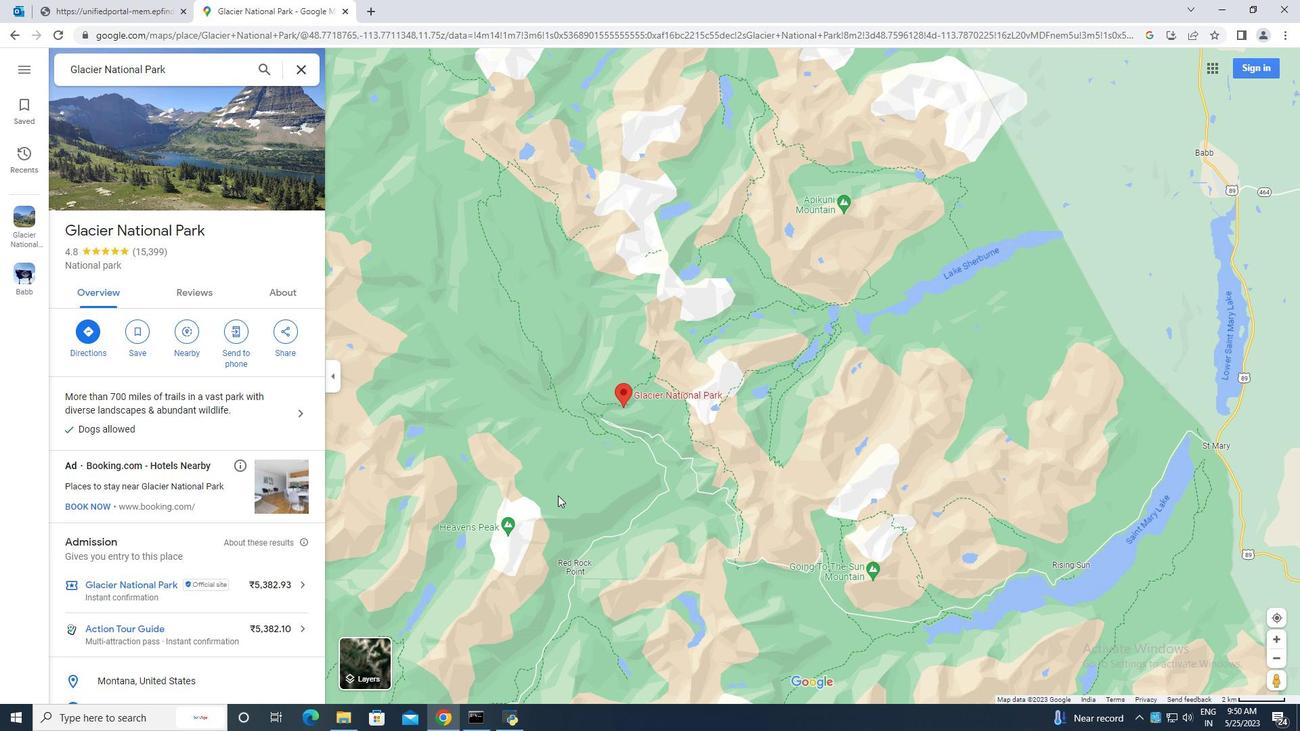 
Action: Mouse scrolled (572, 482) with delta (0, 0)
Screenshot: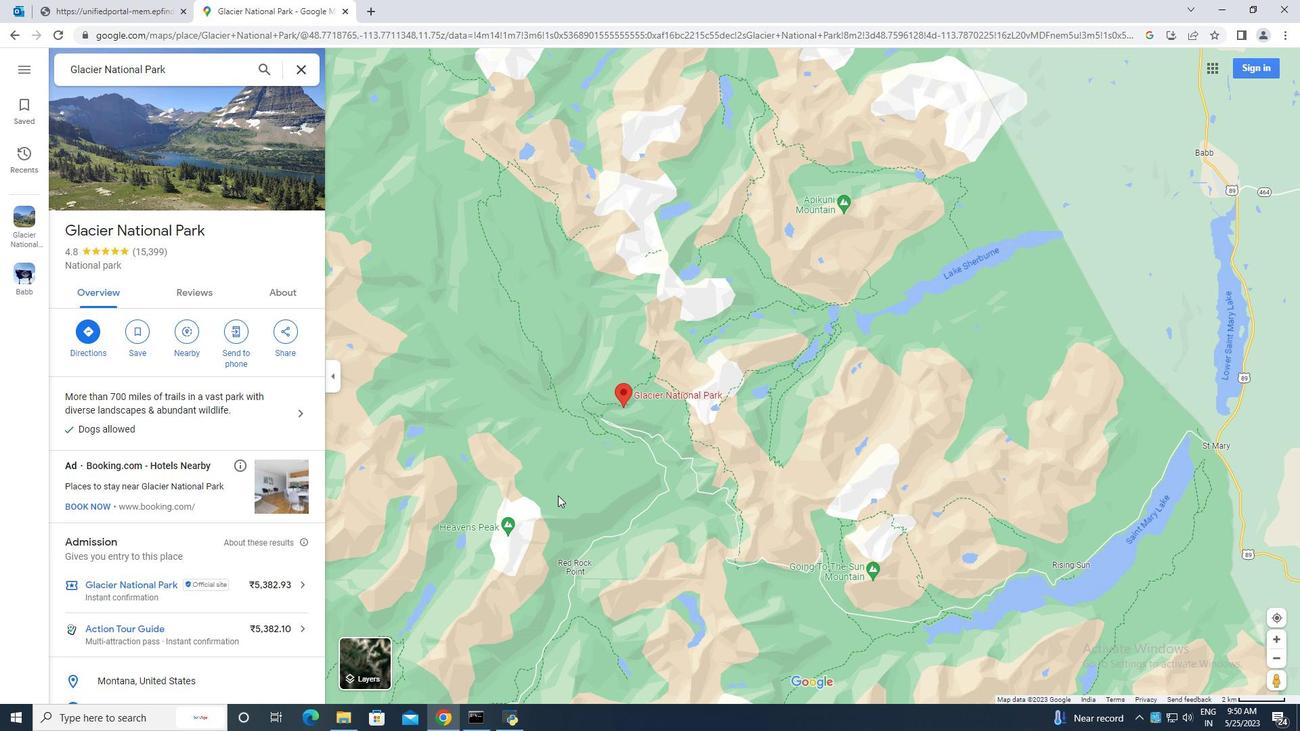 
Action: Mouse scrolled (572, 482) with delta (0, 0)
Screenshot: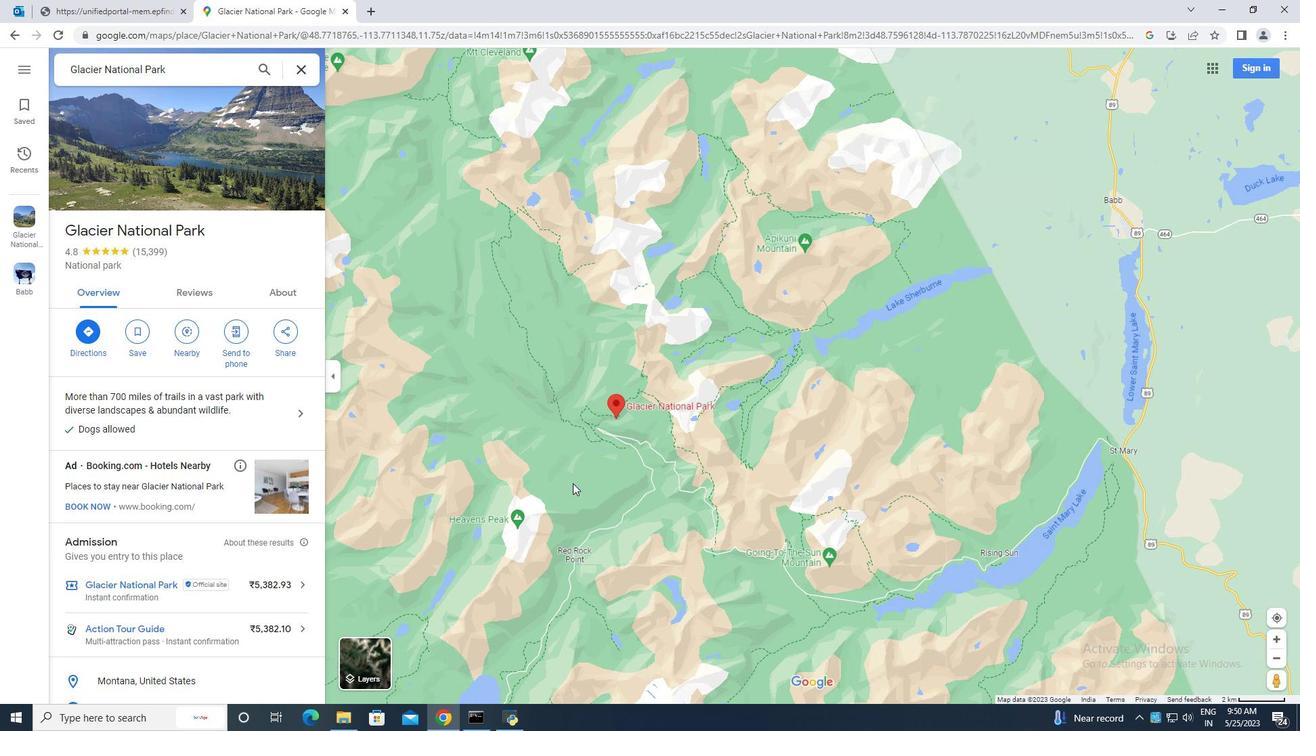 
Action: Mouse scrolled (572, 482) with delta (0, 0)
Screenshot: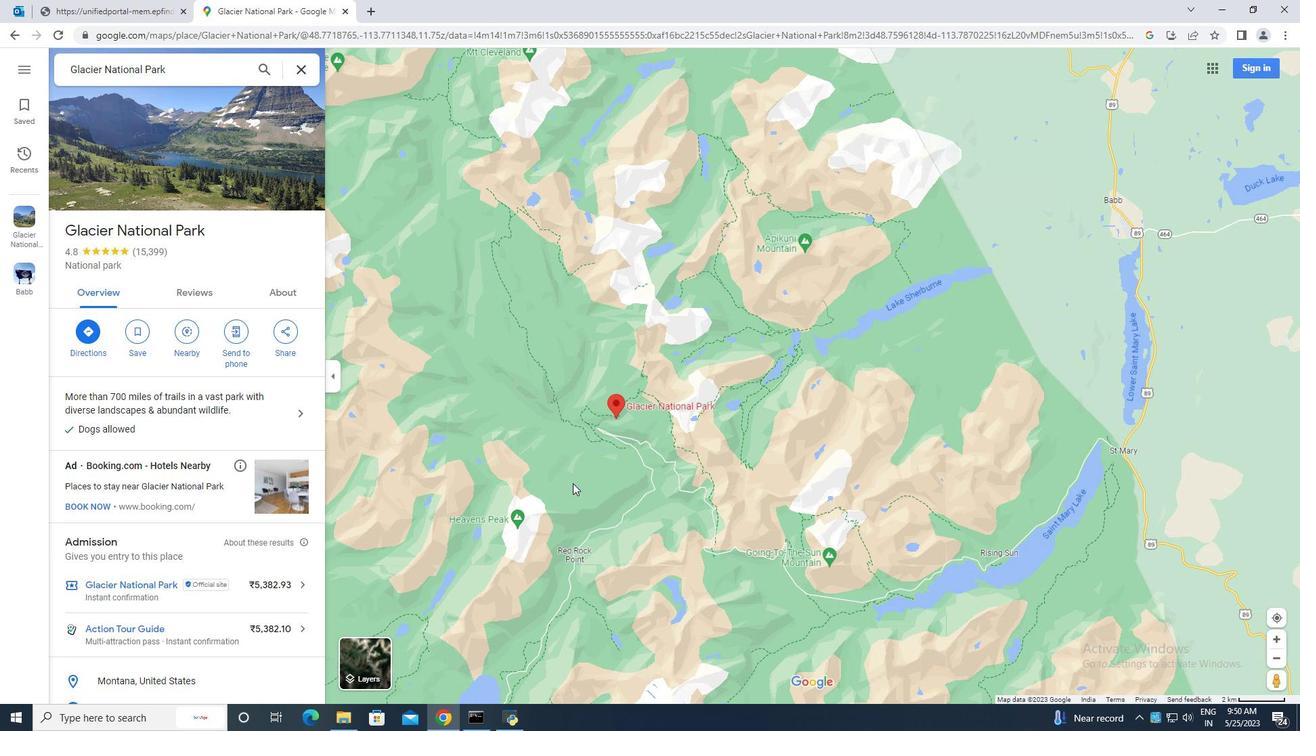 
Action: Mouse scrolled (572, 482) with delta (0, 0)
Screenshot: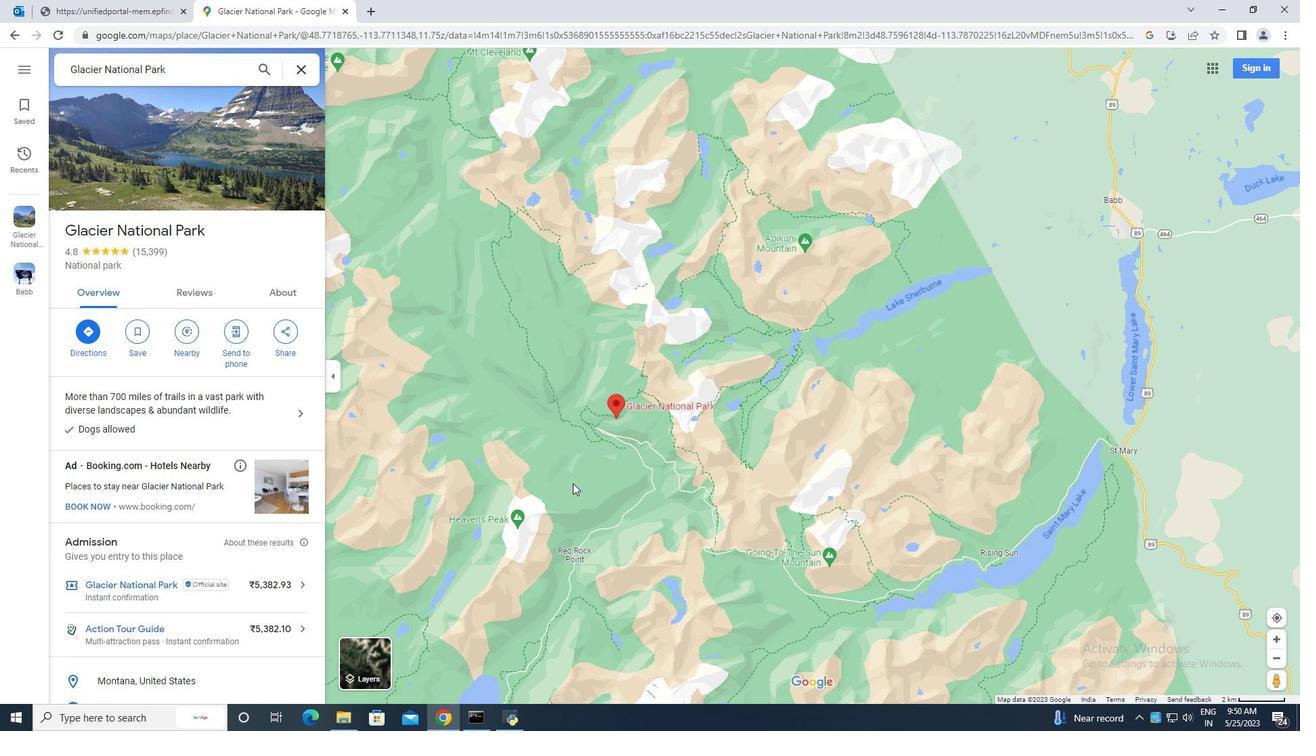
Action: Mouse scrolled (572, 482) with delta (0, 0)
Screenshot: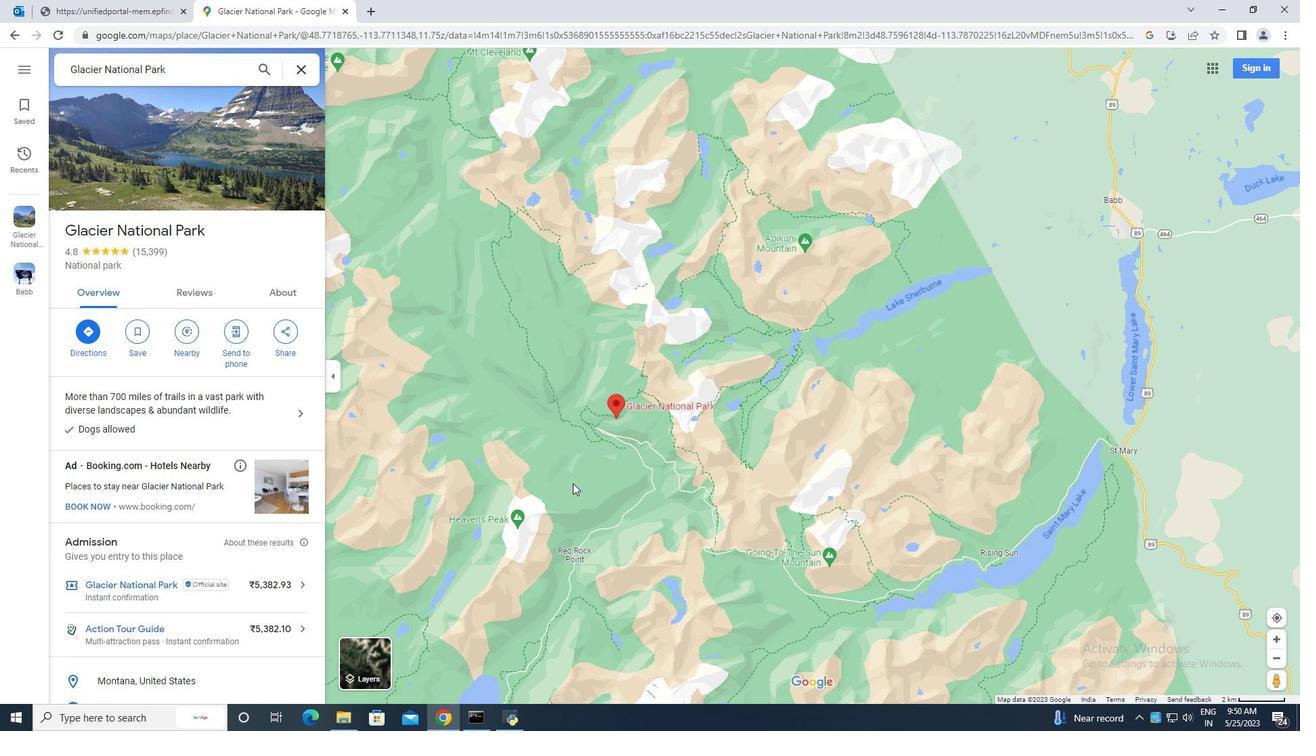 
Action: Mouse scrolled (572, 482) with delta (0, 0)
Screenshot: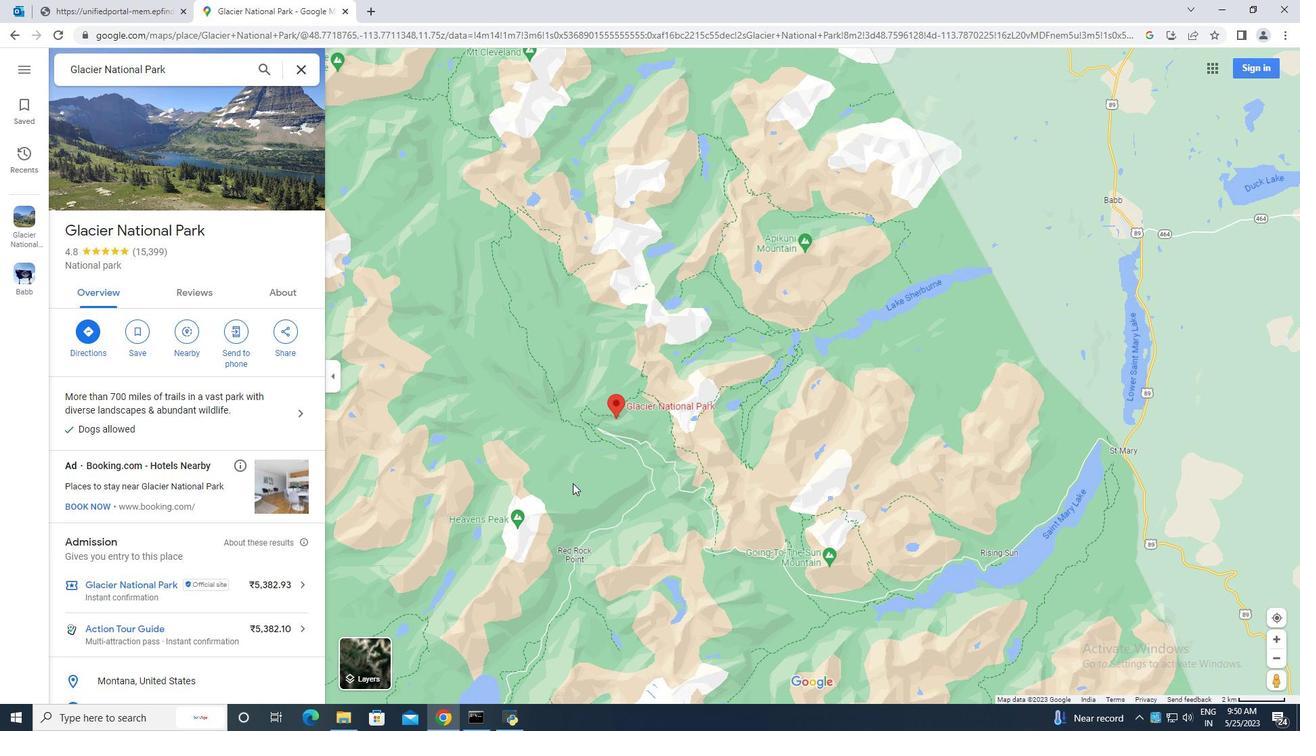 
Action: Mouse moved to (551, 506)
Screenshot: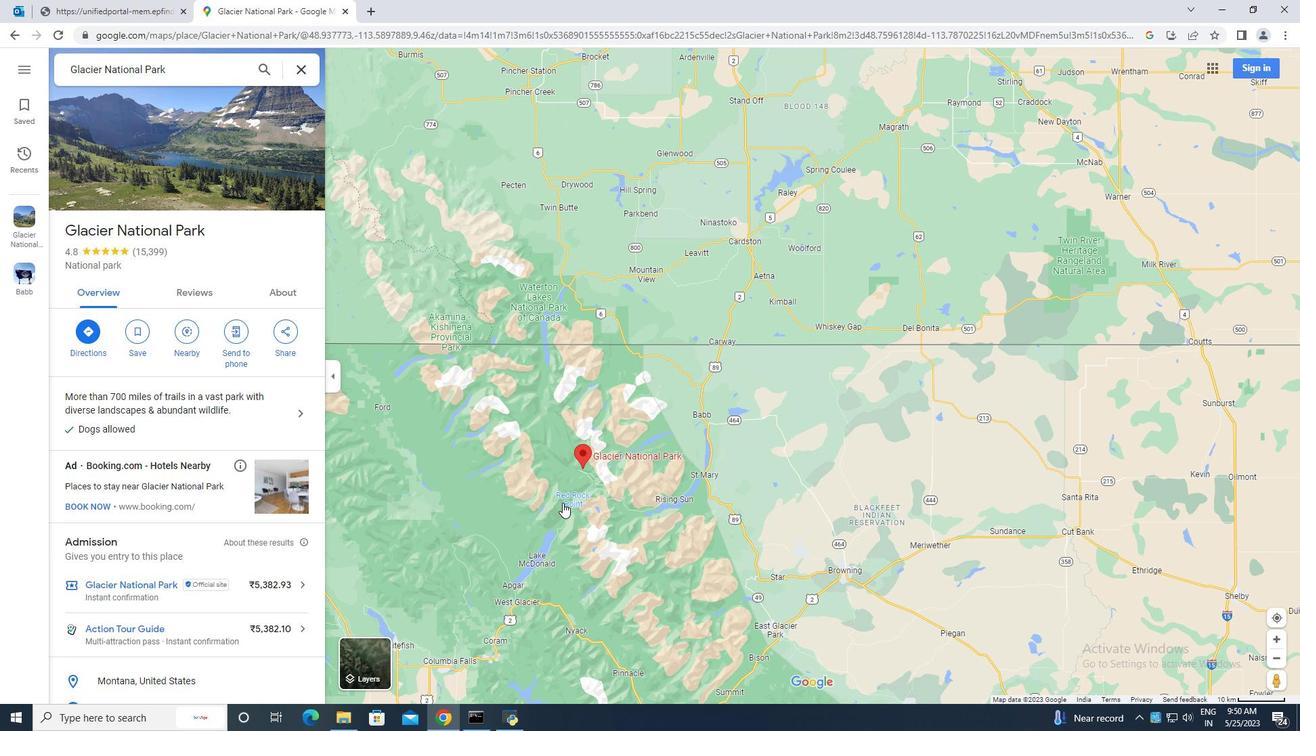 
Action: Mouse pressed left at (551, 506)
Screenshot: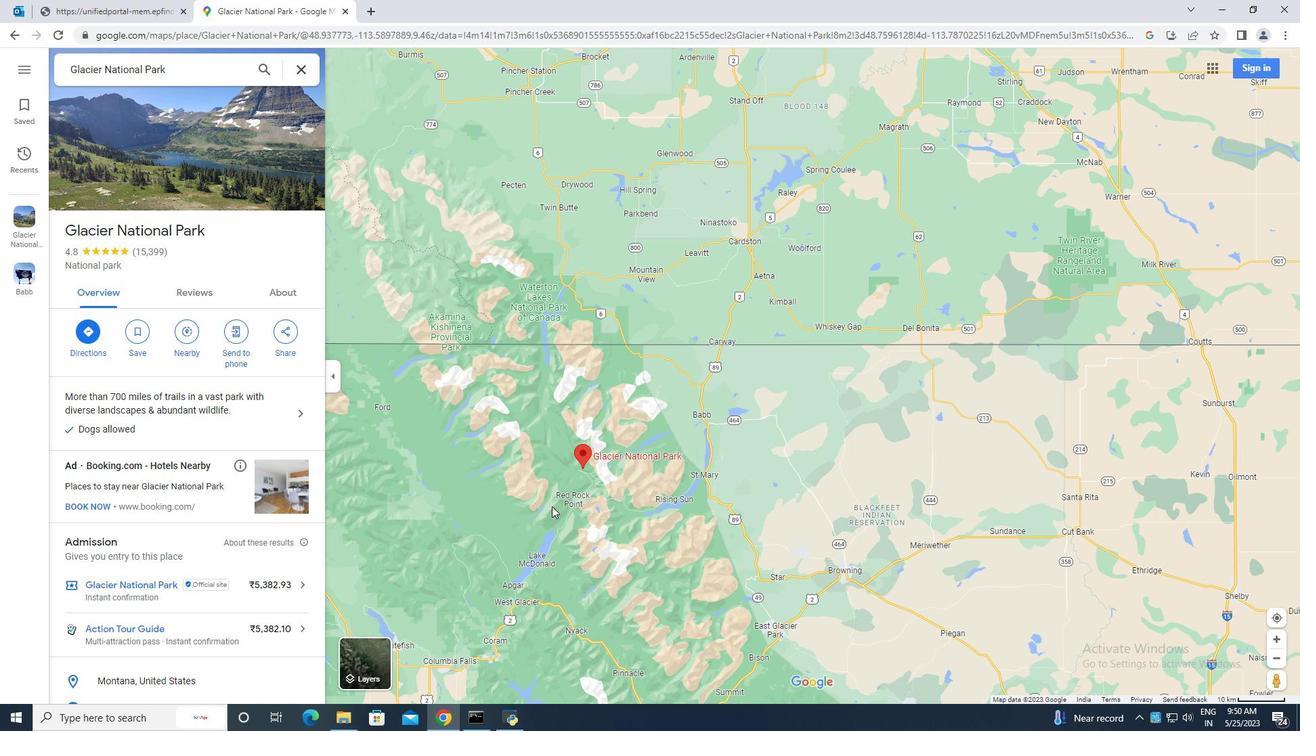 
Action: Mouse moved to (663, 432)
Screenshot: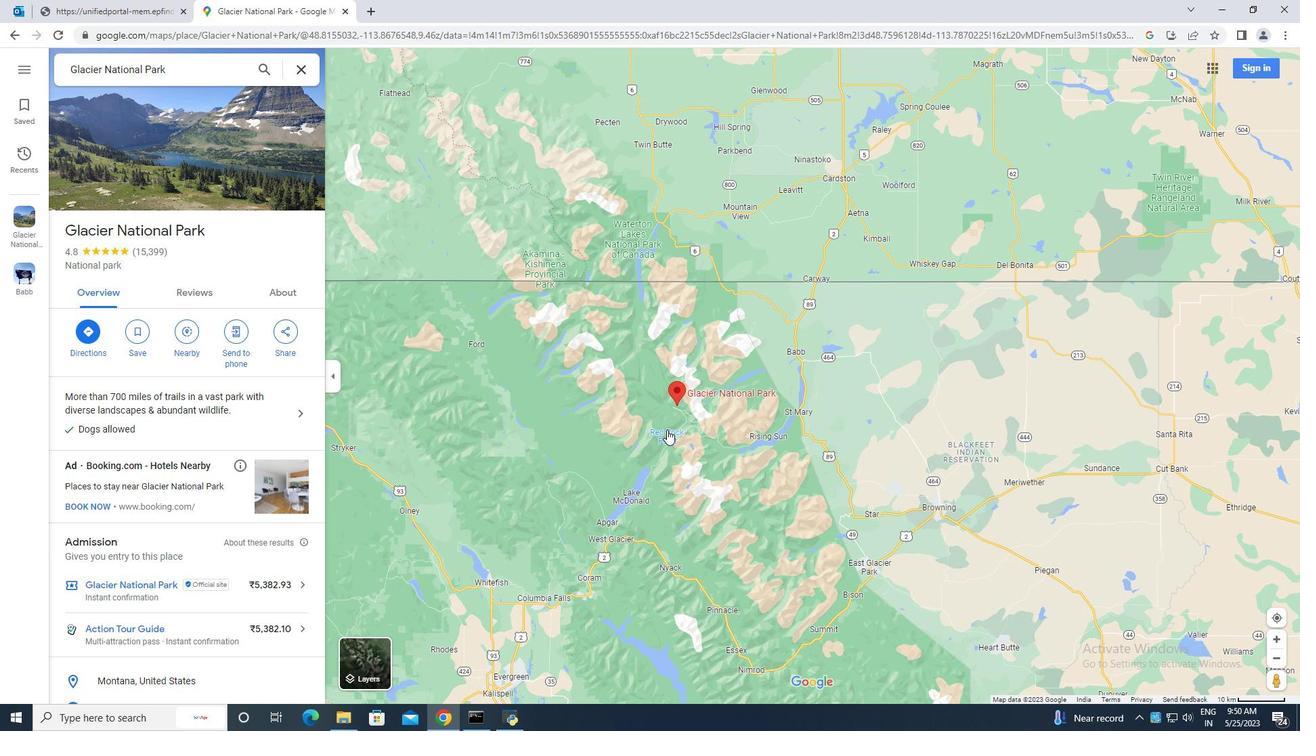 
Action: Mouse pressed left at (663, 432)
Screenshot: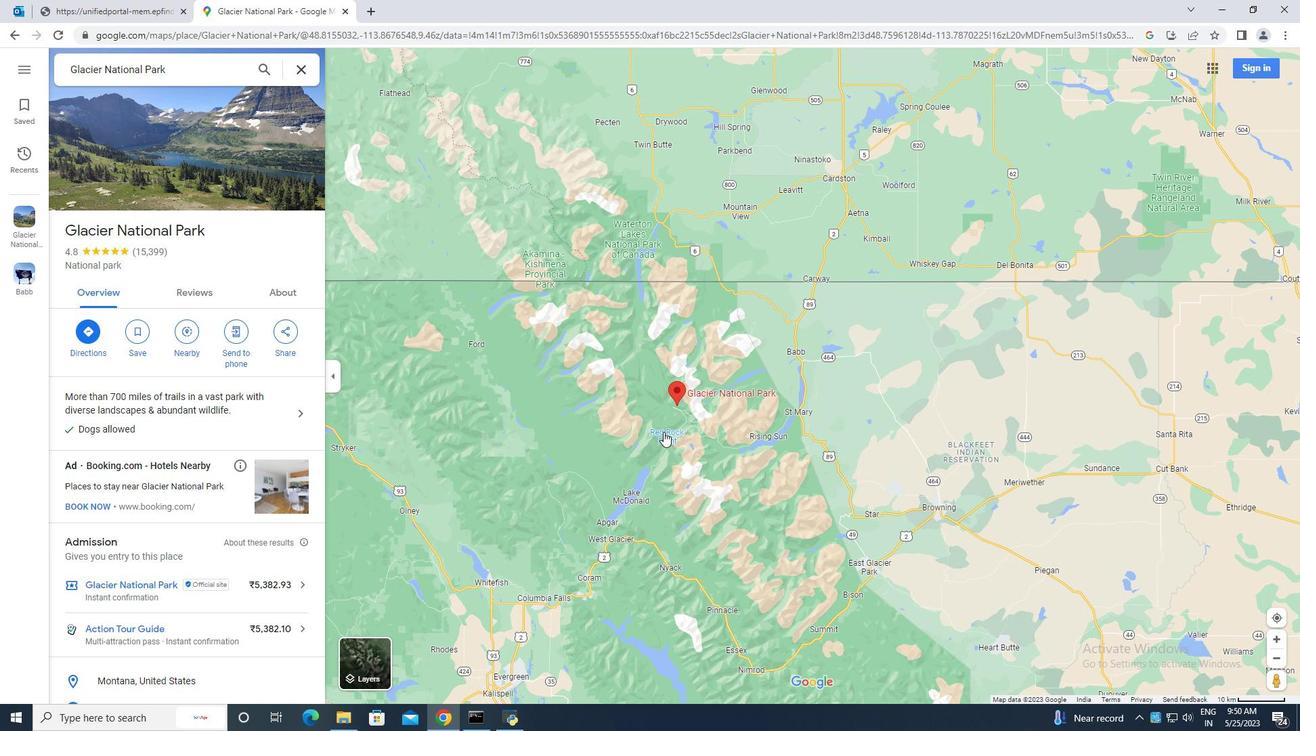
Action: Mouse moved to (125, 444)
Screenshot: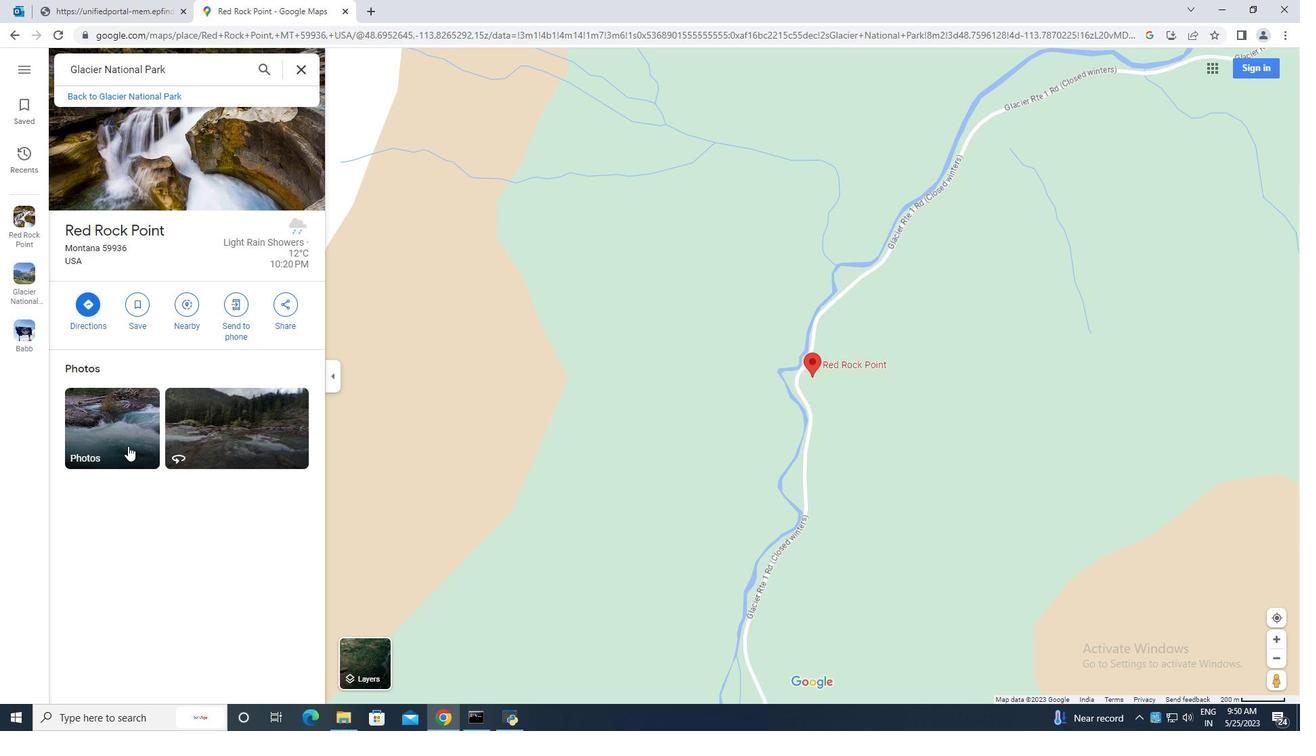 
Action: Mouse pressed left at (125, 444)
Screenshot: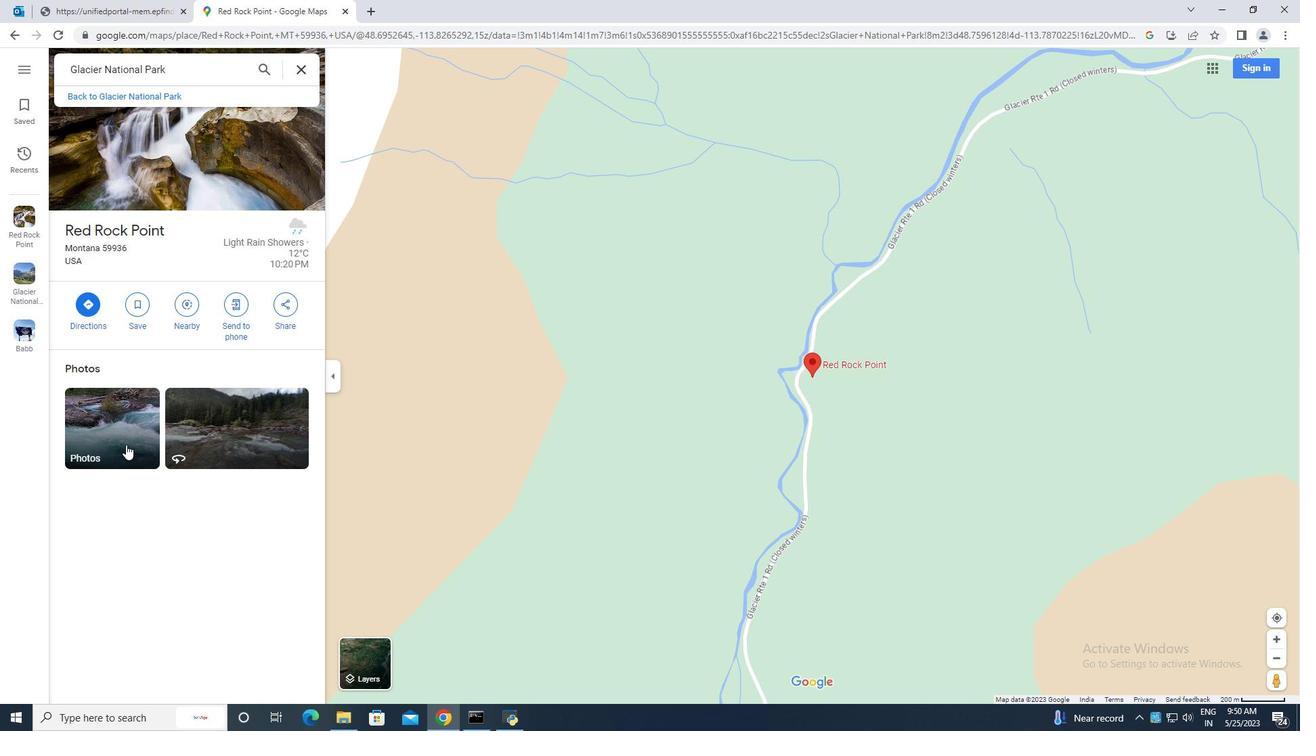 
Action: Mouse moved to (74, 69)
Screenshot: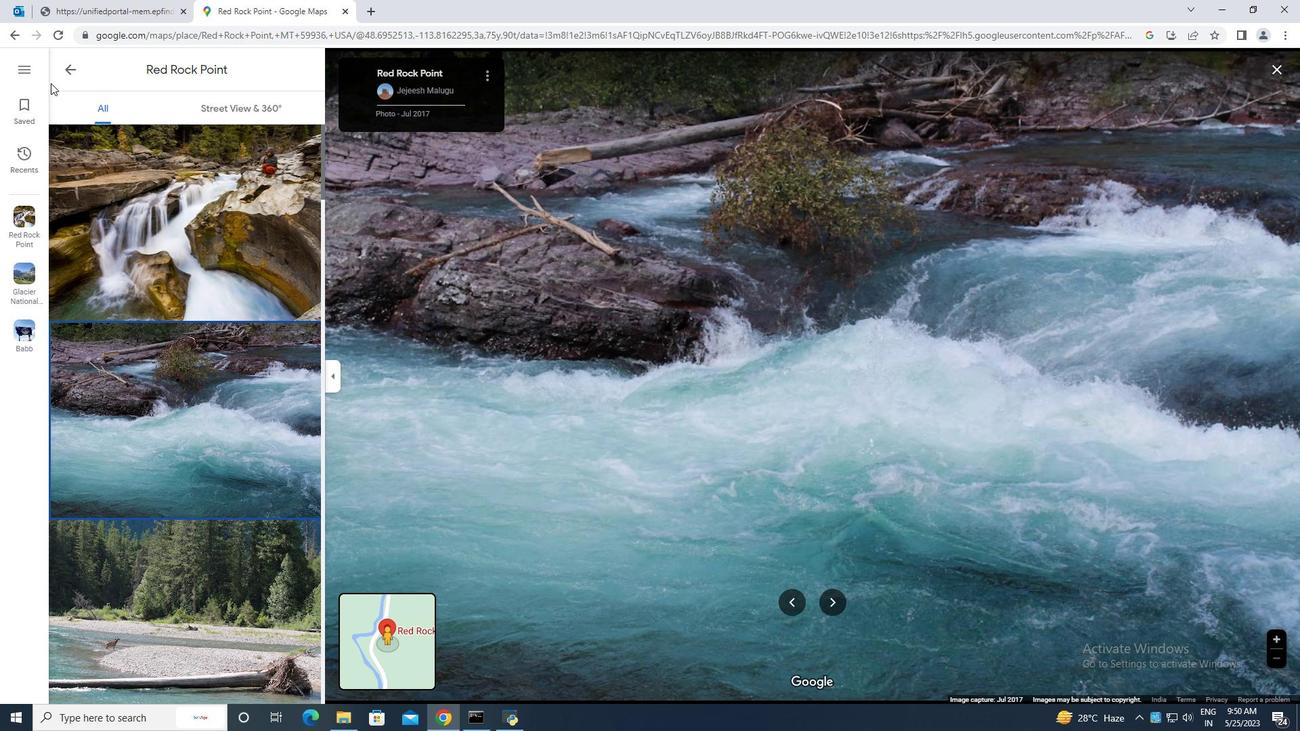 
Action: Mouse pressed left at (74, 69)
Screenshot: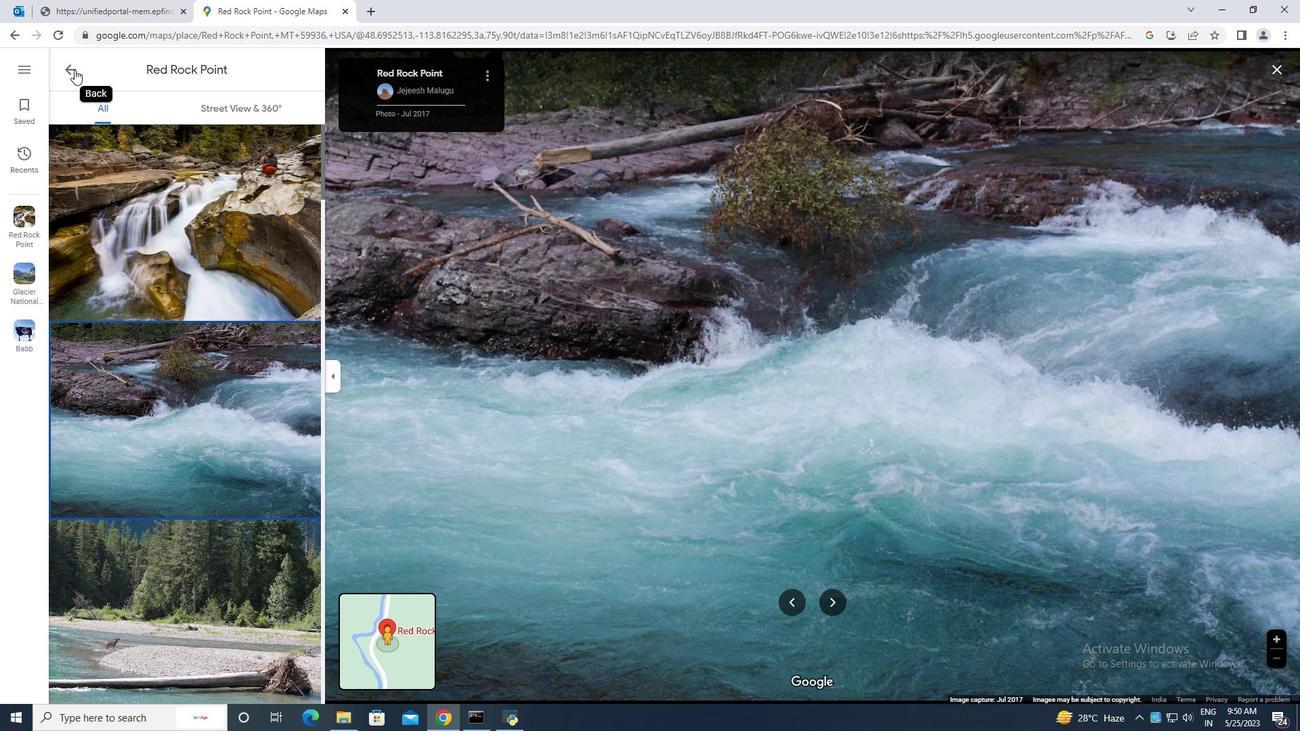 
Action: Mouse moved to (12, 36)
Screenshot: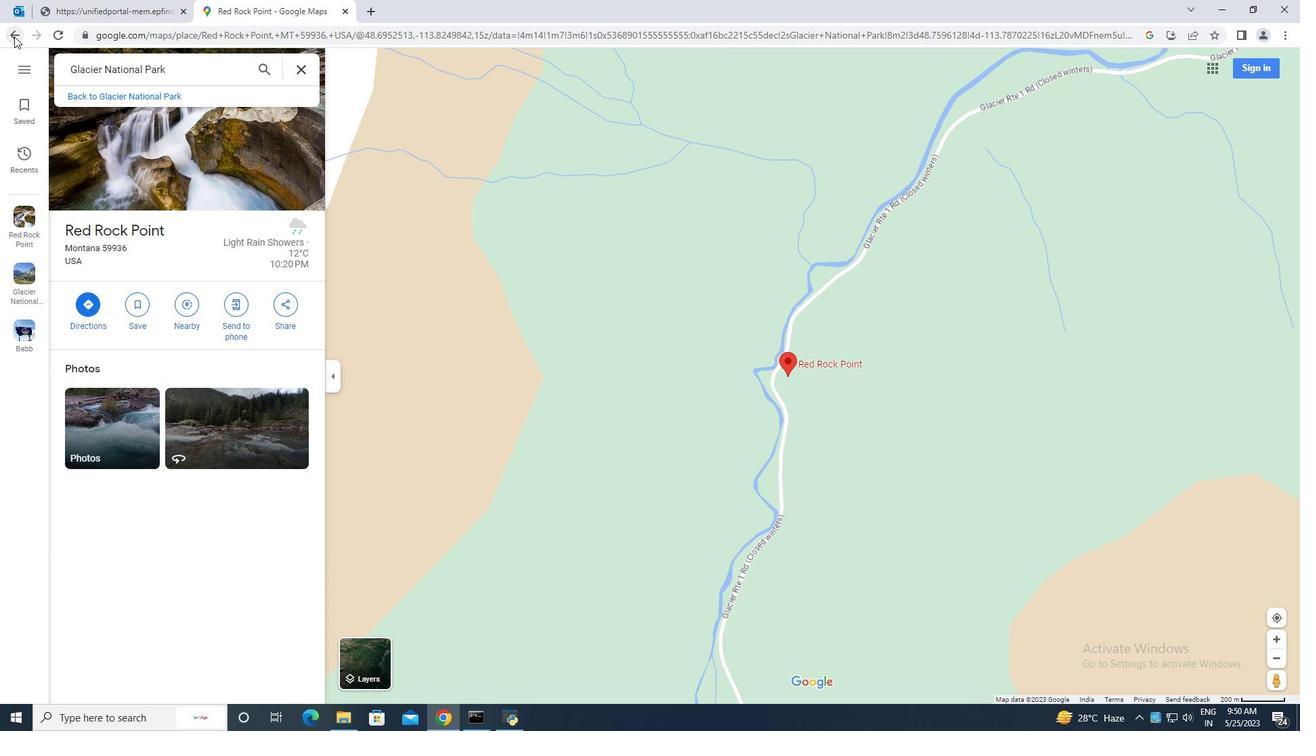 
Action: Mouse pressed left at (12, 36)
Screenshot: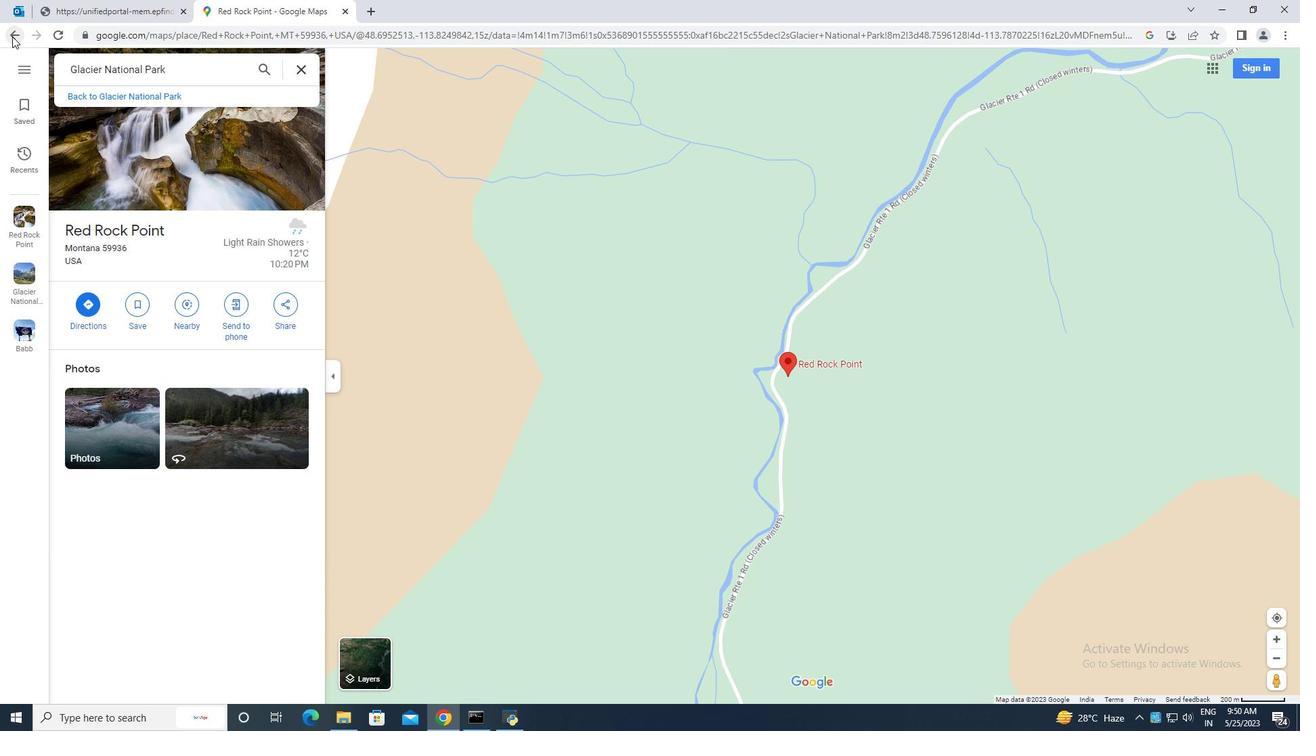 
Action: Mouse moved to (72, 65)
Screenshot: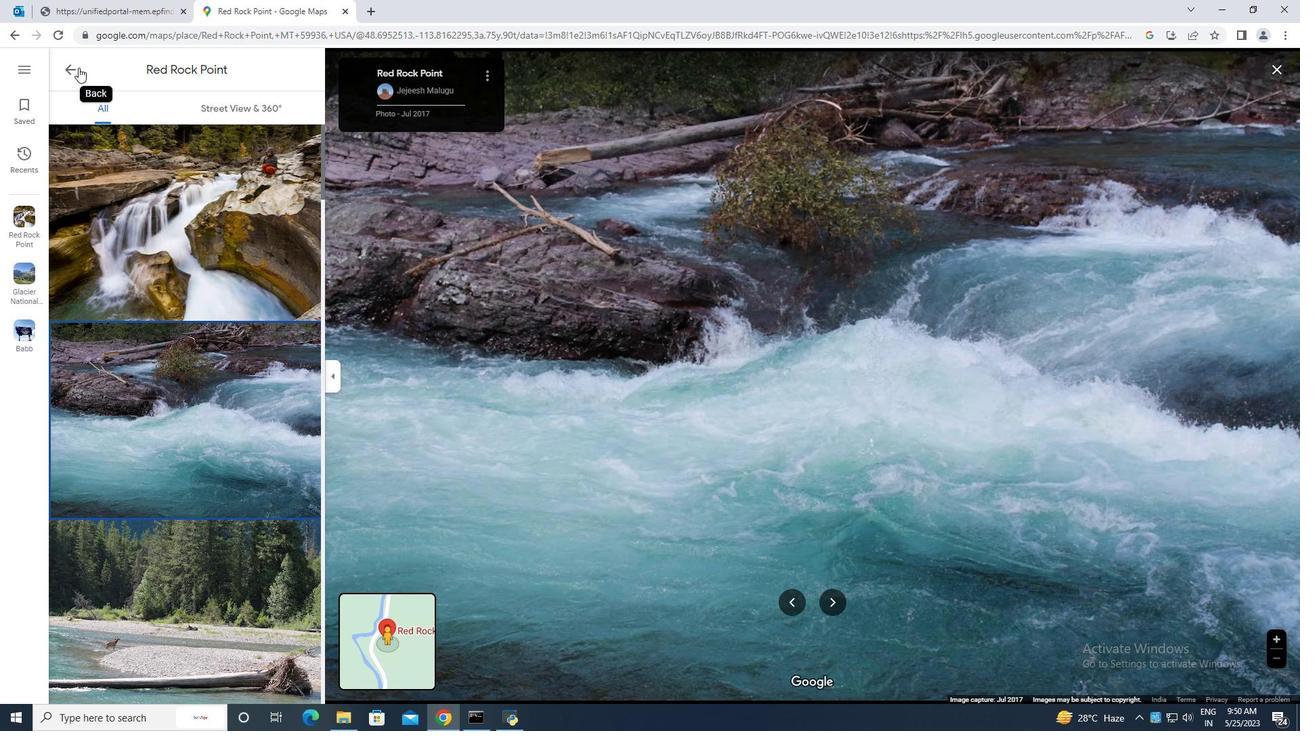
Action: Mouse pressed left at (72, 65)
Screenshot: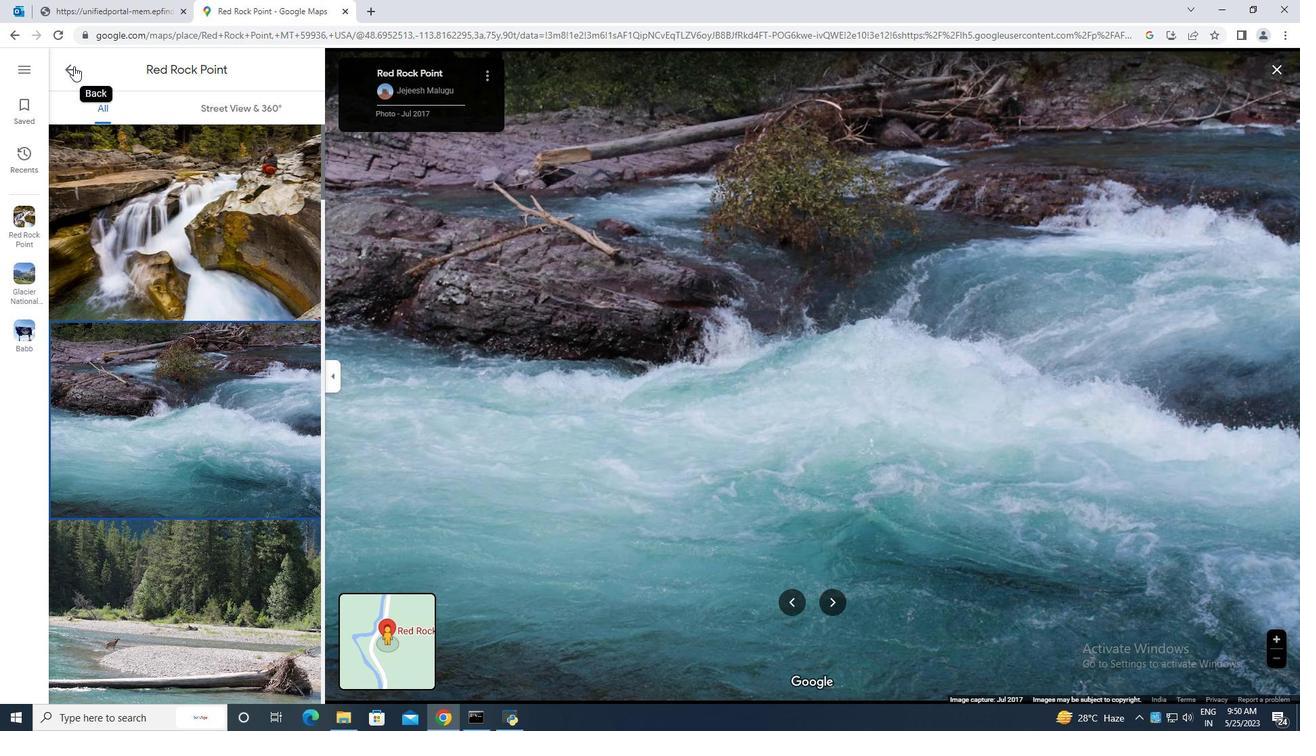 
Action: Mouse moved to (15, 35)
Screenshot: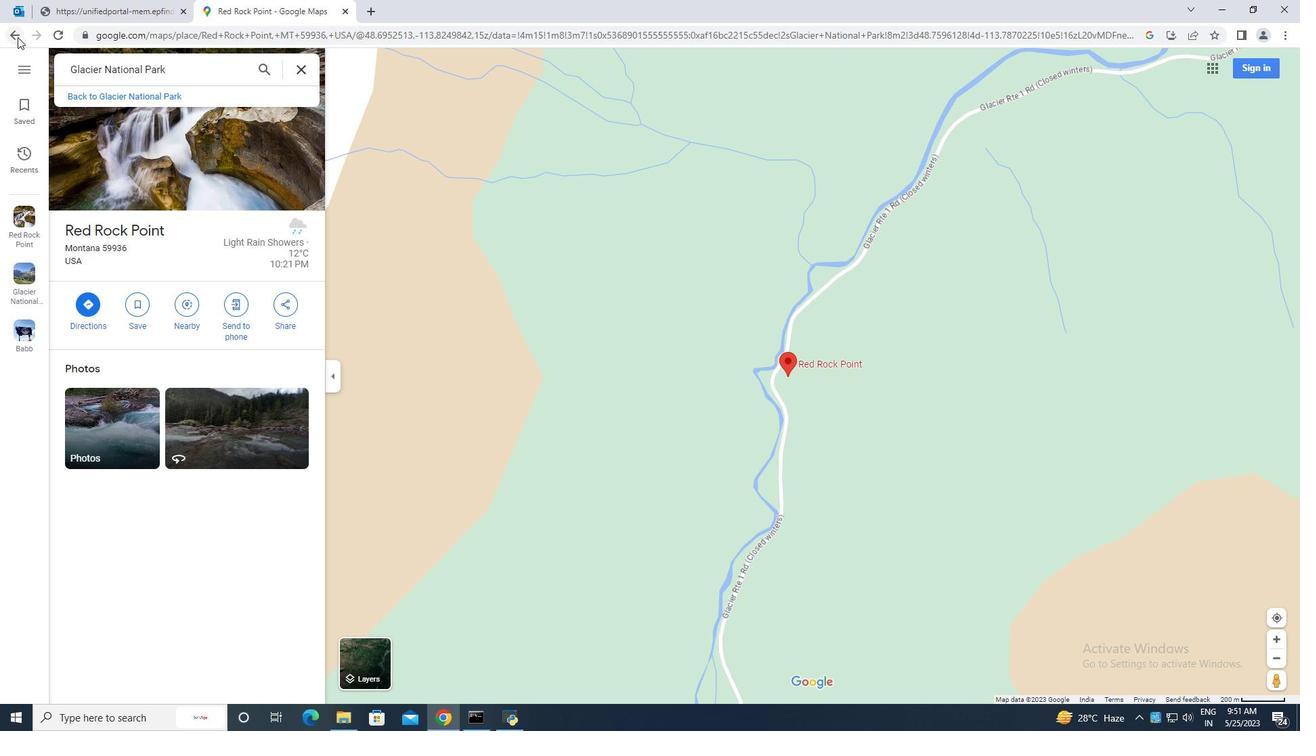 
Action: Mouse pressed left at (15, 35)
Screenshot: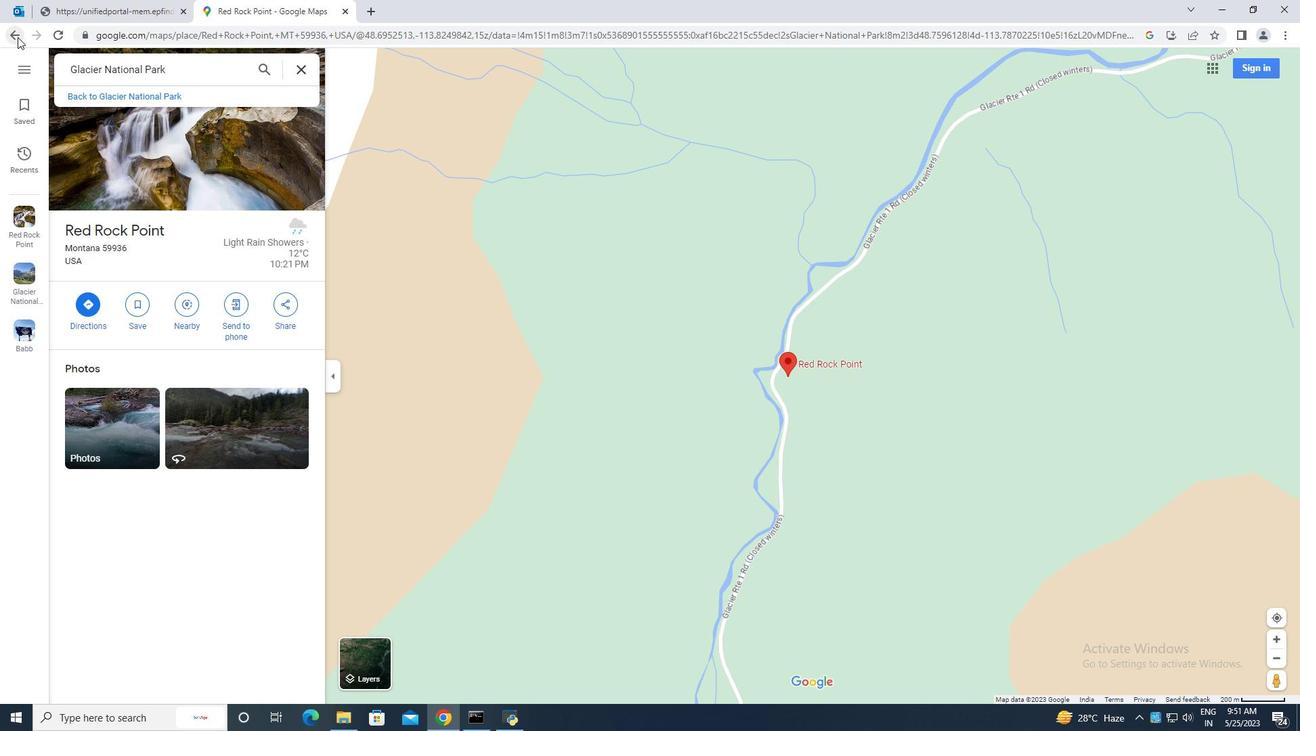 
Action: Mouse moved to (65, 70)
Screenshot: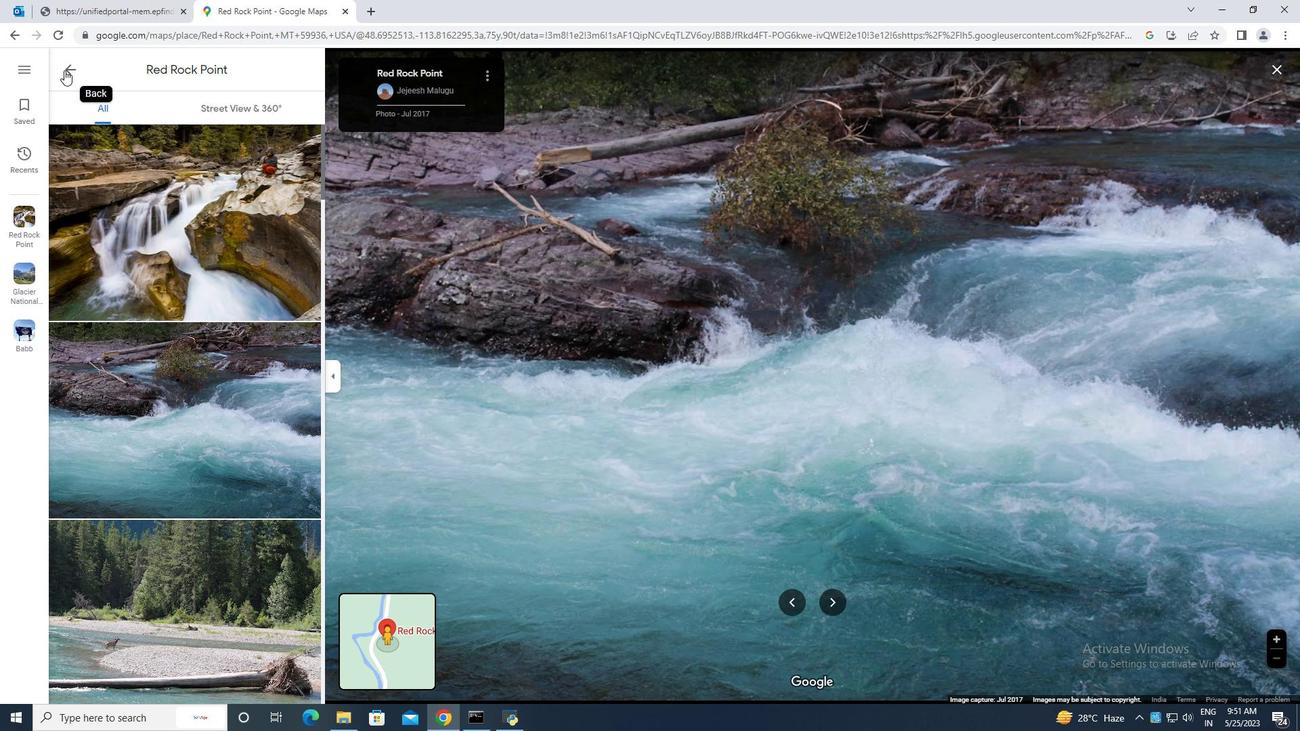 
Action: Mouse pressed left at (65, 70)
Screenshot: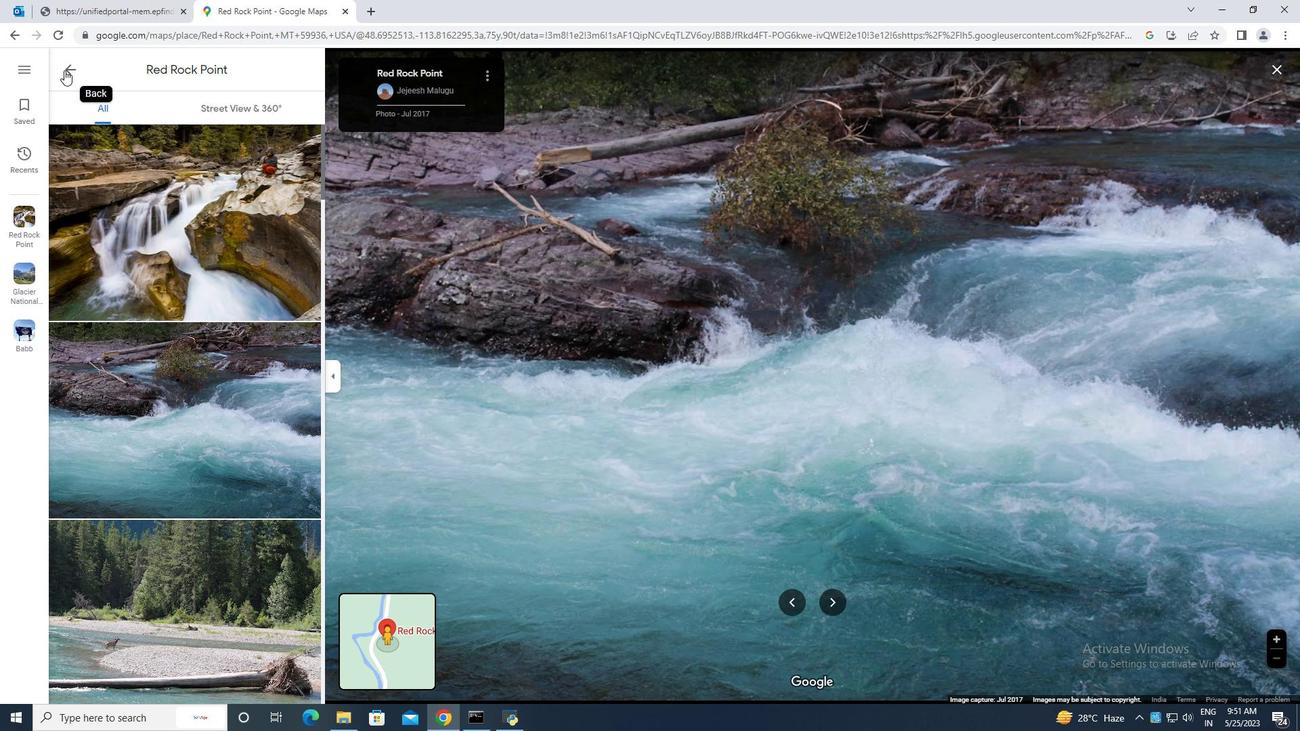 
Action: Mouse moved to (11, 36)
Screenshot: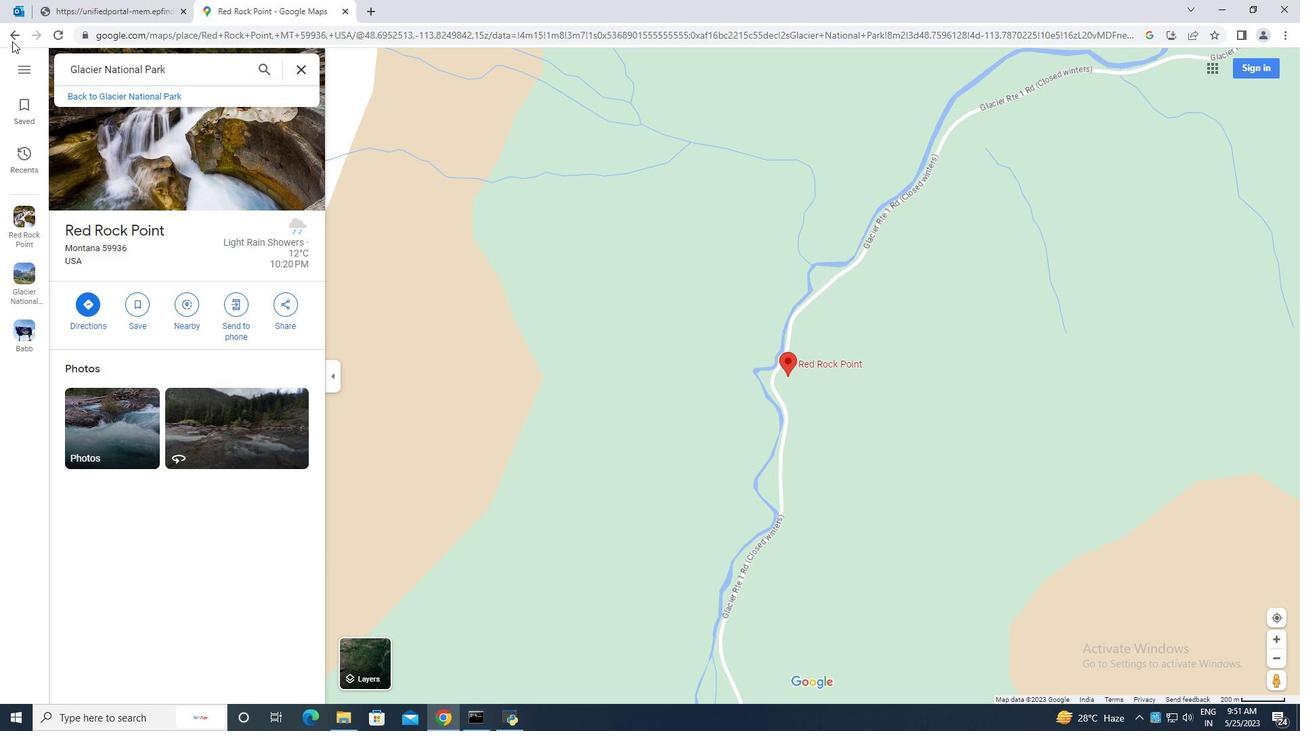 
Action: Mouse pressed left at (11, 36)
Screenshot: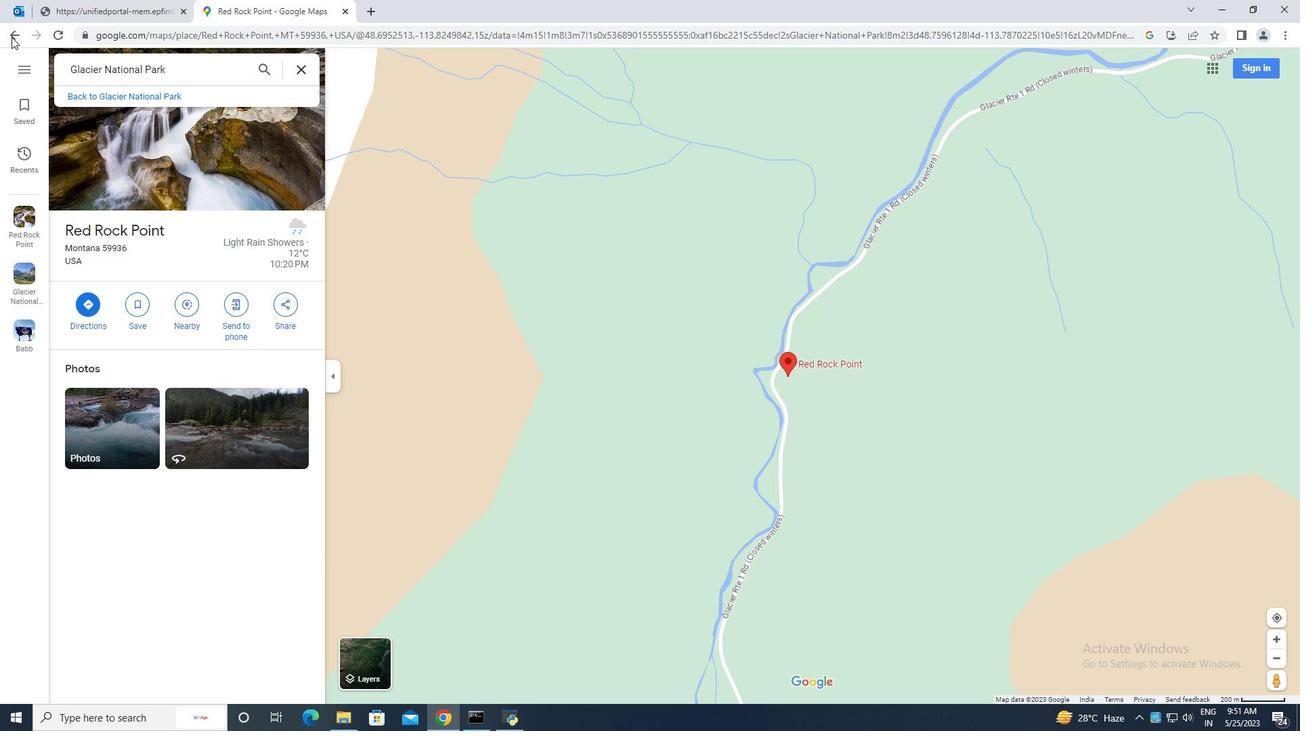 
Action: Mouse pressed left at (11, 36)
Screenshot: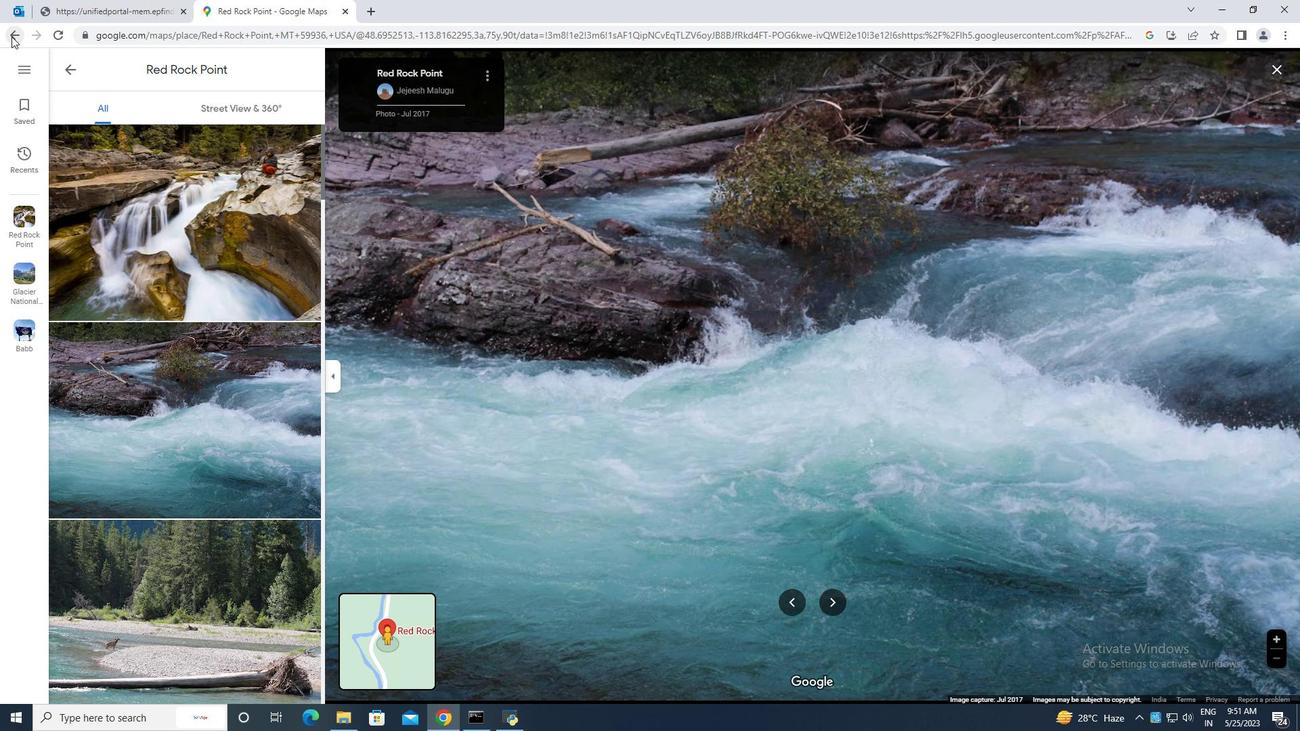 
Action: Mouse pressed left at (11, 36)
Screenshot: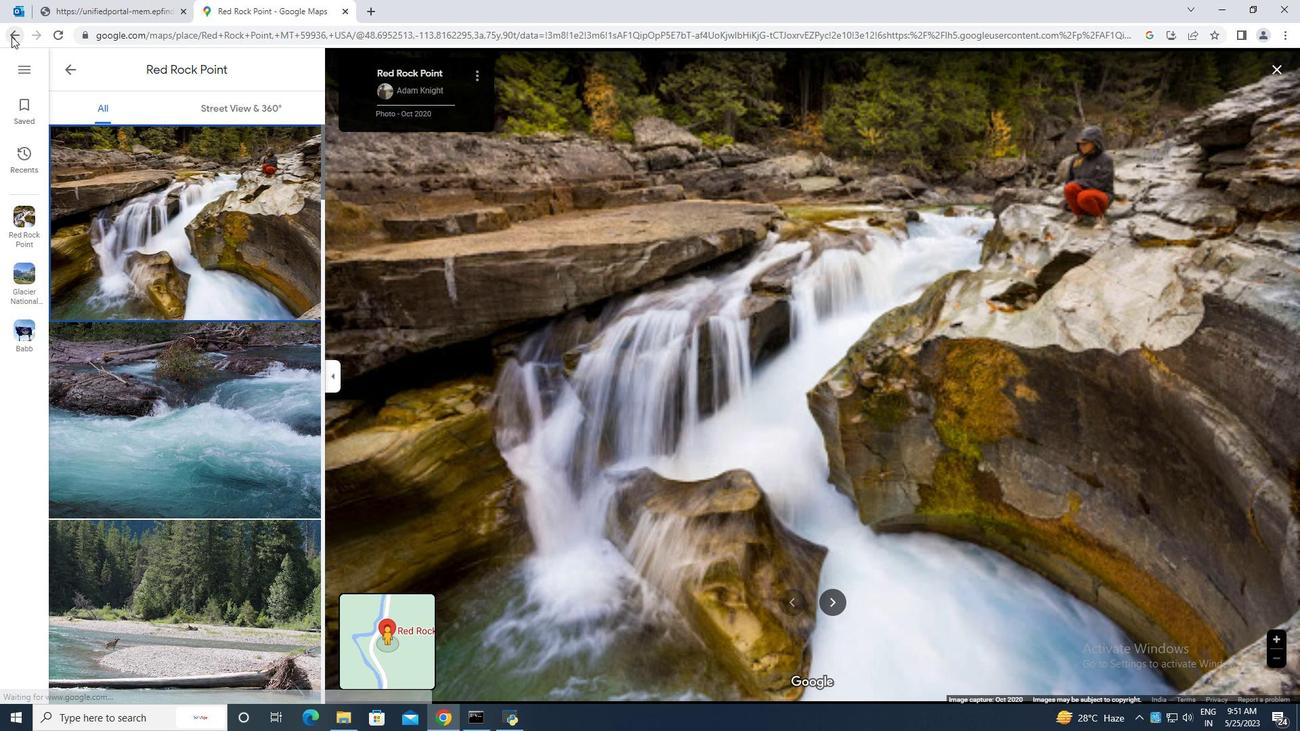 
Action: Mouse moved to (71, 67)
Screenshot: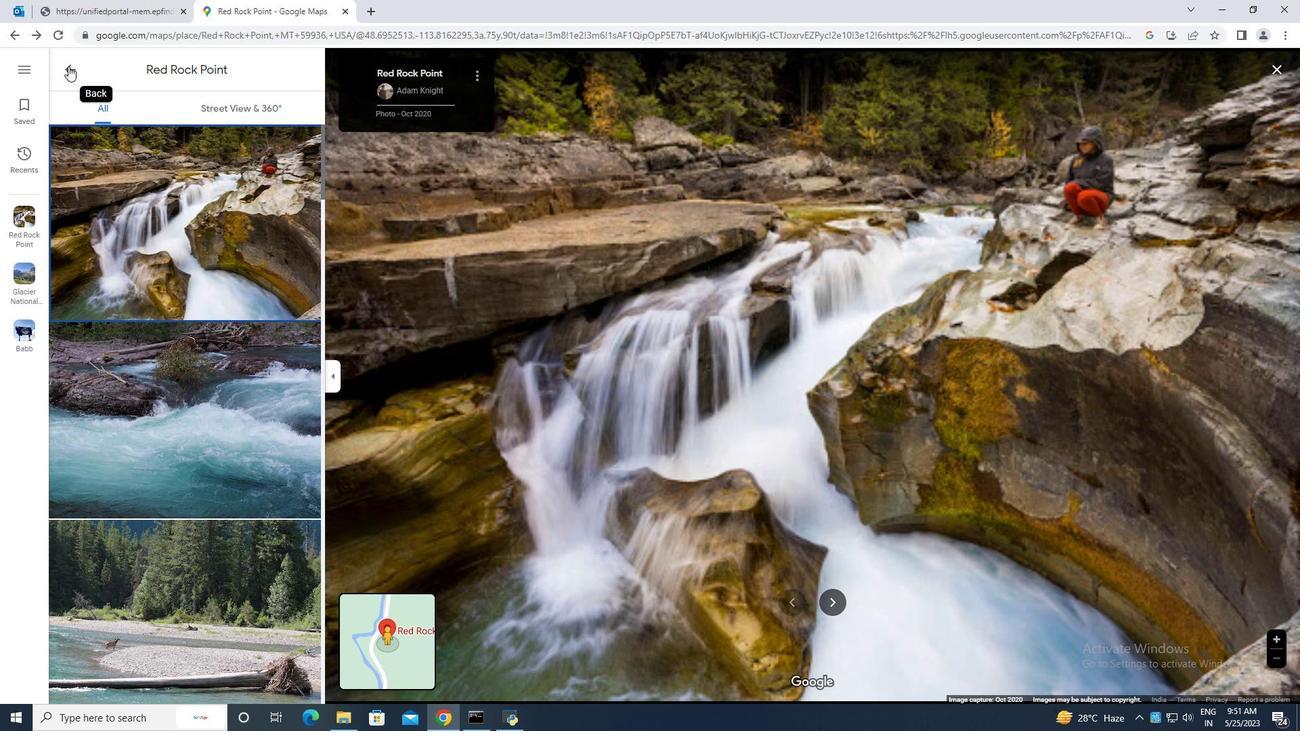 
Action: Mouse pressed left at (71, 67)
Screenshot: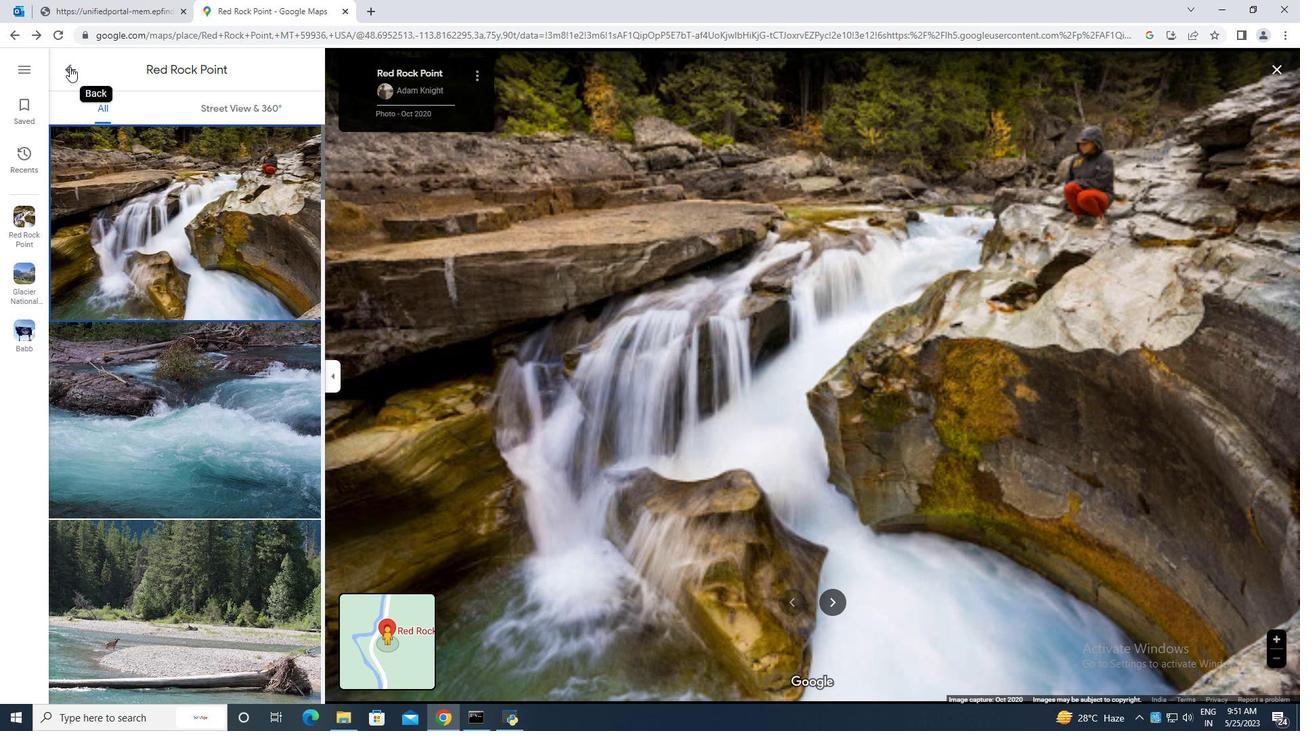 
Action: Mouse moved to (865, 401)
Screenshot: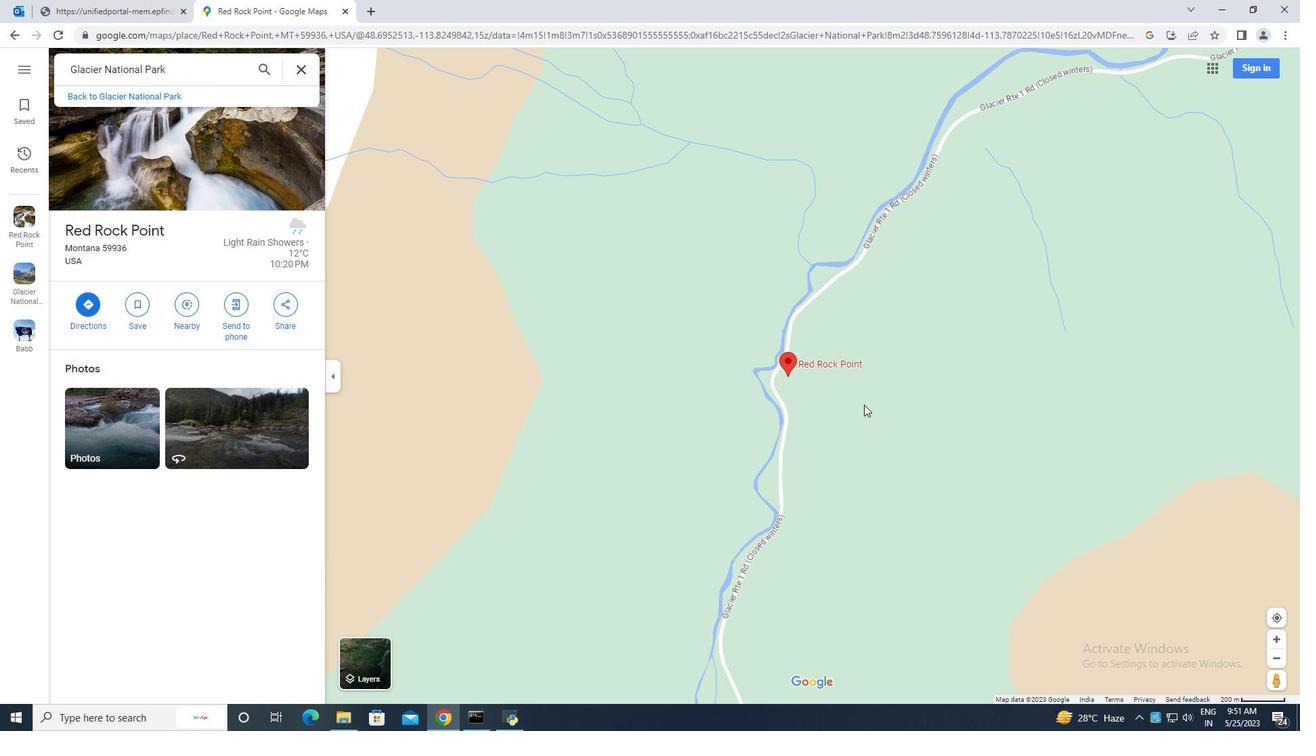 
Action: Mouse scrolled (865, 402) with delta (0, 0)
Screenshot: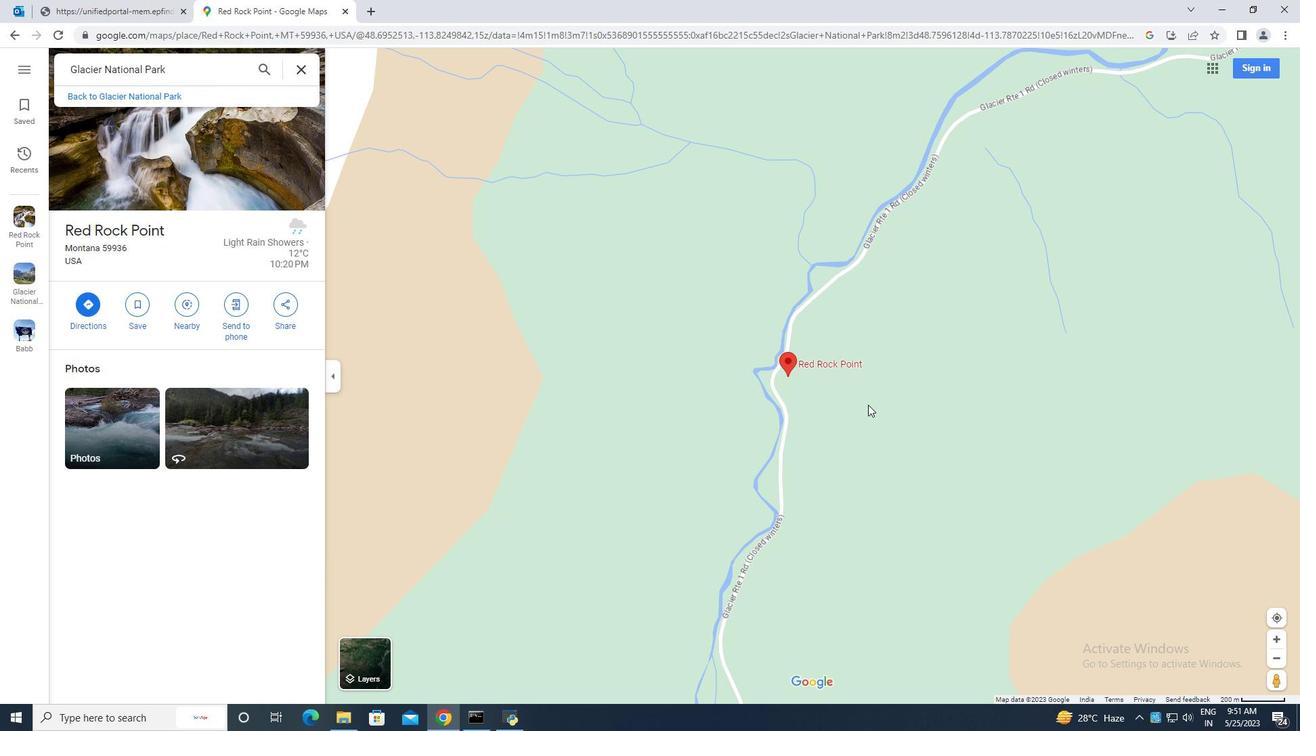 
Action: Mouse moved to (864, 400)
Screenshot: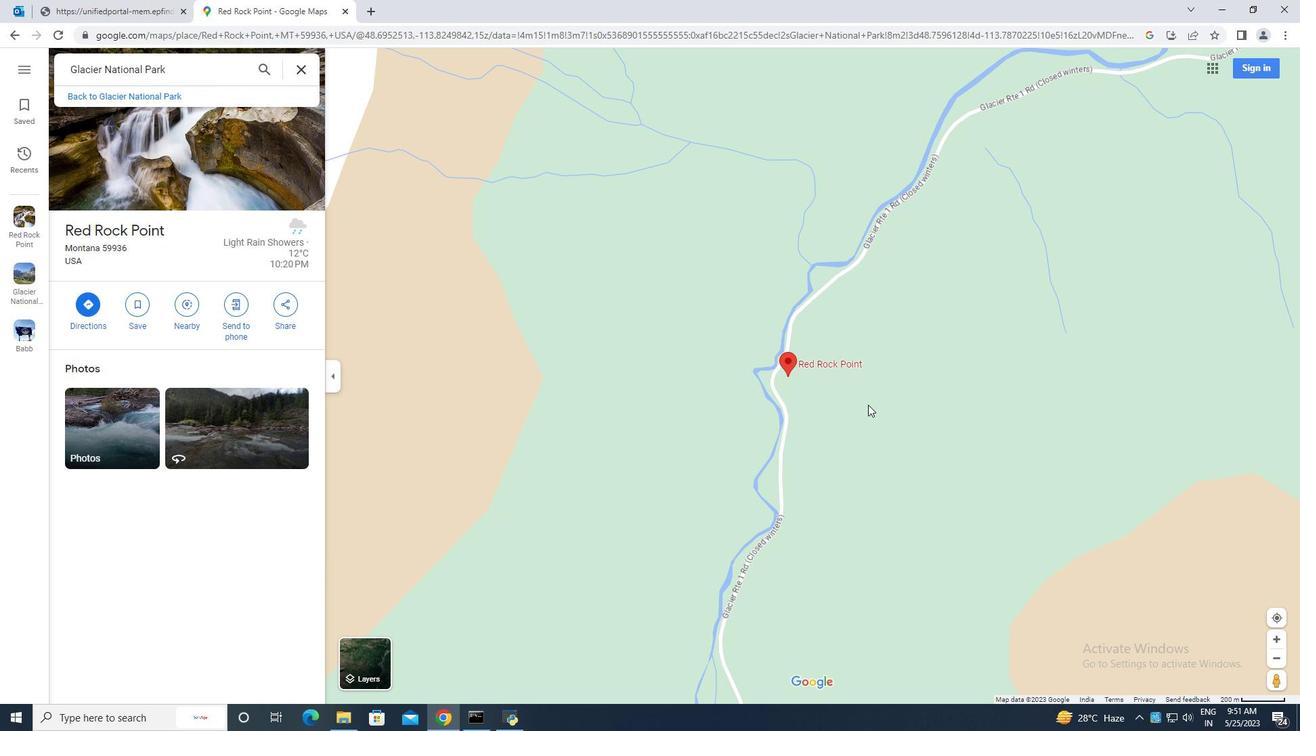 
Action: Mouse scrolled (864, 401) with delta (0, 0)
Screenshot: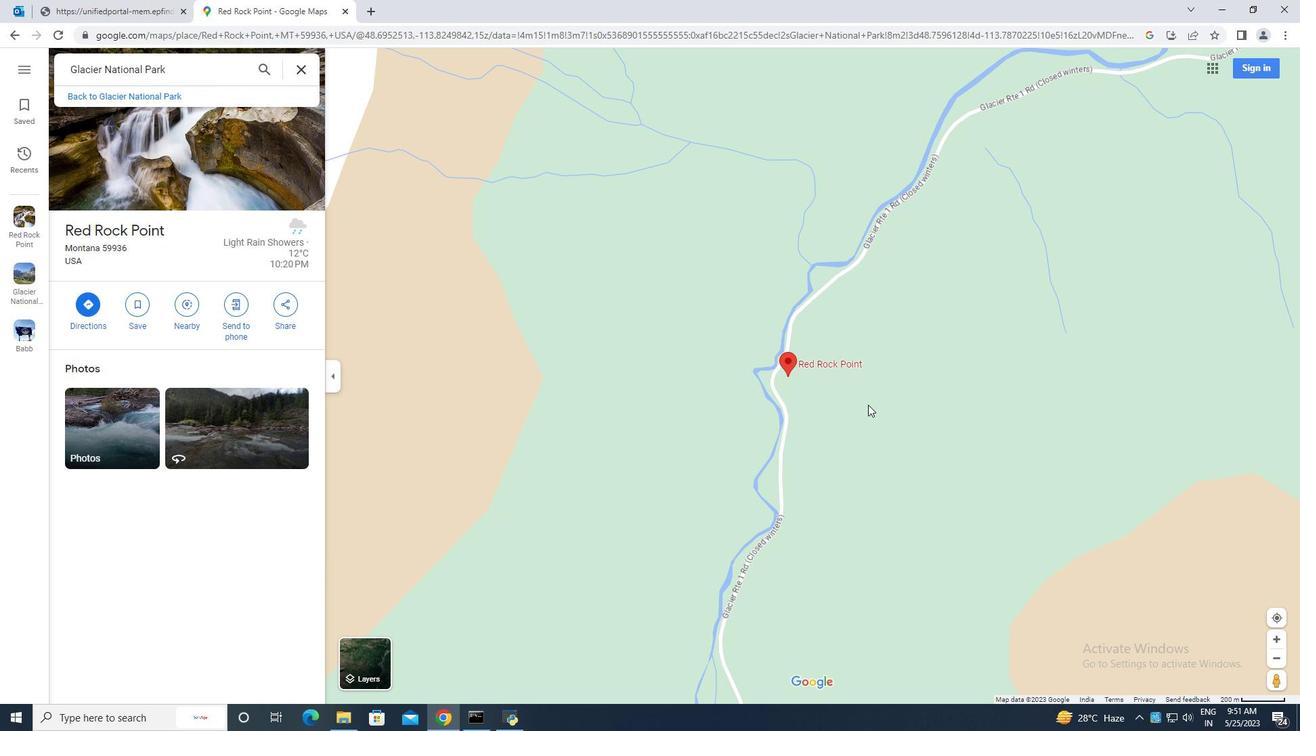 
Action: Mouse moved to (863, 398)
Screenshot: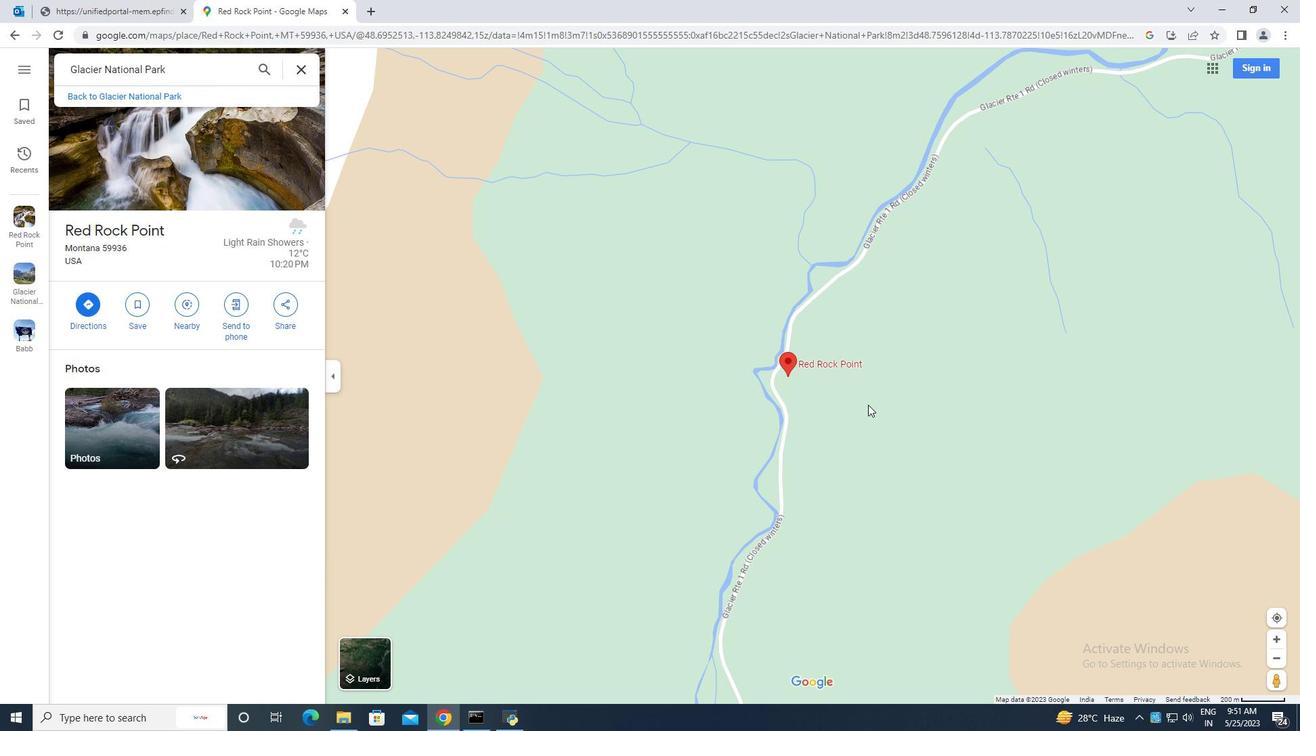 
Action: Mouse scrolled (864, 400) with delta (0, 0)
Screenshot: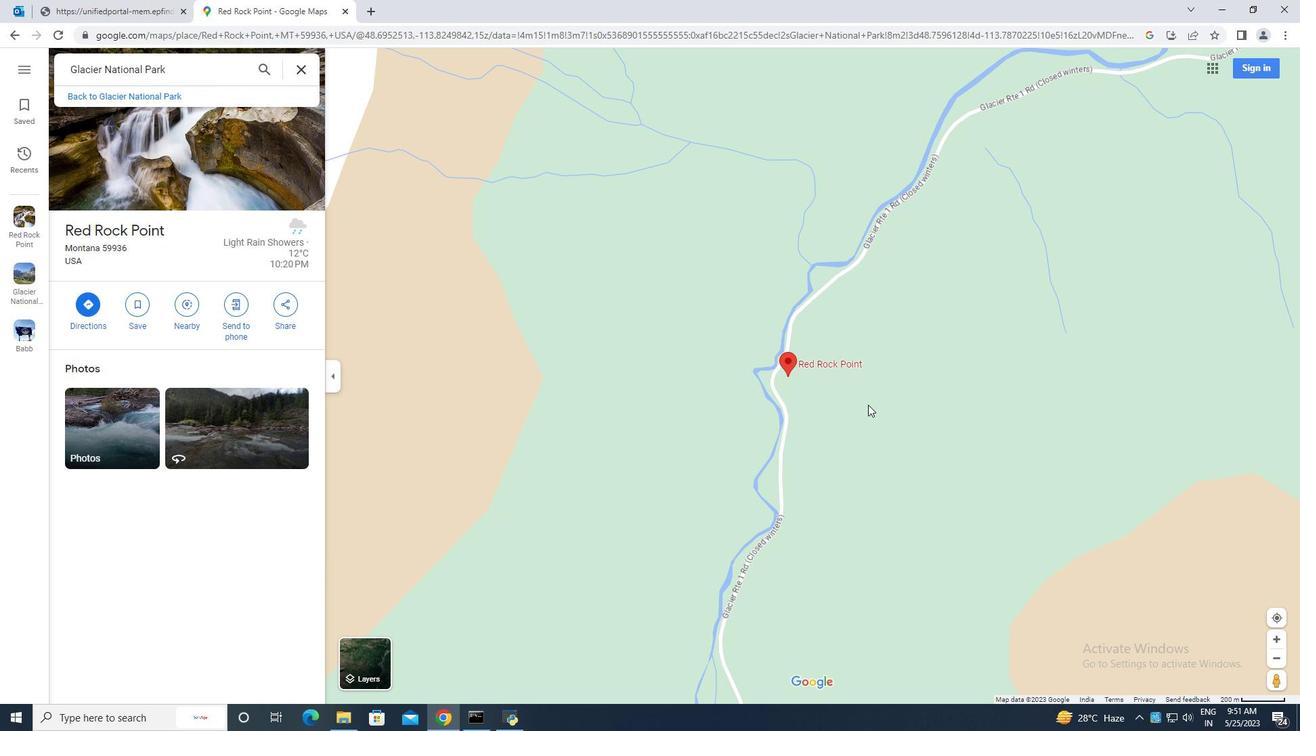 
Action: Mouse moved to (846, 392)
Screenshot: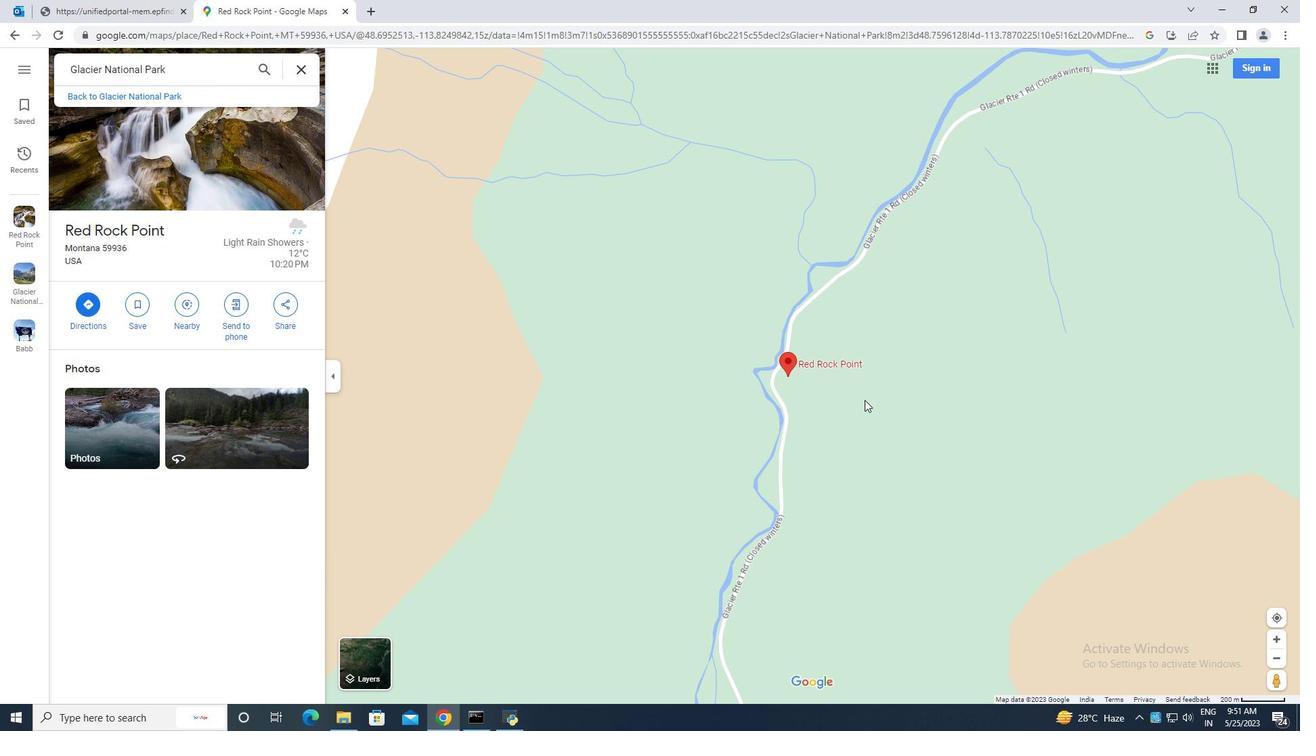 
Action: Mouse scrolled (847, 394) with delta (0, 0)
Screenshot: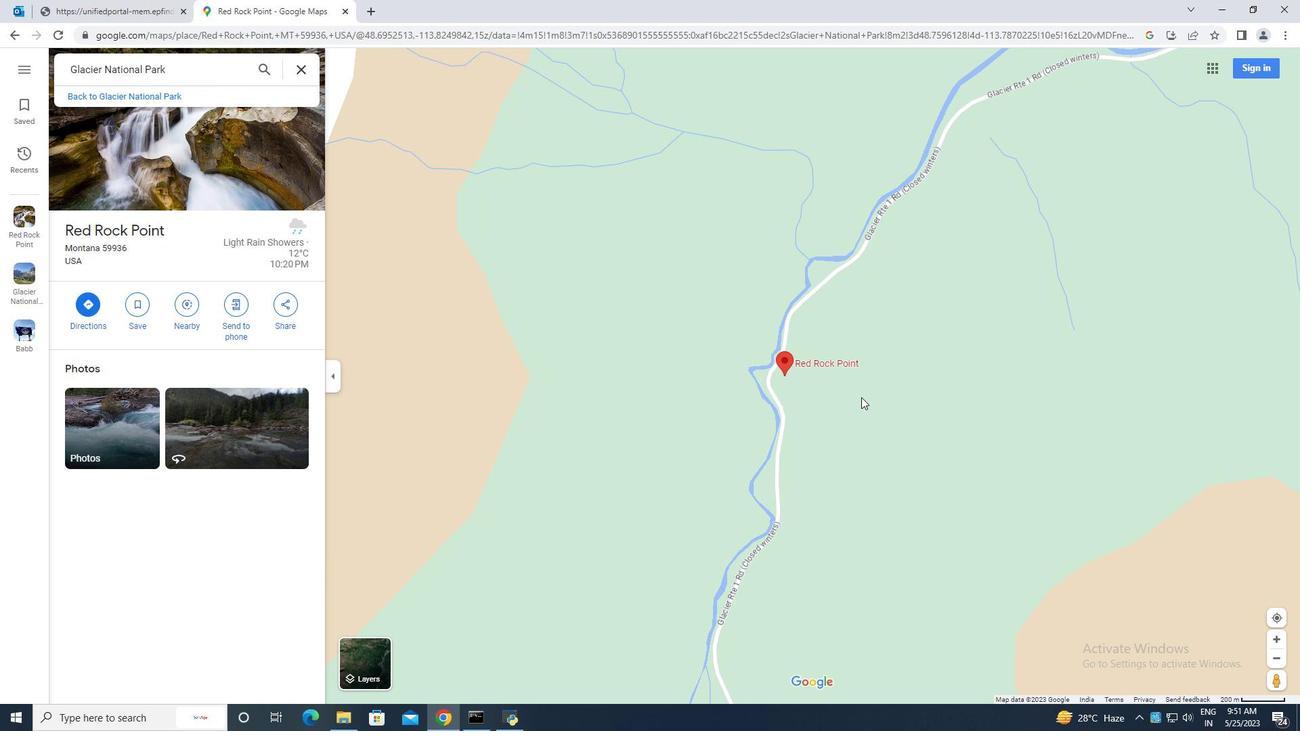 
Action: Mouse moved to (688, 373)
Screenshot: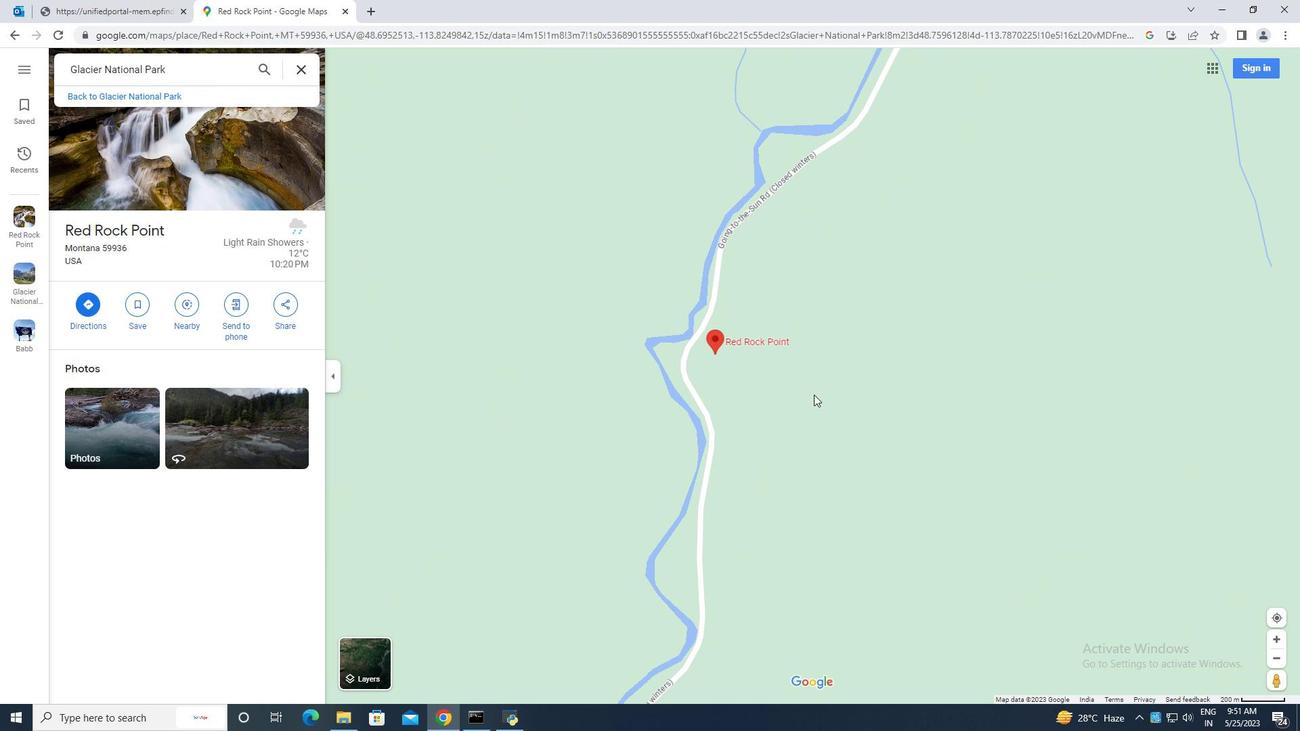 
Action: Mouse scrolled (688, 372) with delta (0, 0)
Screenshot: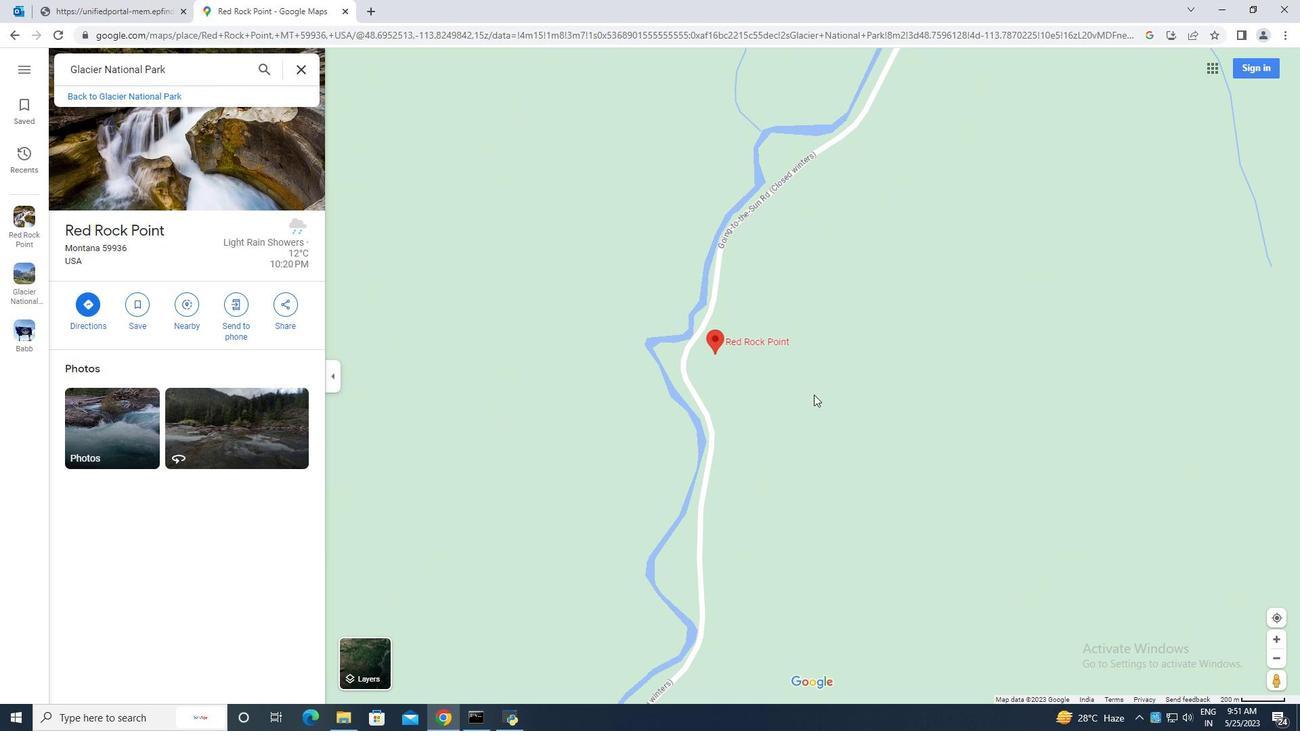
Action: Mouse scrolled (688, 372) with delta (0, 0)
Screenshot: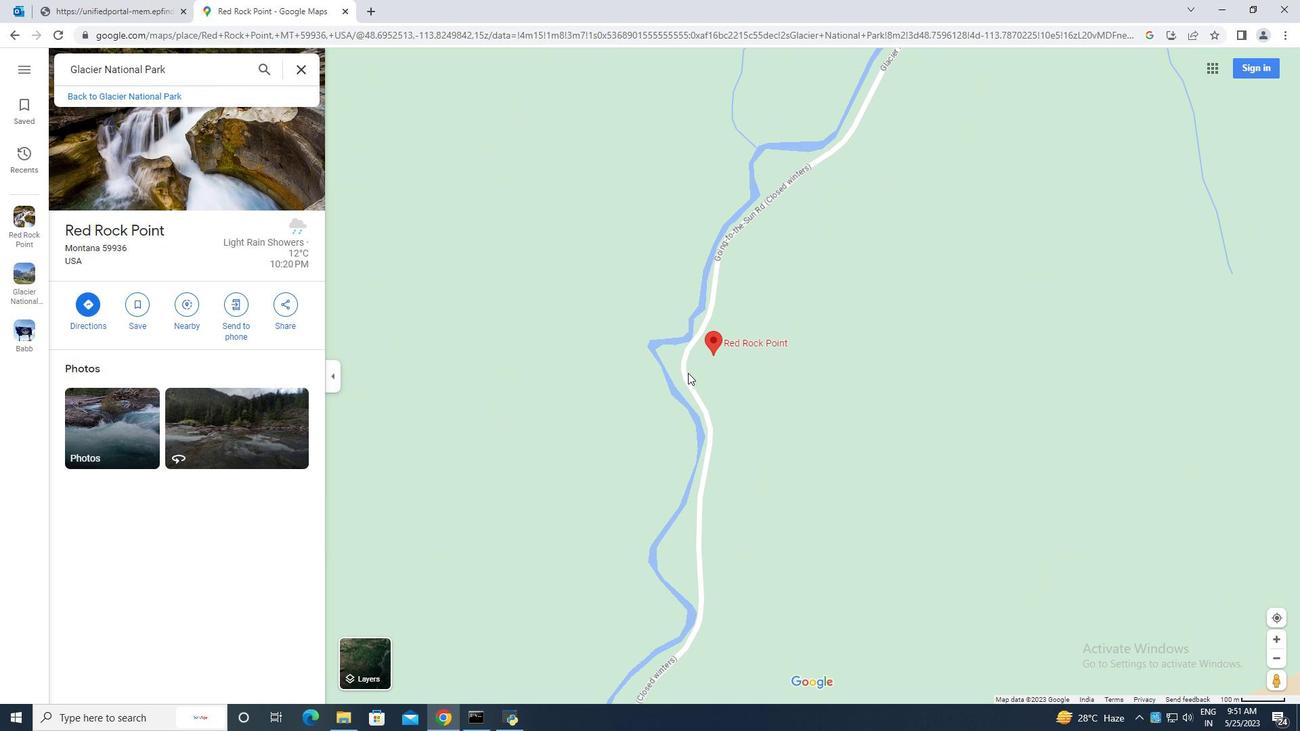 
Action: Mouse scrolled (688, 372) with delta (0, 0)
Screenshot: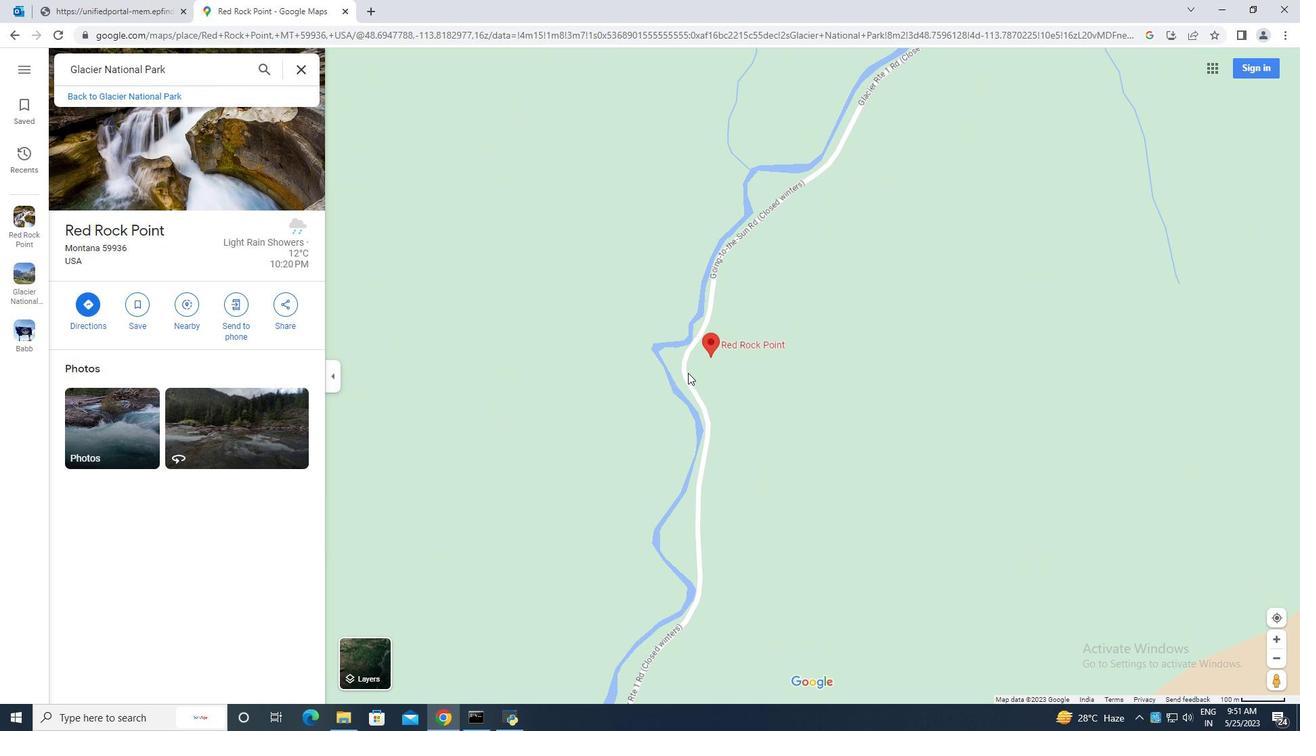 
Action: Mouse scrolled (688, 372) with delta (0, 0)
Screenshot: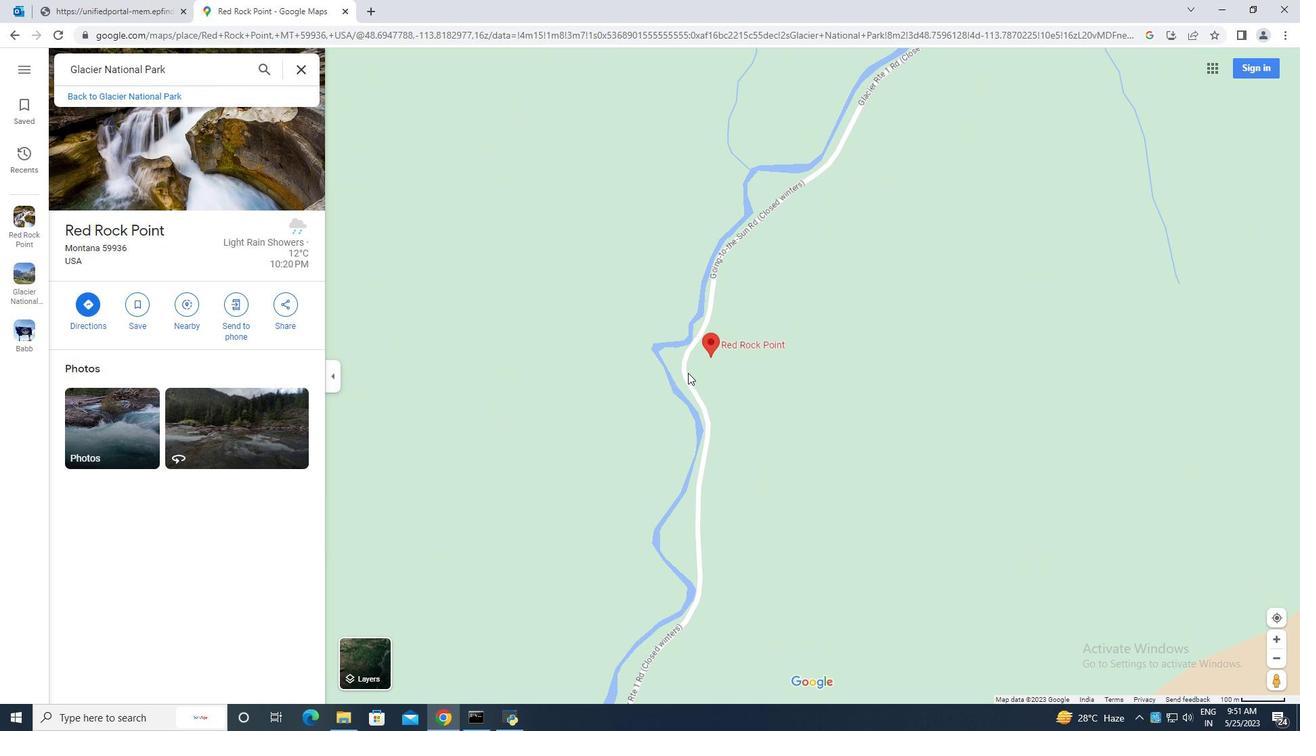 
Action: Mouse scrolled (688, 372) with delta (0, 0)
Screenshot: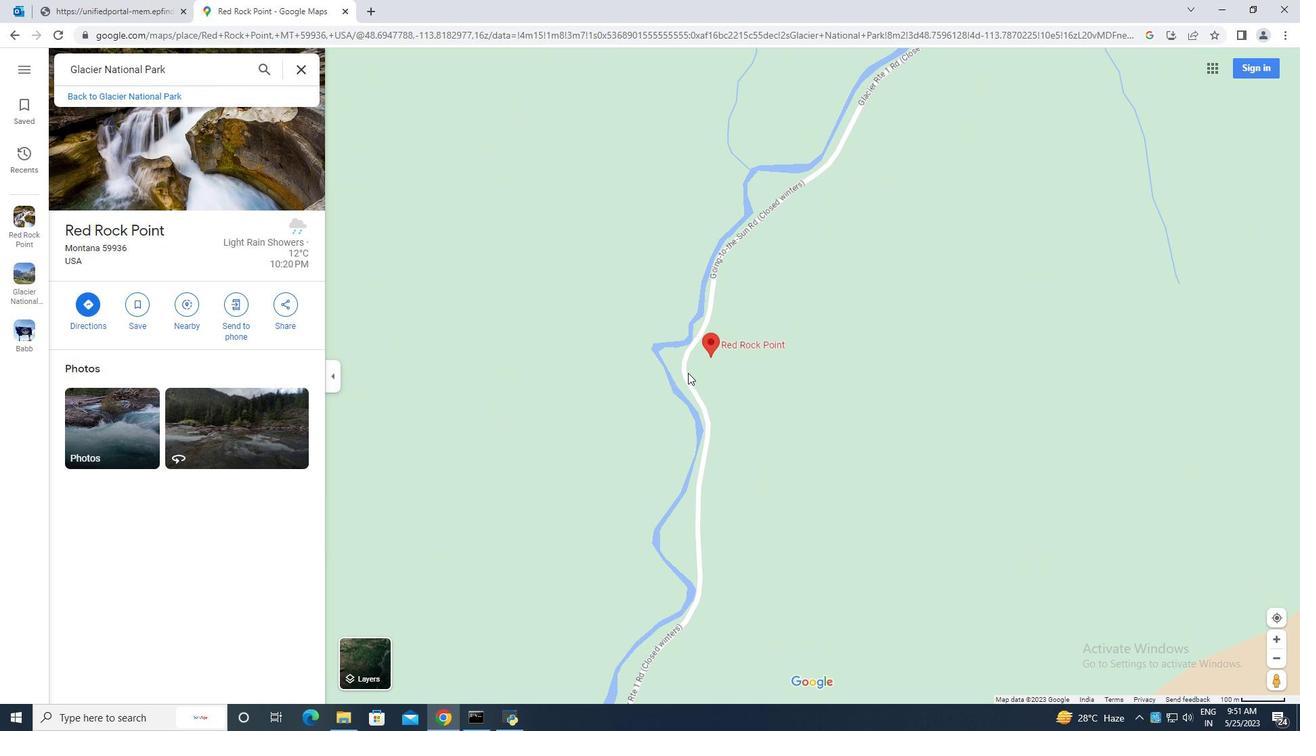 
Action: Mouse scrolled (688, 372) with delta (0, 0)
Screenshot: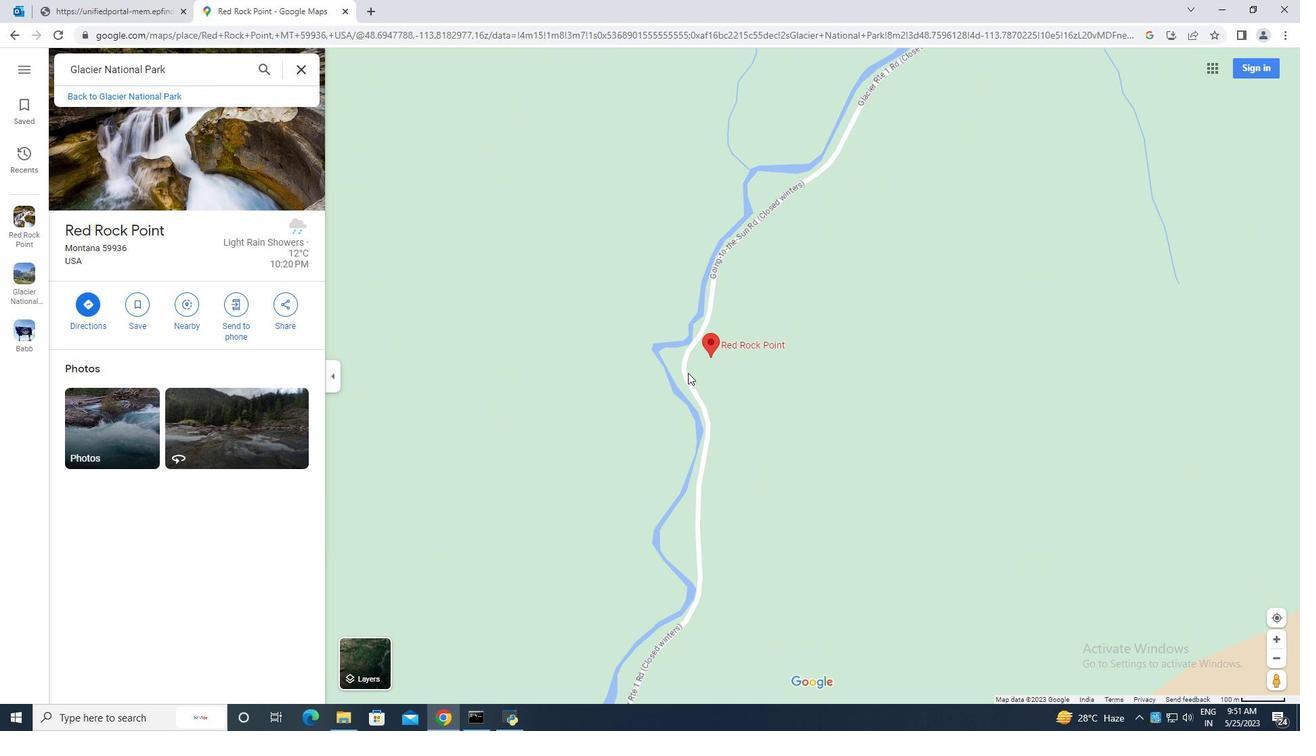 
Action: Mouse scrolled (688, 372) with delta (0, 0)
Screenshot: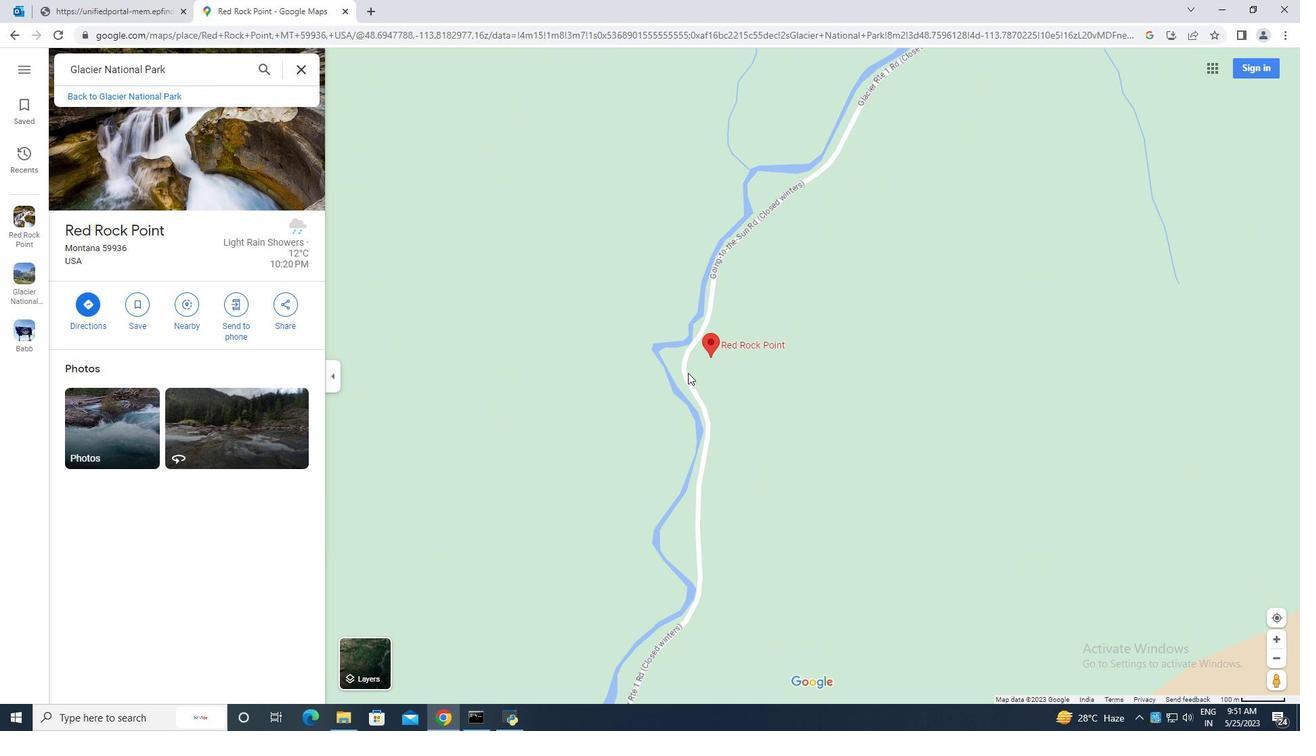
Action: Mouse scrolled (688, 372) with delta (0, 0)
Screenshot: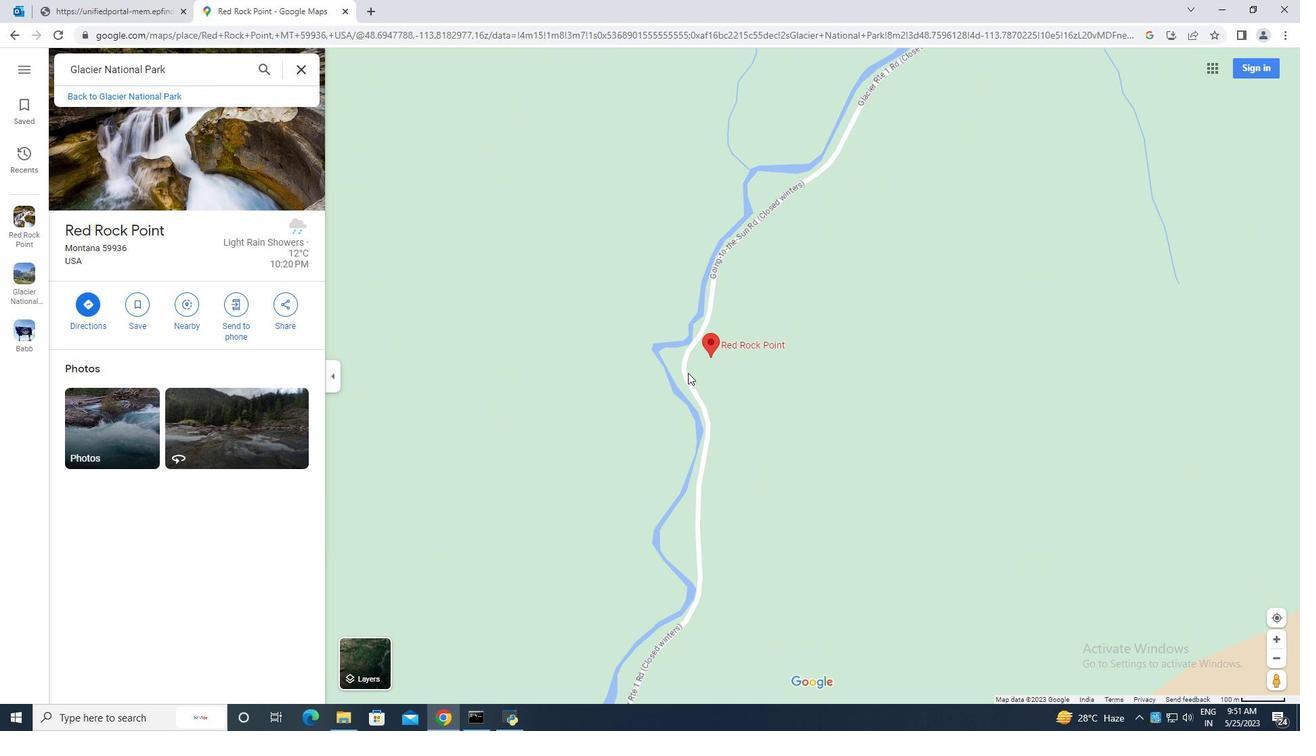 
Action: Mouse scrolled (688, 372) with delta (0, 0)
Screenshot: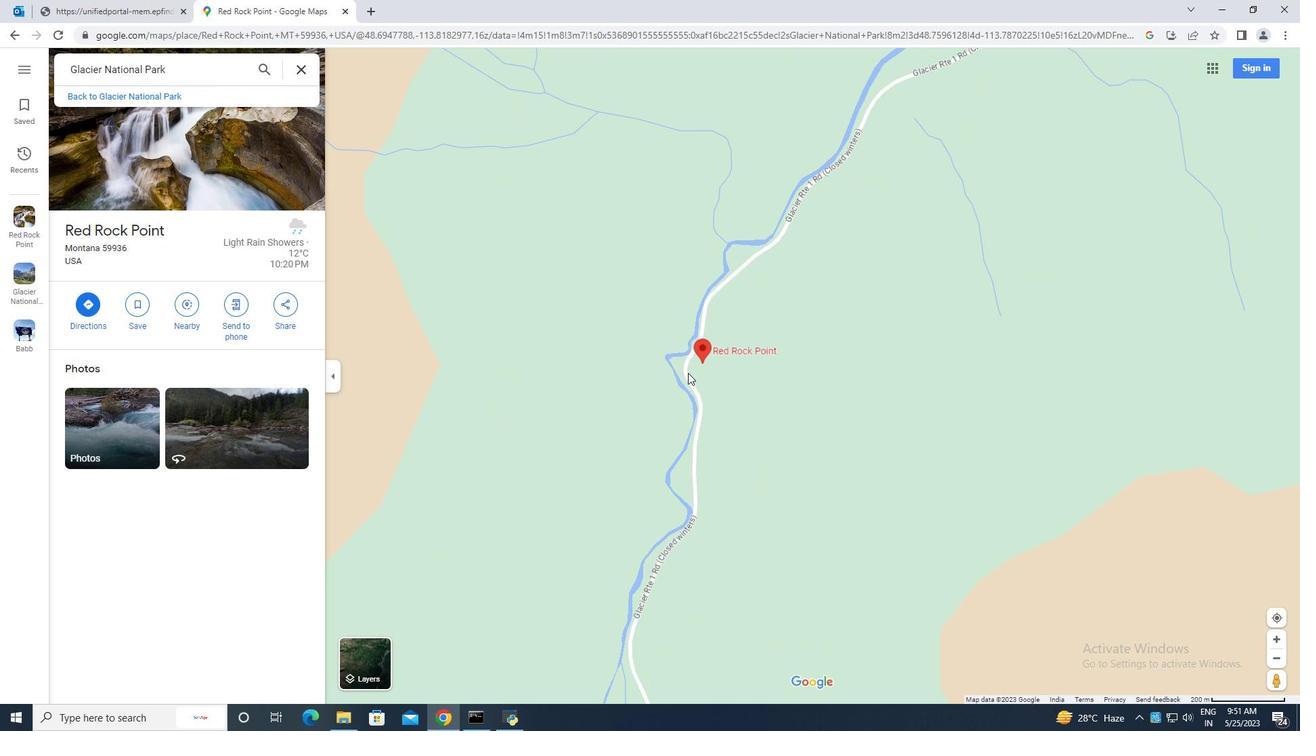
Action: Mouse scrolled (688, 372) with delta (0, 0)
Screenshot: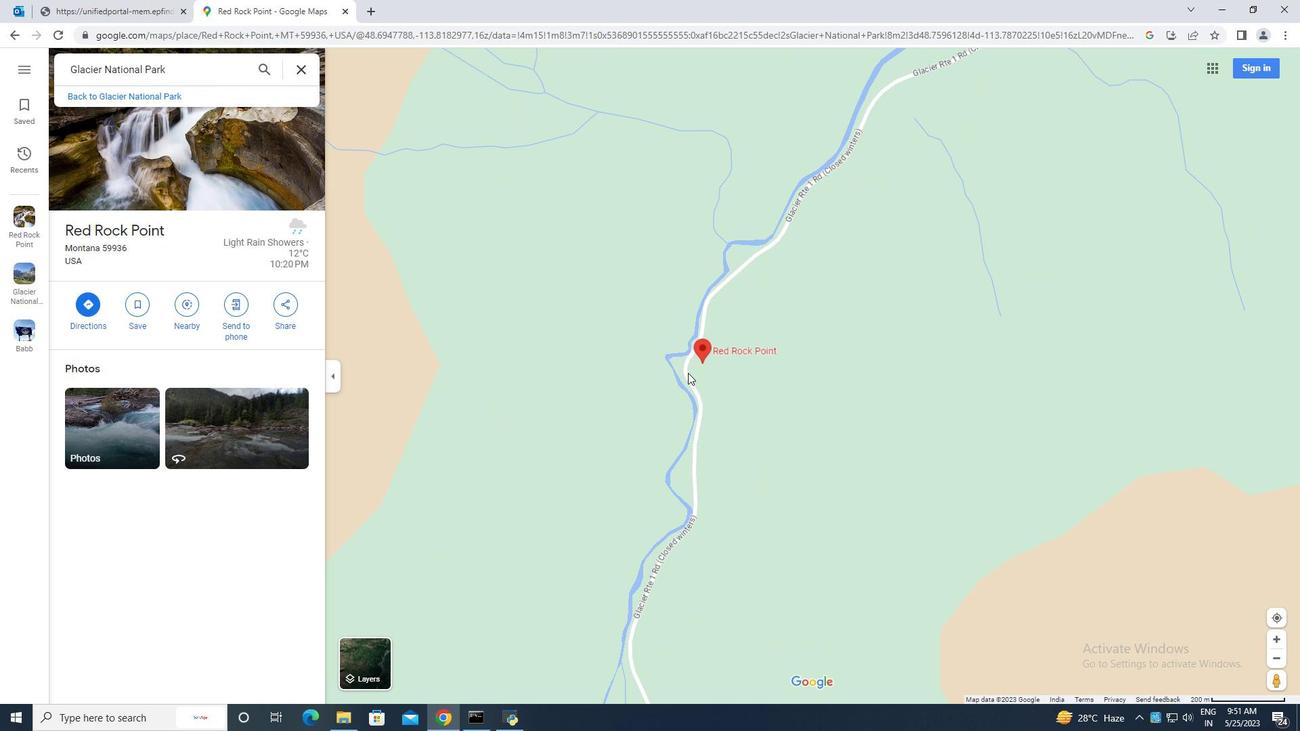 
Action: Mouse scrolled (688, 372) with delta (0, 0)
Screenshot: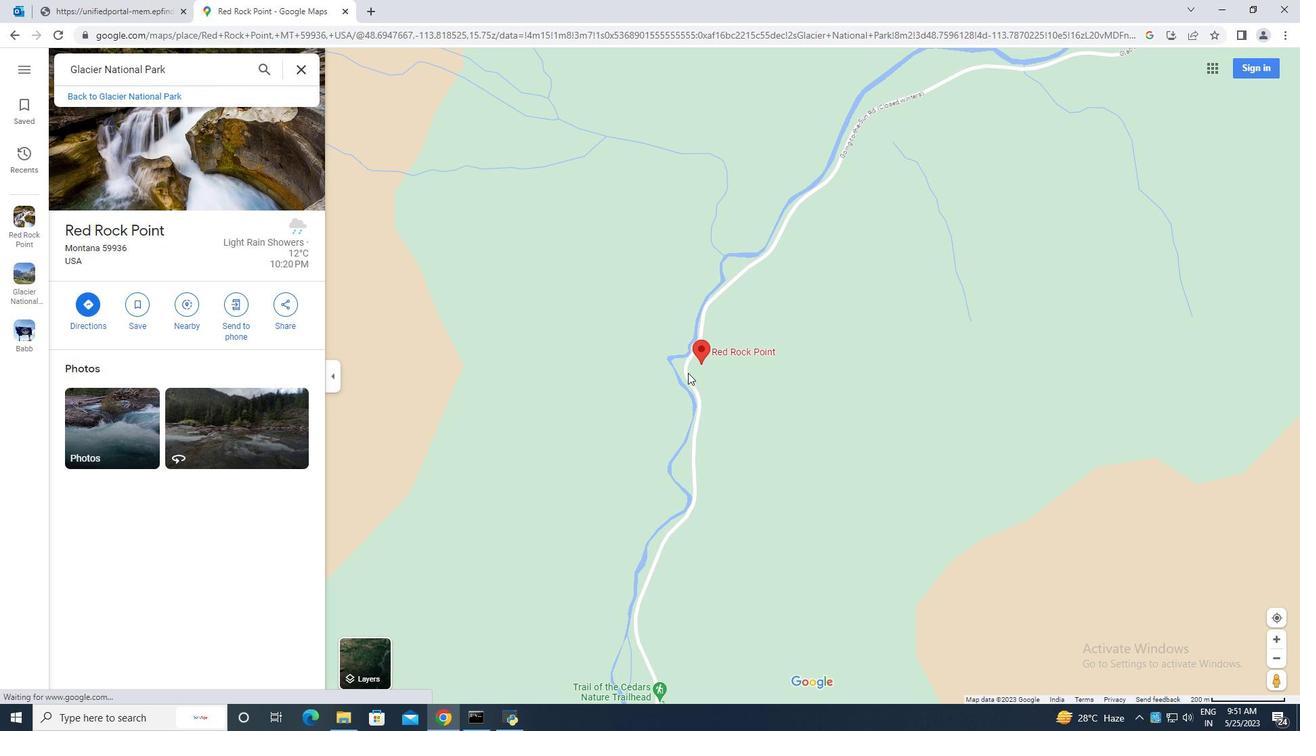 
Action: Mouse scrolled (688, 372) with delta (0, 0)
Screenshot: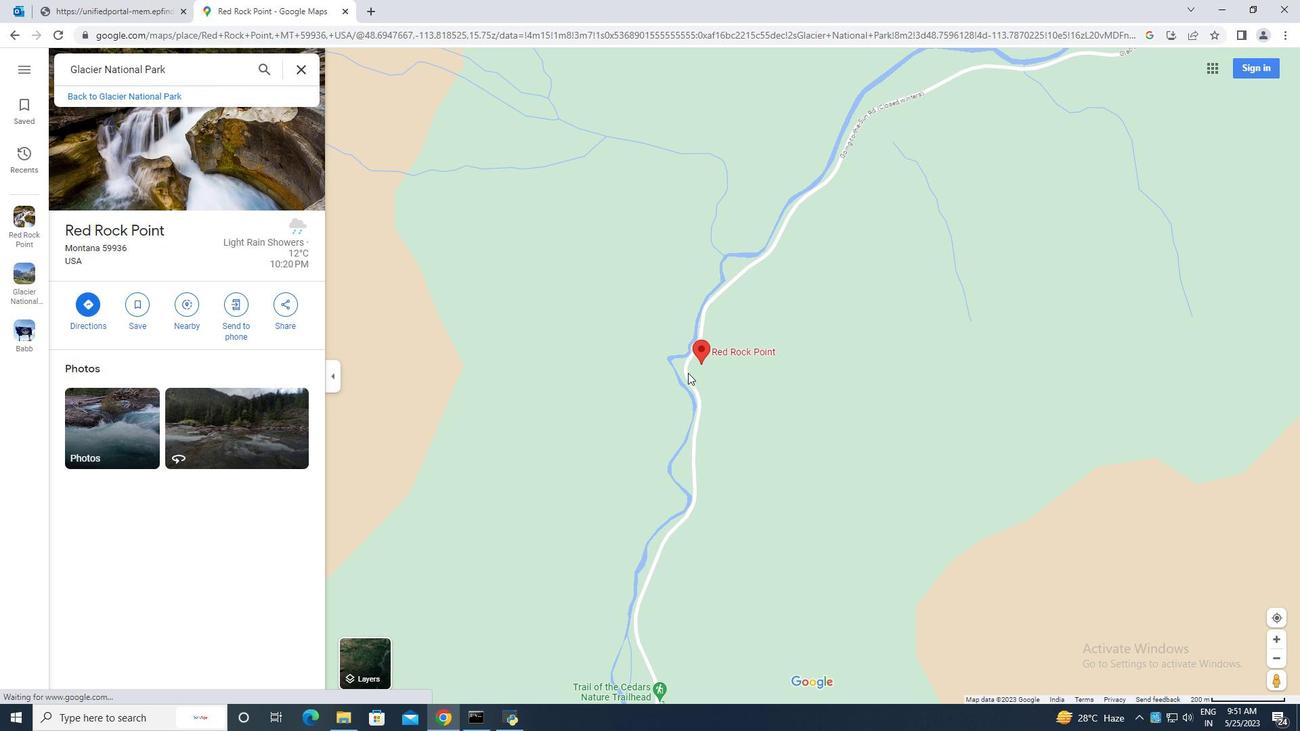 
Action: Mouse scrolled (688, 372) with delta (0, 0)
Screenshot: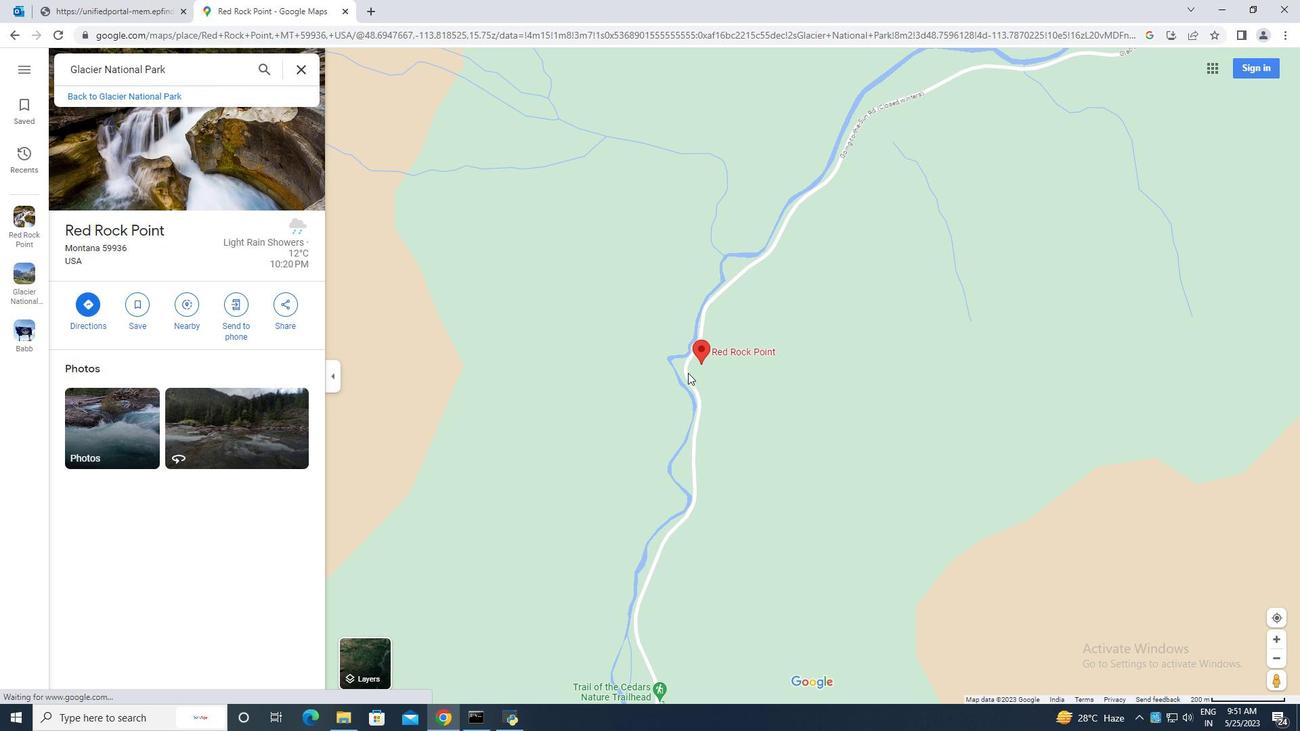 
Action: Mouse scrolled (688, 372) with delta (0, 0)
Screenshot: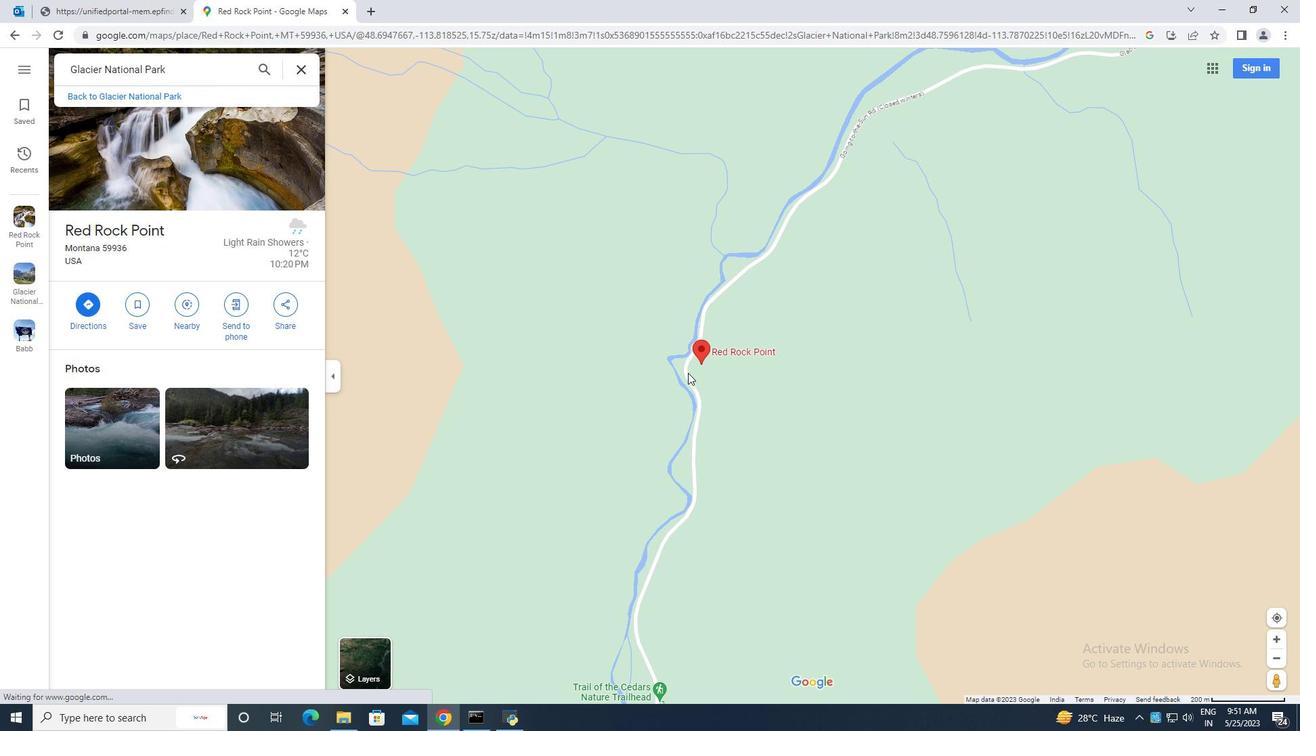 
Action: Mouse scrolled (688, 372) with delta (0, 0)
Screenshot: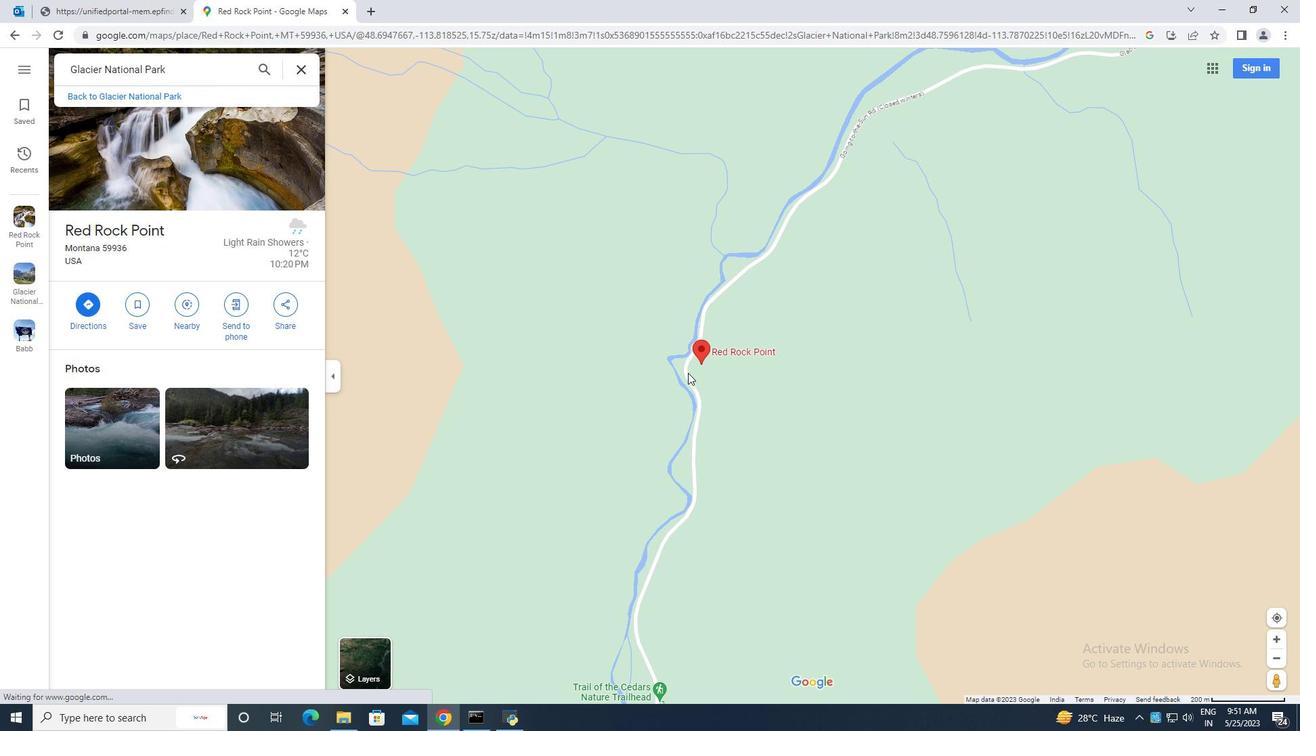 
Action: Mouse scrolled (688, 372) with delta (0, 0)
Screenshot: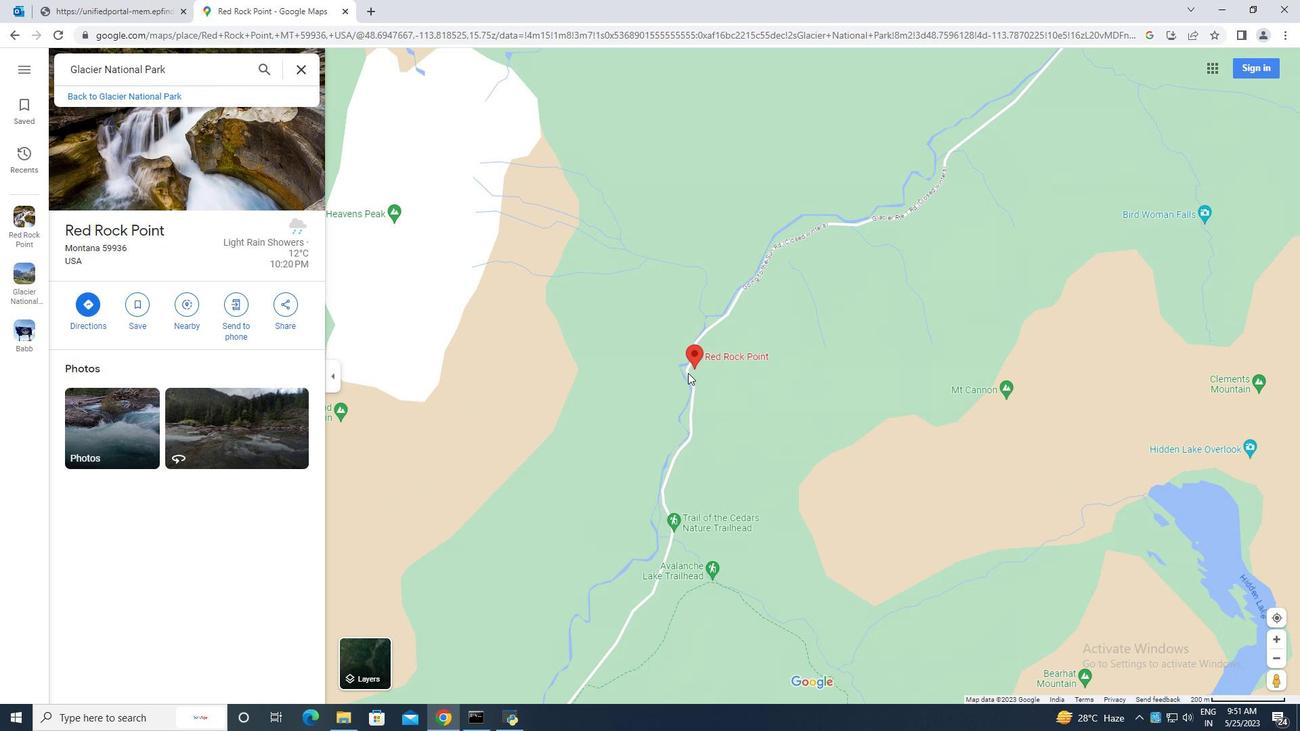 
Action: Mouse scrolled (688, 372) with delta (0, 0)
Screenshot: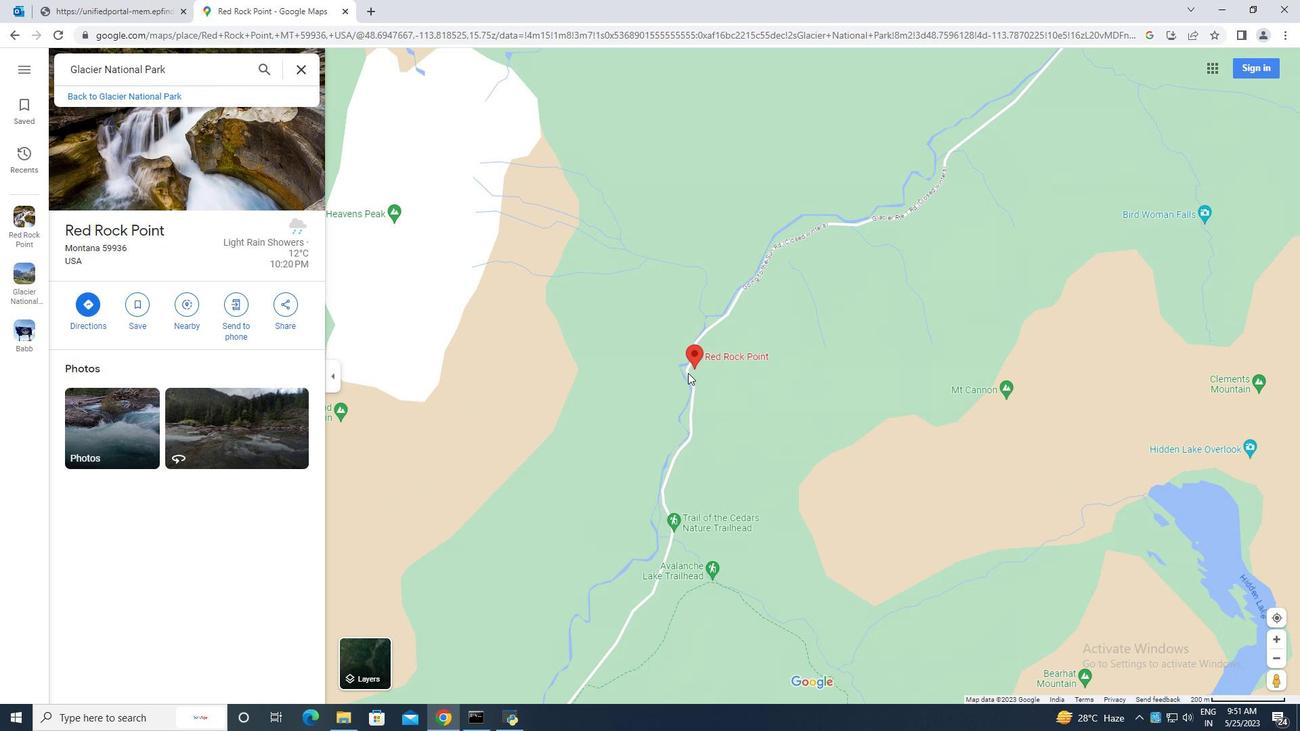 
Action: Mouse scrolled (688, 372) with delta (0, 0)
Screenshot: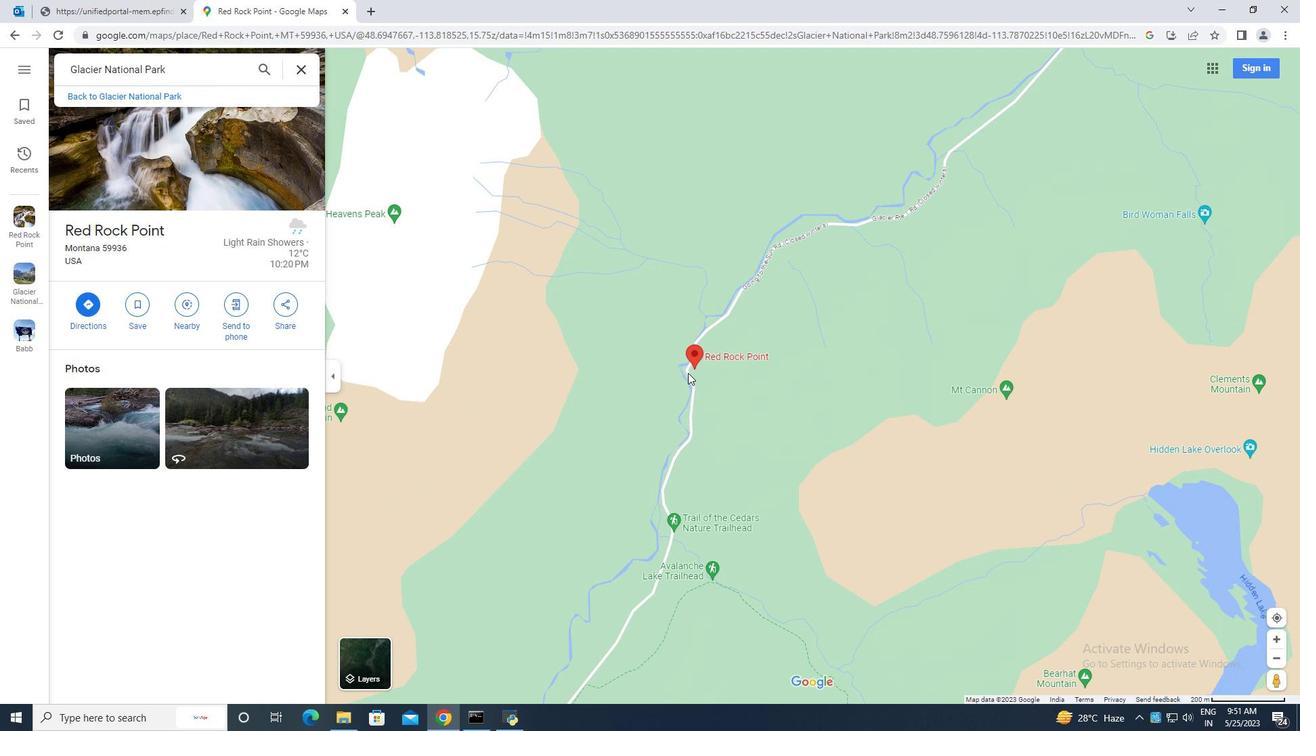 
Action: Mouse scrolled (688, 372) with delta (0, 0)
Screenshot: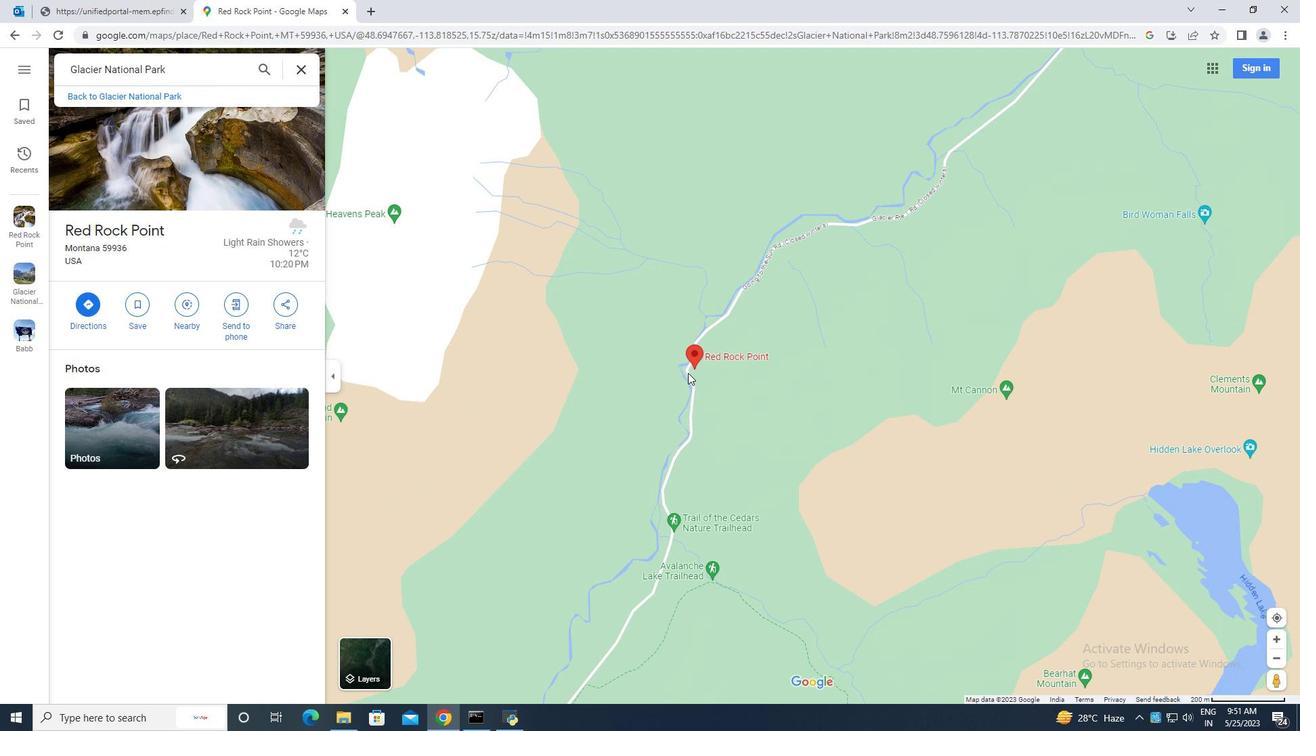 
Action: Mouse scrolled (688, 372) with delta (0, 0)
Screenshot: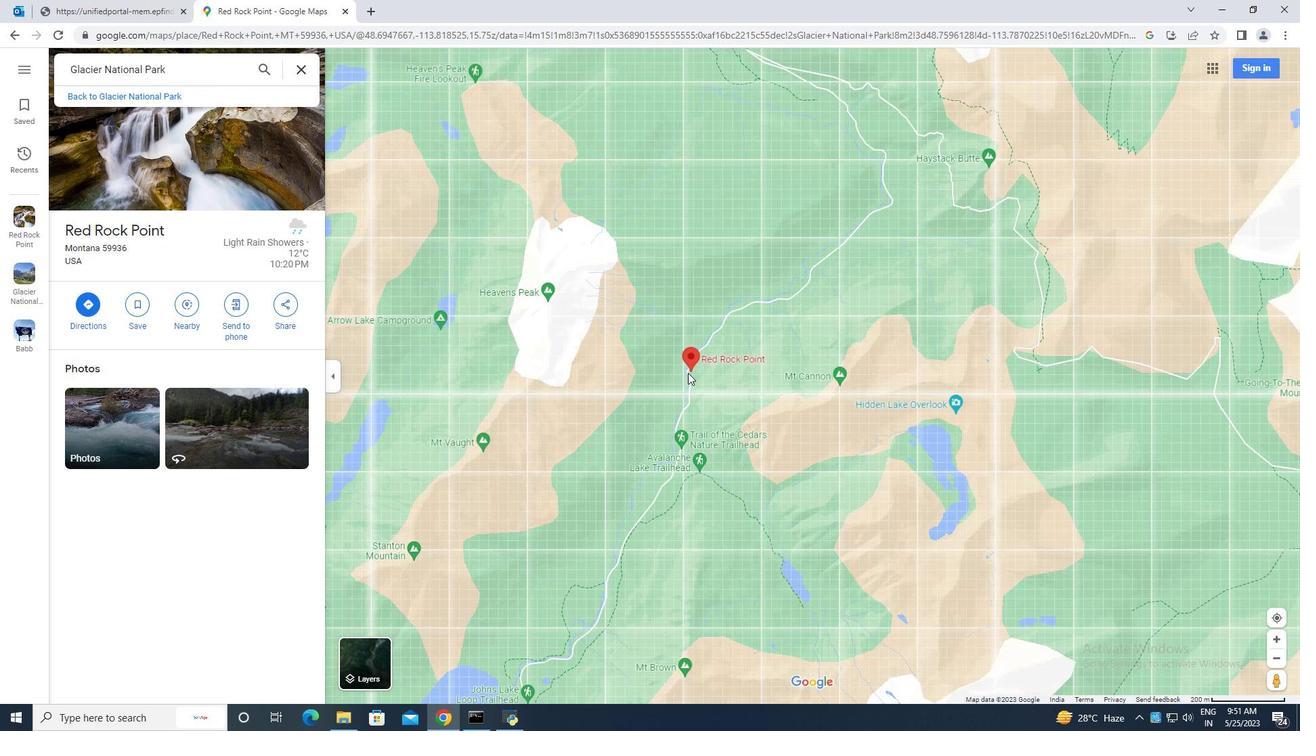 
Action: Mouse scrolled (688, 372) with delta (0, 0)
Screenshot: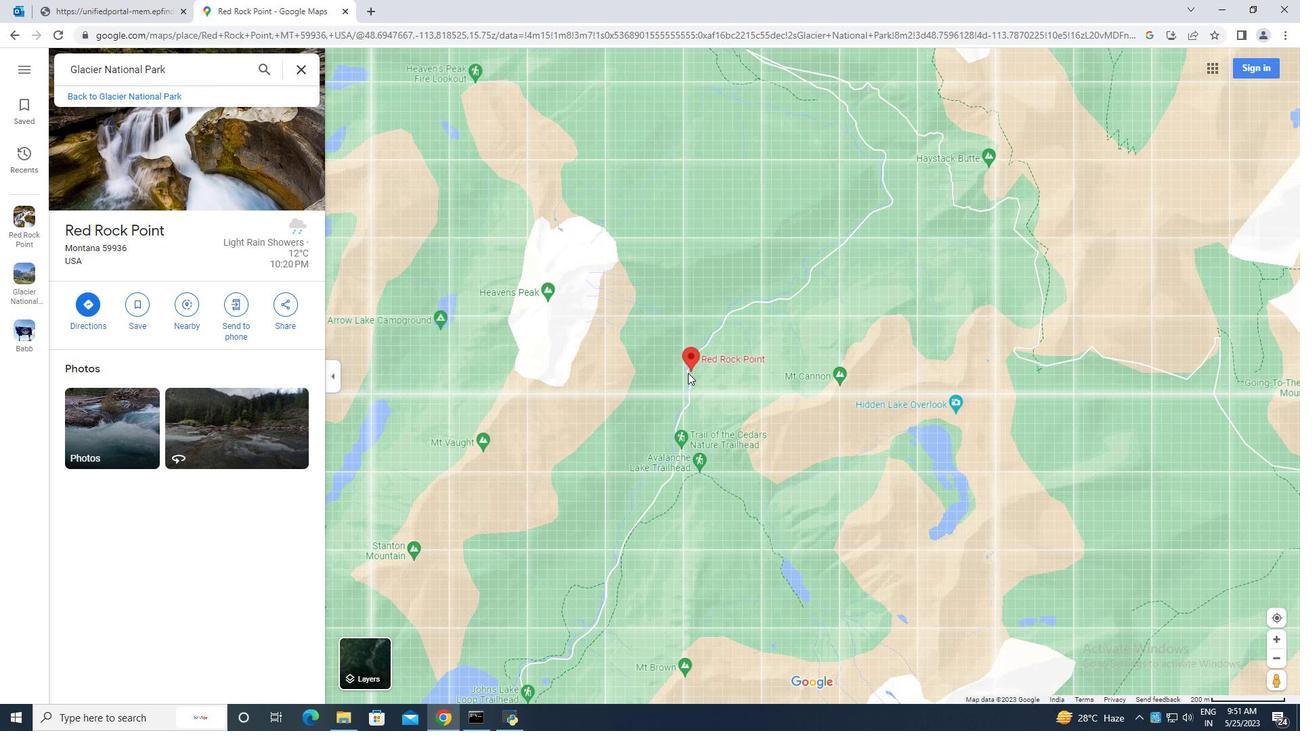 
Action: Mouse scrolled (688, 372) with delta (0, 0)
Screenshot: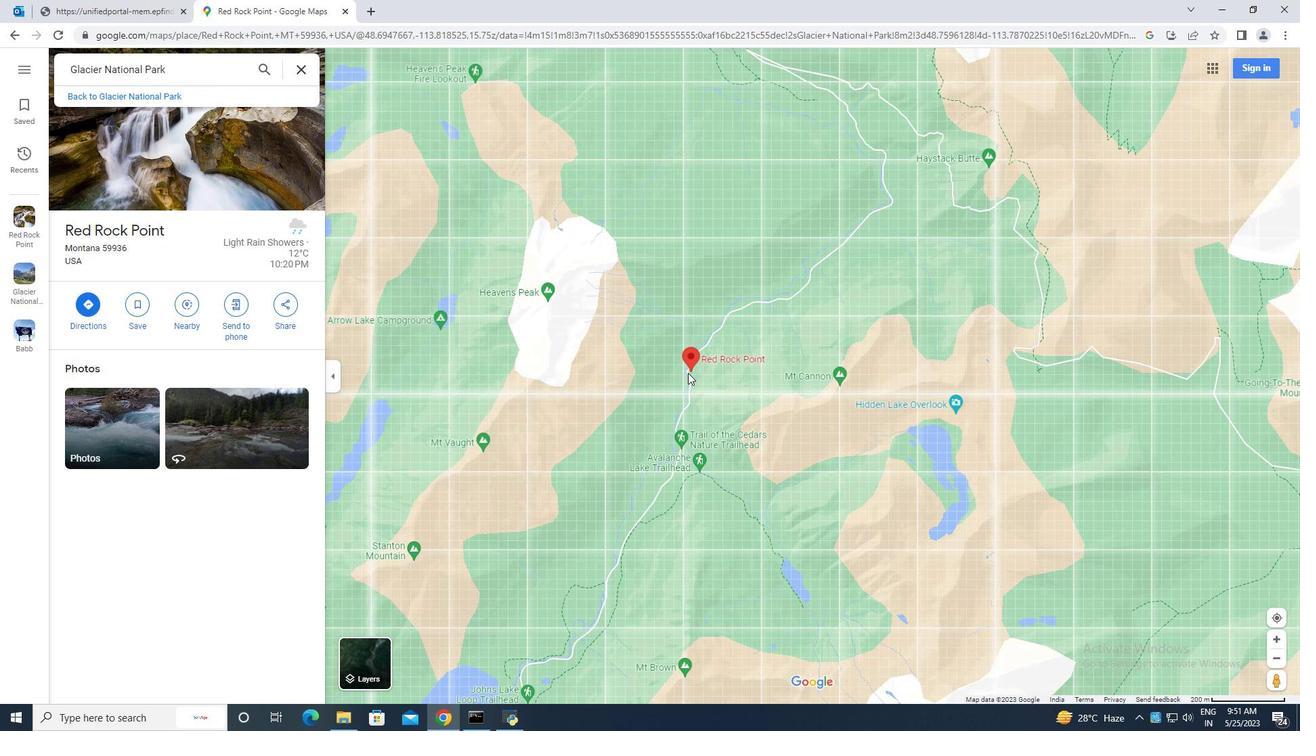 
Action: Mouse scrolled (688, 372) with delta (0, 0)
Screenshot: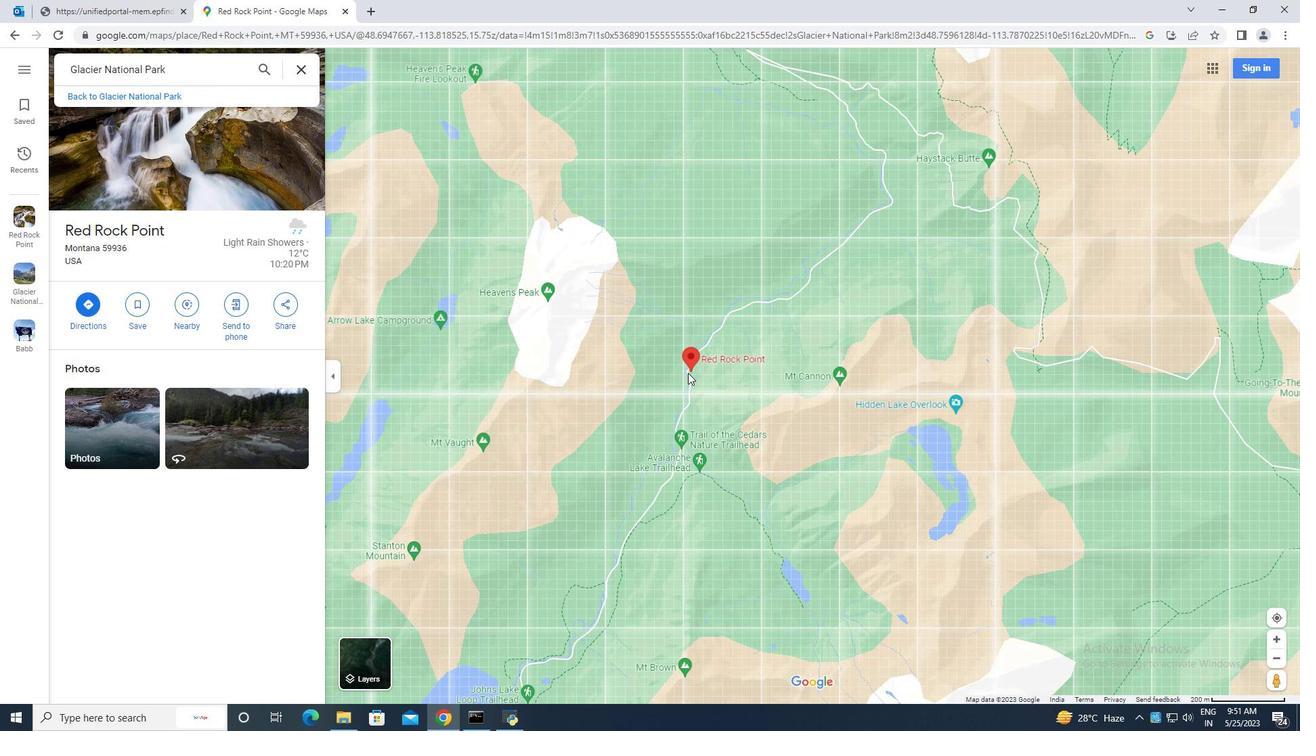 
Action: Mouse scrolled (688, 372) with delta (0, 0)
Screenshot: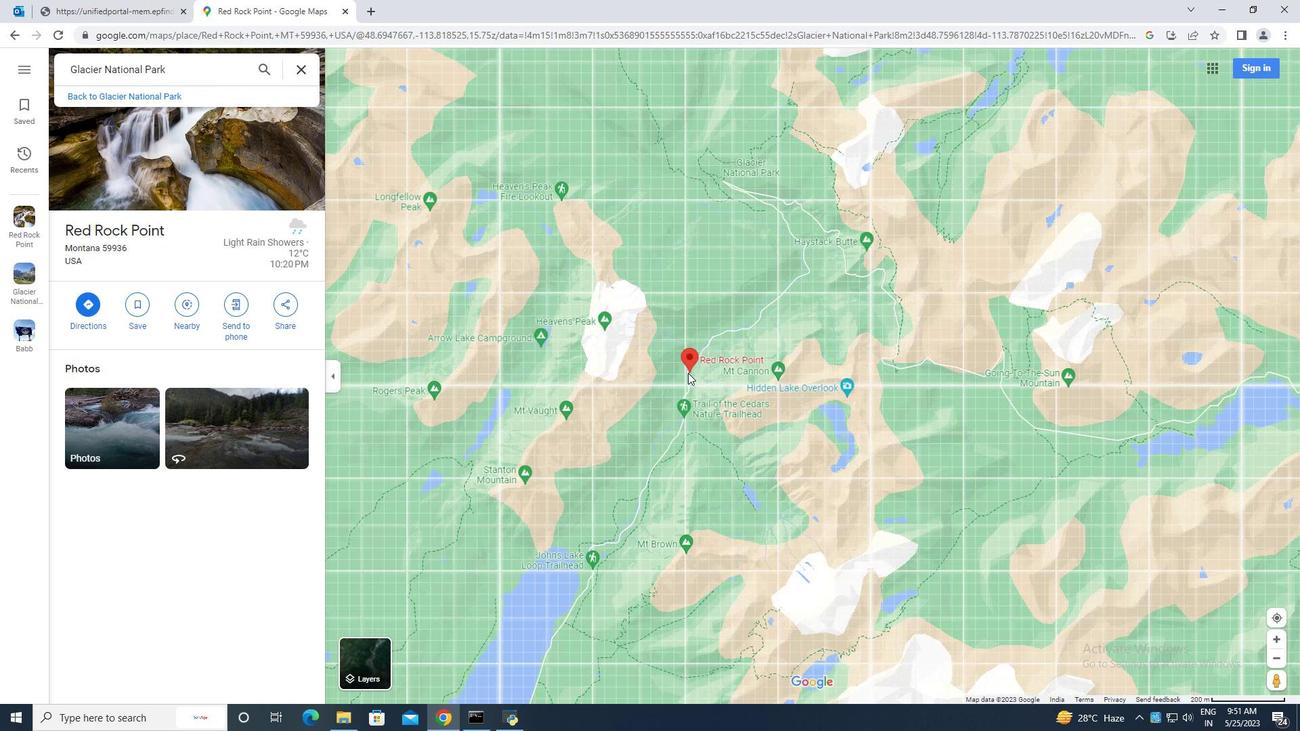 
Action: Mouse scrolled (688, 372) with delta (0, 0)
Screenshot: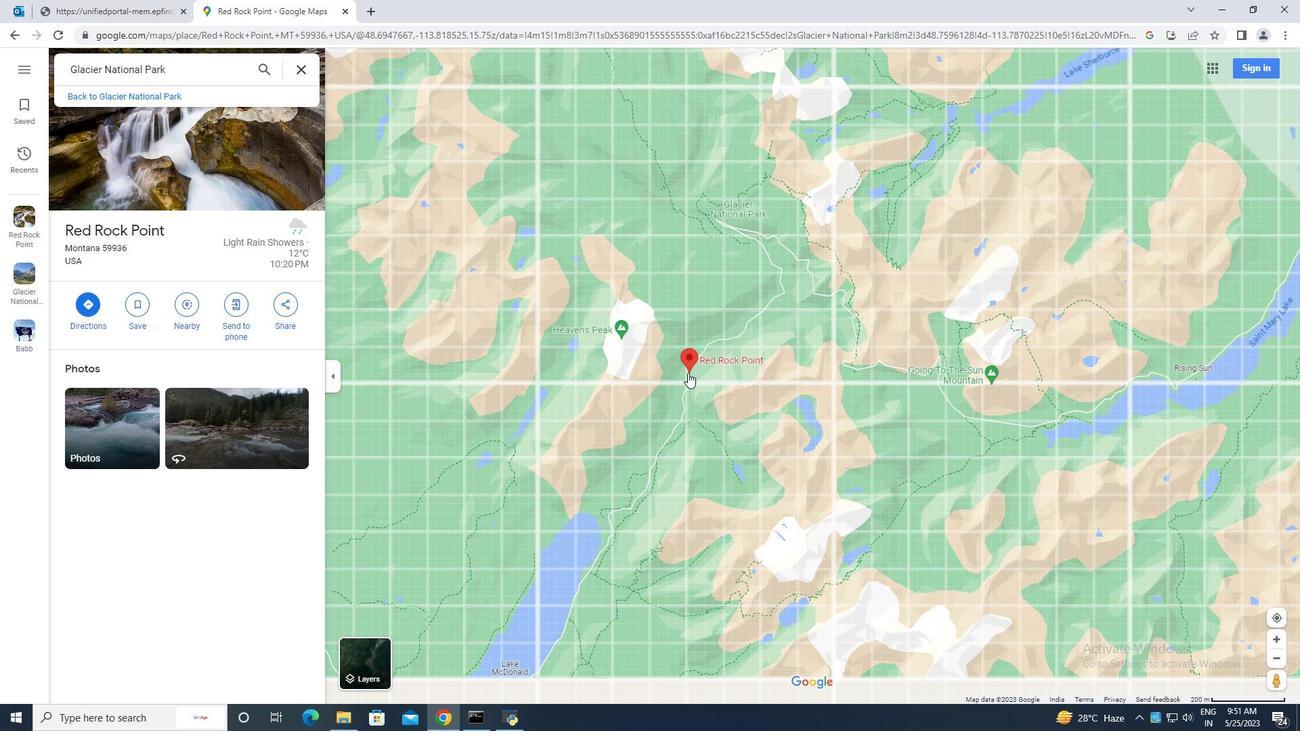 
Action: Mouse scrolled (688, 372) with delta (0, 0)
Screenshot: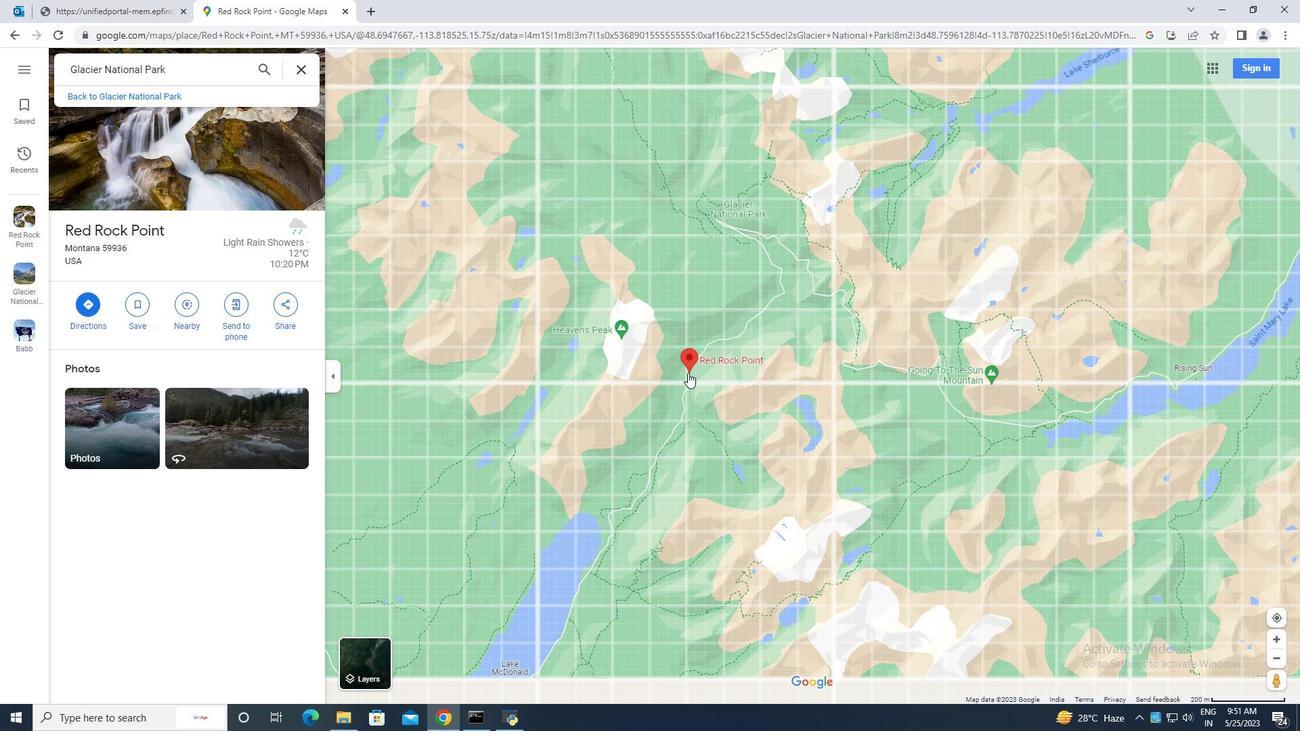 
Action: Mouse scrolled (688, 372) with delta (0, 0)
Screenshot: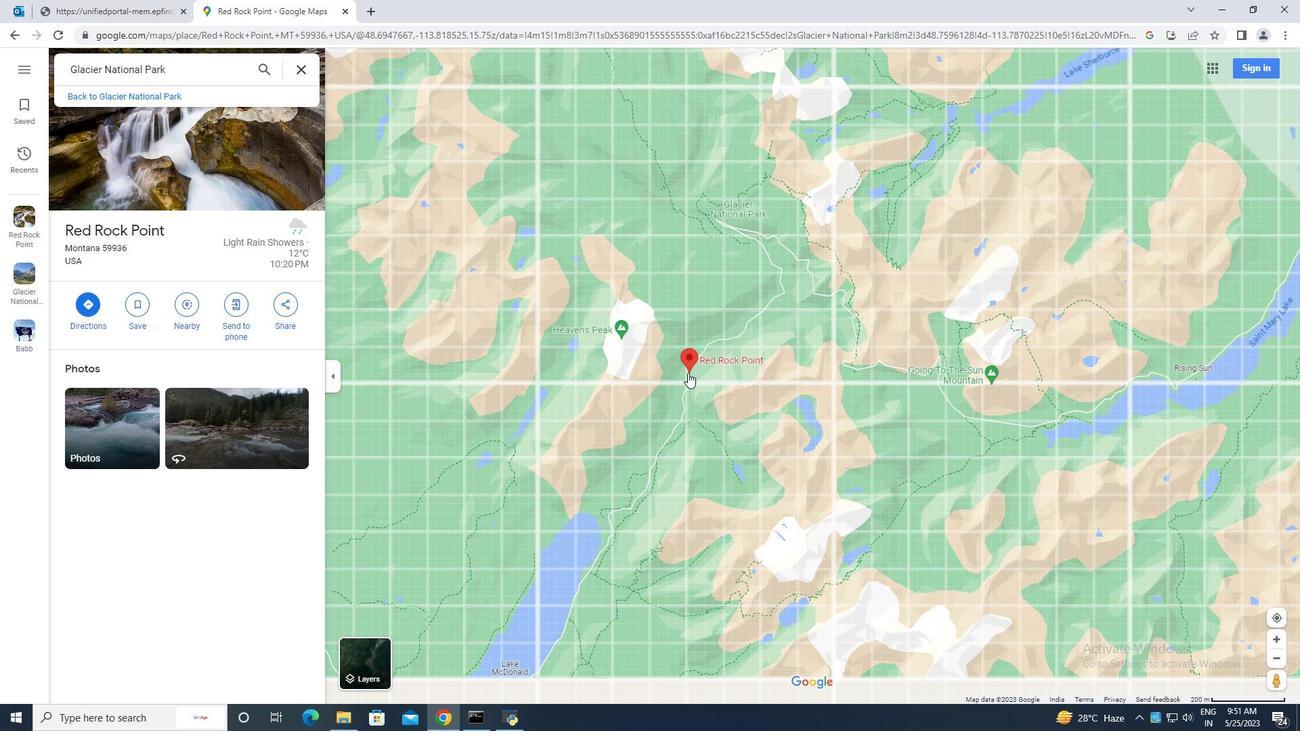 
Action: Mouse scrolled (688, 372) with delta (0, 0)
Screenshot: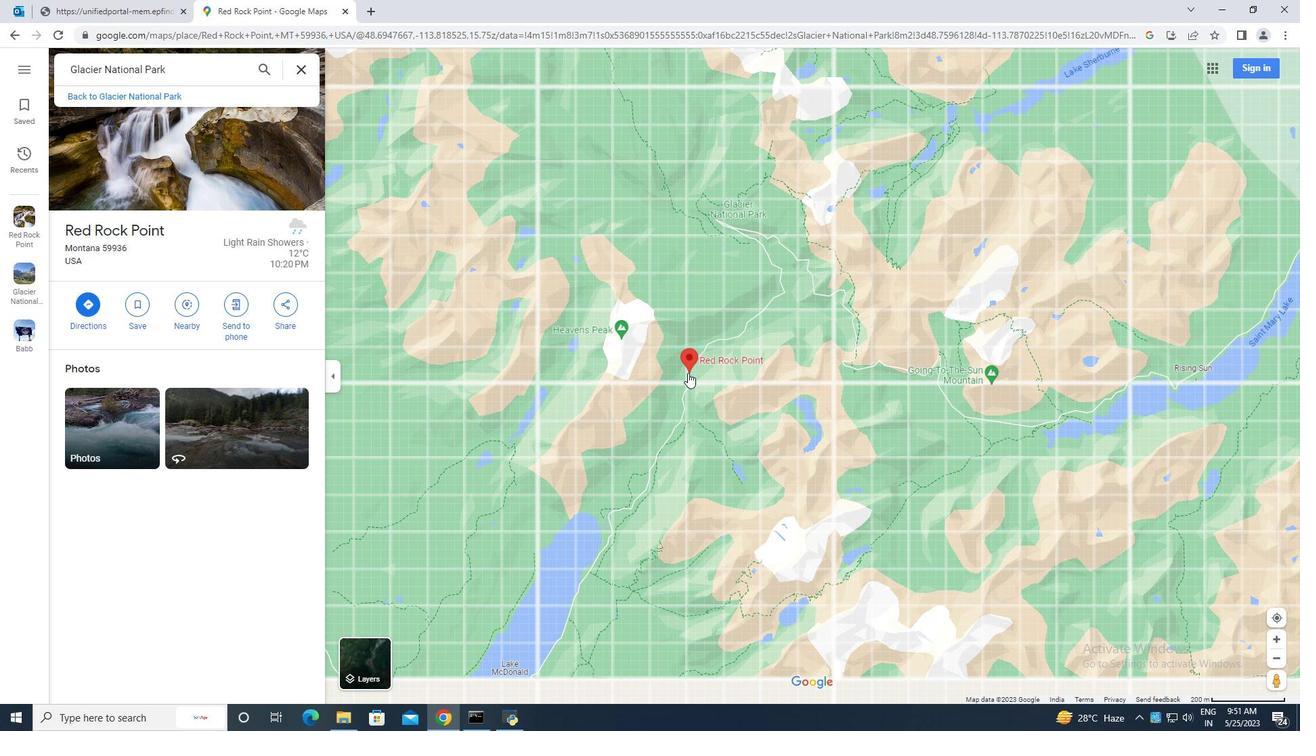 
Action: Mouse moved to (705, 318)
Screenshot: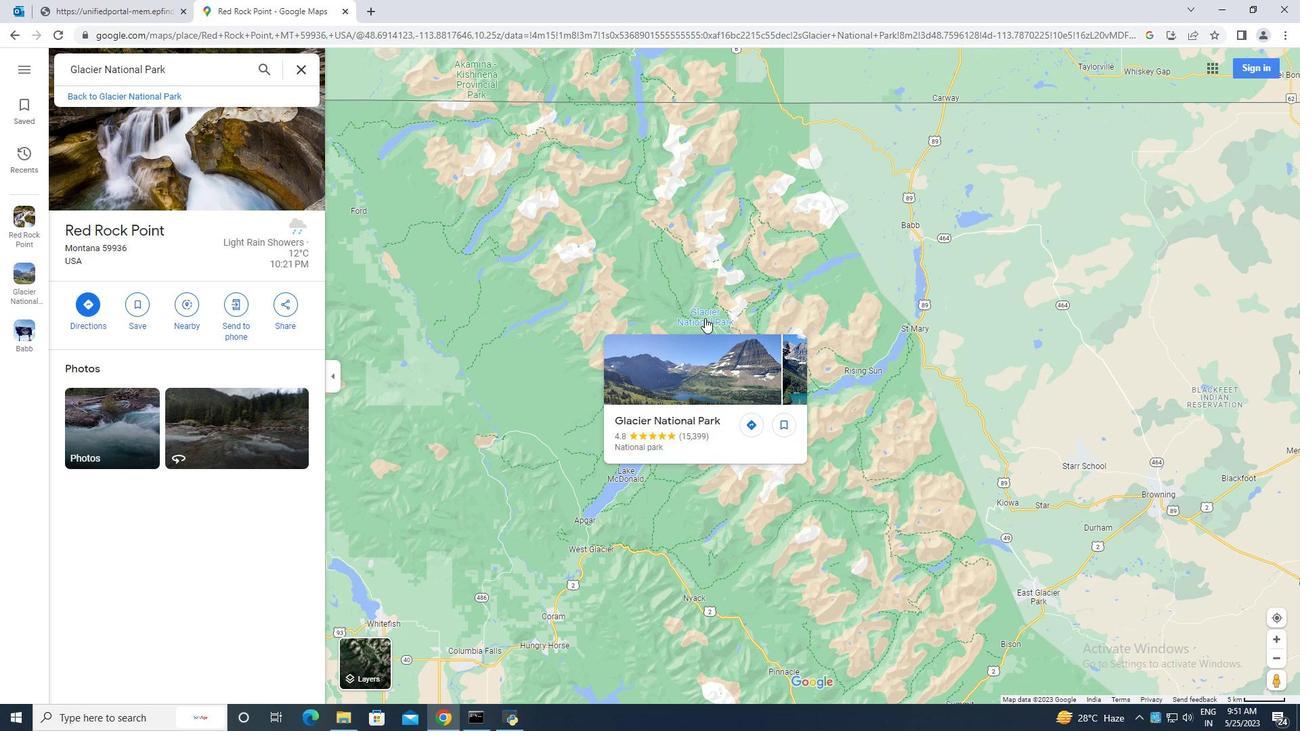 
Action: Mouse pressed left at (705, 318)
Screenshot: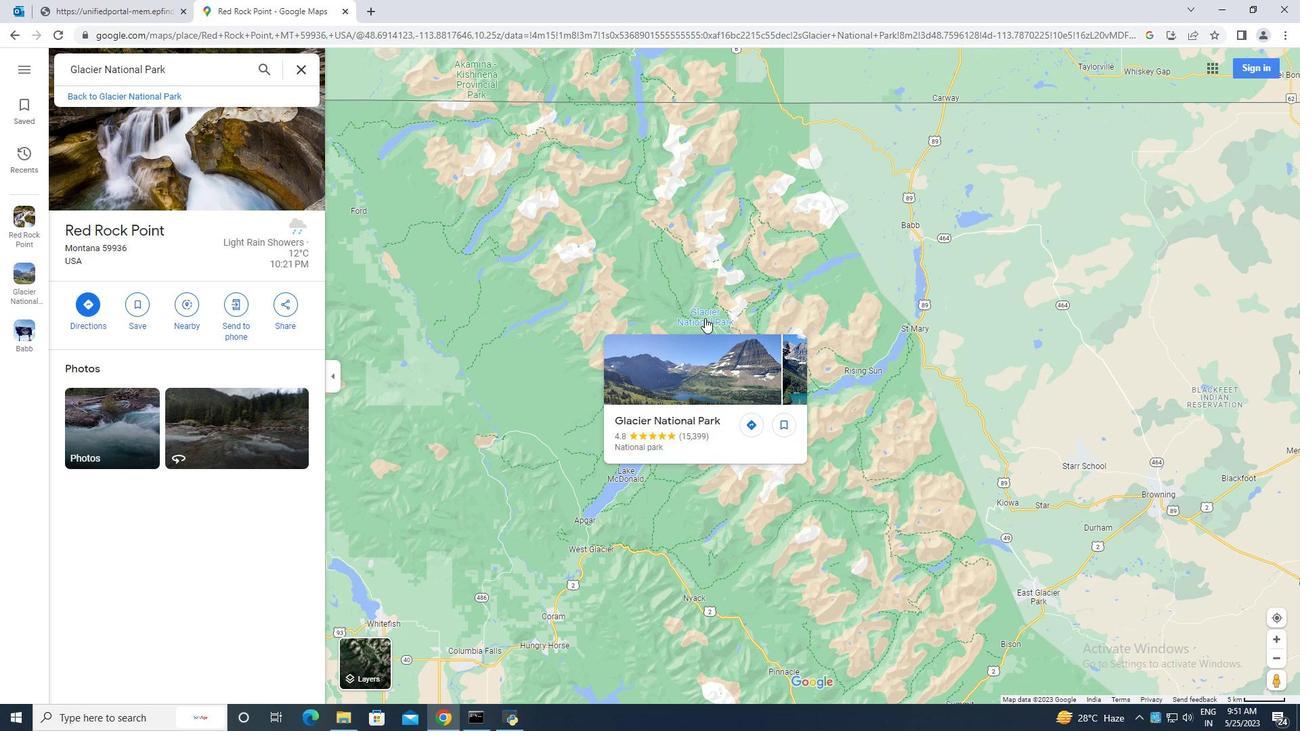 
Action: Mouse moved to (950, 237)
Screenshot: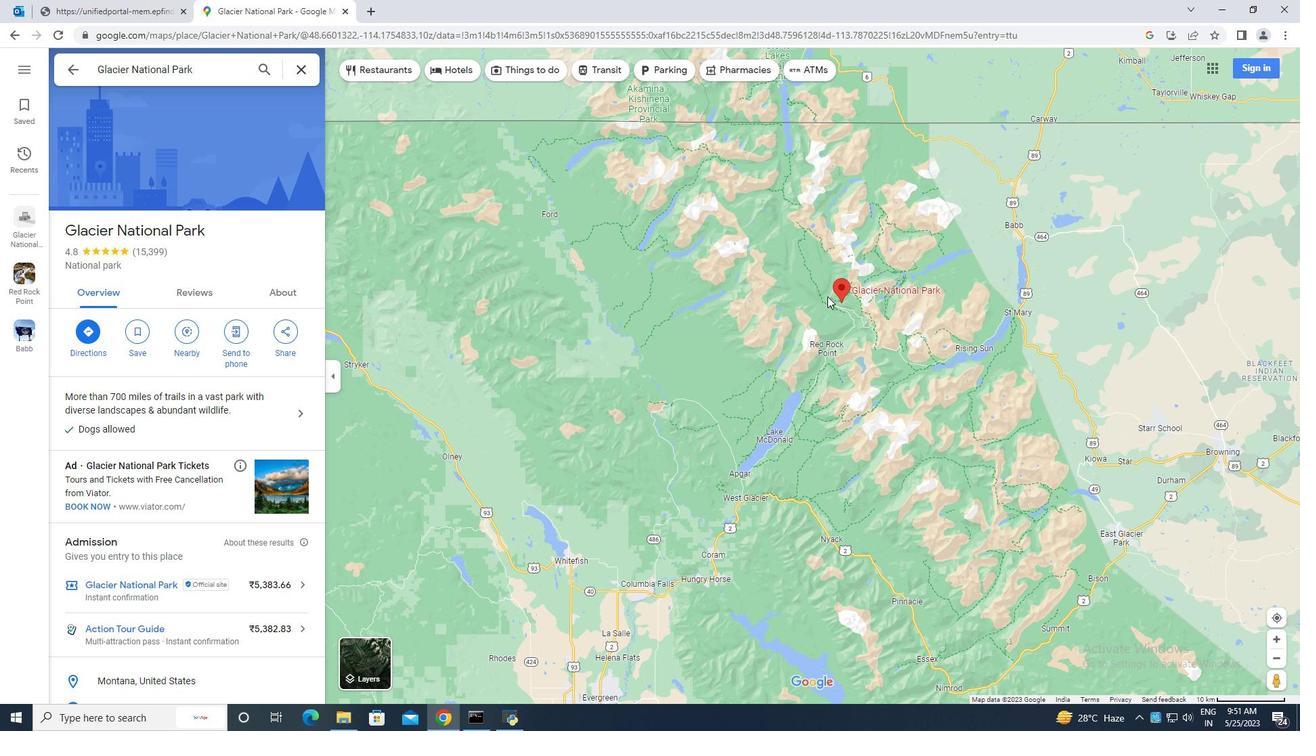 
Action: Mouse scrolled (950, 238) with delta (0, 0)
Screenshot: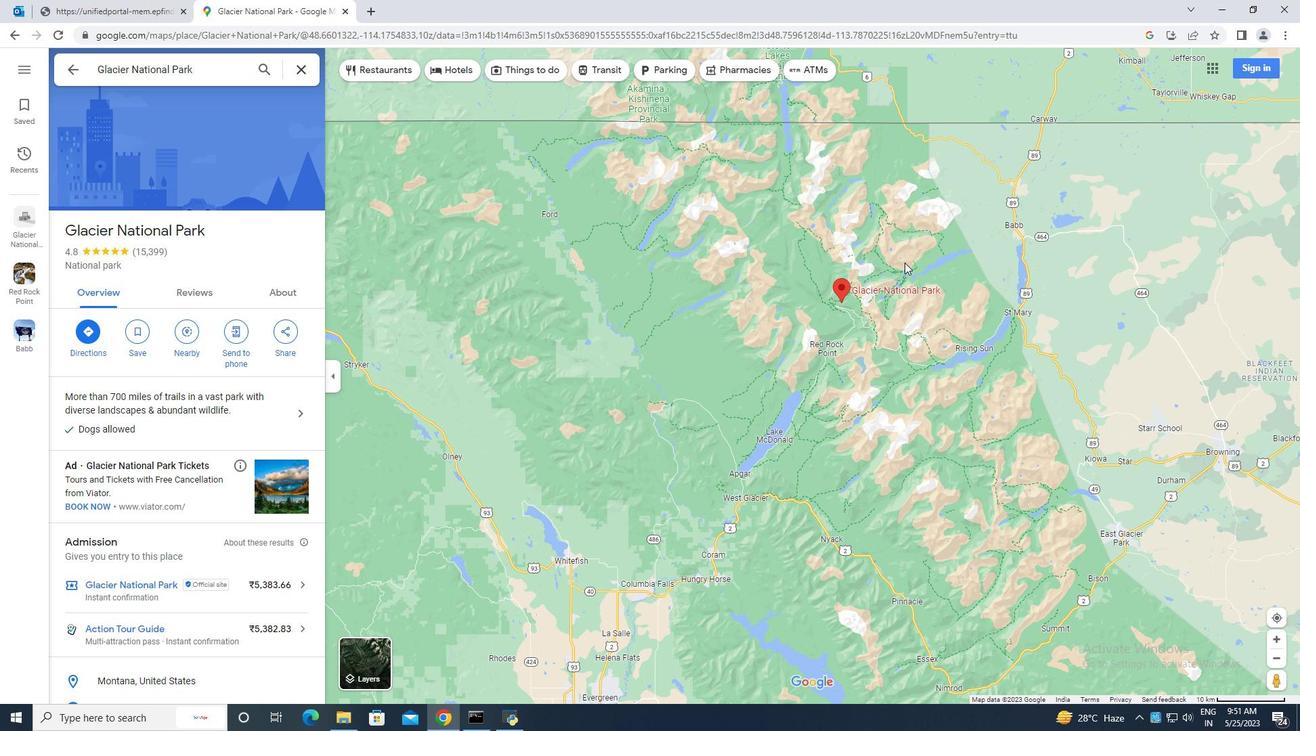 
Action: Mouse scrolled (950, 238) with delta (0, 0)
Screenshot: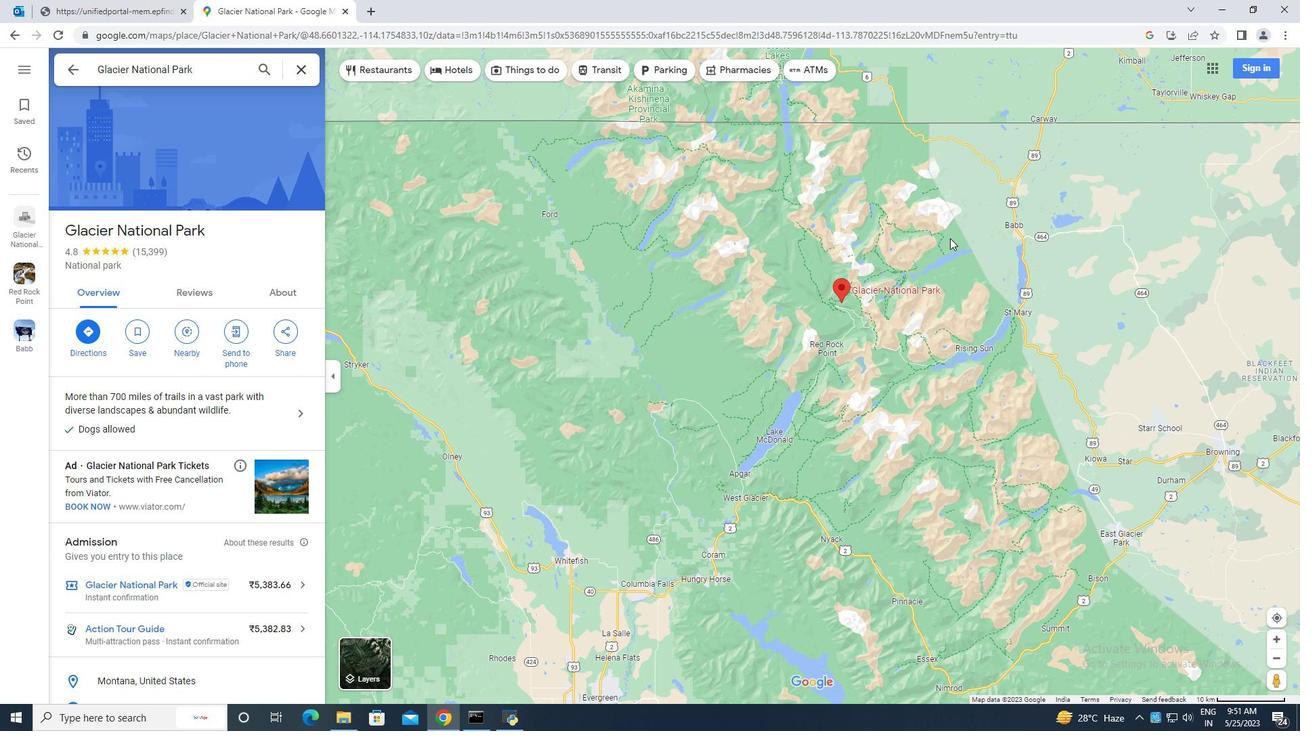 
Action: Mouse scrolled (950, 238) with delta (0, 0)
Screenshot: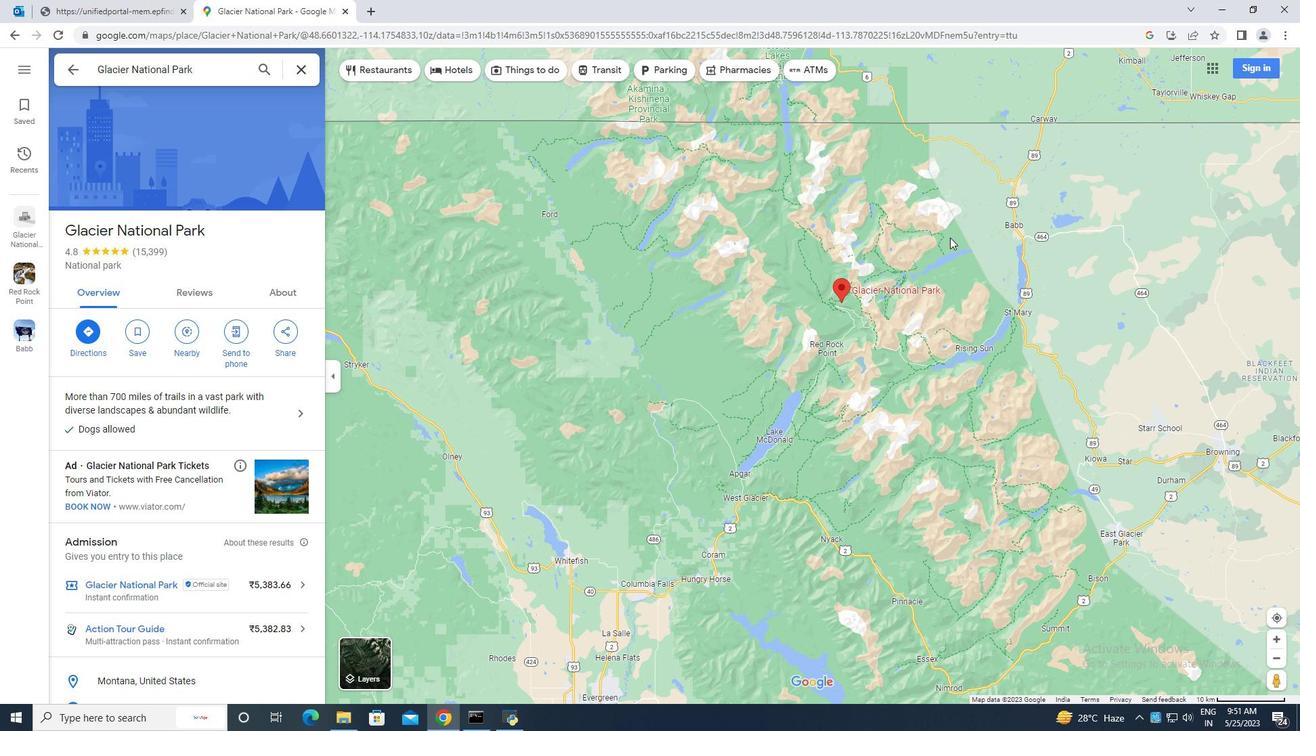 
Action: Mouse moved to (210, 464)
Screenshot: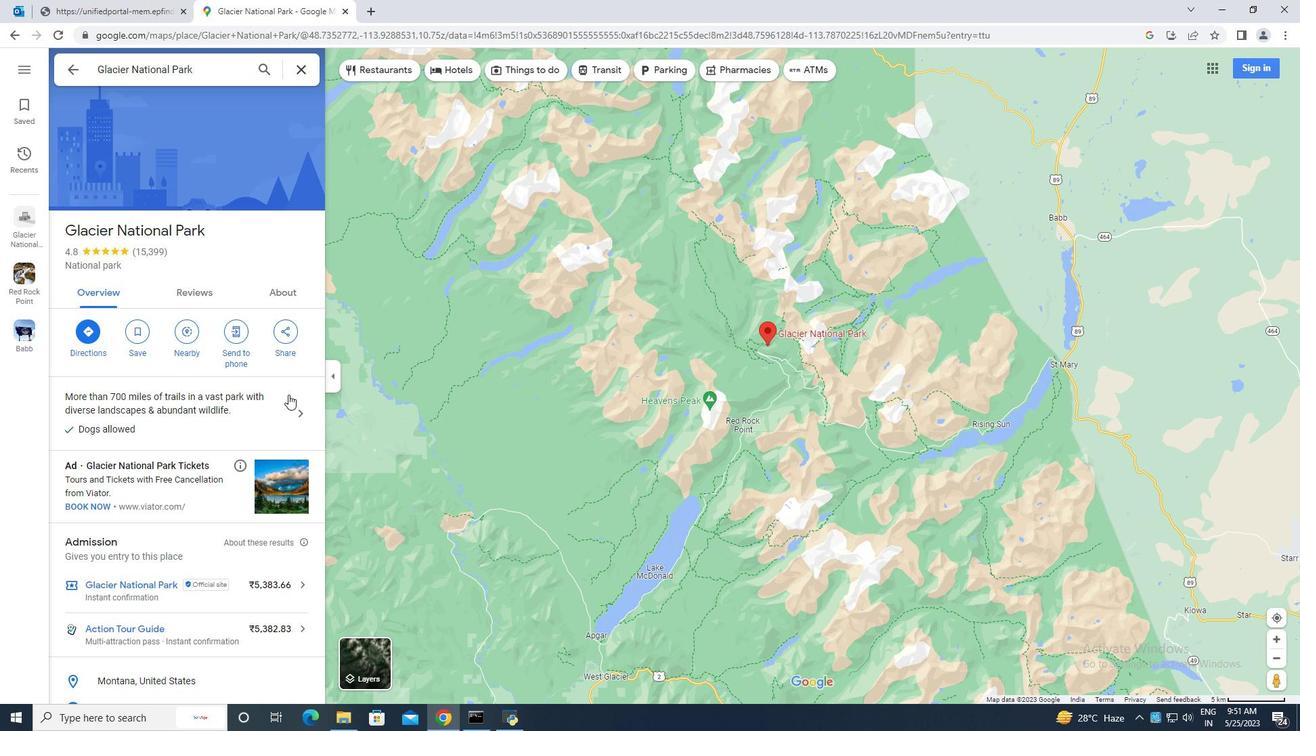 
Action: Mouse scrolled (210, 463) with delta (0, 0)
Screenshot: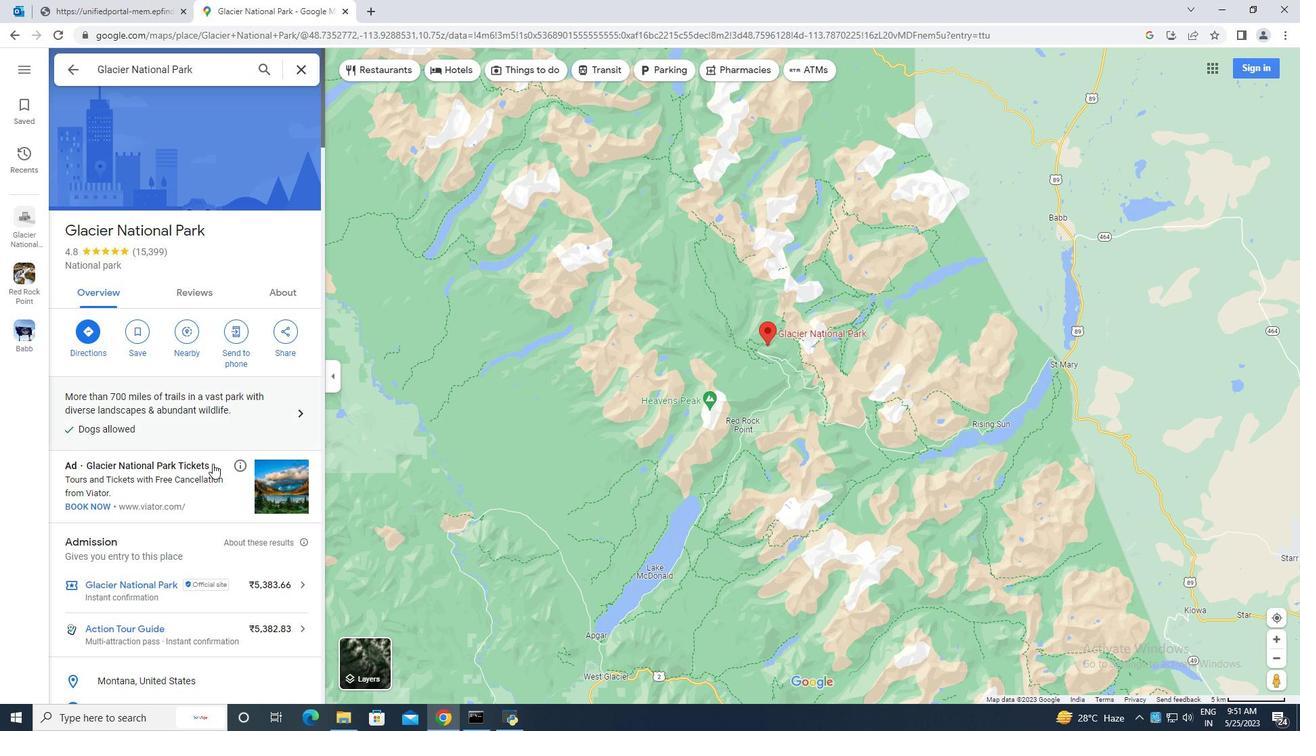 
Action: Mouse scrolled (210, 463) with delta (0, 0)
Screenshot: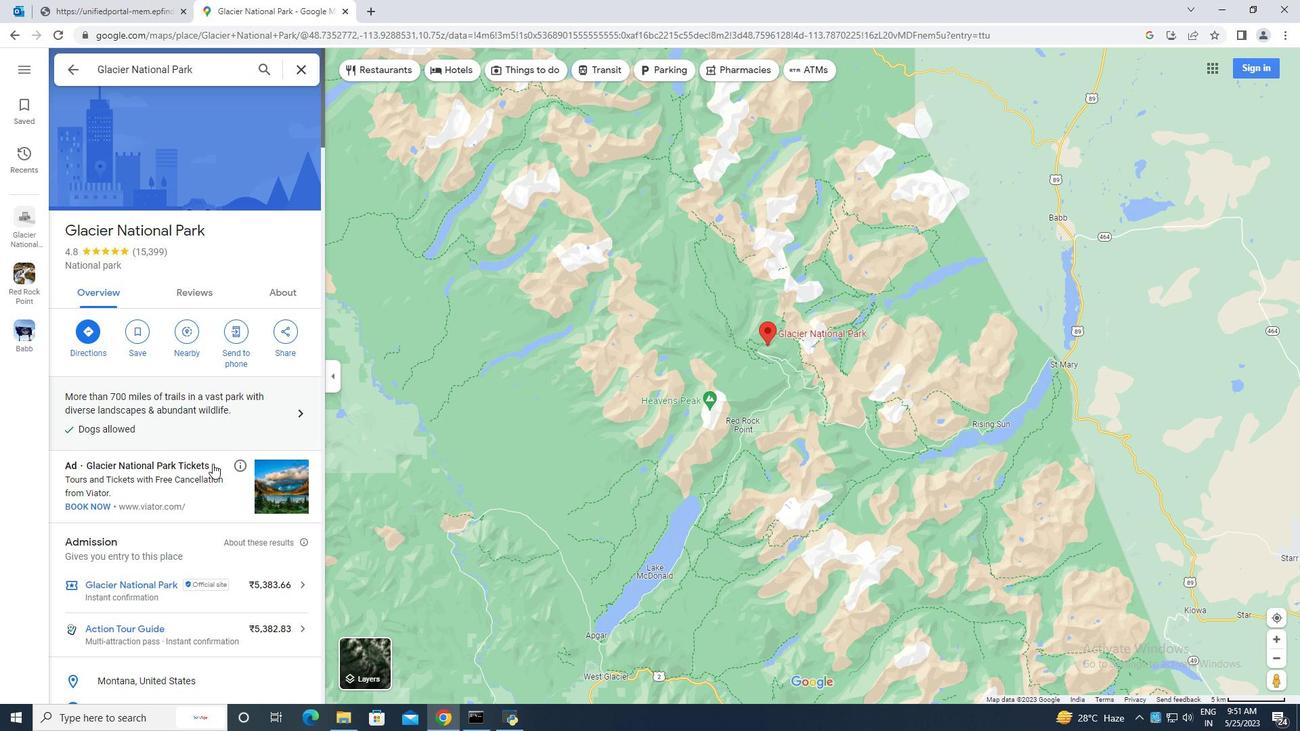 
Action: Mouse scrolled (210, 463) with delta (0, 0)
Screenshot: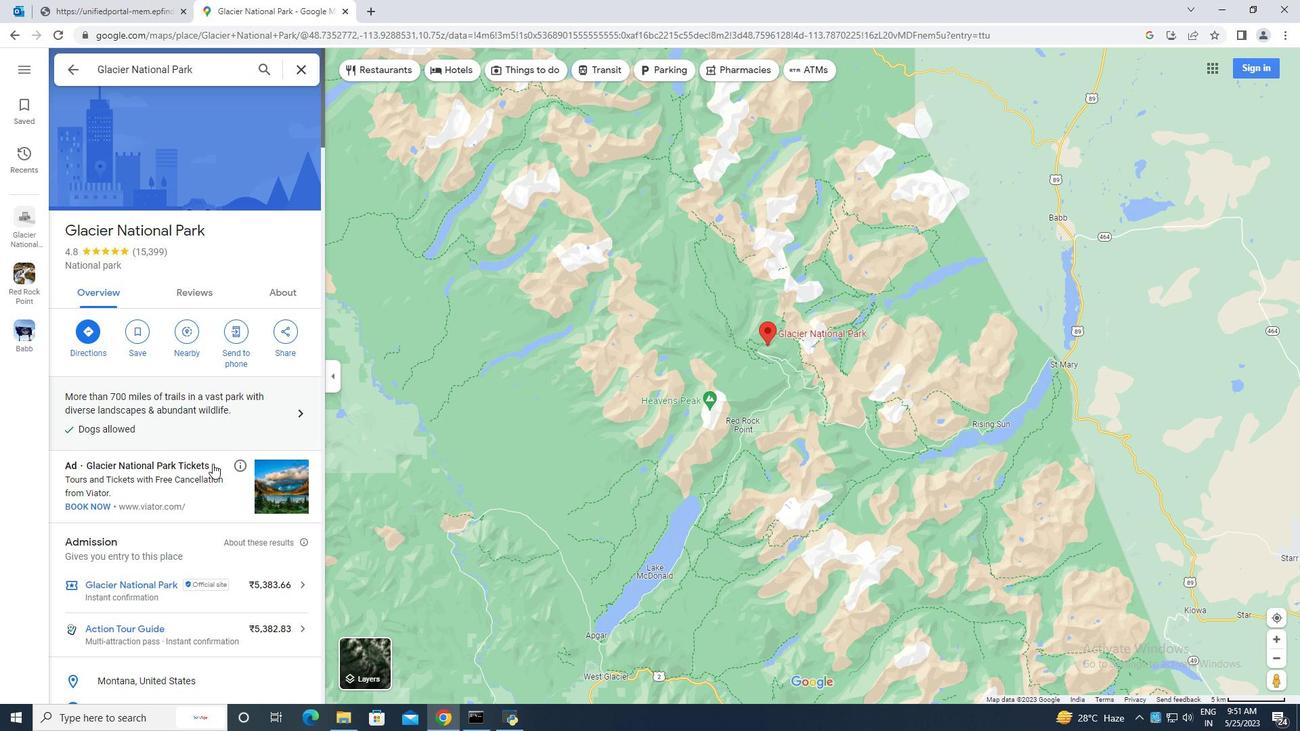 
Action: Mouse scrolled (210, 463) with delta (0, 0)
Screenshot: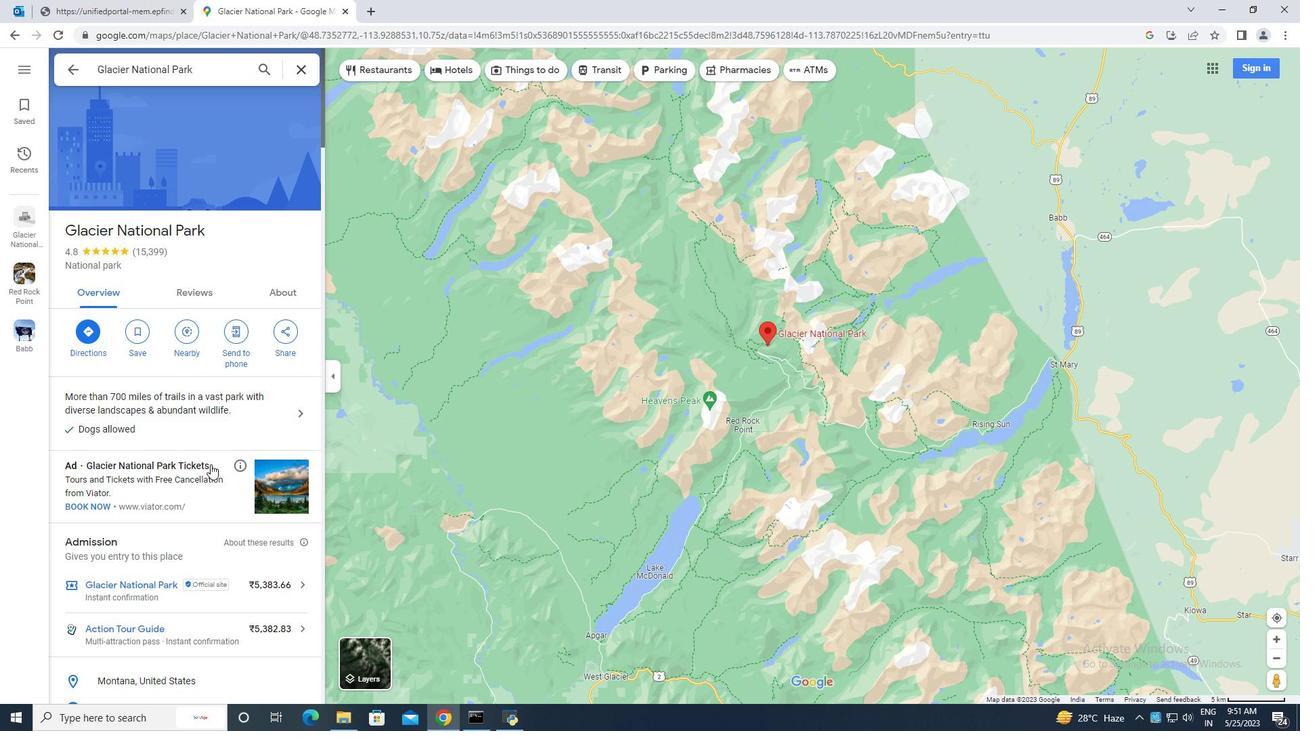 
Action: Mouse scrolled (210, 463) with delta (0, 0)
Screenshot: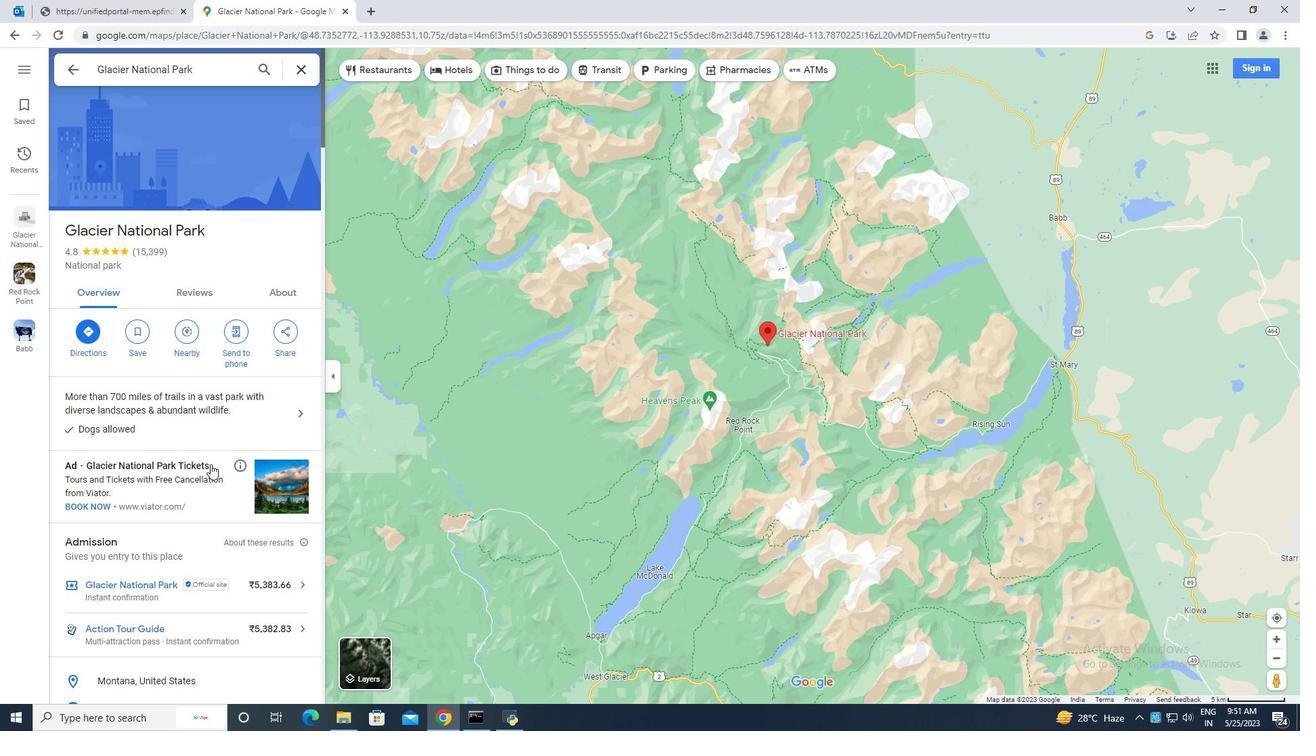 
Action: Mouse moved to (214, 465)
Screenshot: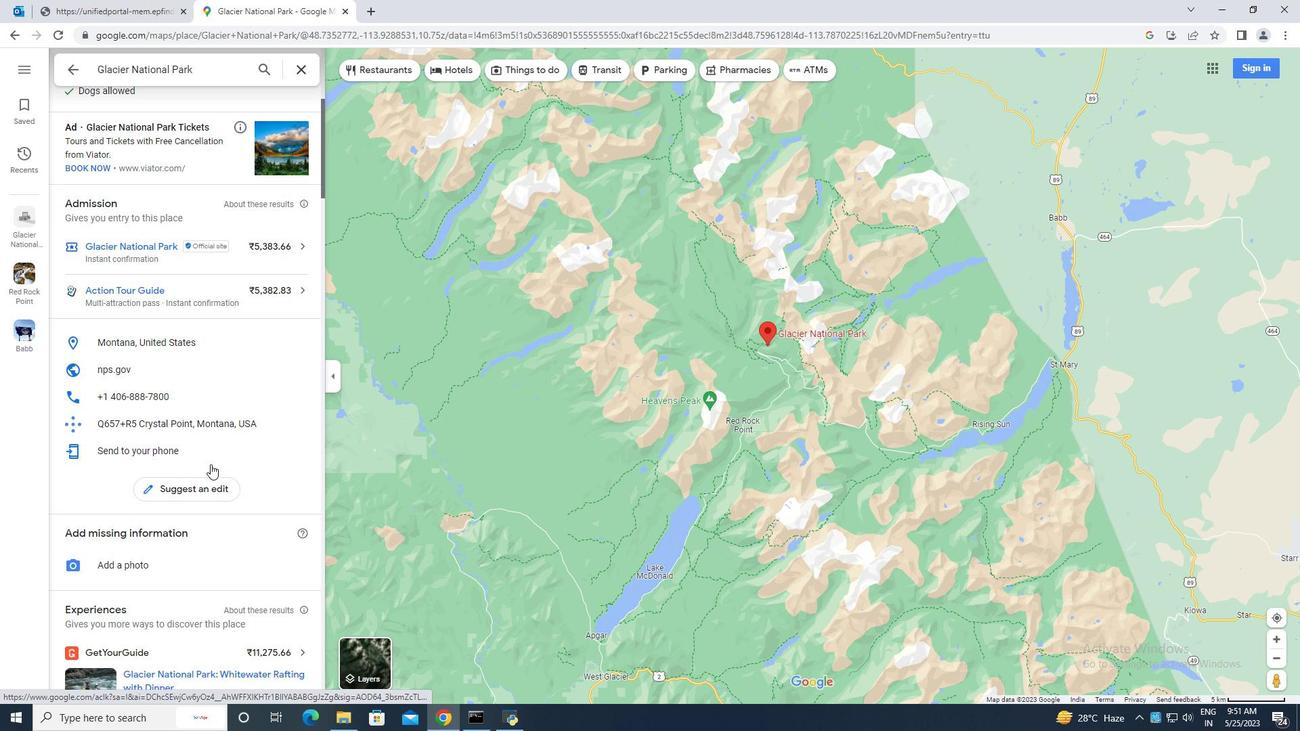 
Action: Mouse scrolled (214, 464) with delta (0, 0)
Screenshot: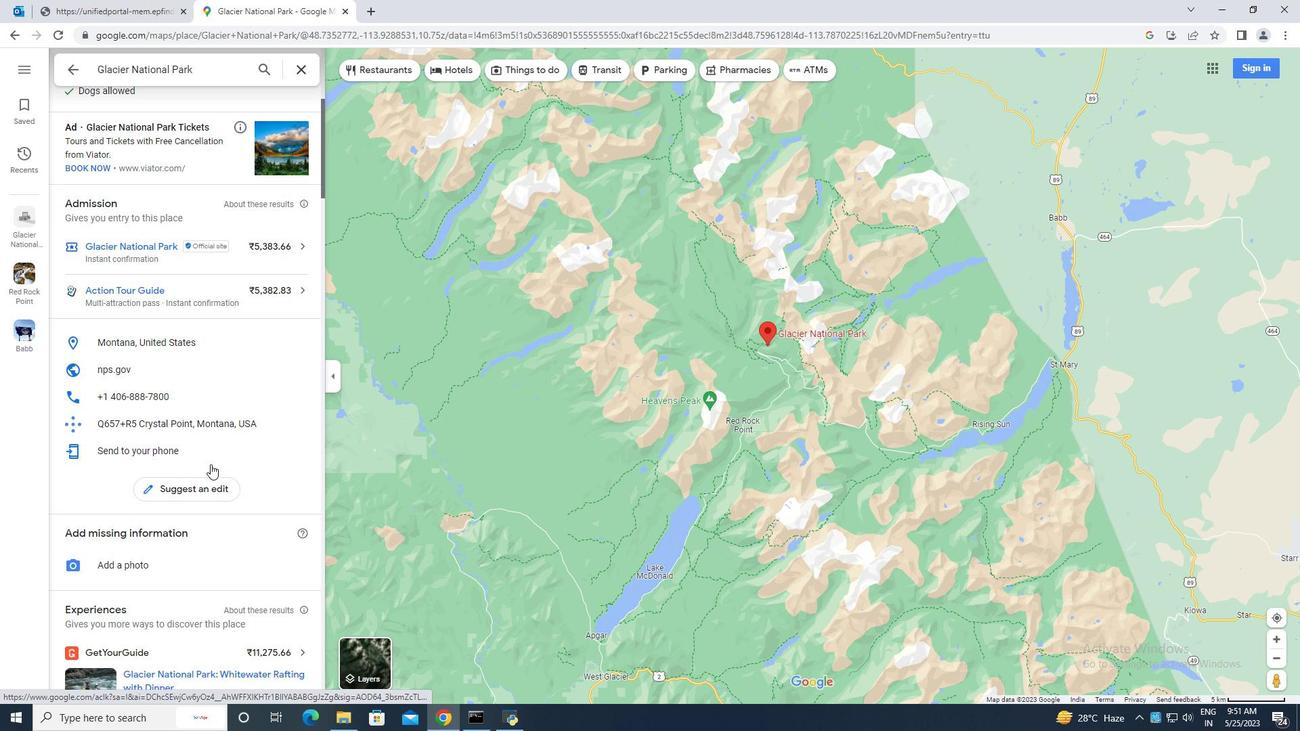 
Action: Mouse moved to (214, 465)
Screenshot: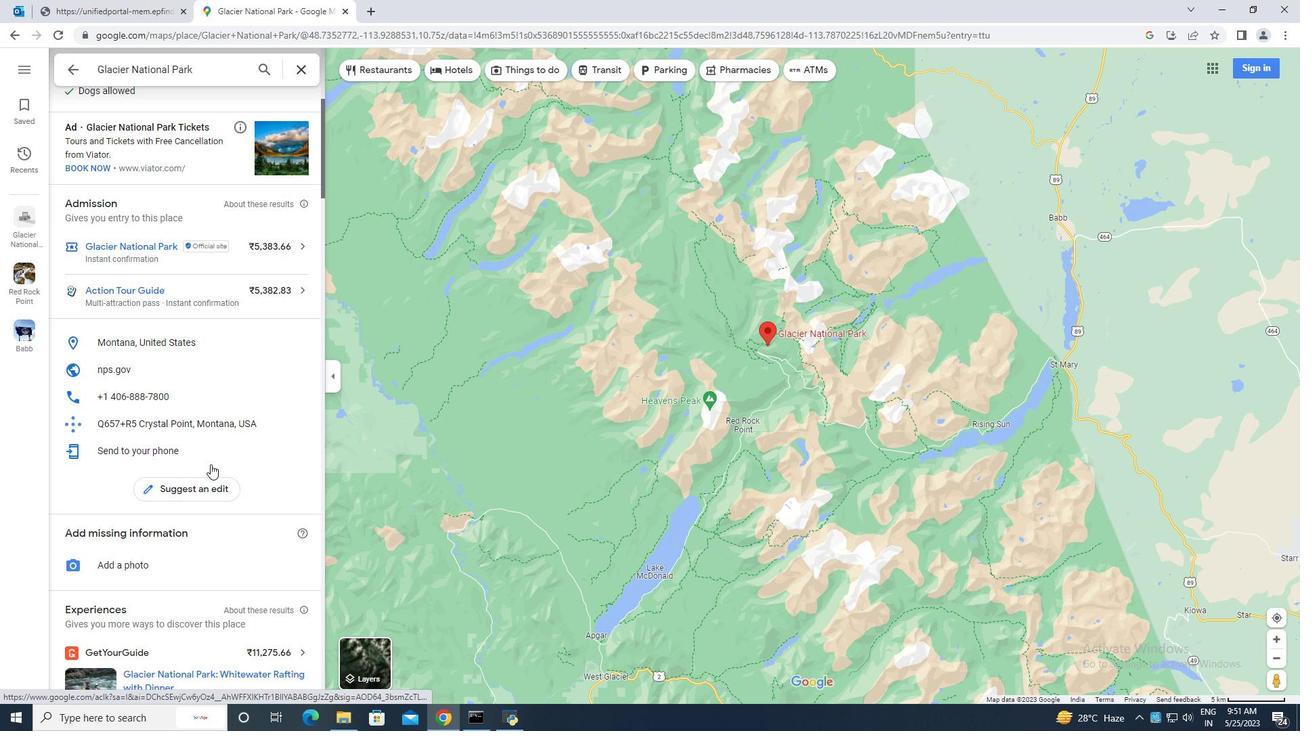 
Action: Mouse scrolled (214, 464) with delta (0, 0)
Screenshot: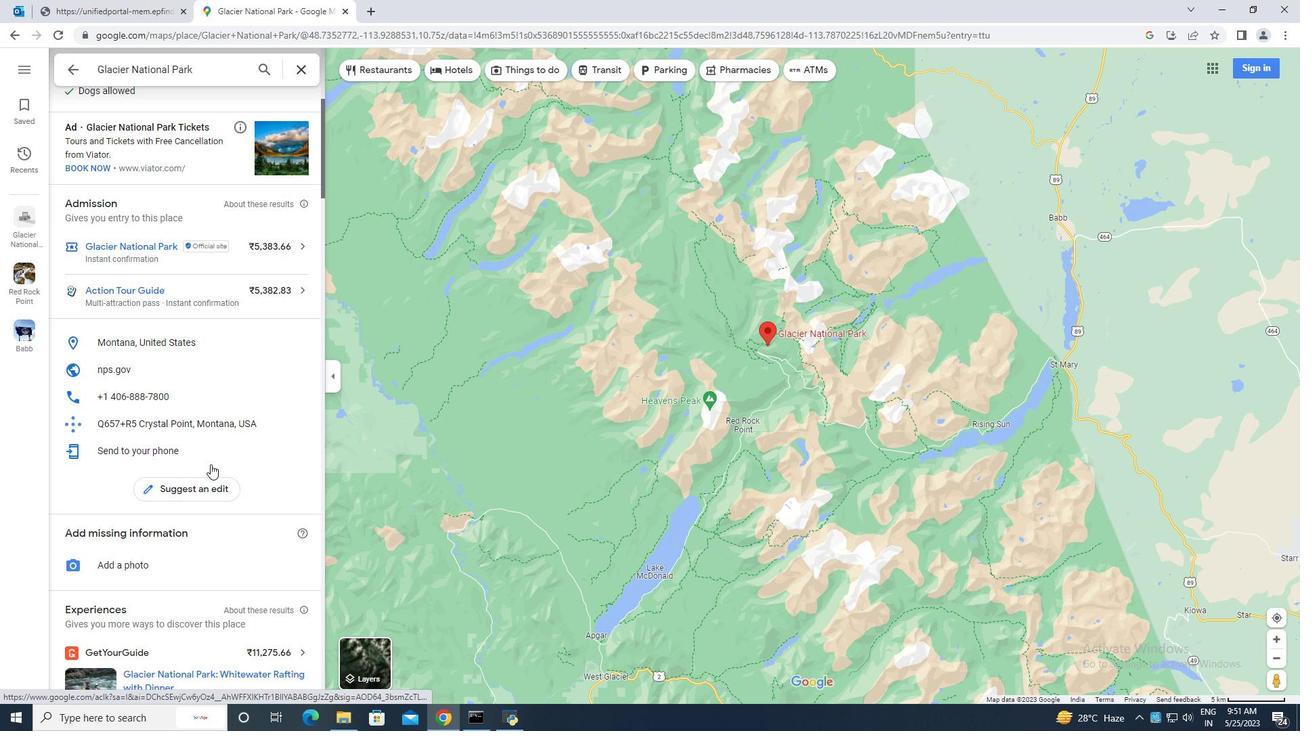 
Action: Mouse moved to (215, 465)
Screenshot: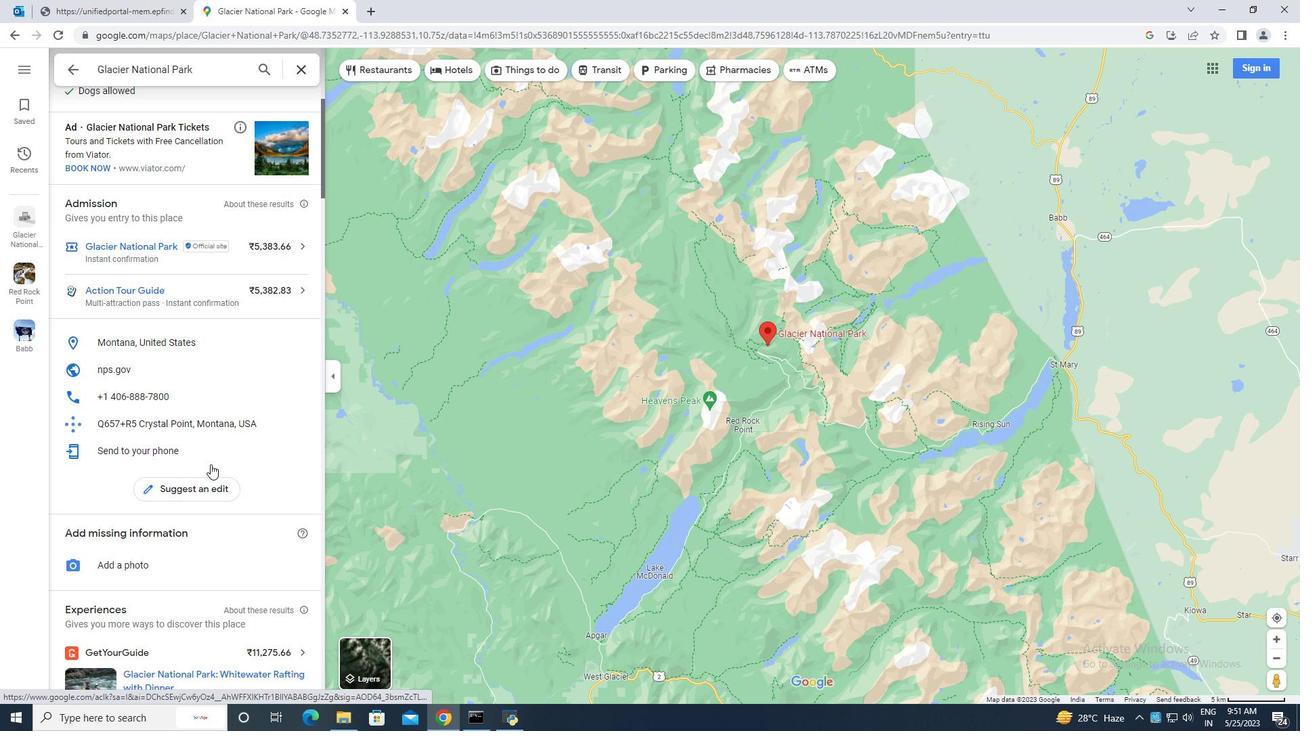 
Action: Mouse scrolled (215, 464) with delta (0, 0)
Screenshot: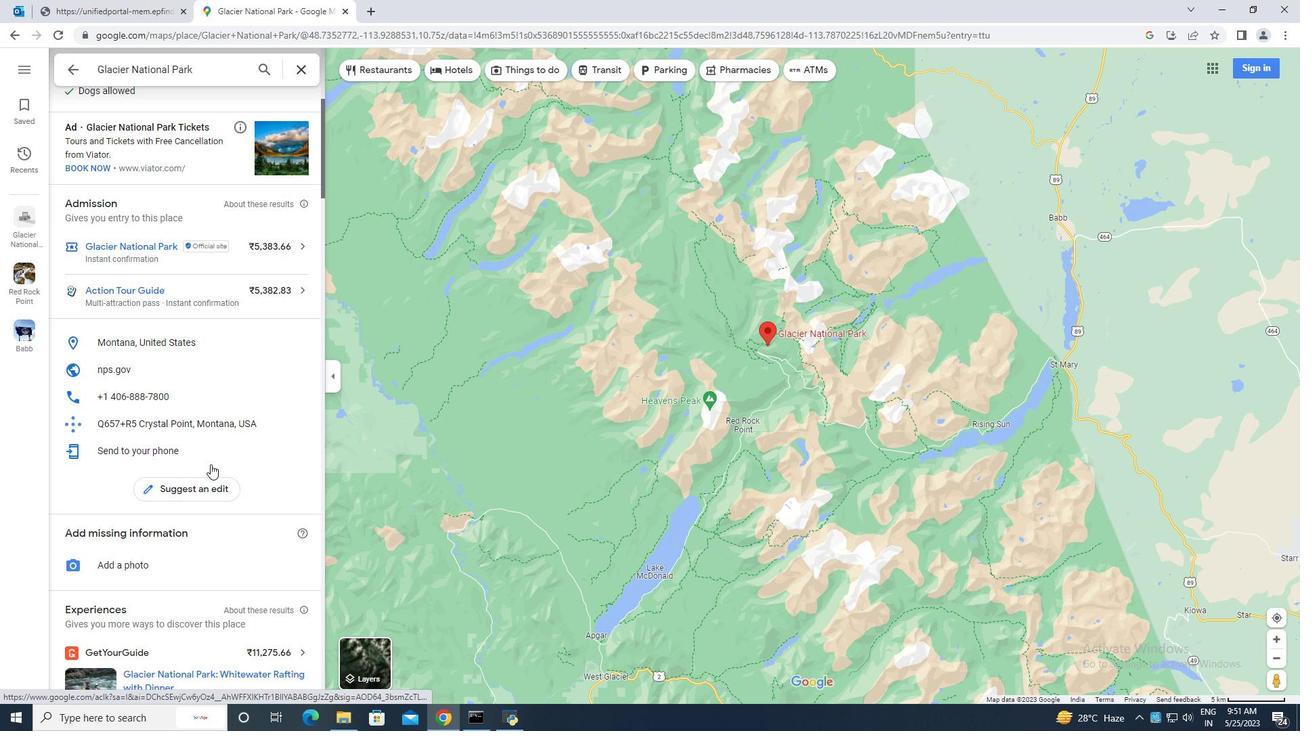 
Action: Mouse scrolled (215, 464) with delta (0, 0)
Screenshot: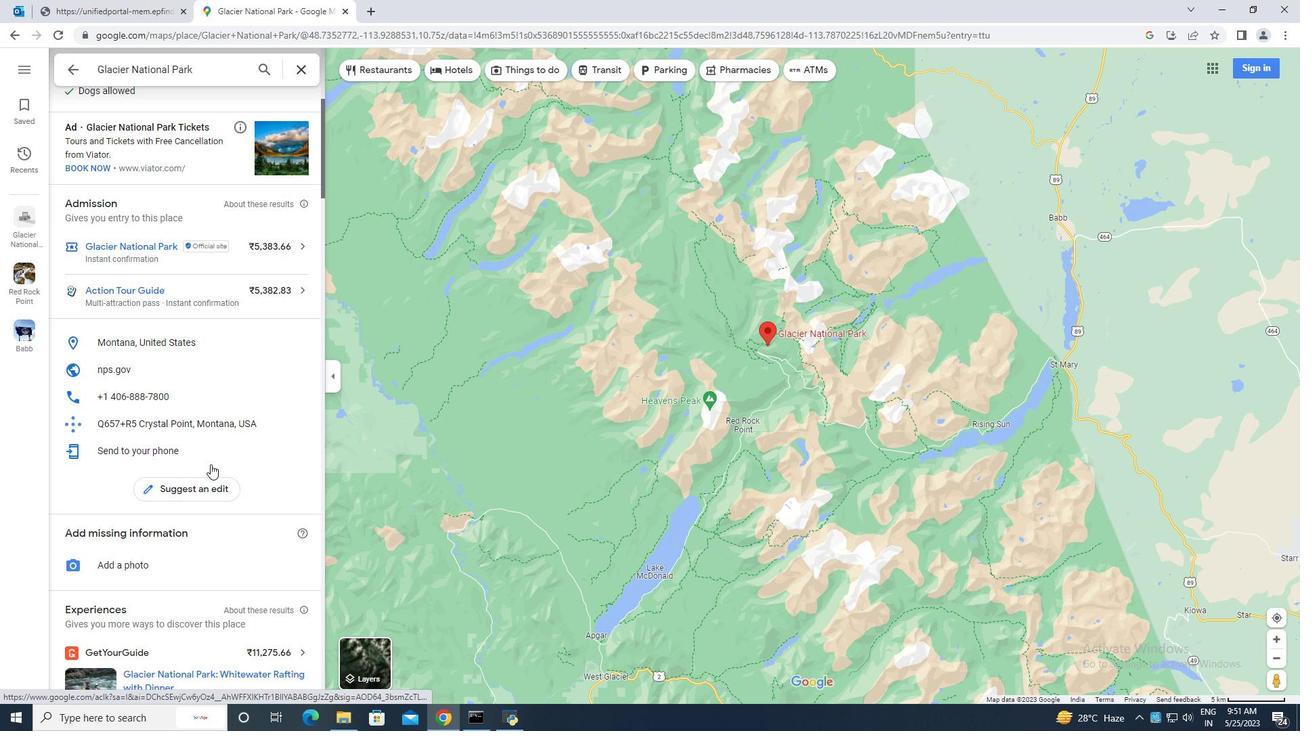 
Action: Mouse scrolled (215, 464) with delta (0, 0)
Screenshot: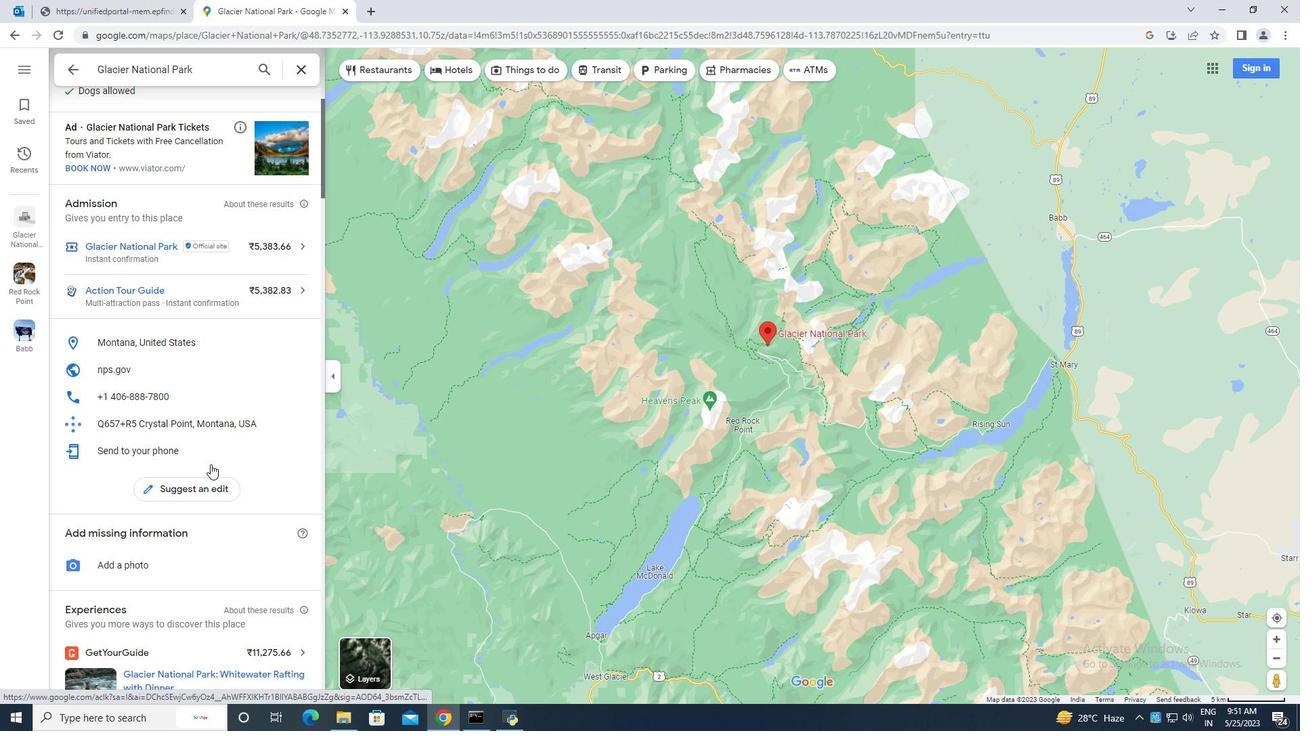 
Action: Mouse scrolled (215, 464) with delta (0, 0)
Screenshot: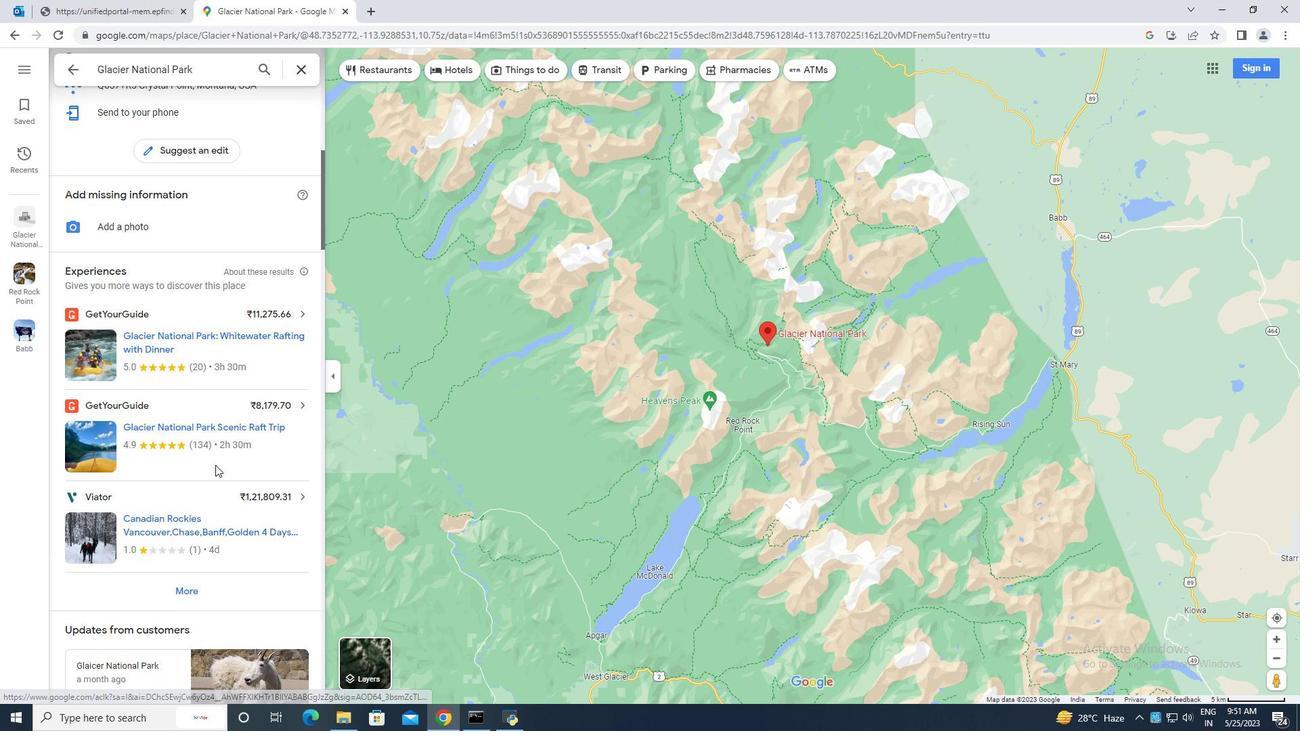 
Action: Mouse scrolled (215, 464) with delta (0, 0)
Screenshot: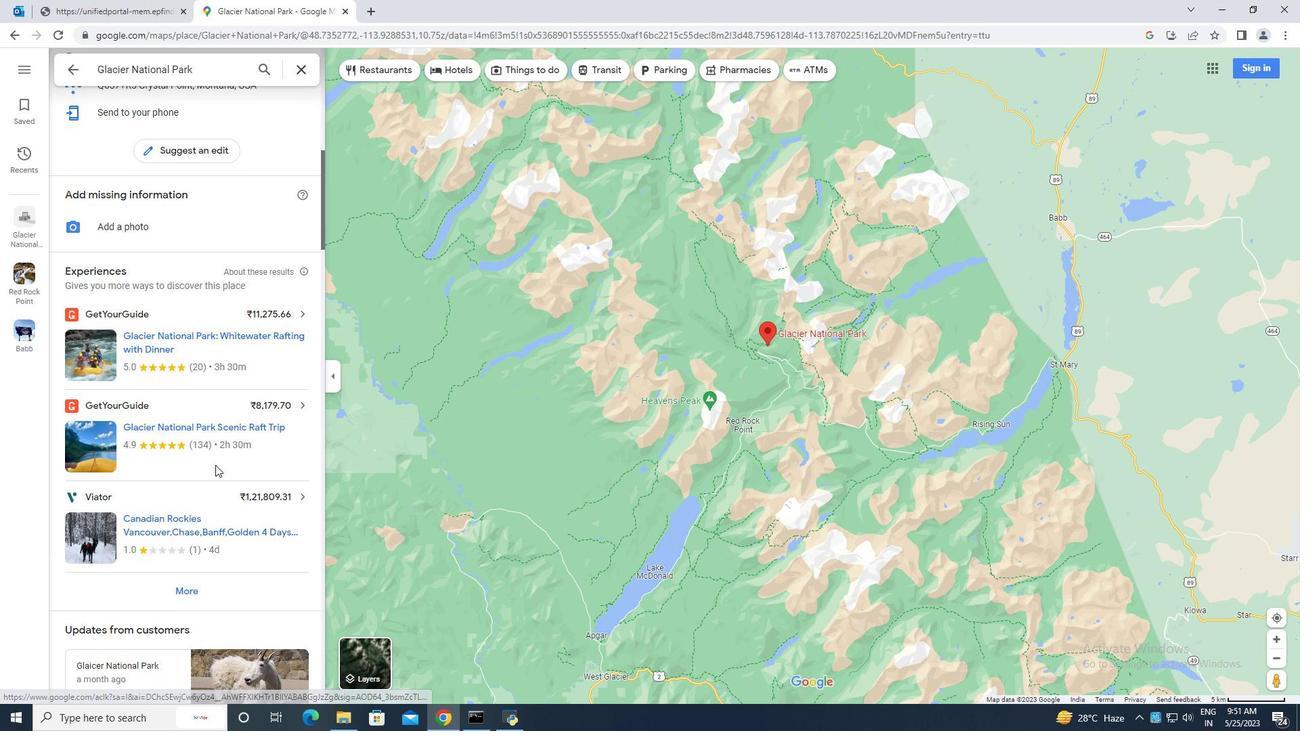 
Action: Mouse scrolled (215, 464) with delta (0, 0)
Screenshot: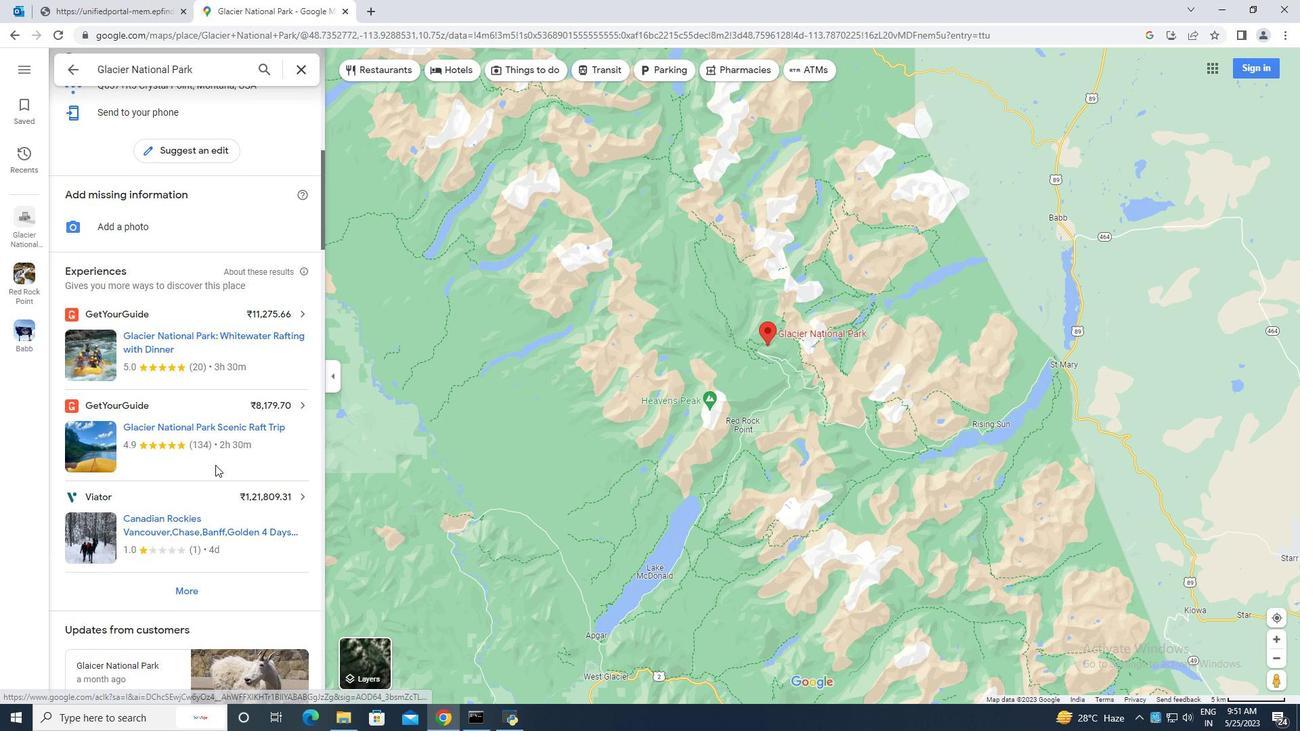 
Action: Mouse scrolled (215, 464) with delta (0, 0)
Screenshot: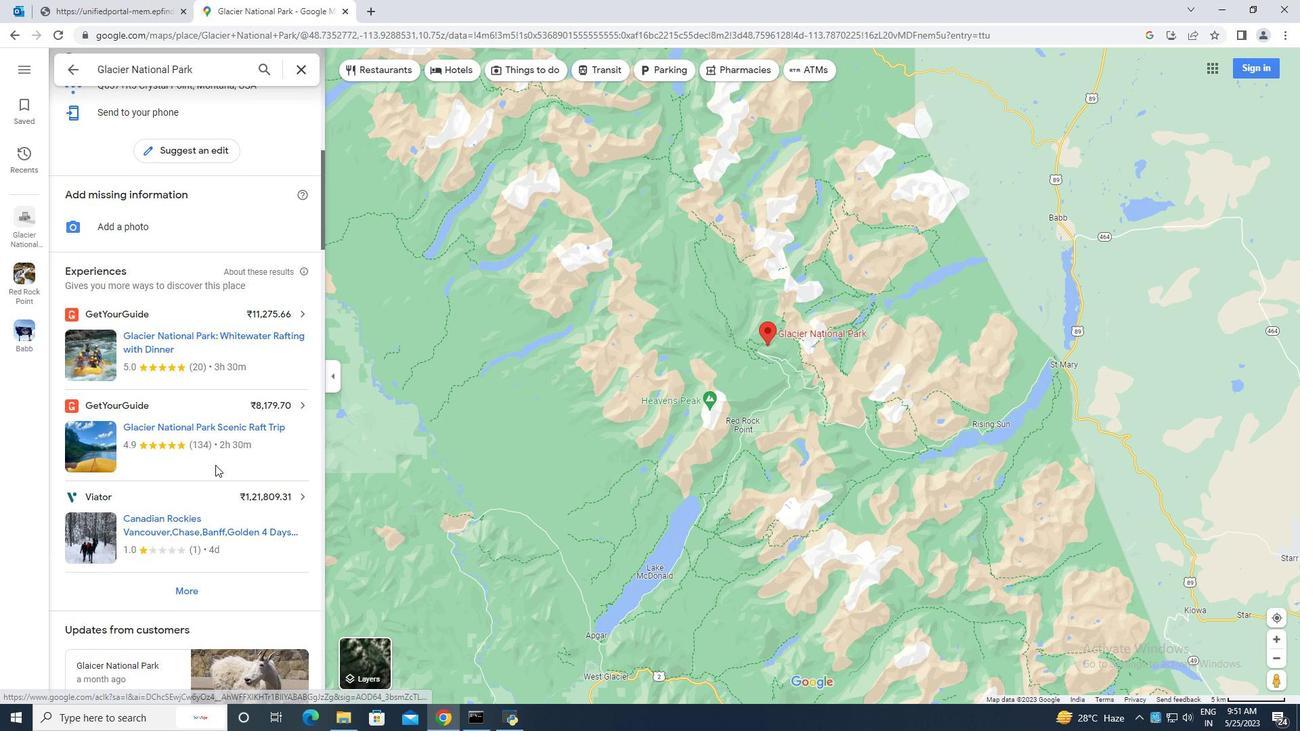
Action: Mouse scrolled (215, 464) with delta (0, 0)
Screenshot: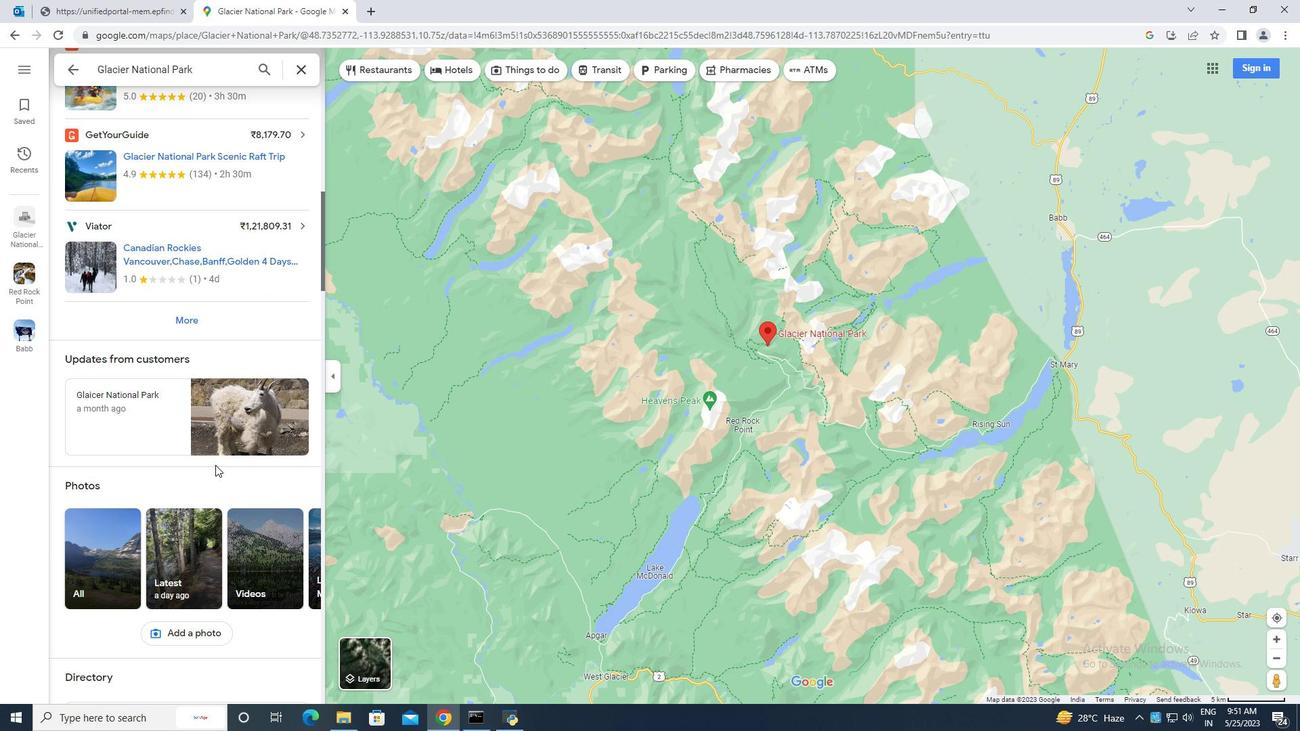 
Action: Mouse scrolled (215, 464) with delta (0, 0)
Screenshot: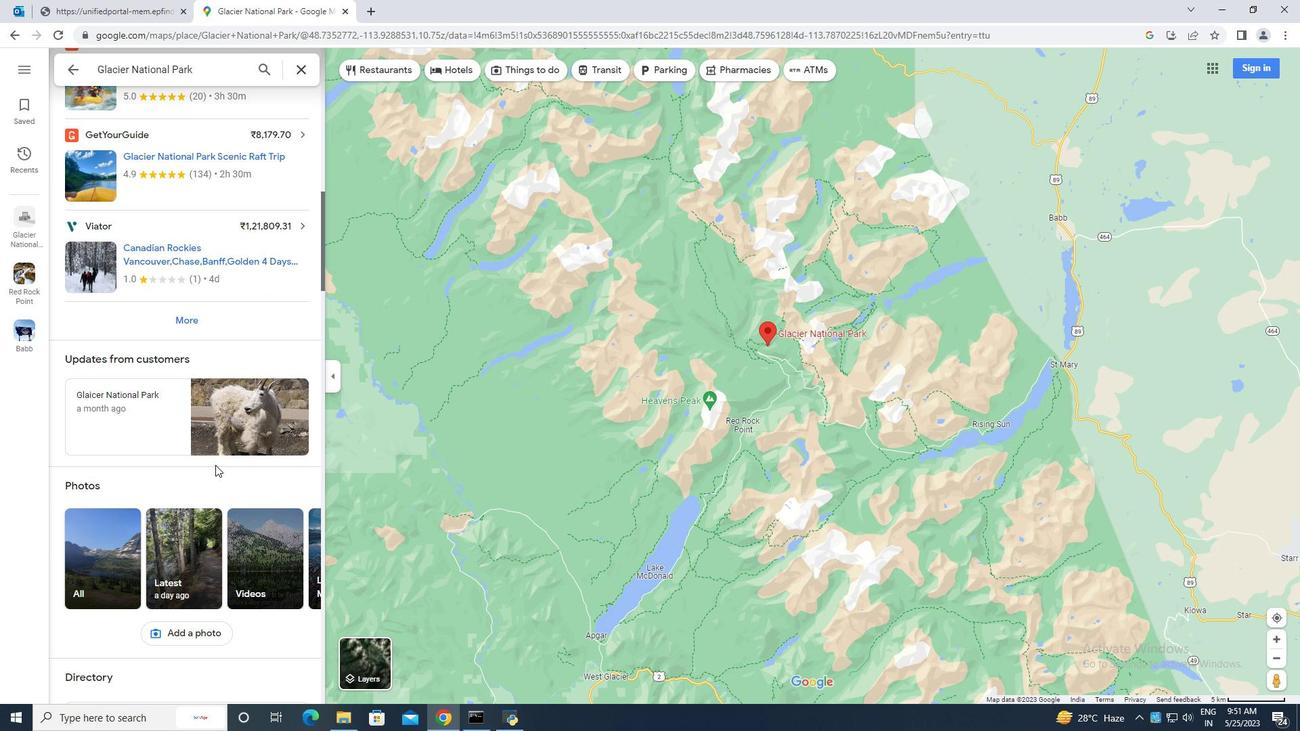 
Action: Mouse scrolled (215, 464) with delta (0, 0)
Screenshot: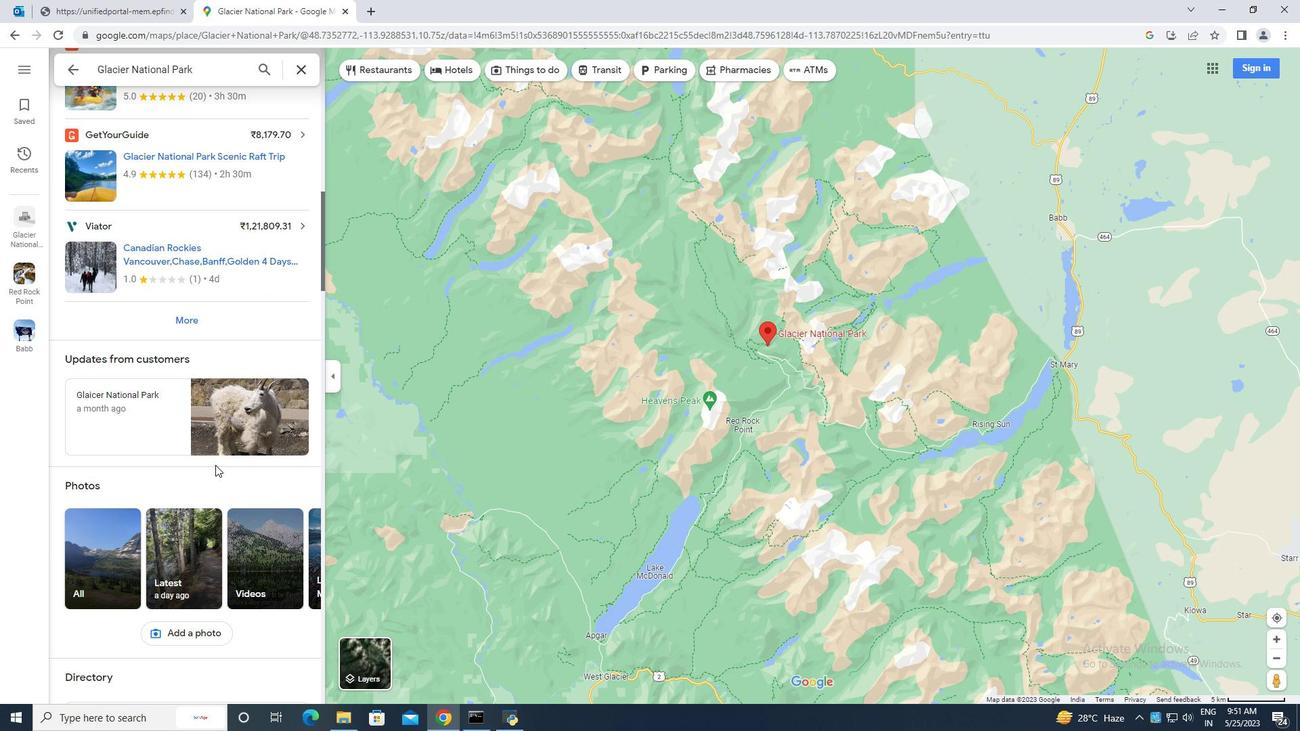 
Action: Mouse scrolled (215, 464) with delta (0, 0)
Screenshot: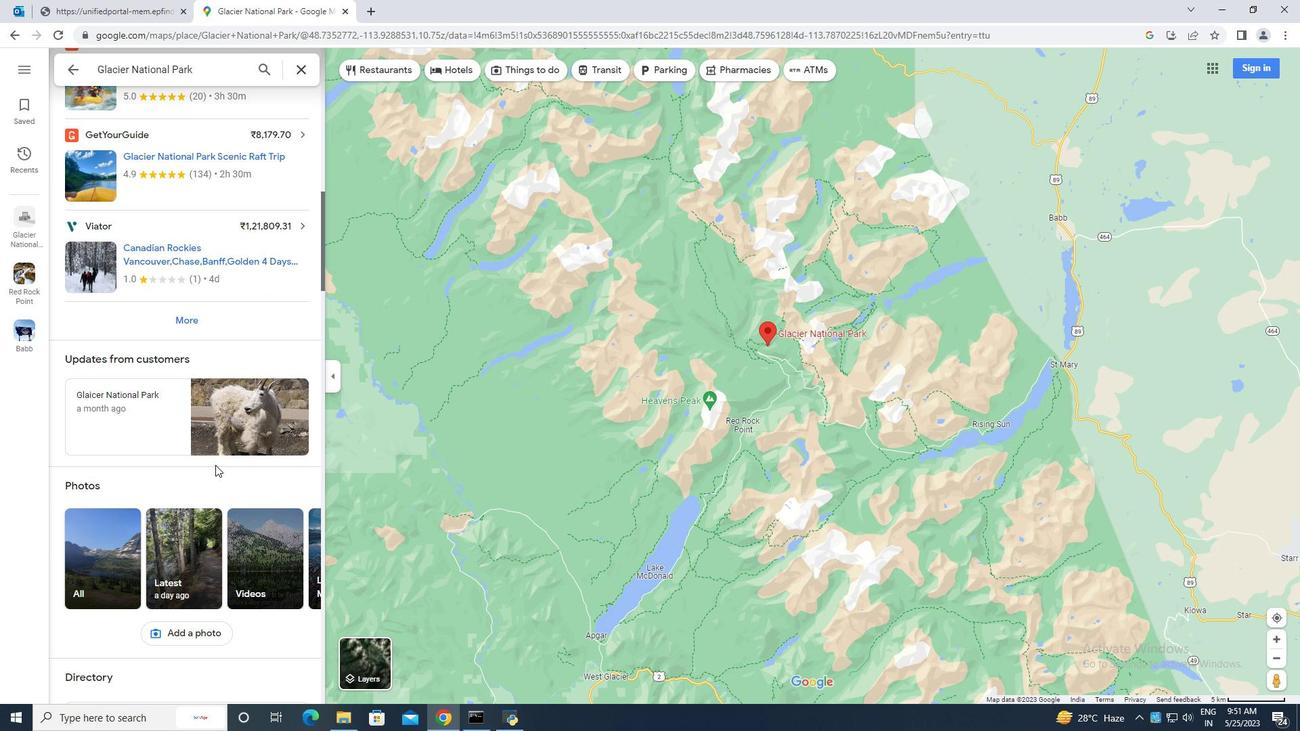 
Action: Mouse scrolled (215, 464) with delta (0, 0)
Screenshot: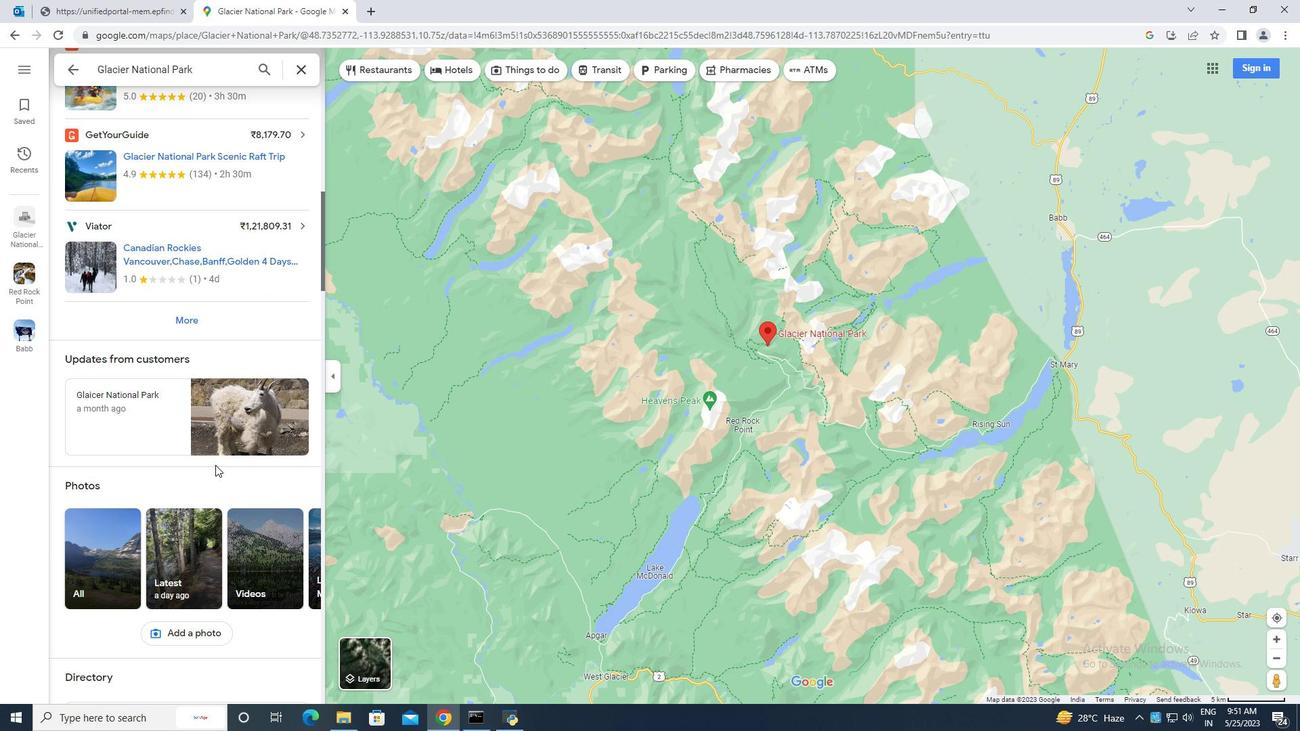 
Action: Mouse scrolled (215, 464) with delta (0, 0)
Screenshot: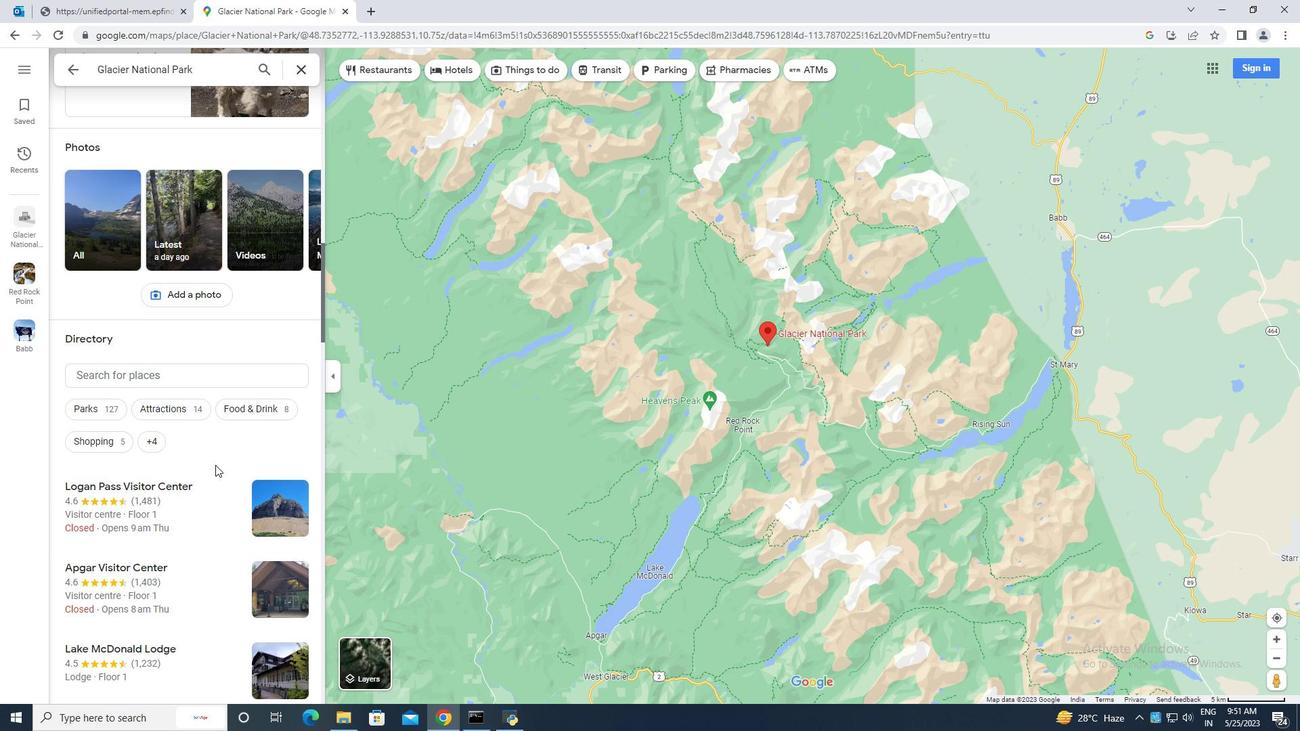 
Action: Mouse scrolled (215, 464) with delta (0, 0)
Screenshot: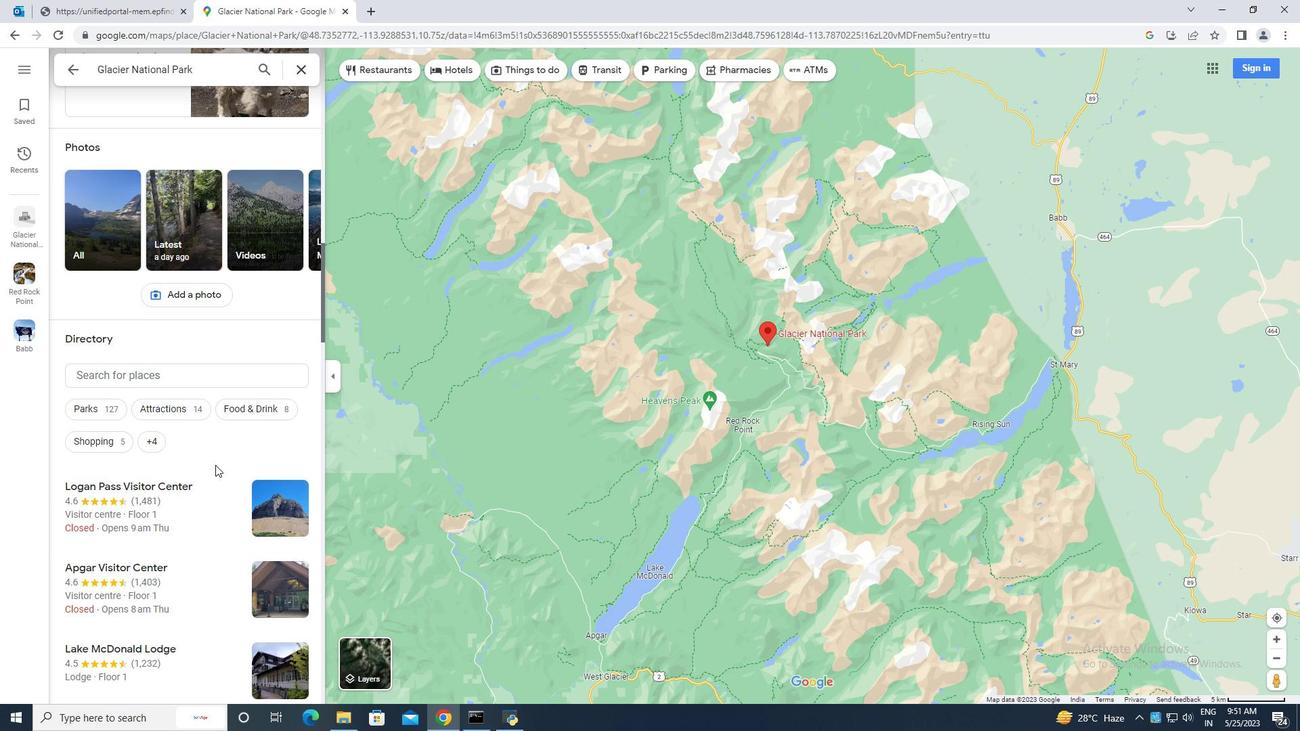 
Action: Mouse scrolled (215, 464) with delta (0, 0)
Screenshot: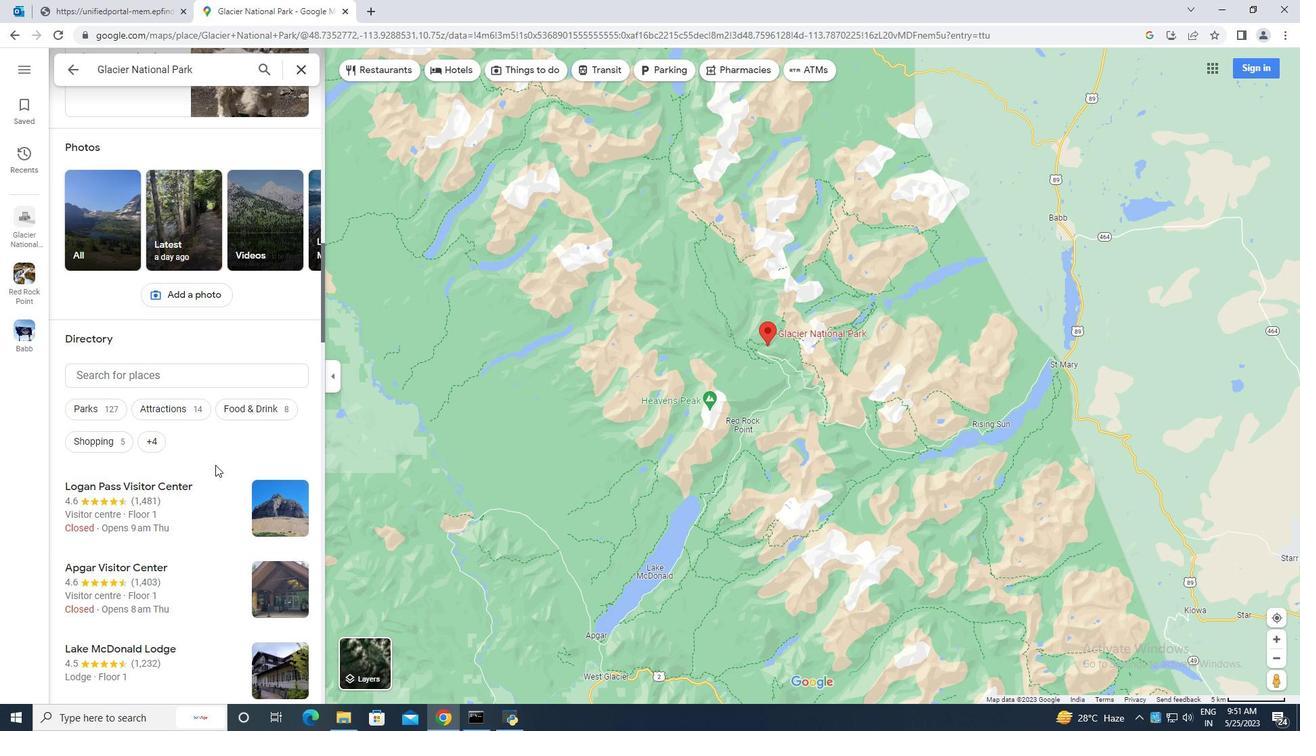 
Action: Mouse moved to (215, 465)
Screenshot: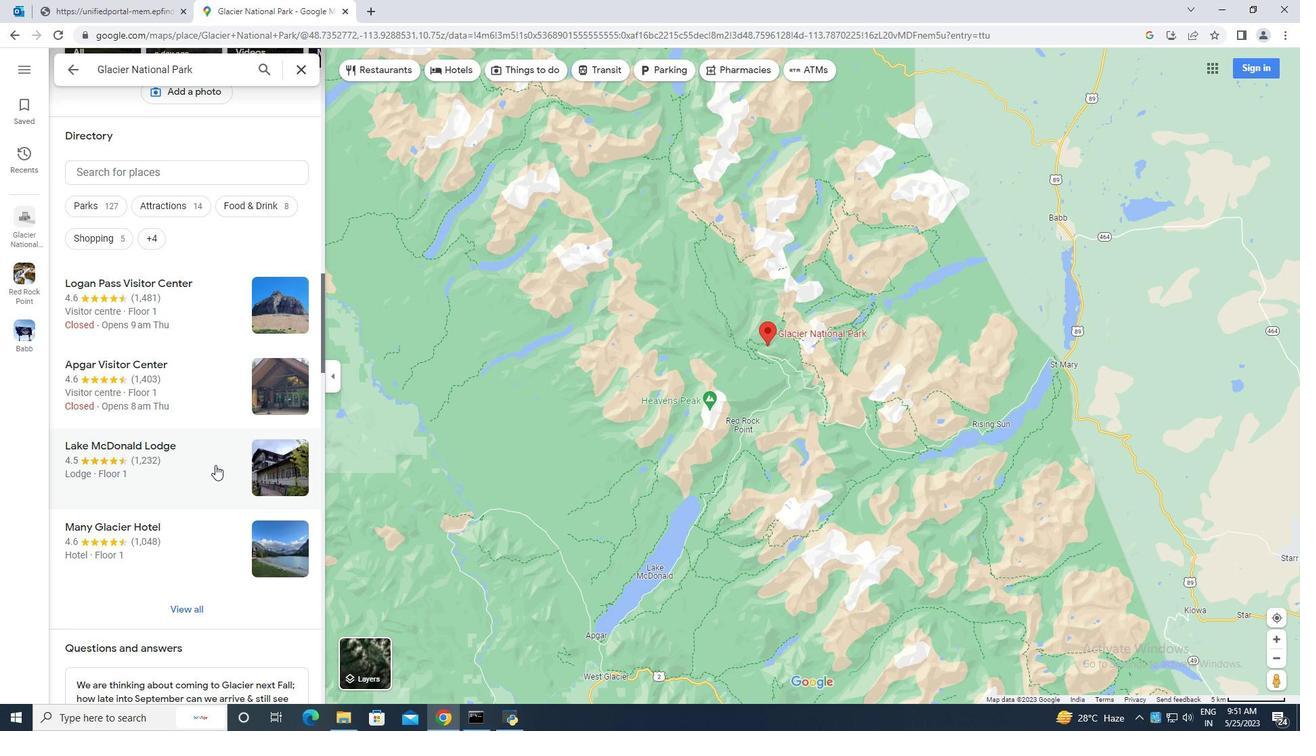 
Action: Mouse scrolled (215, 464) with delta (0, 0)
Screenshot: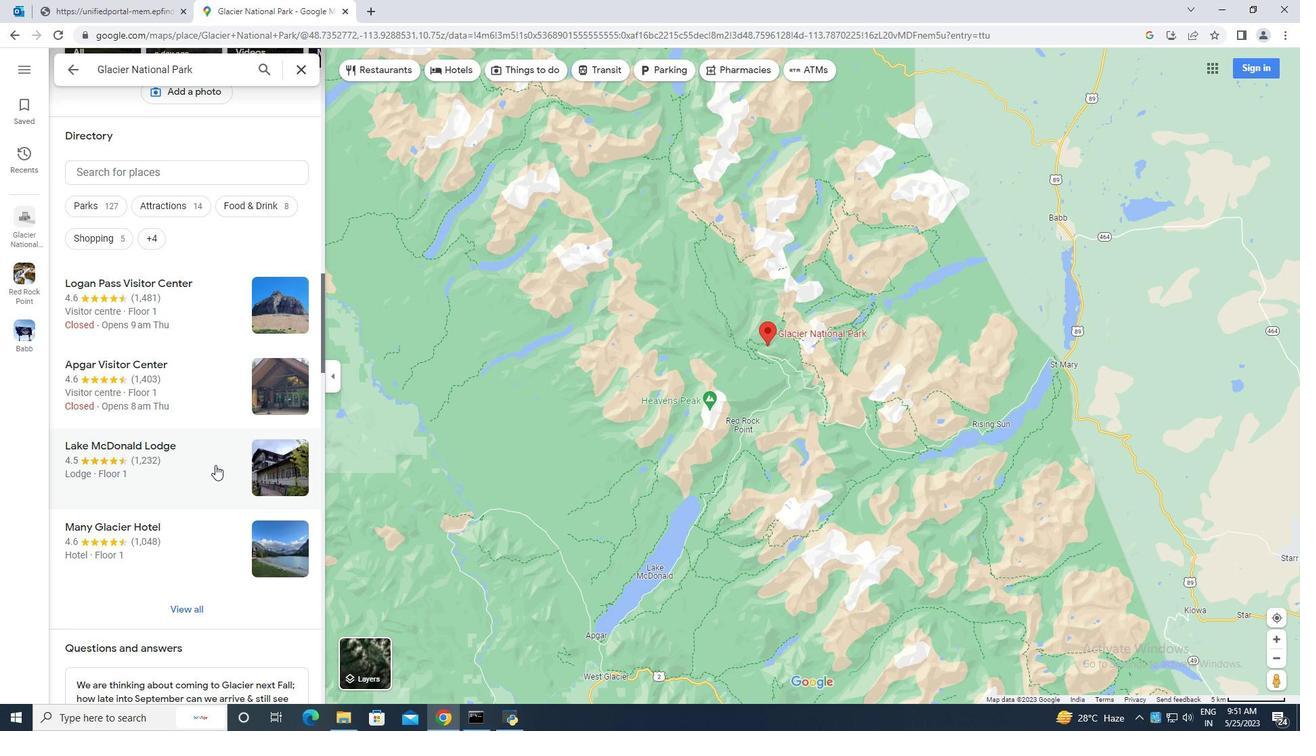 
Action: Mouse moved to (215, 465)
